 Task: Plan a trip to Karak City, Jordan from 1st December, 2023 to 9th December, 2023 for 2 adults.1  bedroom having 1 bed and 1 bathroom. Property type can be house. Amenities needed are: washing machine. Look for 5 properties as per requirement.
Action: Mouse moved to (549, 99)
Screenshot: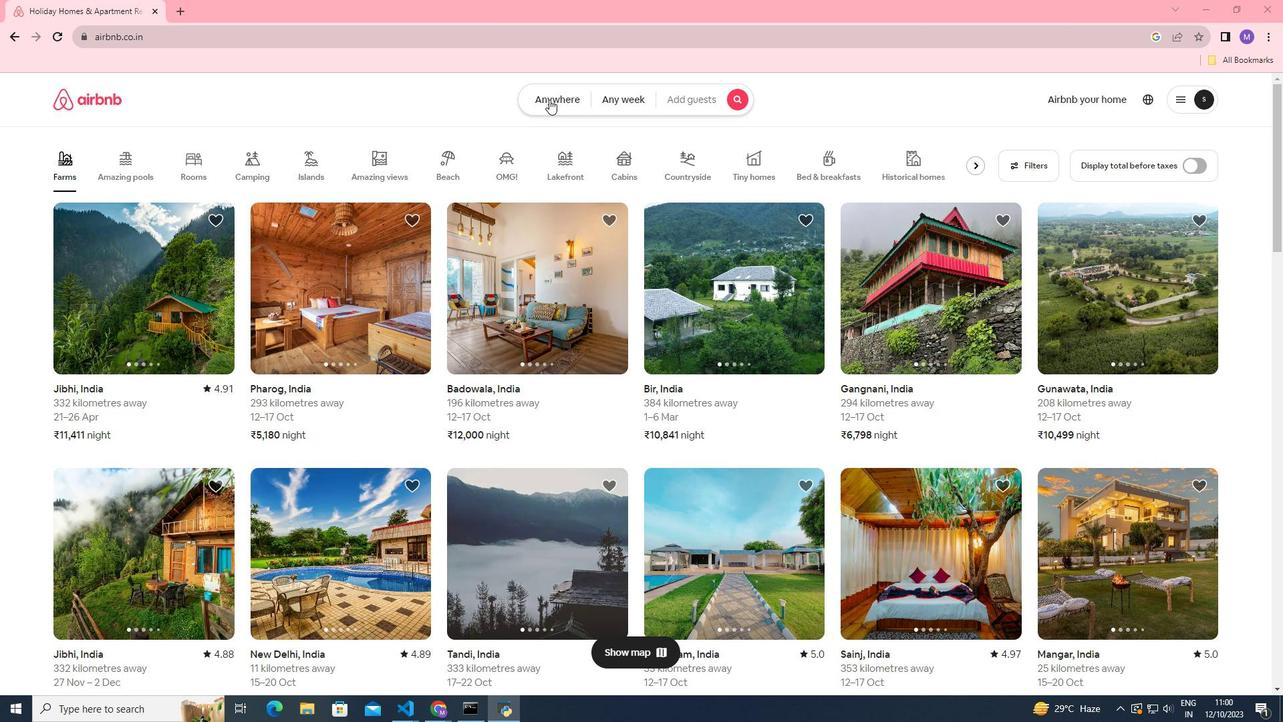 
Action: Mouse pressed left at (549, 99)
Screenshot: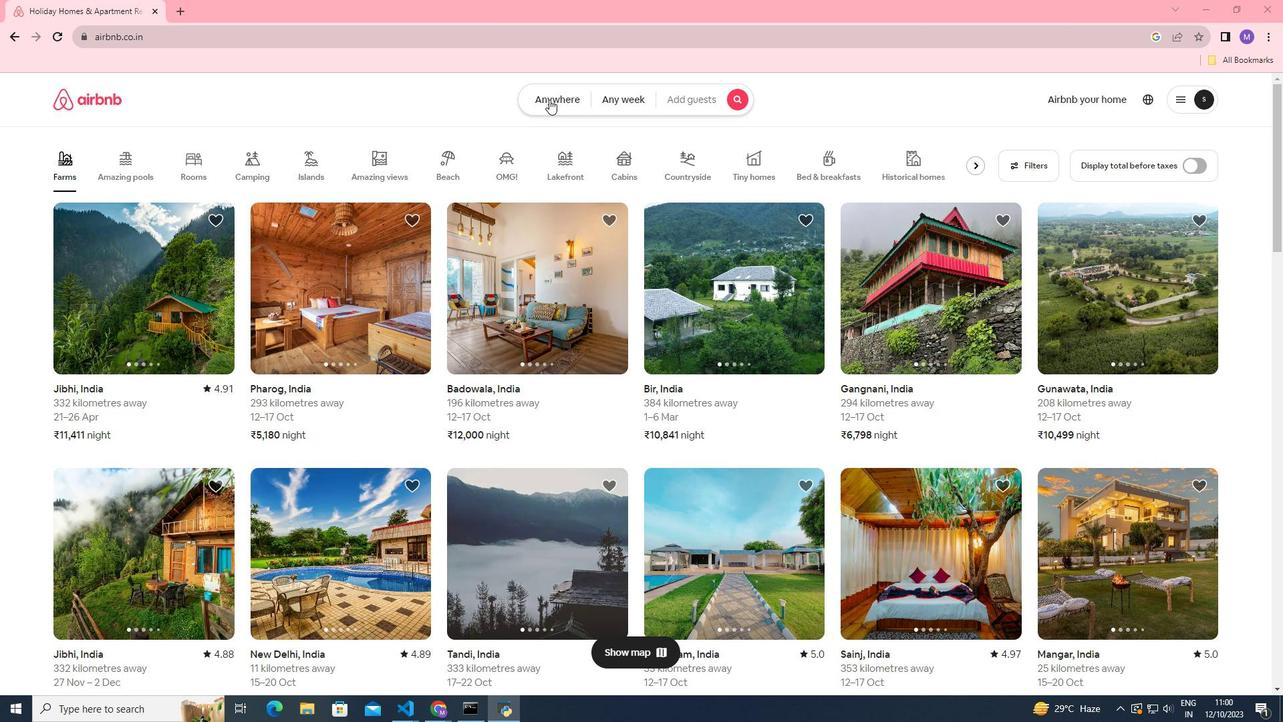 
Action: Mouse moved to (473, 148)
Screenshot: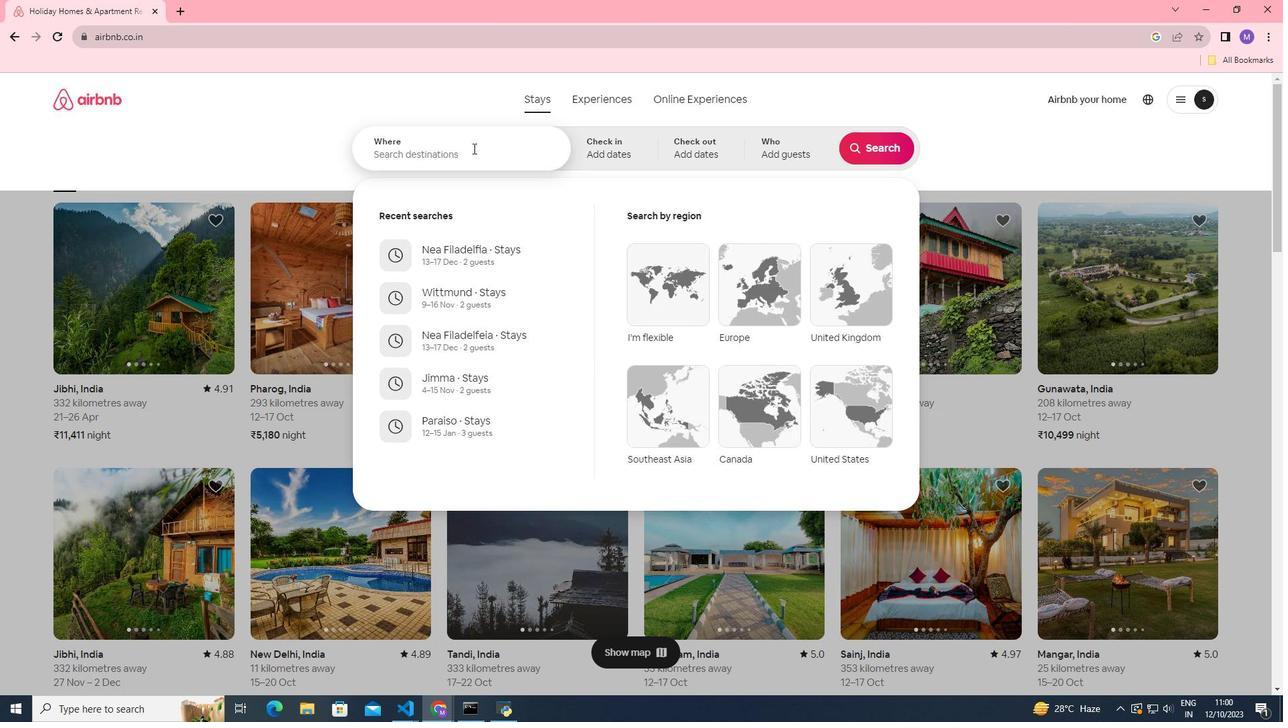 
Action: Mouse pressed left at (473, 148)
Screenshot: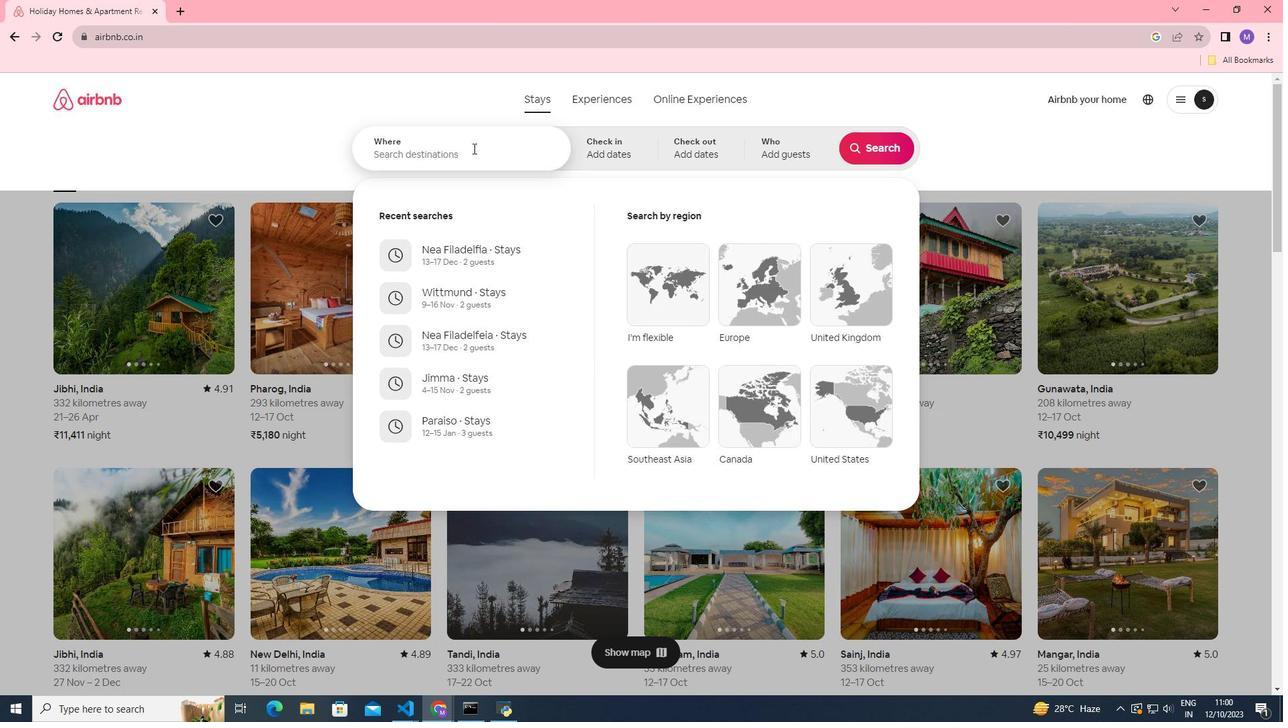 
Action: Key pressed <Key.shift>Karak<Key.space><Key.shift>City,<Key.space><Key.shift>Jordan
Screenshot: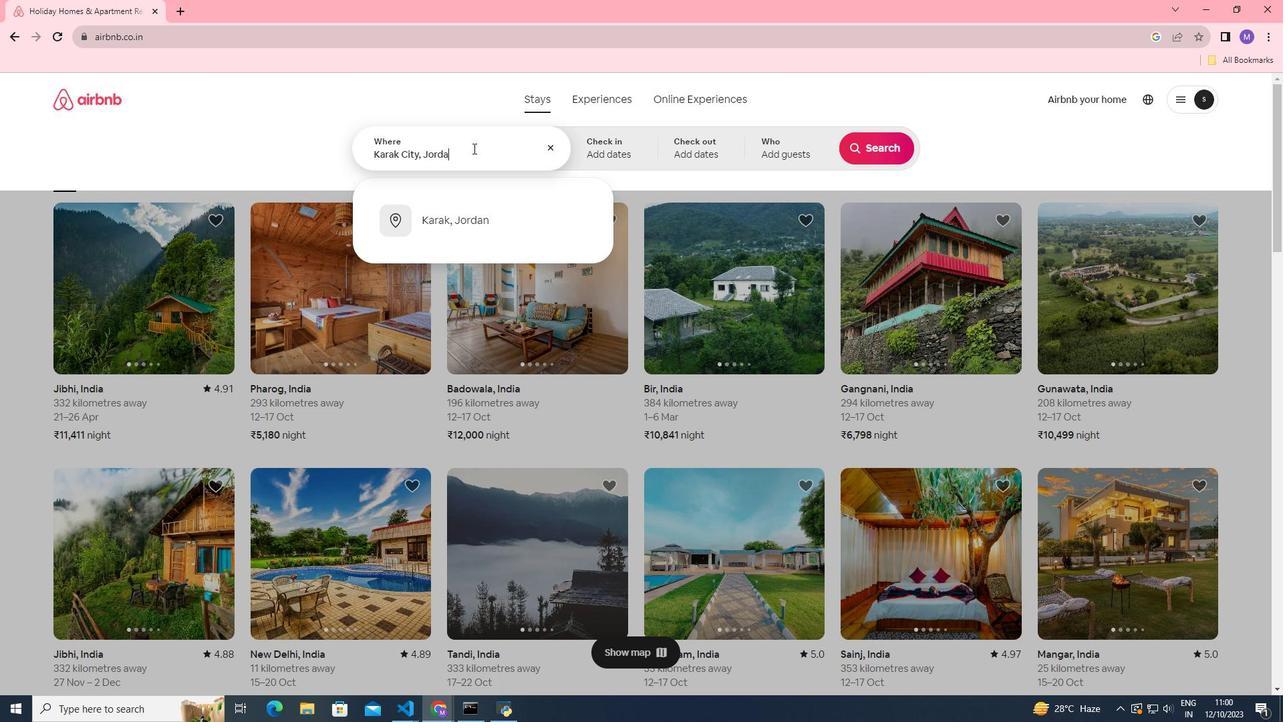 
Action: Mouse moved to (611, 149)
Screenshot: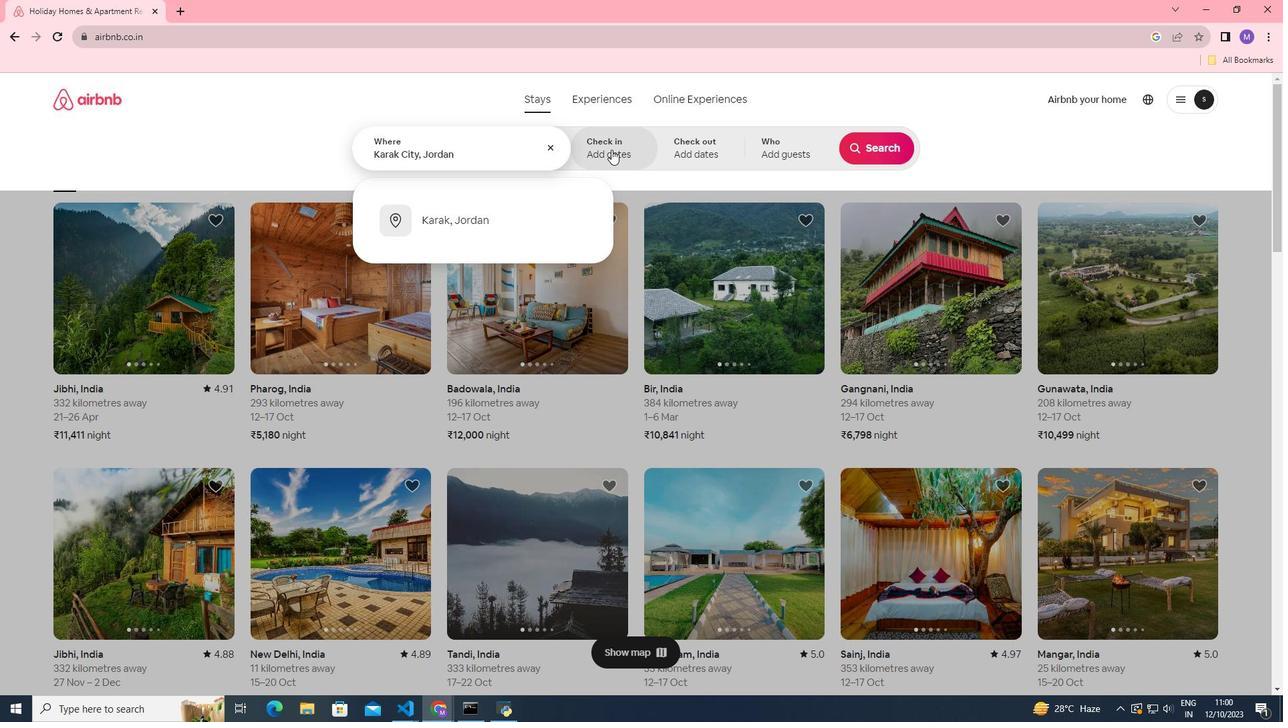
Action: Mouse pressed left at (611, 149)
Screenshot: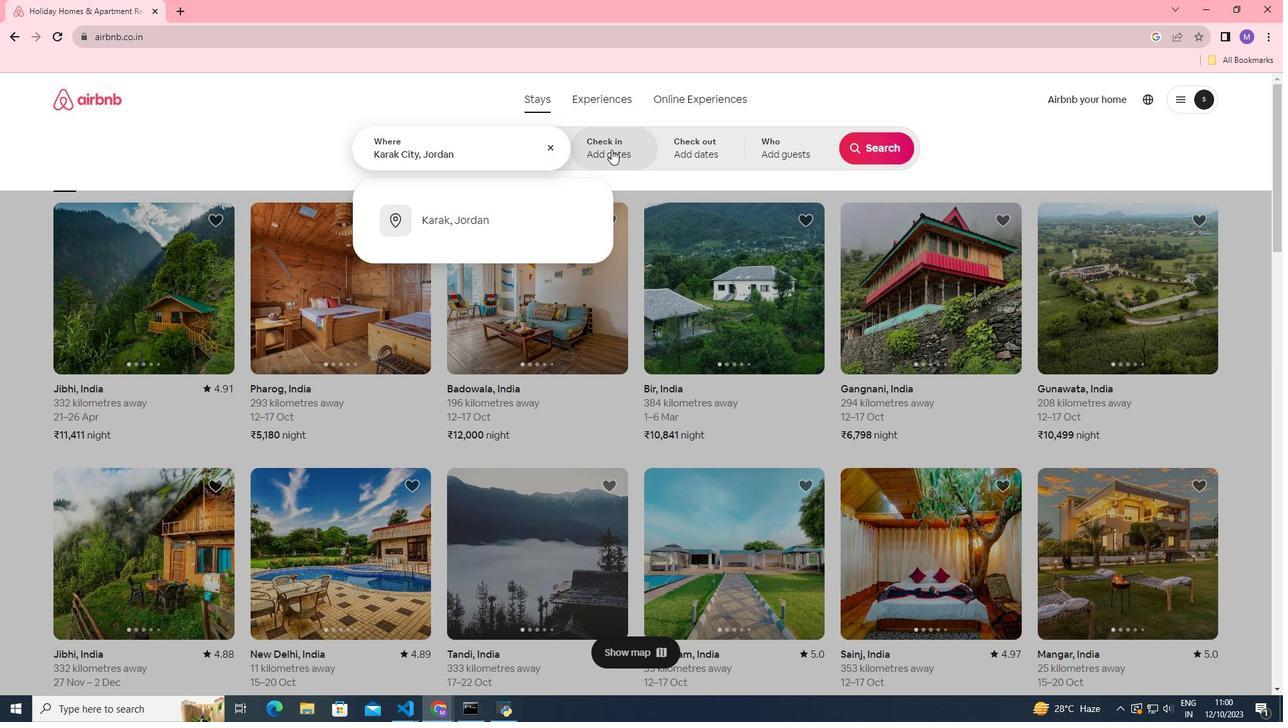 
Action: Mouse moved to (878, 252)
Screenshot: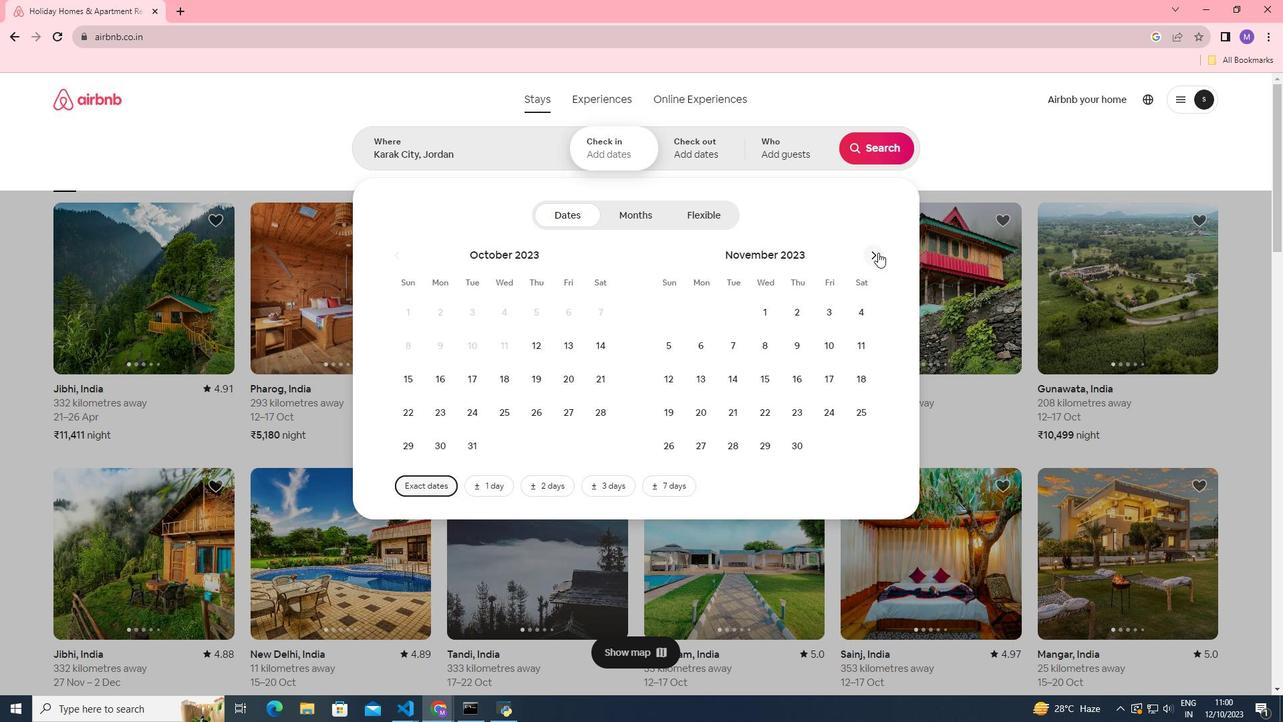 
Action: Mouse pressed left at (878, 252)
Screenshot: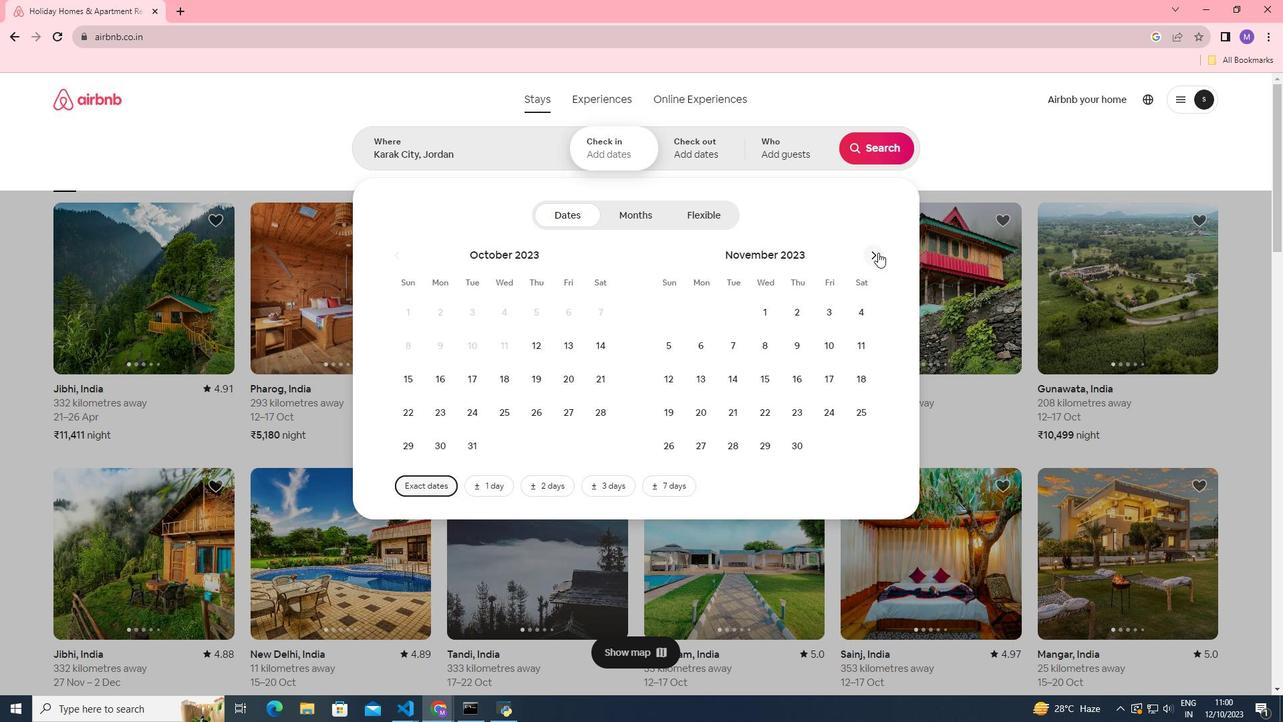 
Action: Mouse moved to (824, 316)
Screenshot: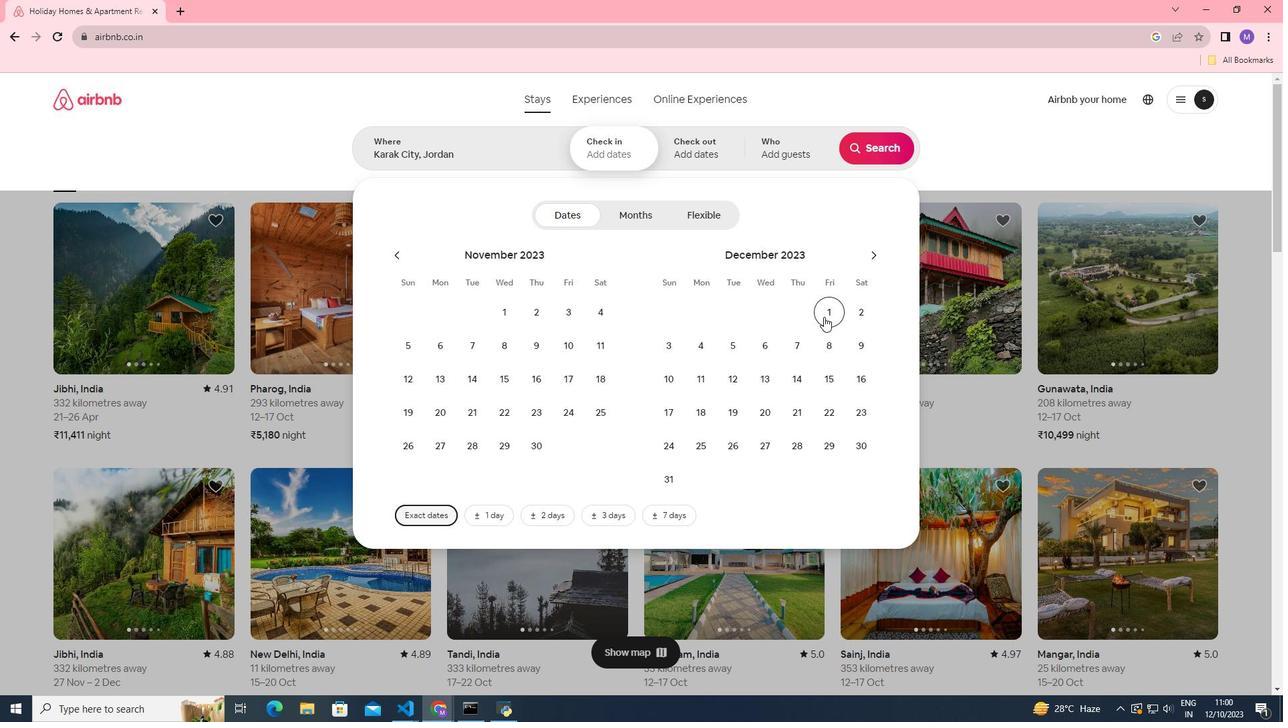 
Action: Mouse pressed left at (824, 316)
Screenshot: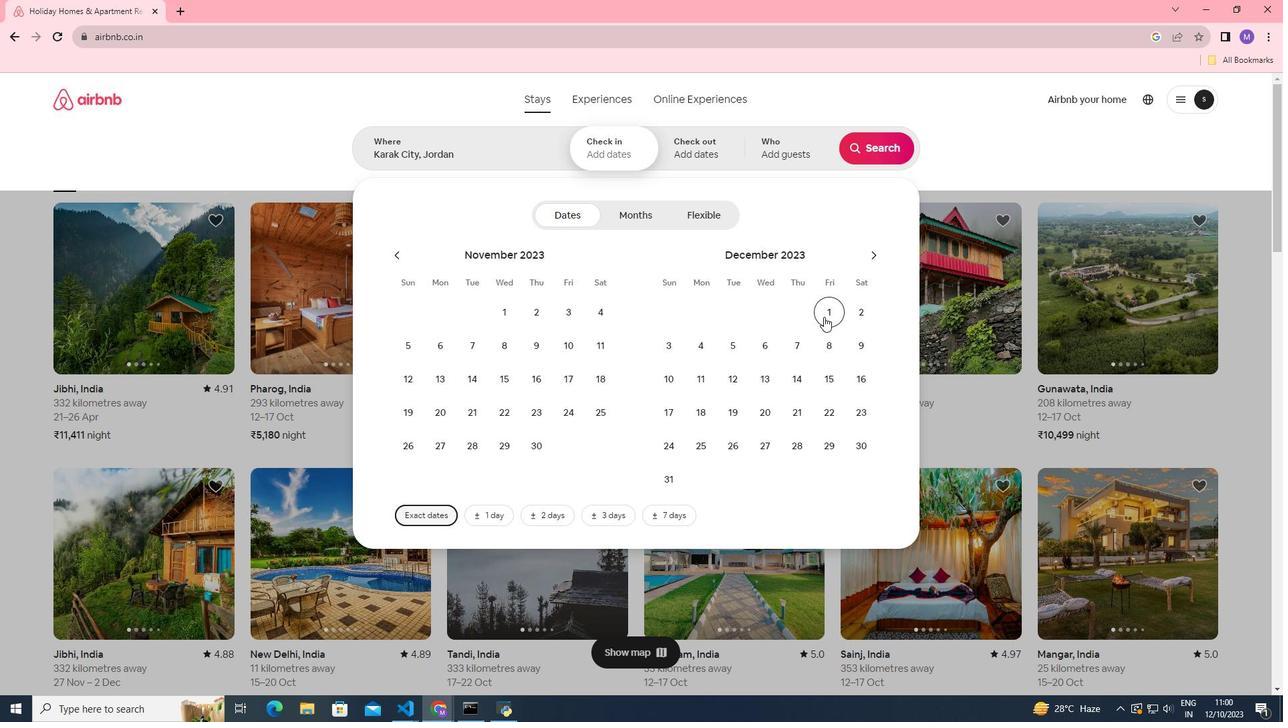
Action: Mouse pressed left at (824, 316)
Screenshot: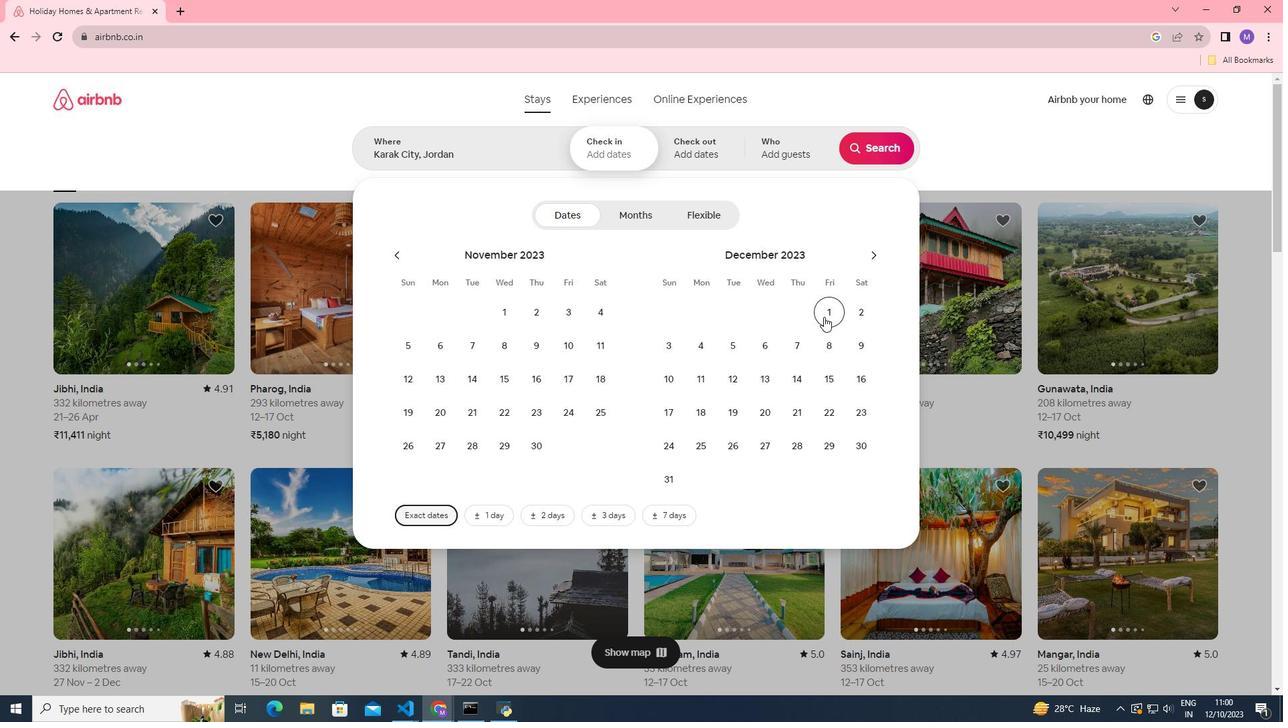 
Action: Mouse moved to (857, 351)
Screenshot: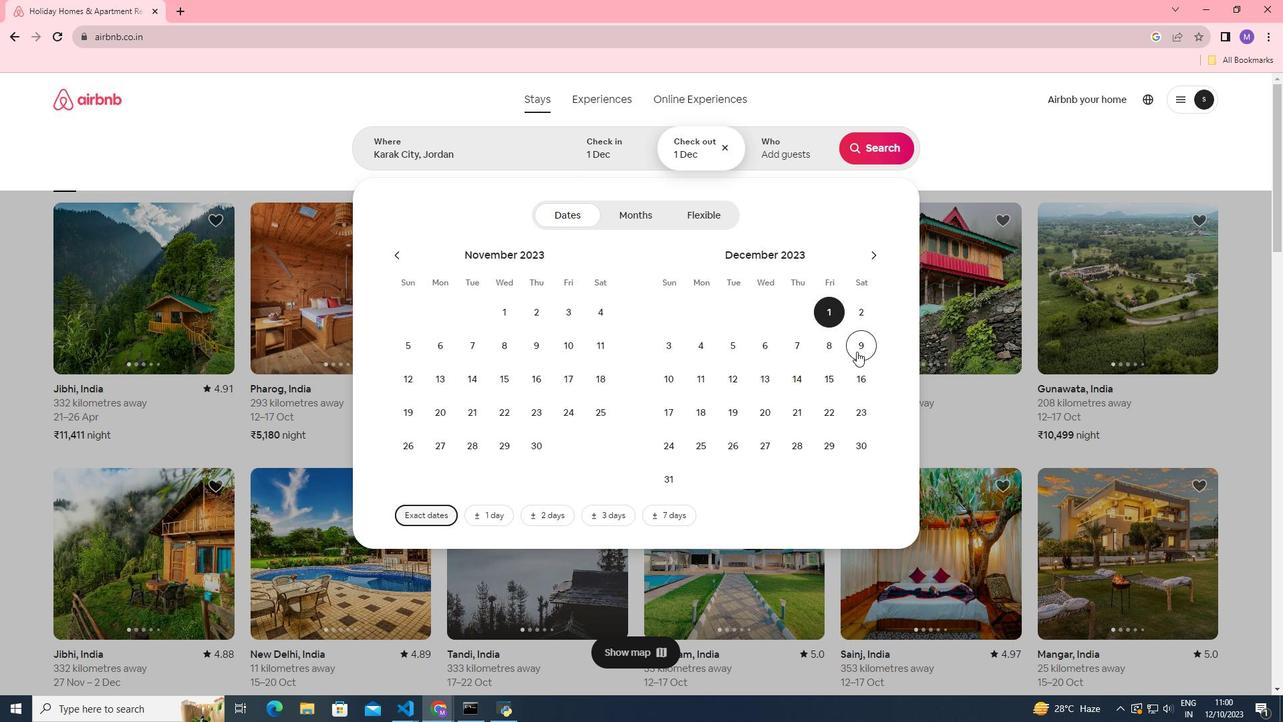 
Action: Mouse pressed left at (857, 351)
Screenshot: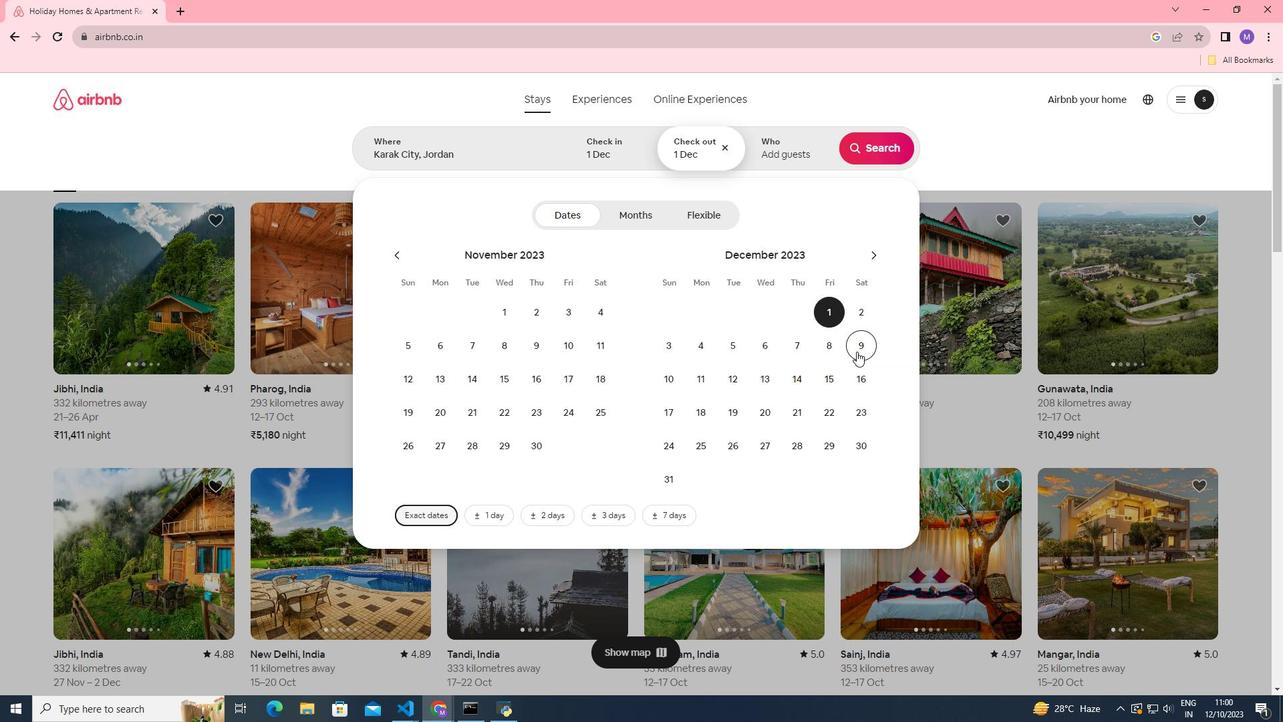
Action: Mouse pressed left at (857, 351)
Screenshot: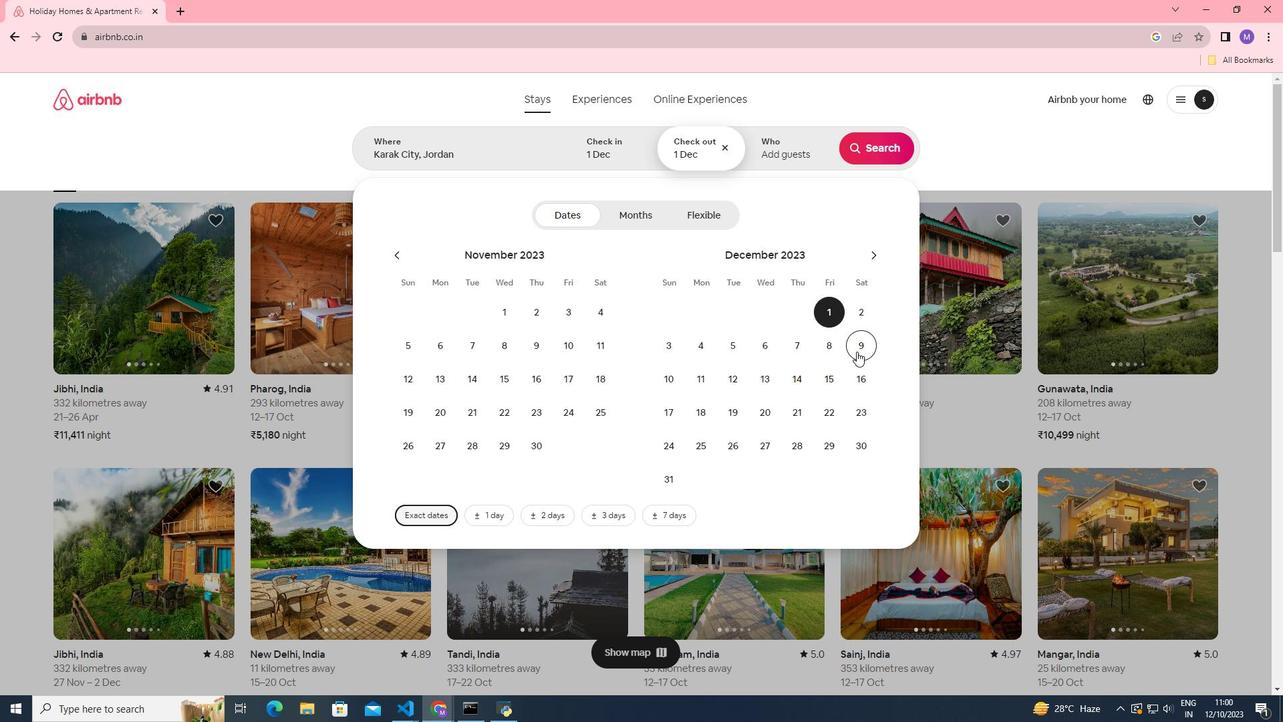 
Action: Mouse moved to (789, 145)
Screenshot: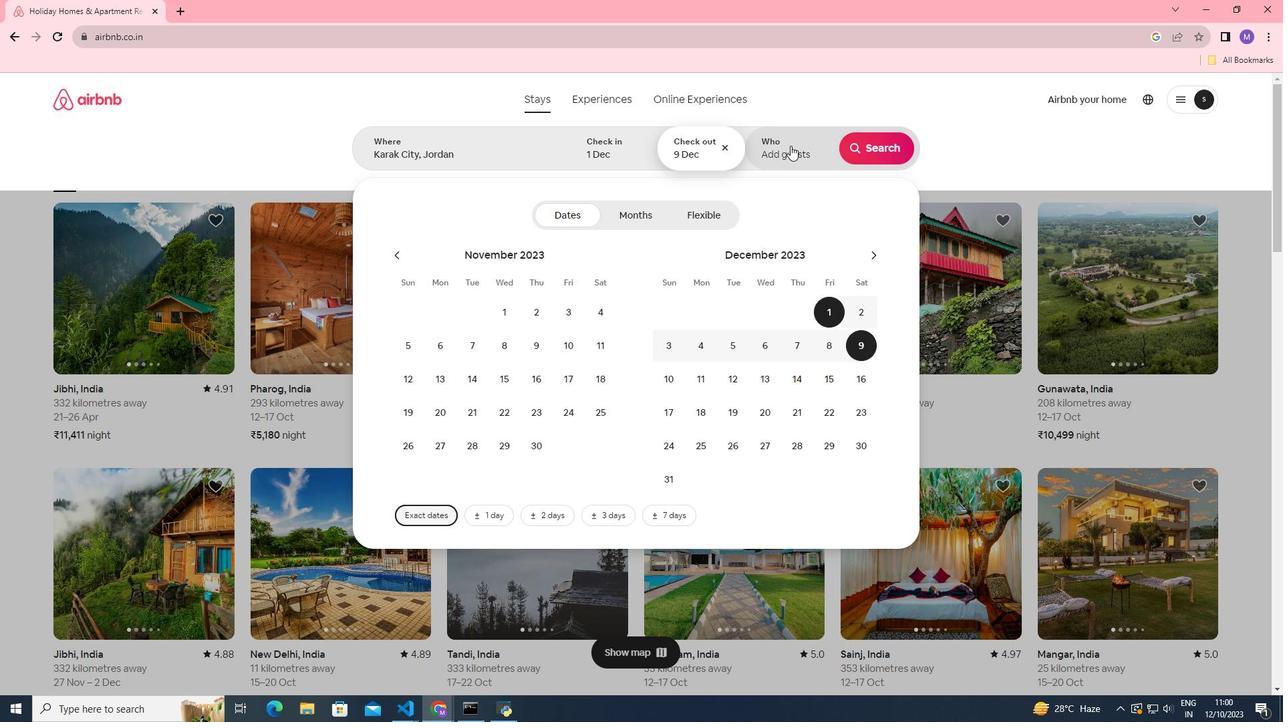 
Action: Mouse pressed left at (789, 145)
Screenshot: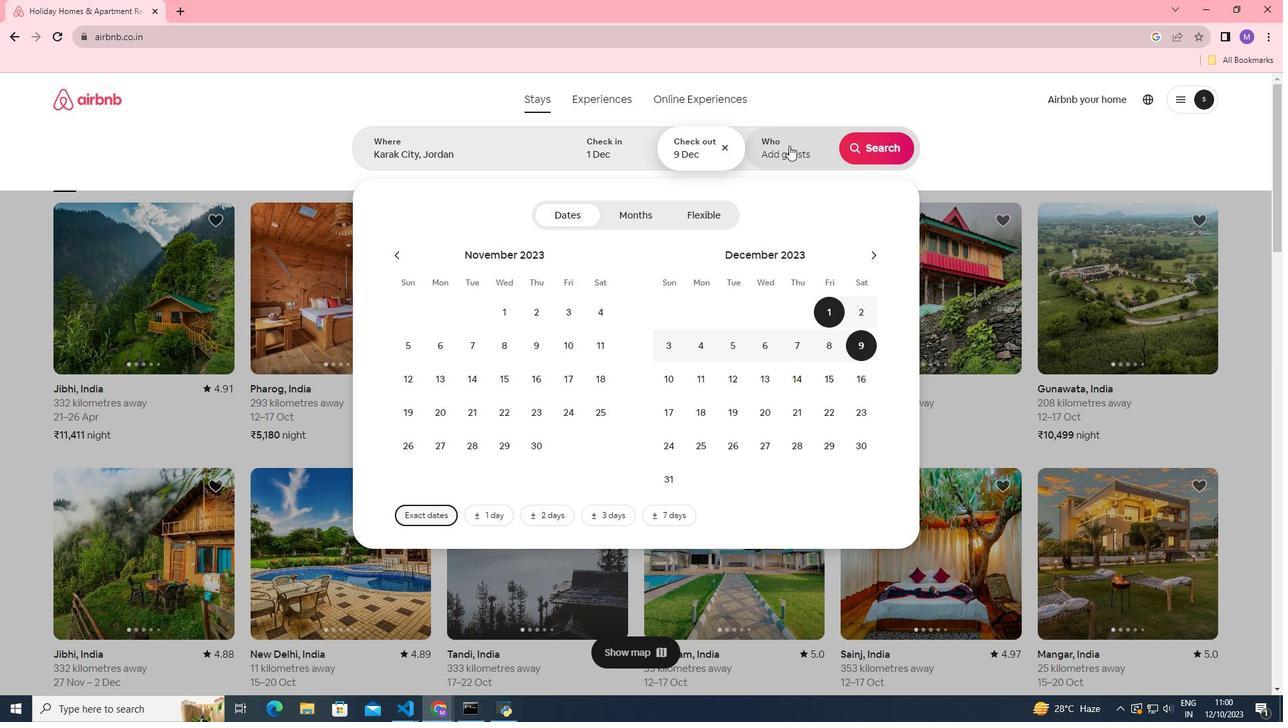 
Action: Mouse moved to (882, 221)
Screenshot: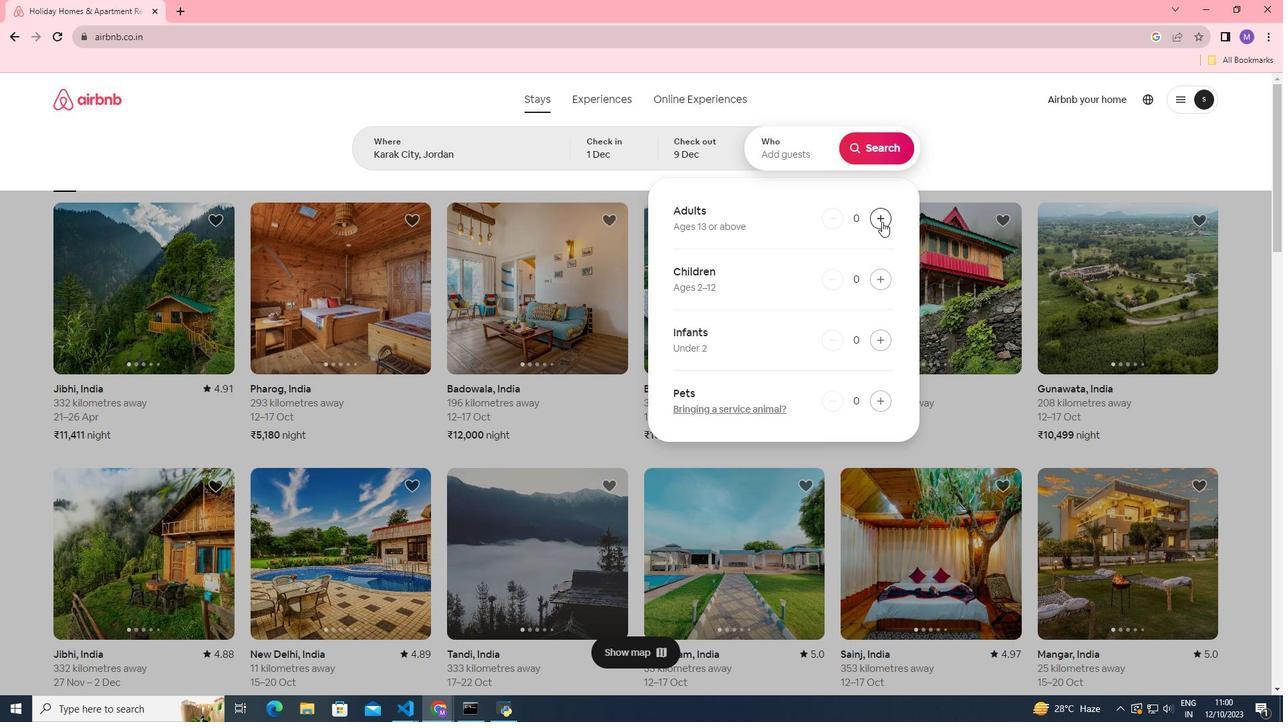 
Action: Mouse pressed left at (882, 221)
Screenshot: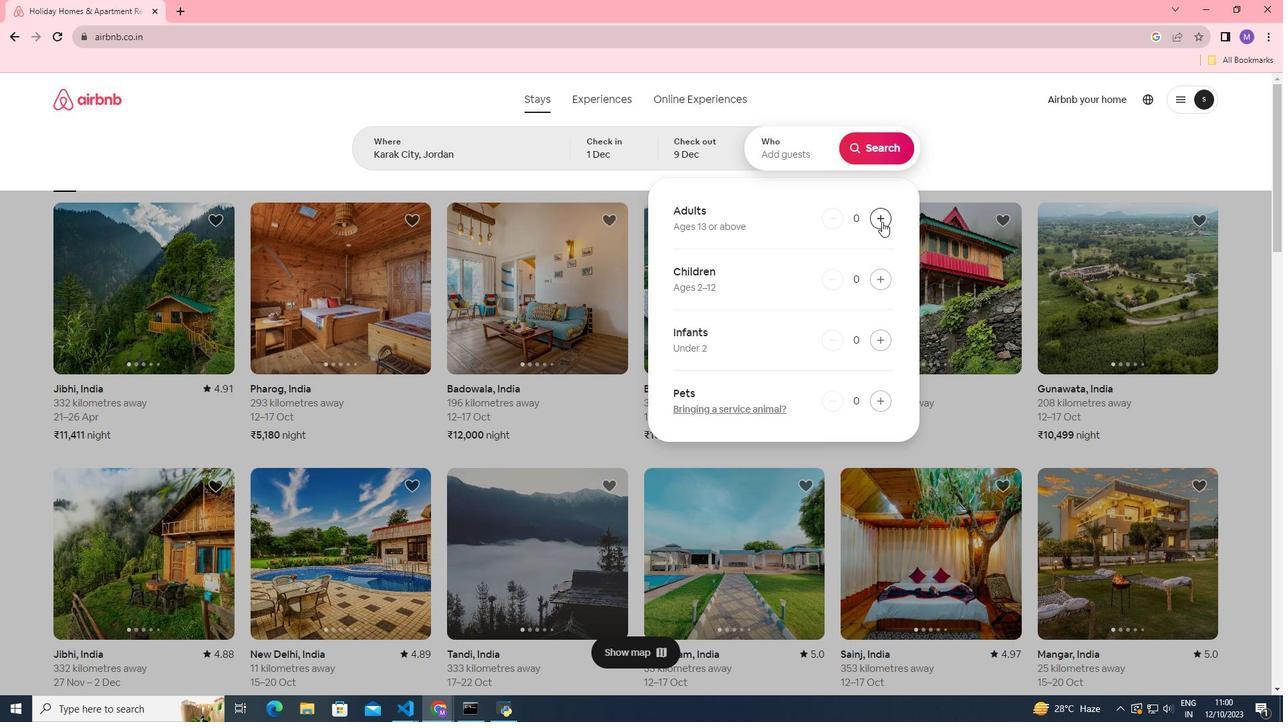 
Action: Mouse pressed left at (882, 221)
Screenshot: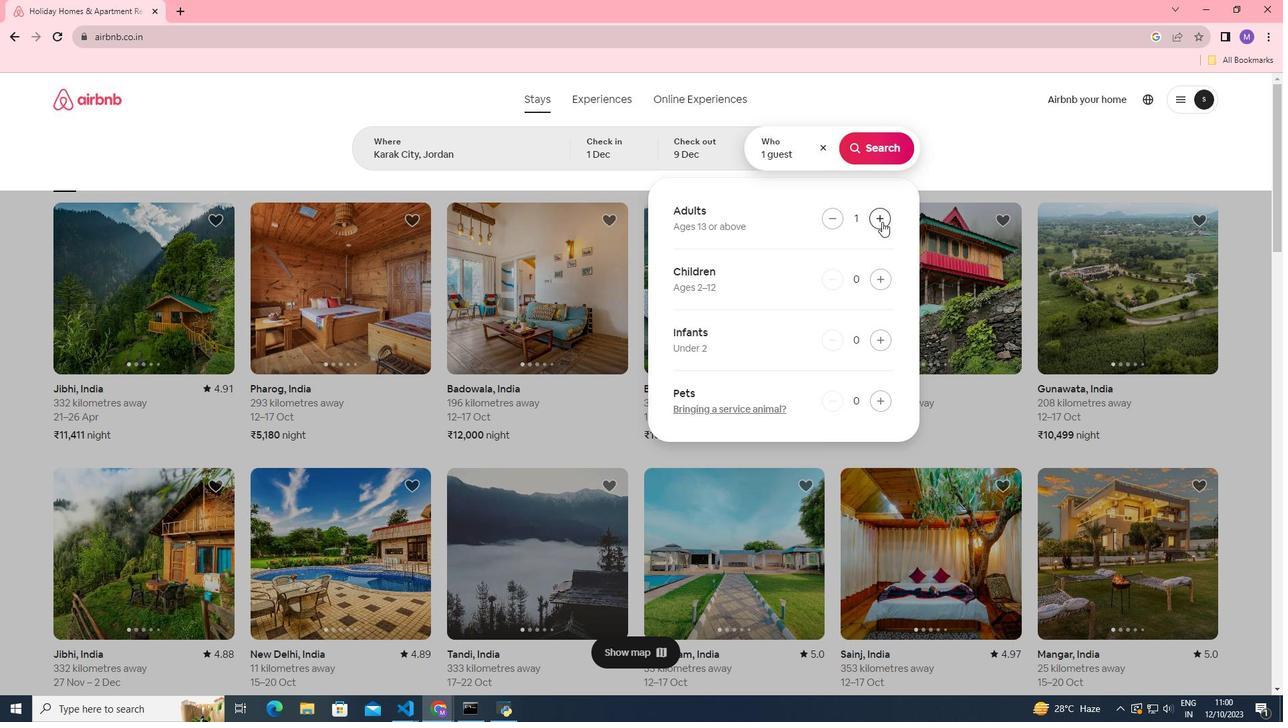 
Action: Mouse moved to (882, 147)
Screenshot: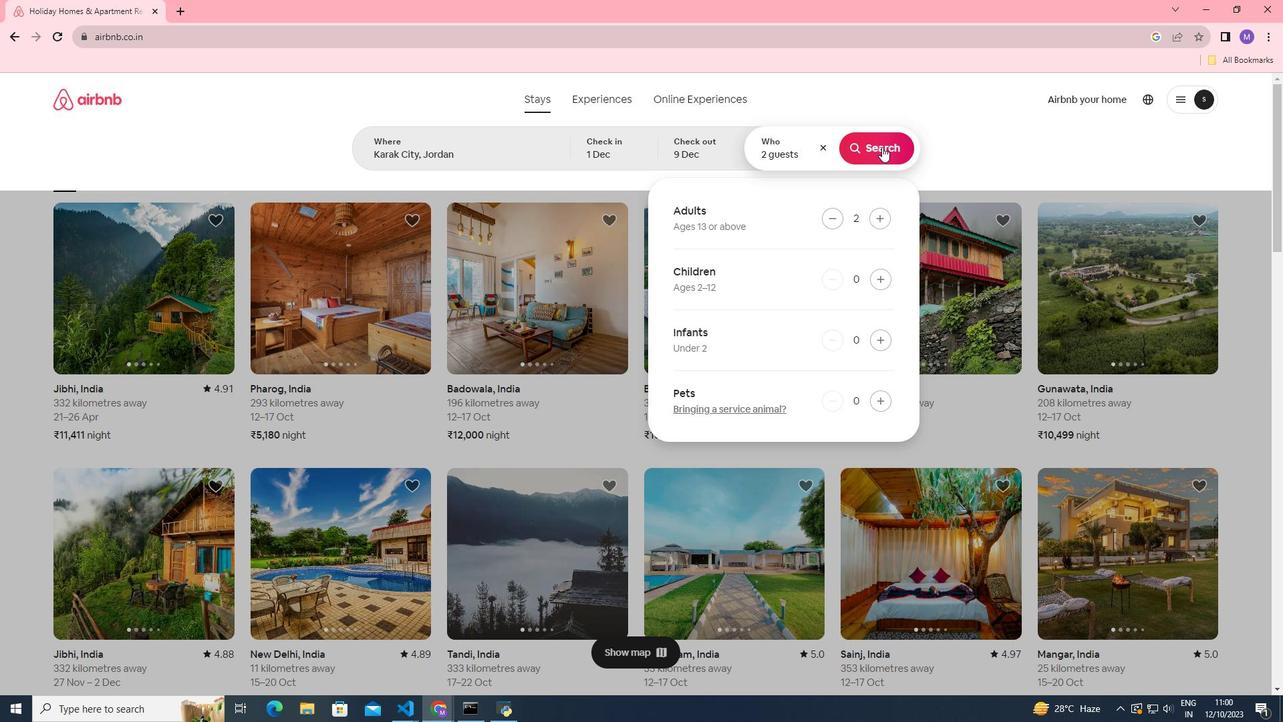 
Action: Mouse pressed left at (882, 147)
Screenshot: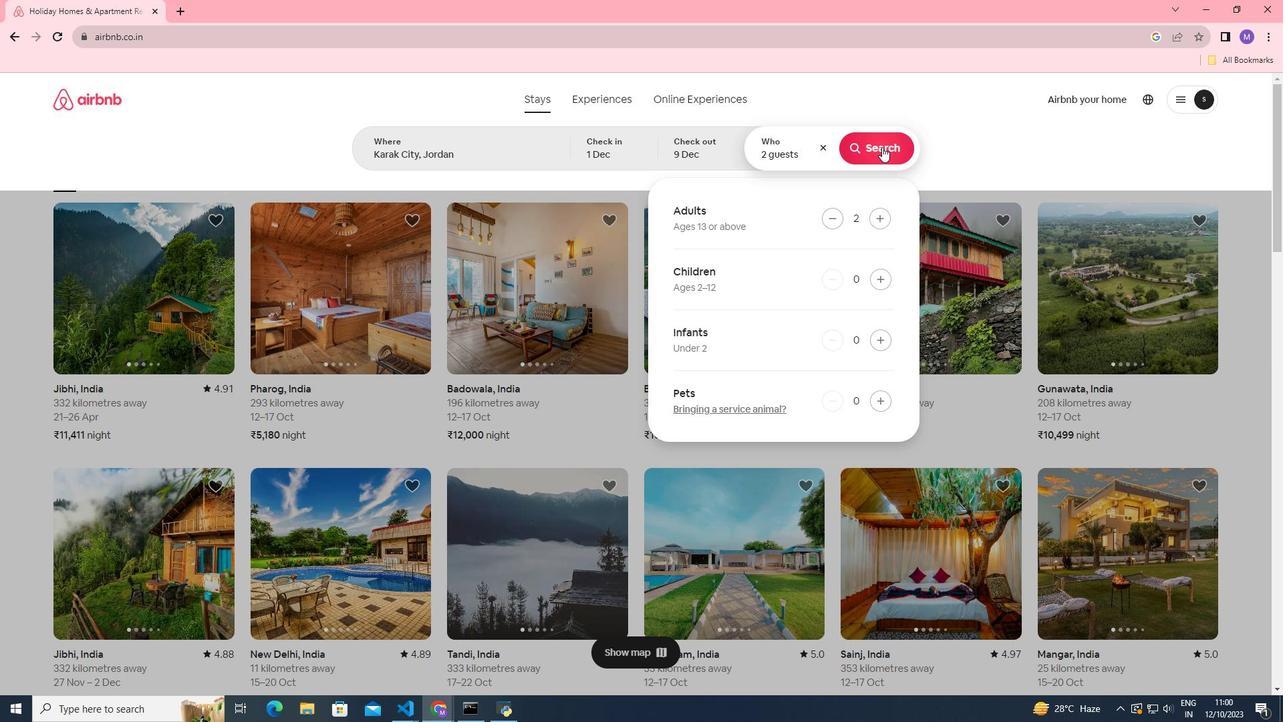 
Action: Mouse moved to (1073, 151)
Screenshot: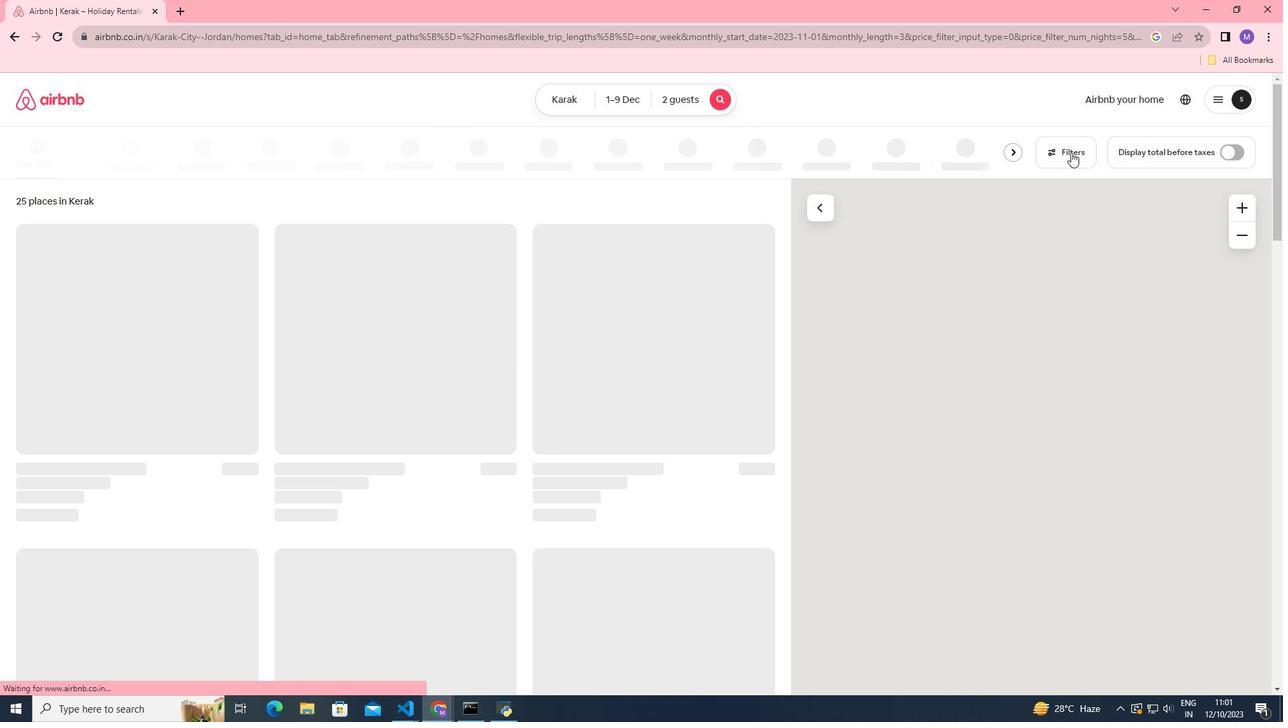 
Action: Mouse pressed left at (1073, 151)
Screenshot: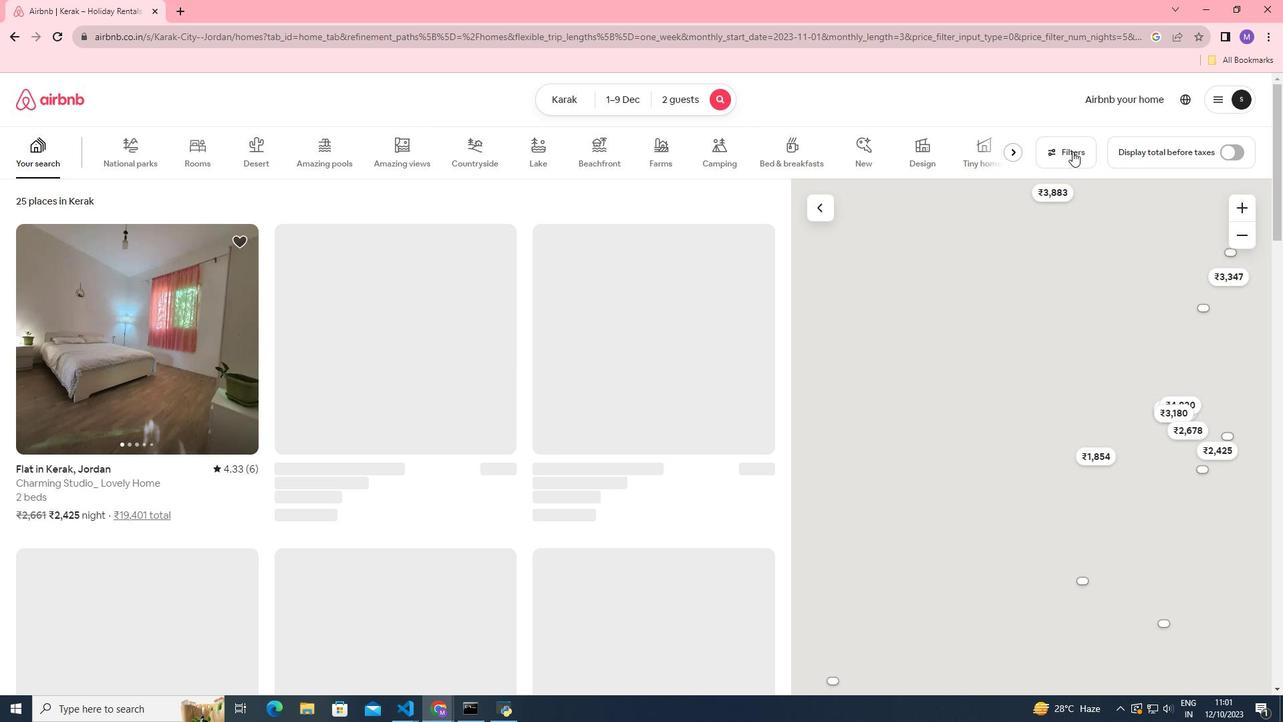 
Action: Mouse moved to (528, 496)
Screenshot: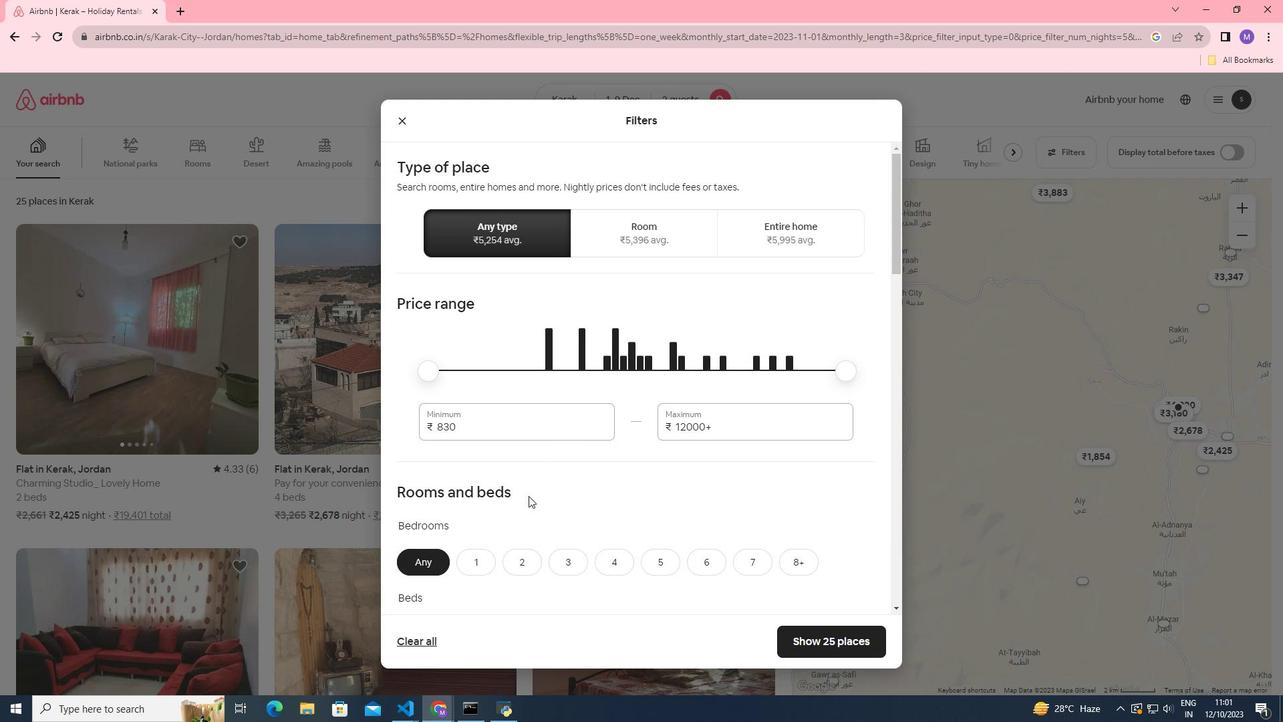 
Action: Mouse scrolled (528, 495) with delta (0, 0)
Screenshot: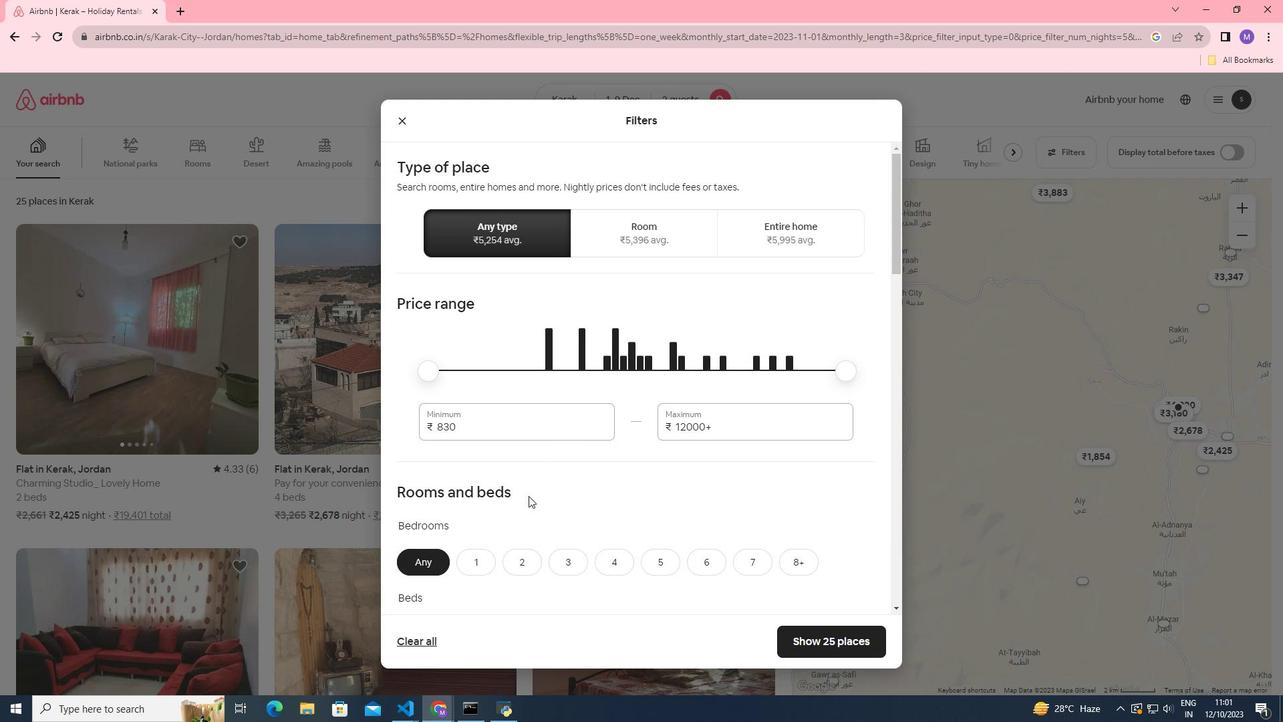 
Action: Mouse moved to (479, 498)
Screenshot: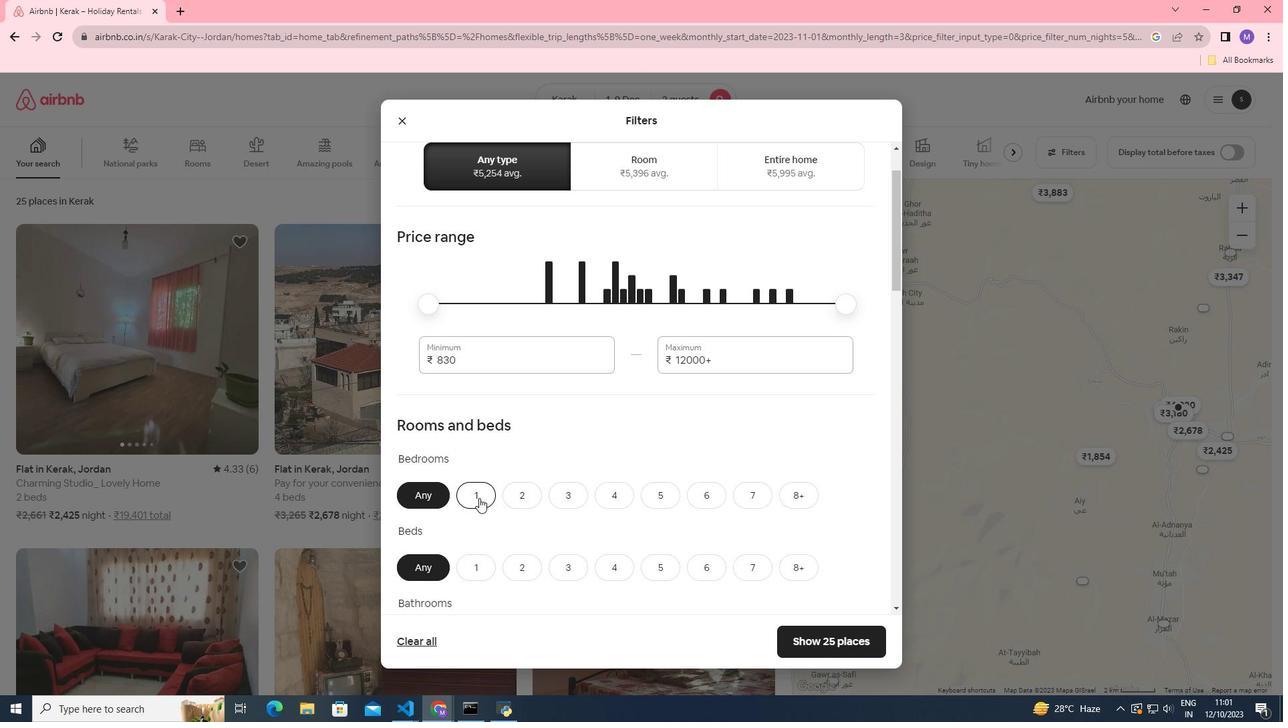 
Action: Mouse pressed left at (479, 498)
Screenshot: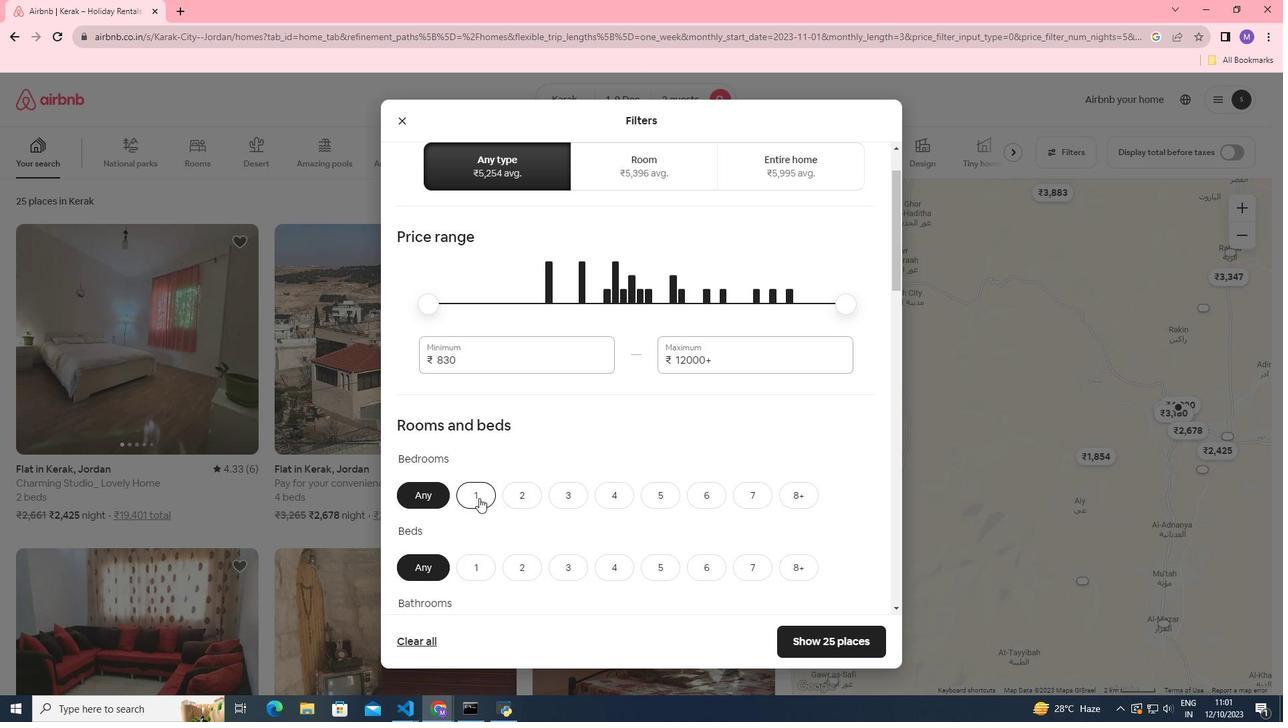 
Action: Mouse moved to (521, 450)
Screenshot: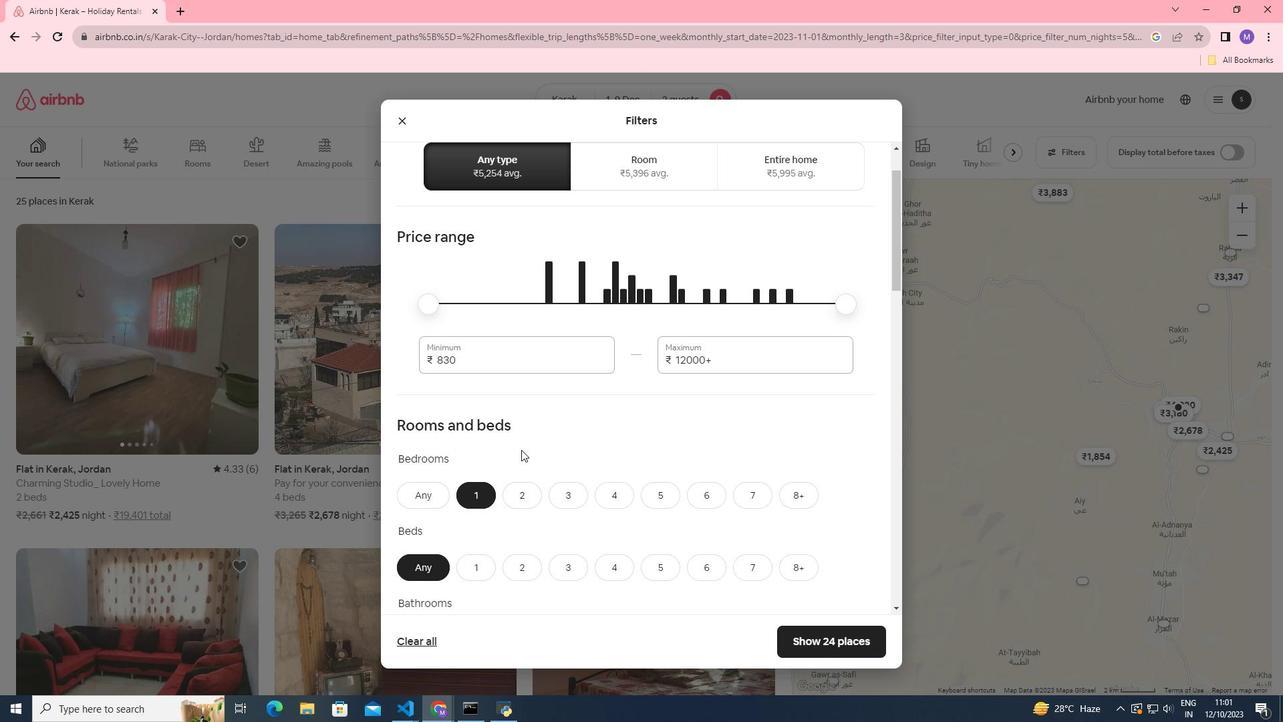 
Action: Mouse scrolled (521, 449) with delta (0, 0)
Screenshot: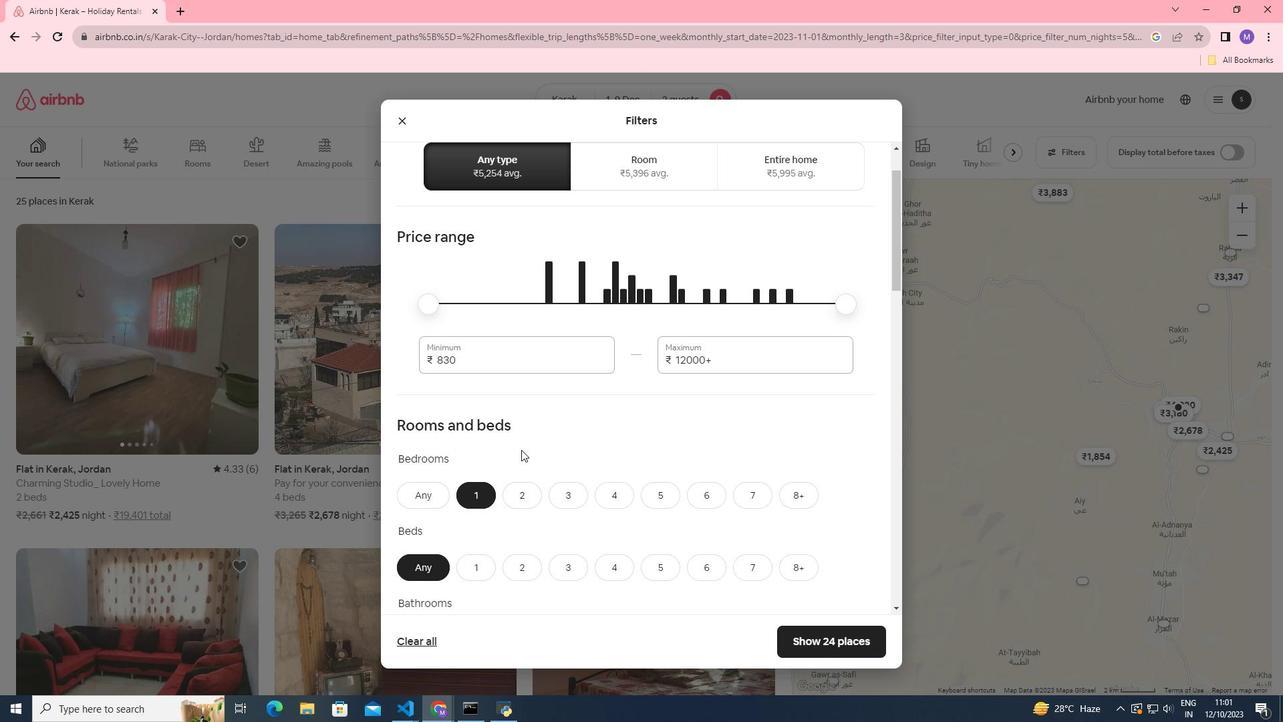 
Action: Mouse moved to (521, 447)
Screenshot: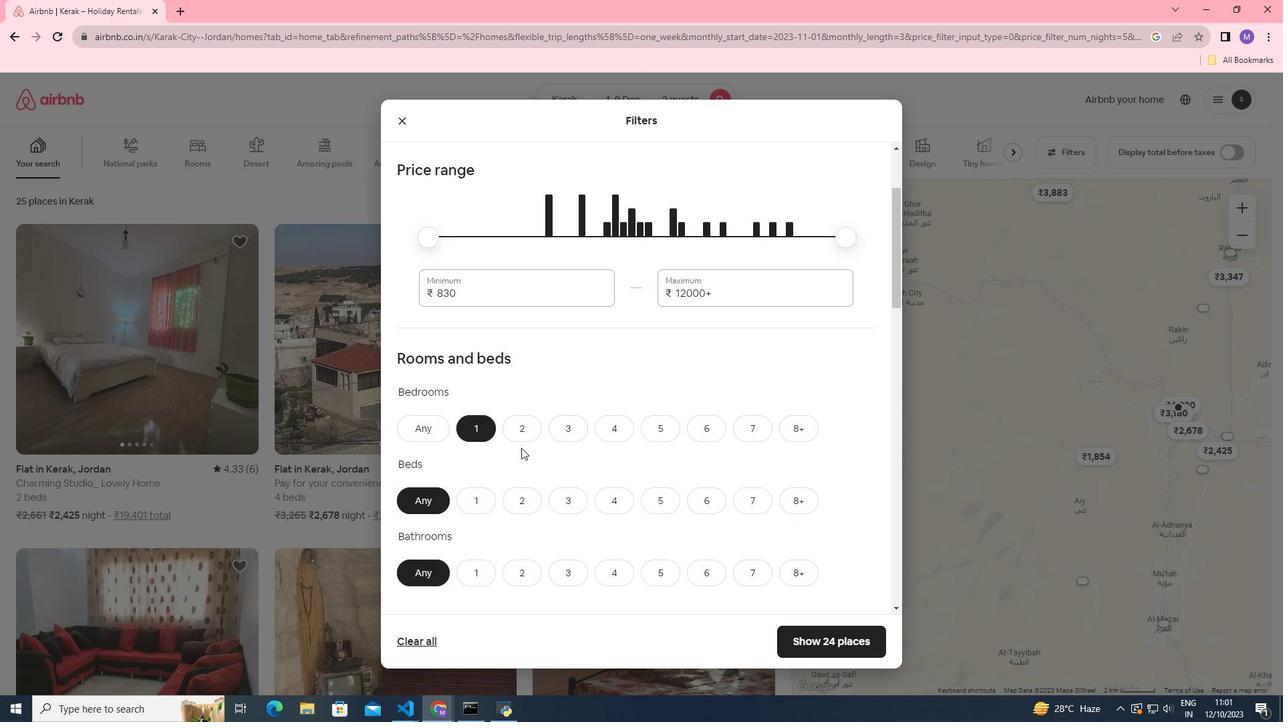 
Action: Mouse scrolled (521, 447) with delta (0, 0)
Screenshot: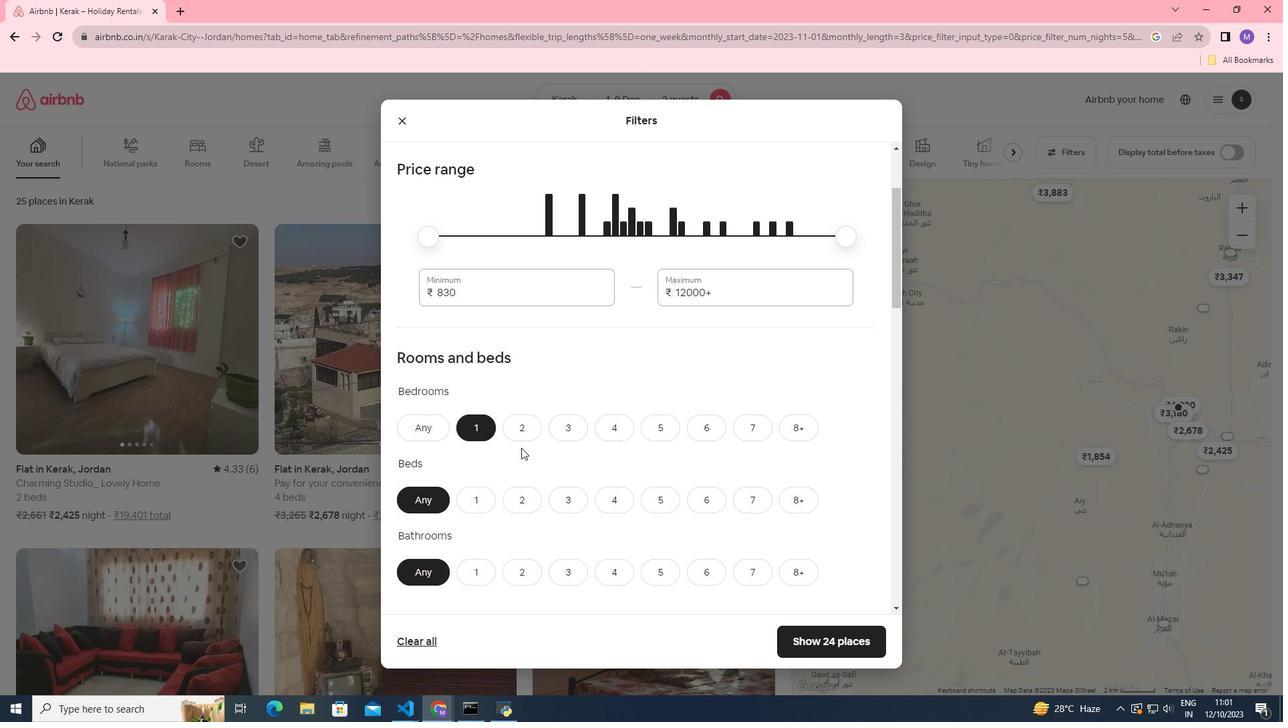 
Action: Mouse moved to (476, 436)
Screenshot: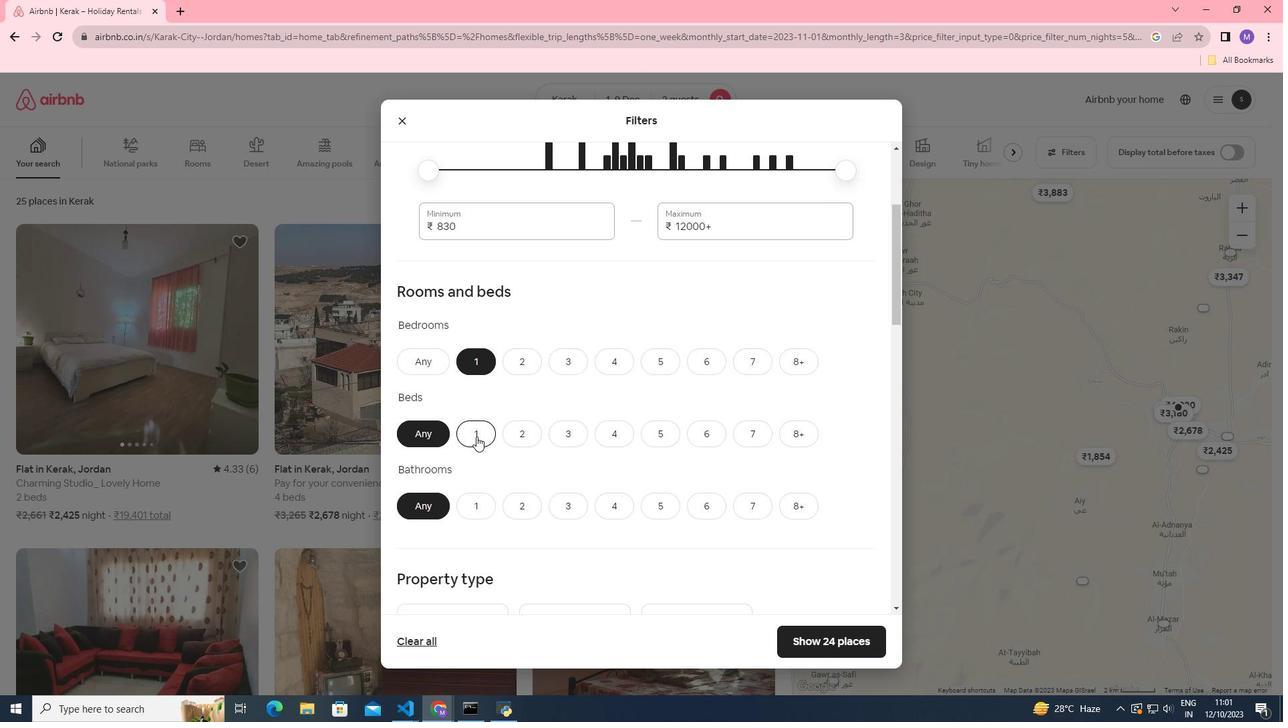 
Action: Mouse pressed left at (476, 436)
Screenshot: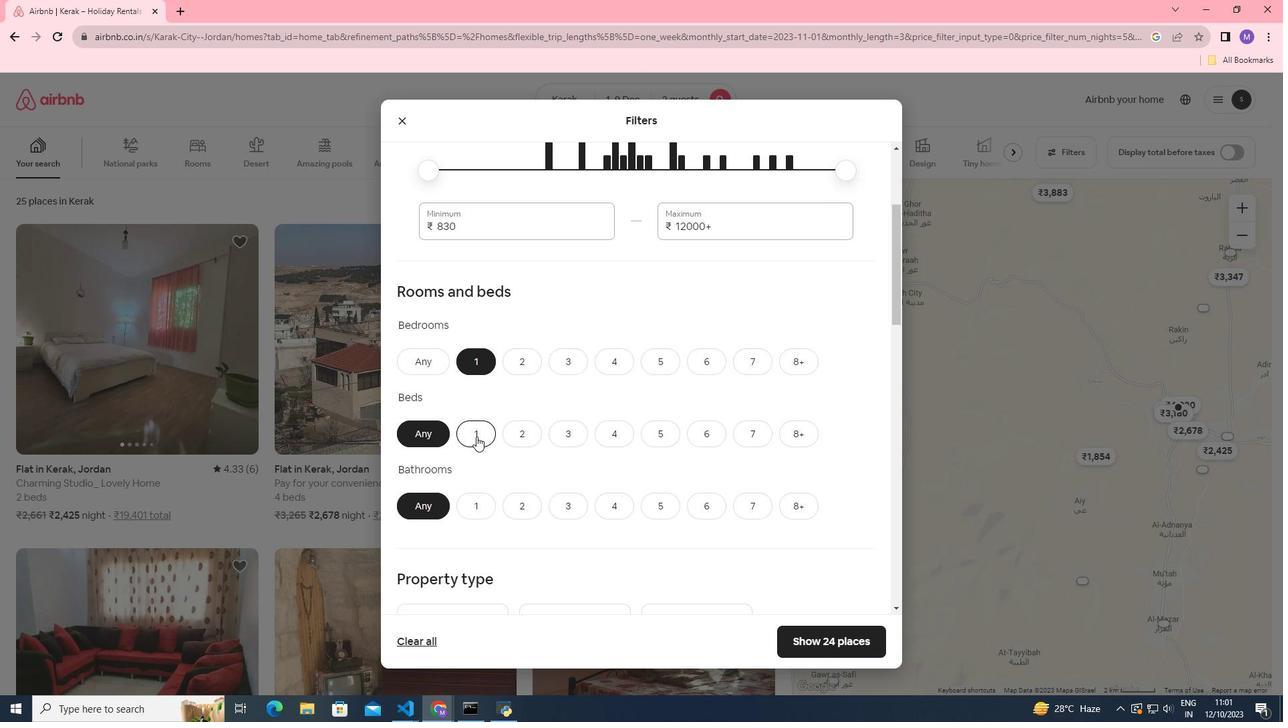 
Action: Mouse moved to (476, 498)
Screenshot: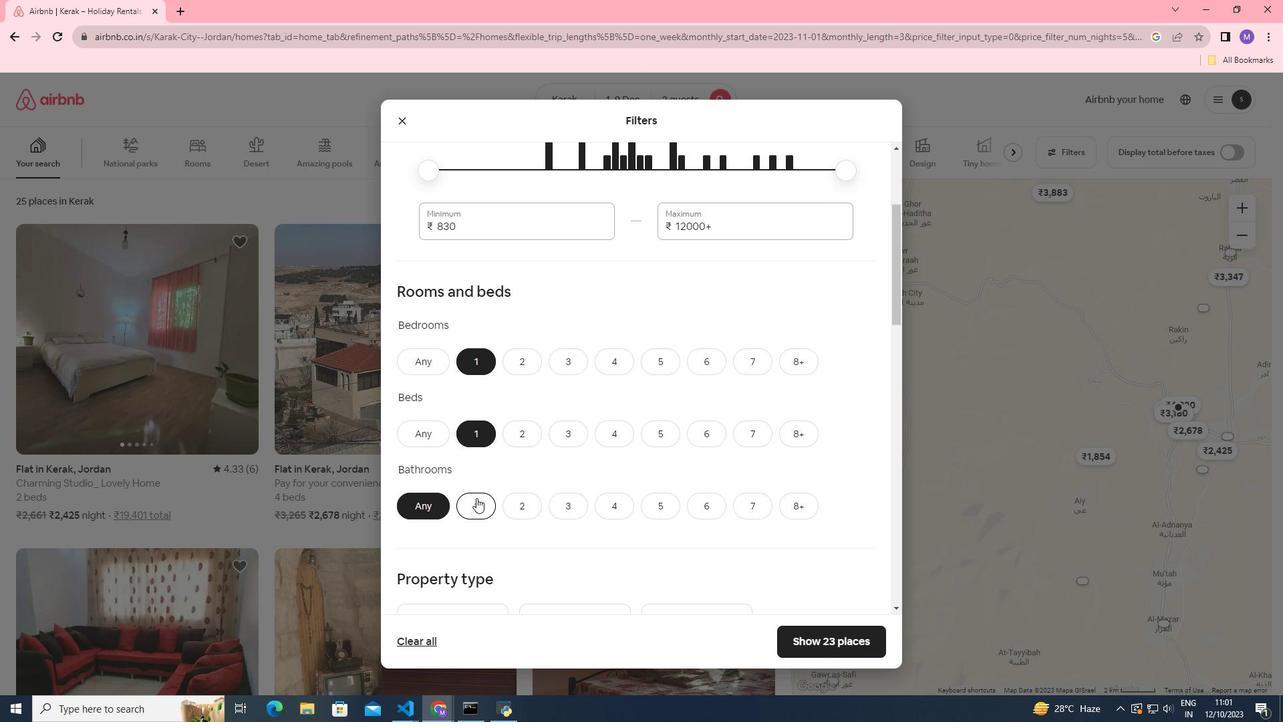 
Action: Mouse pressed left at (476, 498)
Screenshot: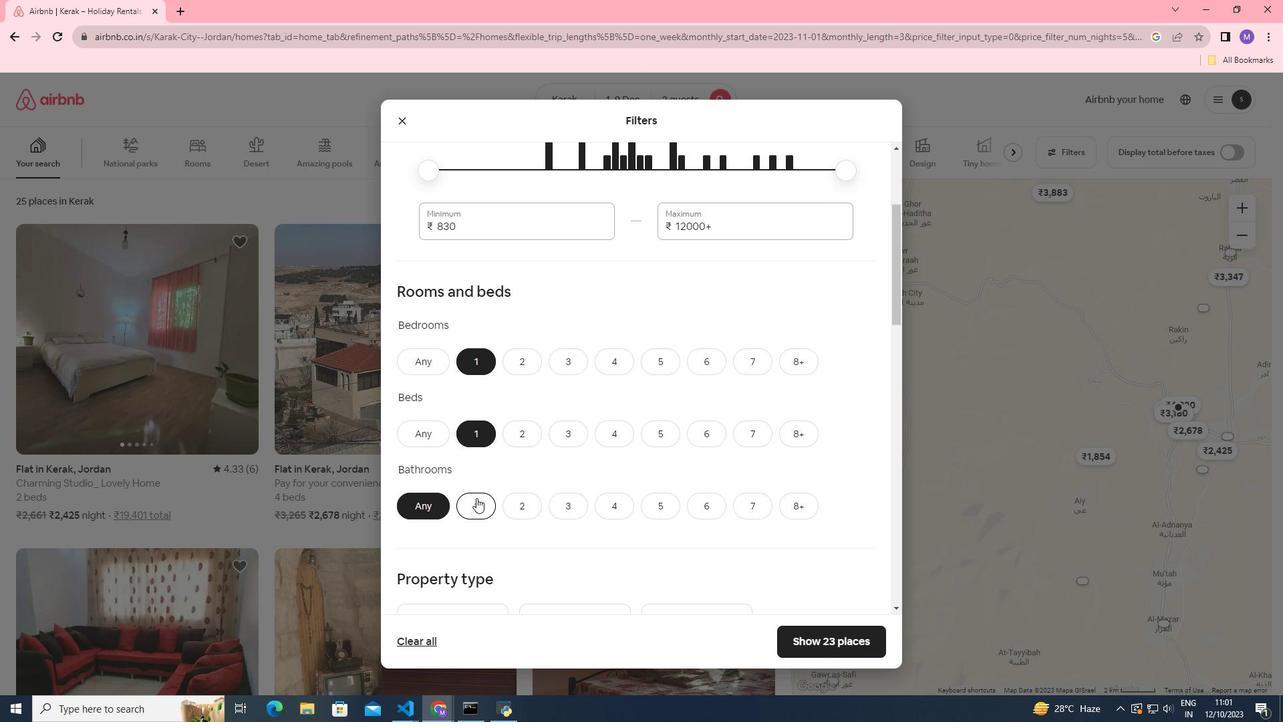 
Action: Mouse moved to (590, 447)
Screenshot: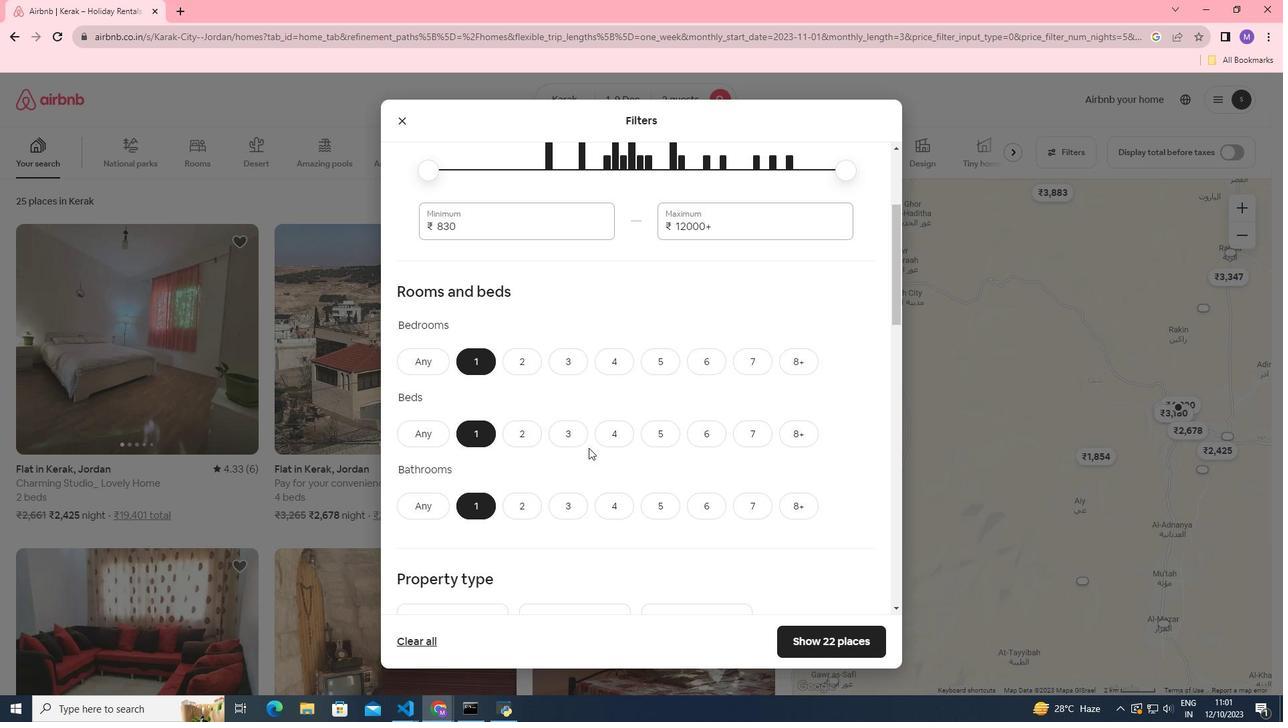 
Action: Mouse scrolled (590, 447) with delta (0, 0)
Screenshot: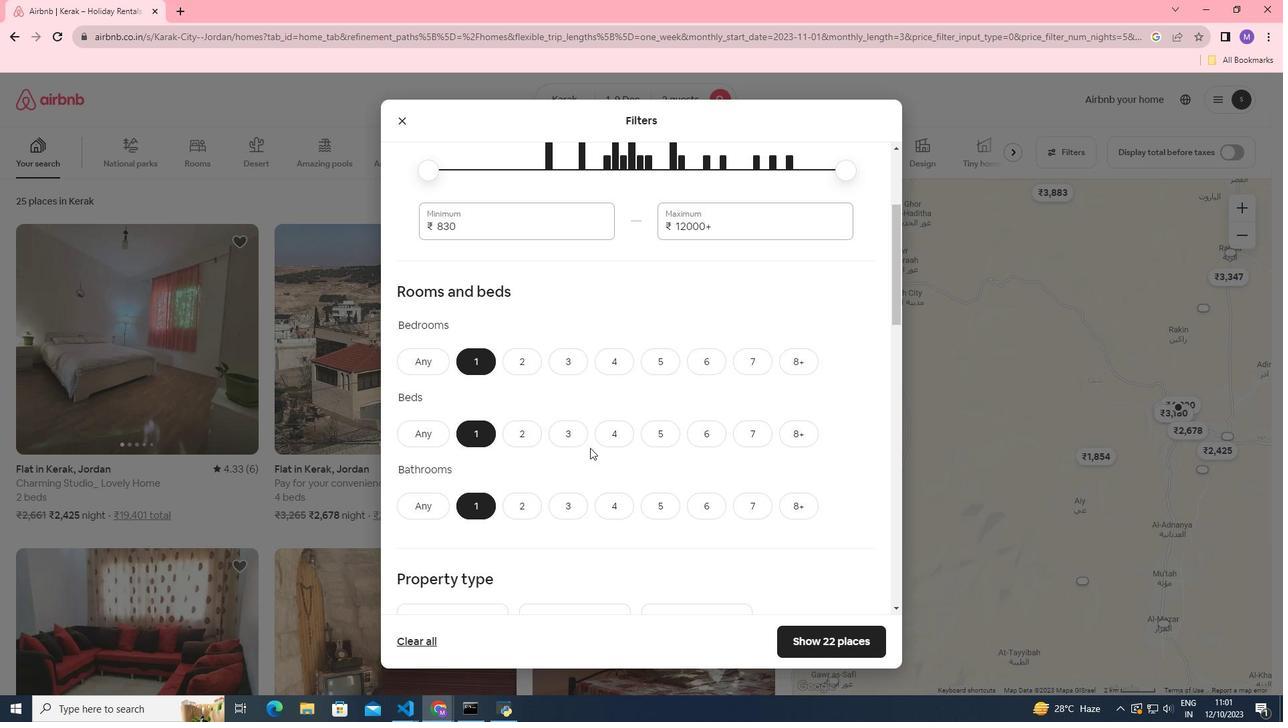 
Action: Mouse scrolled (590, 447) with delta (0, 0)
Screenshot: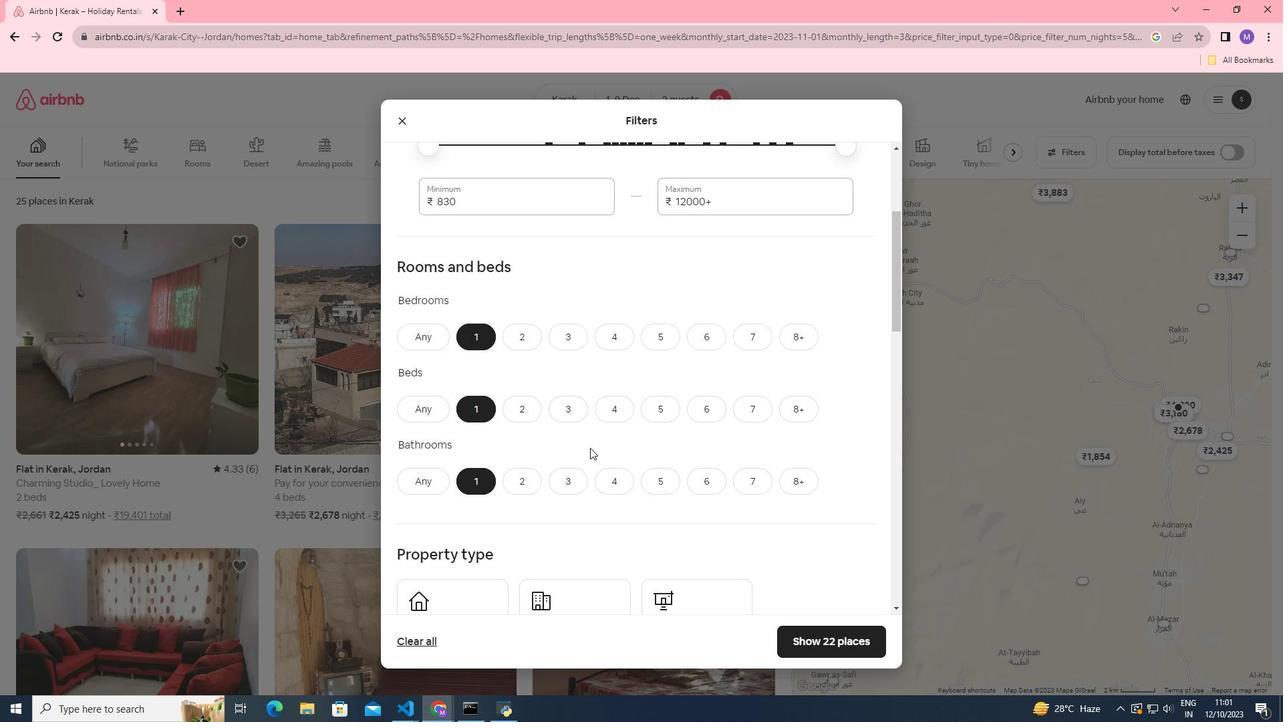 
Action: Mouse moved to (480, 510)
Screenshot: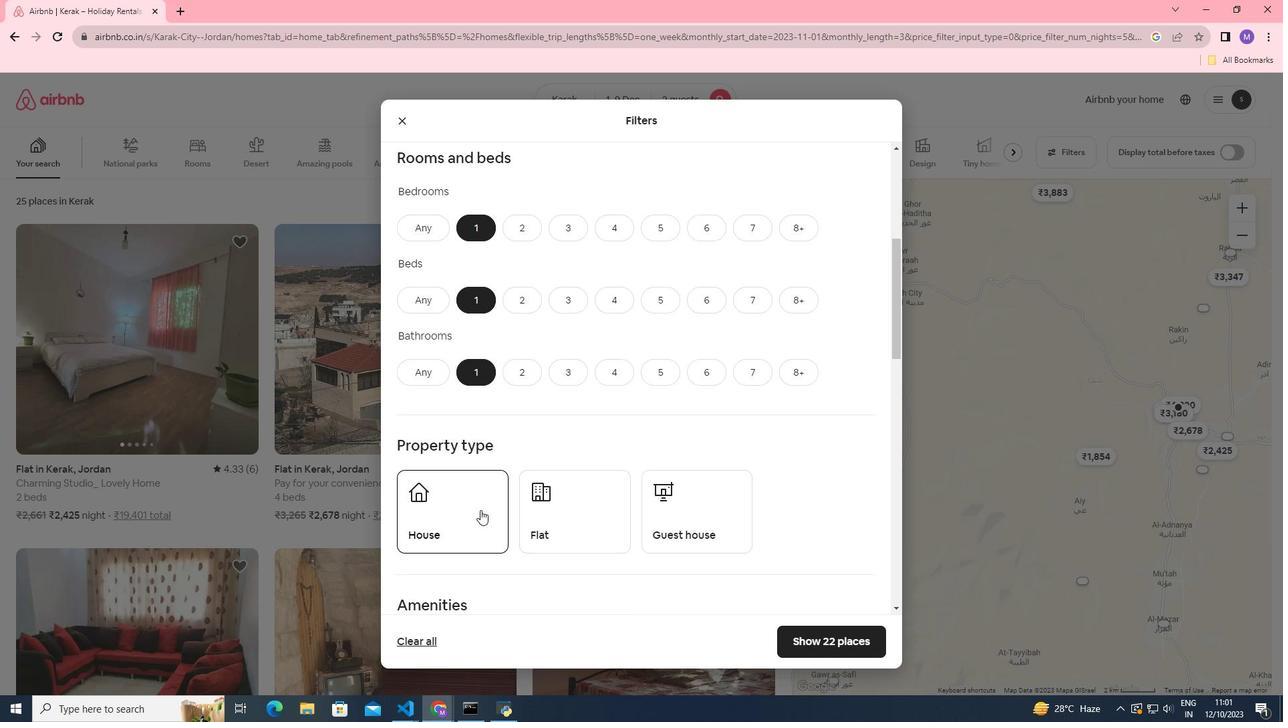 
Action: Mouse pressed left at (480, 510)
Screenshot: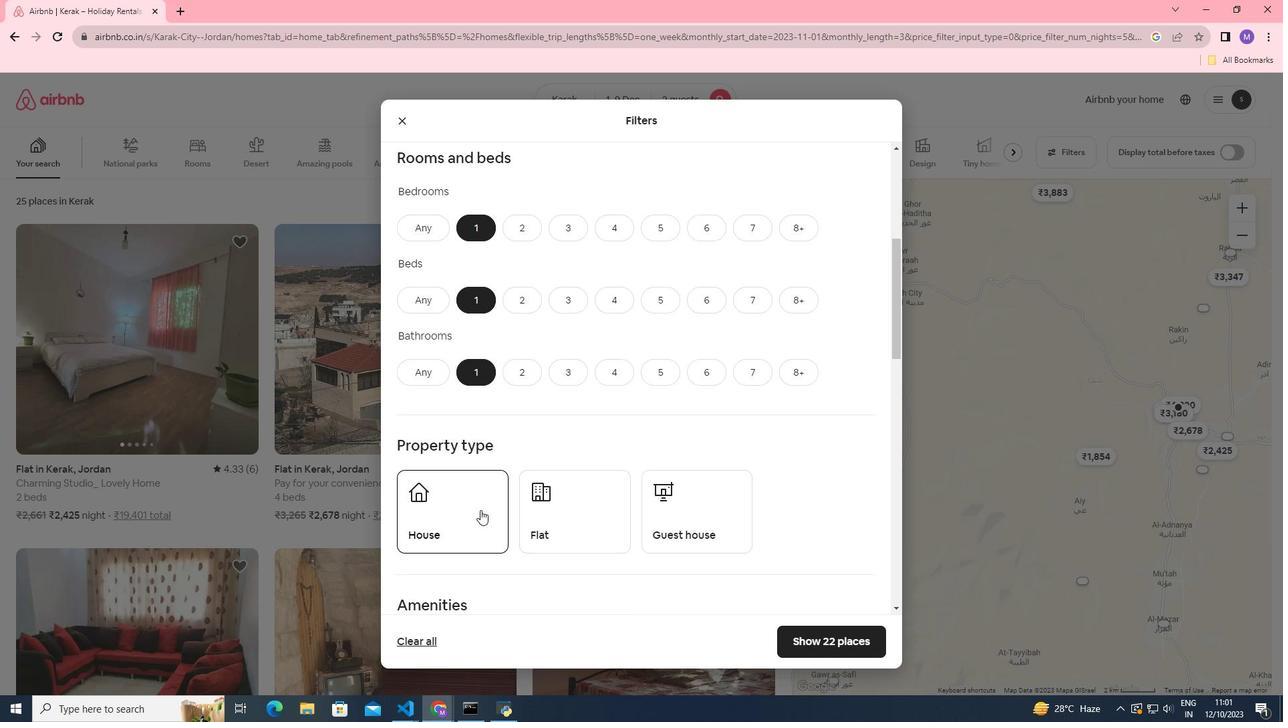 
Action: Mouse moved to (548, 449)
Screenshot: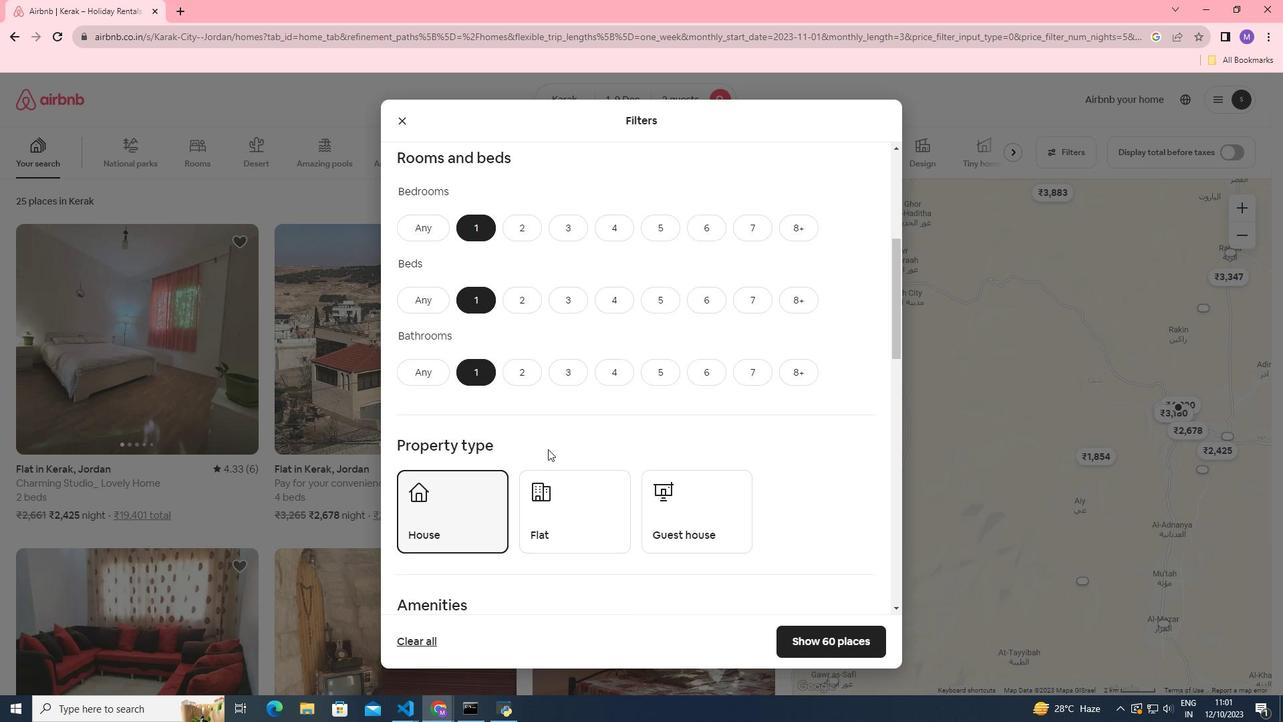 
Action: Mouse scrolled (548, 448) with delta (0, 0)
Screenshot: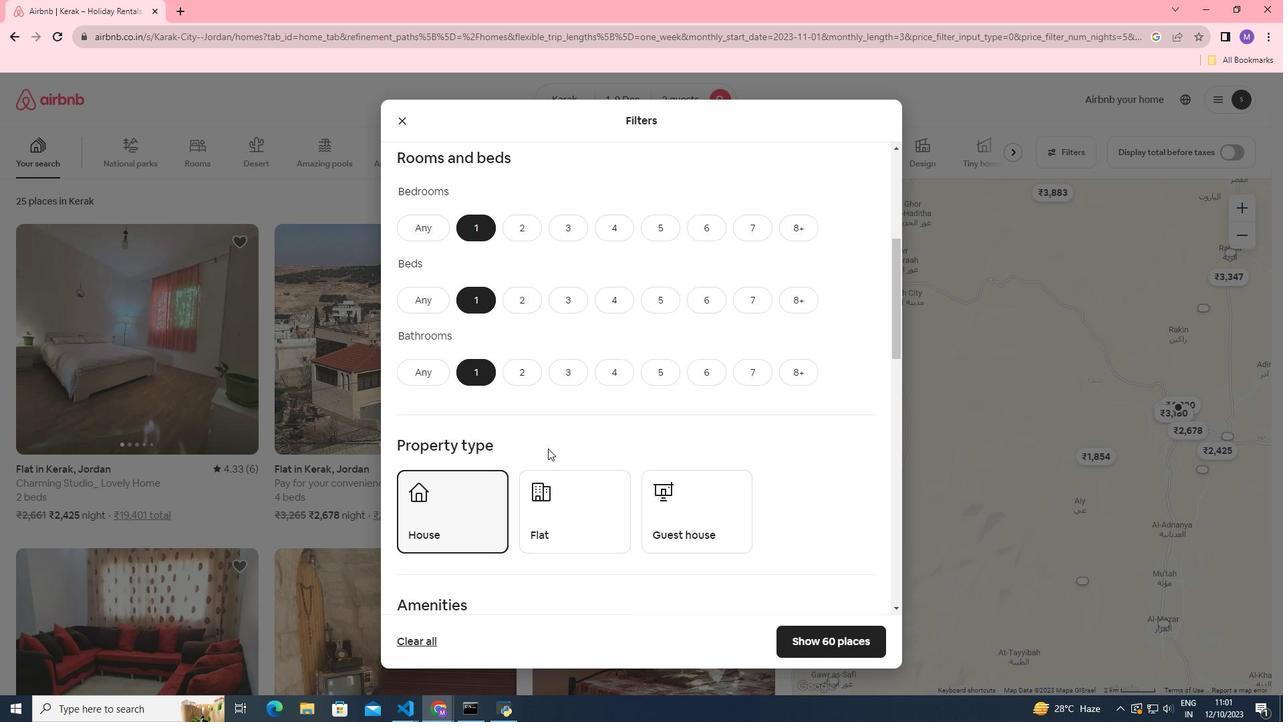 
Action: Mouse moved to (548, 448)
Screenshot: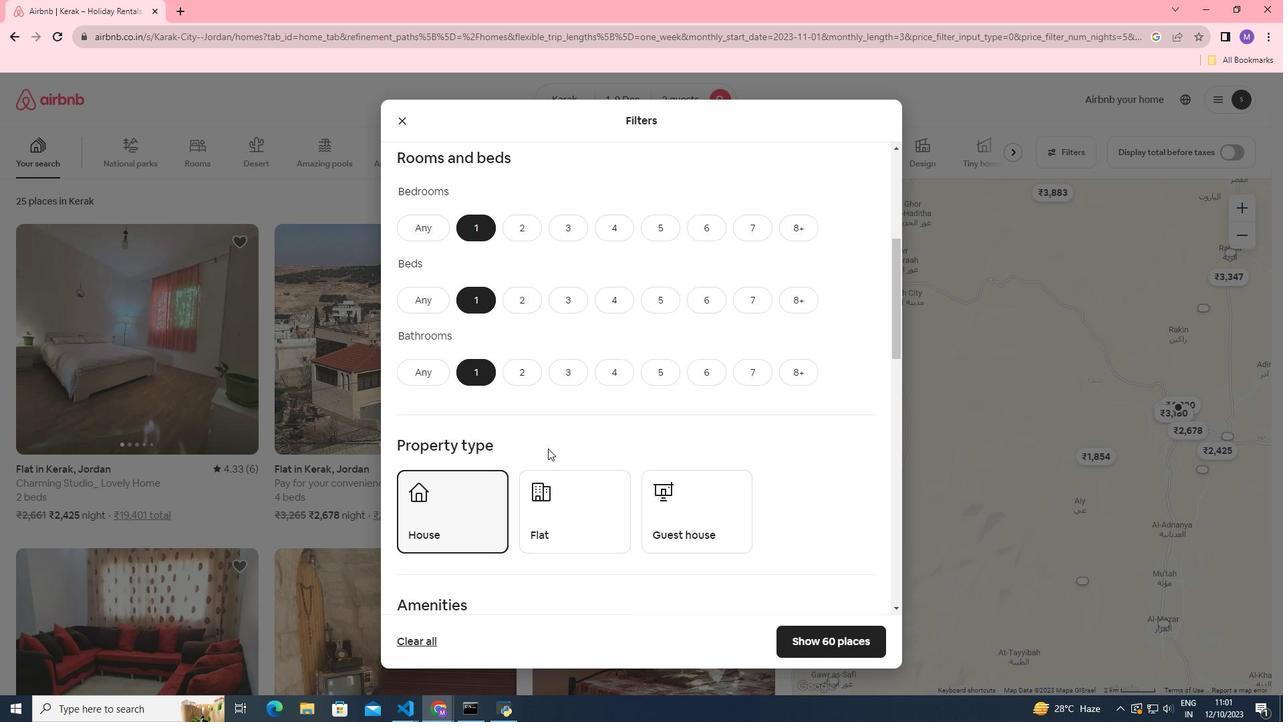 
Action: Mouse scrolled (548, 447) with delta (0, 0)
Screenshot: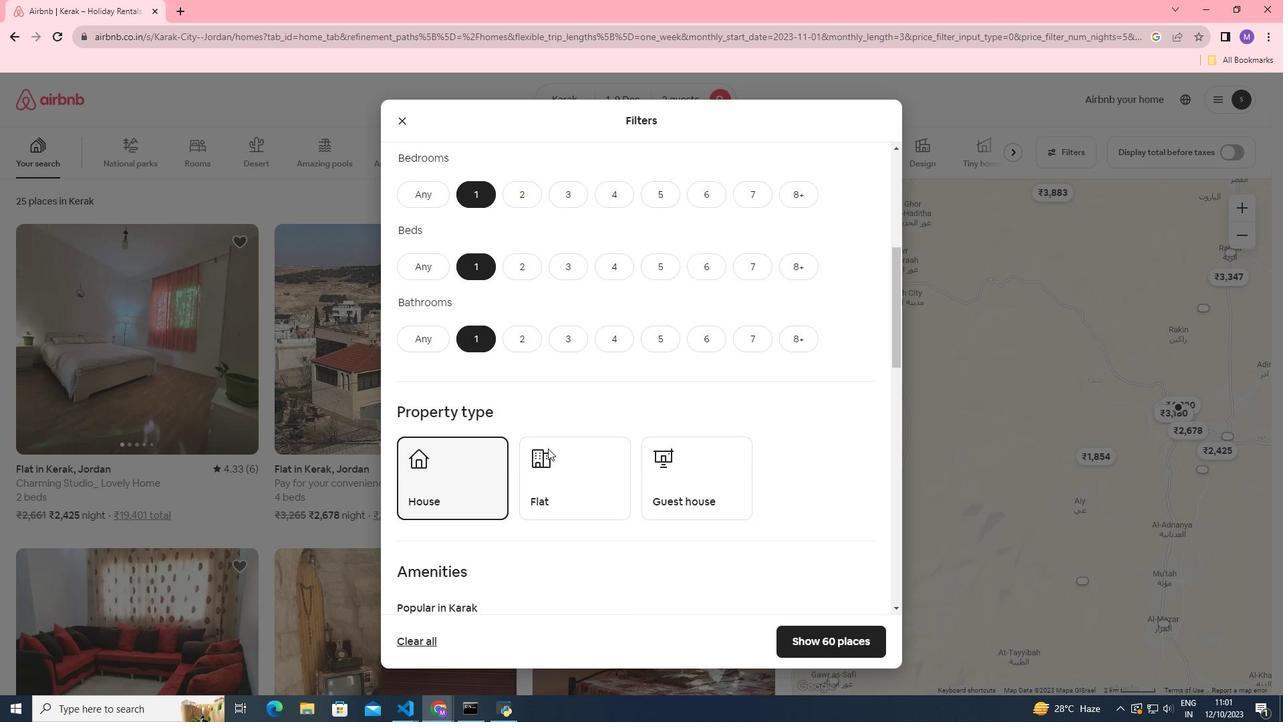 
Action: Mouse scrolled (548, 447) with delta (0, 0)
Screenshot: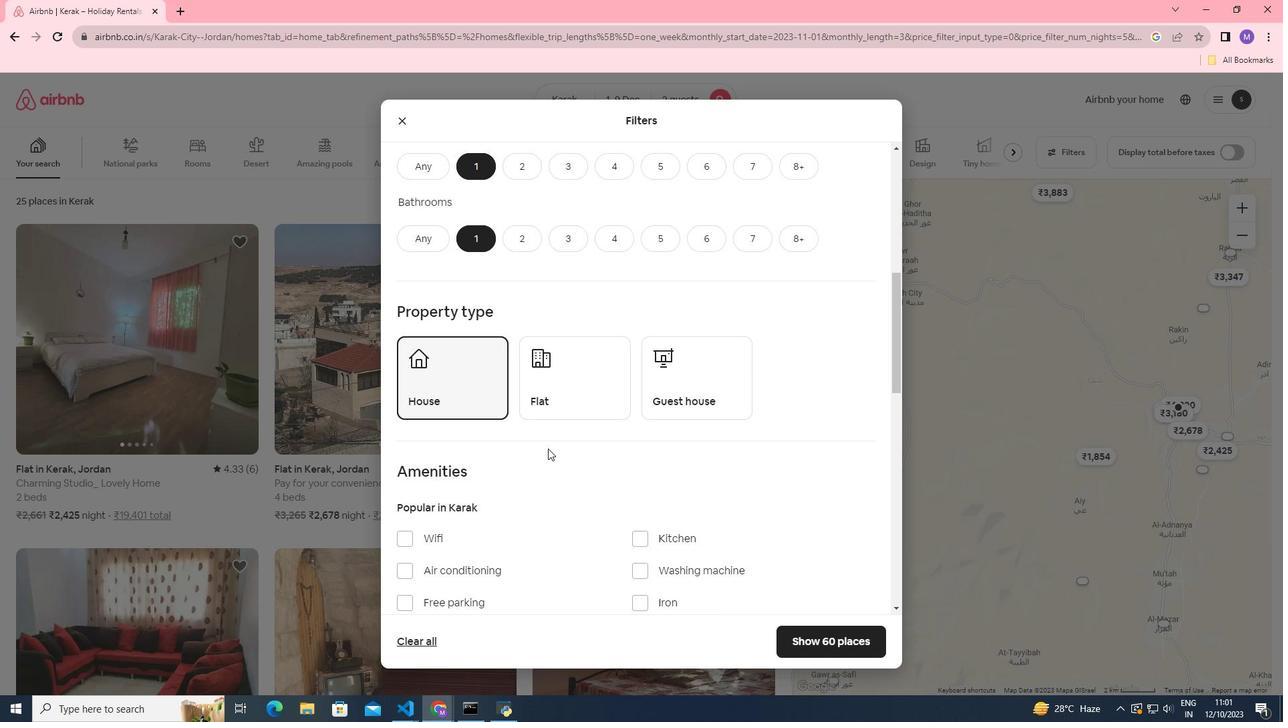 
Action: Mouse scrolled (548, 447) with delta (0, 0)
Screenshot: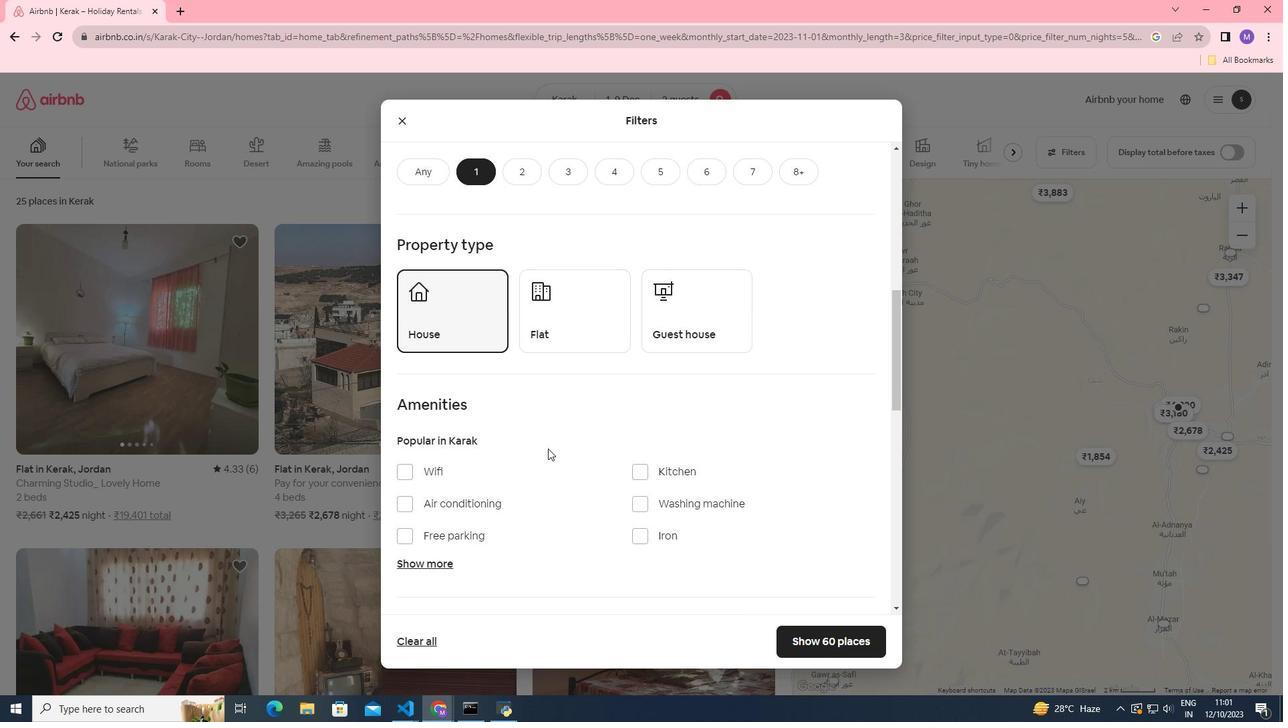 
Action: Mouse moved to (640, 435)
Screenshot: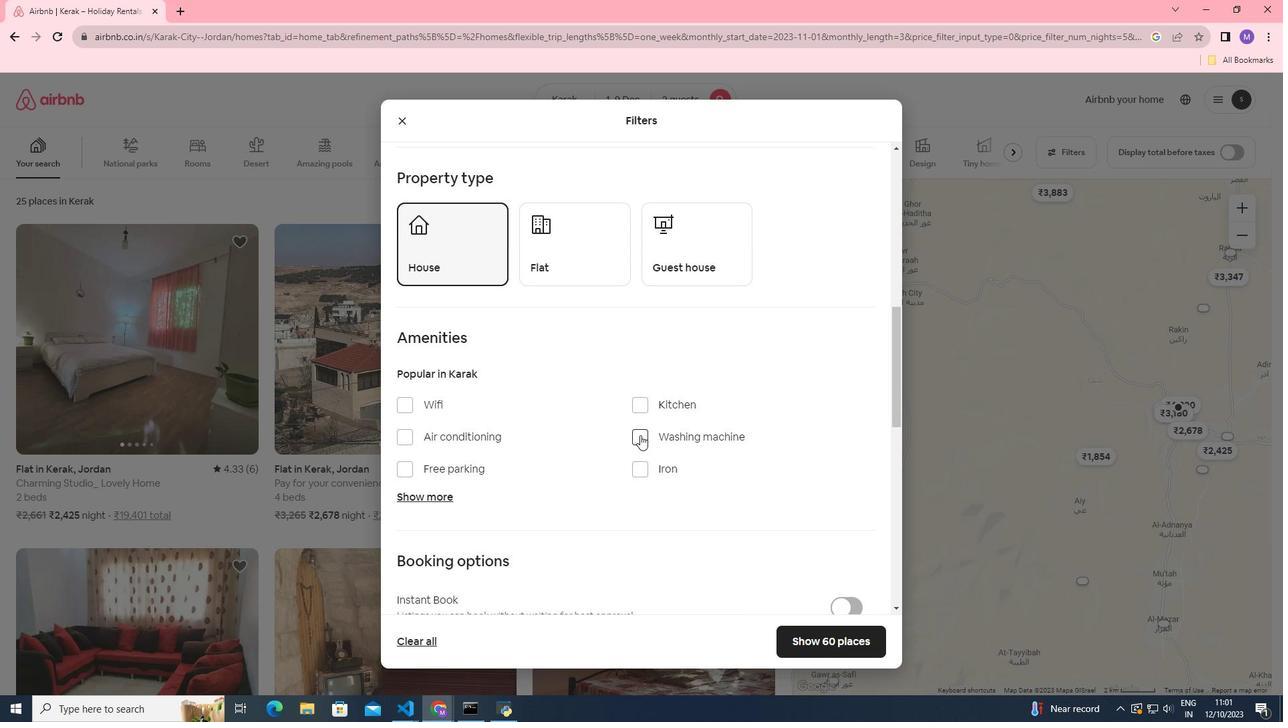 
Action: Mouse pressed left at (640, 435)
Screenshot: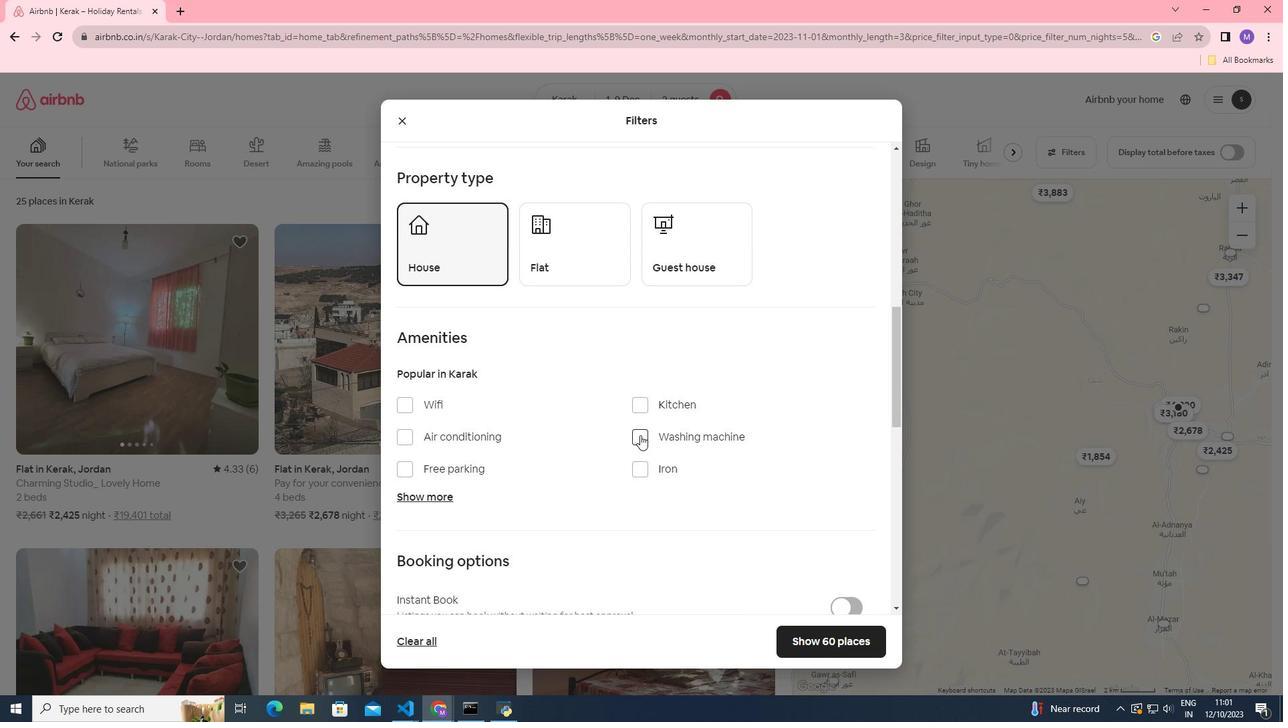 
Action: Mouse moved to (808, 636)
Screenshot: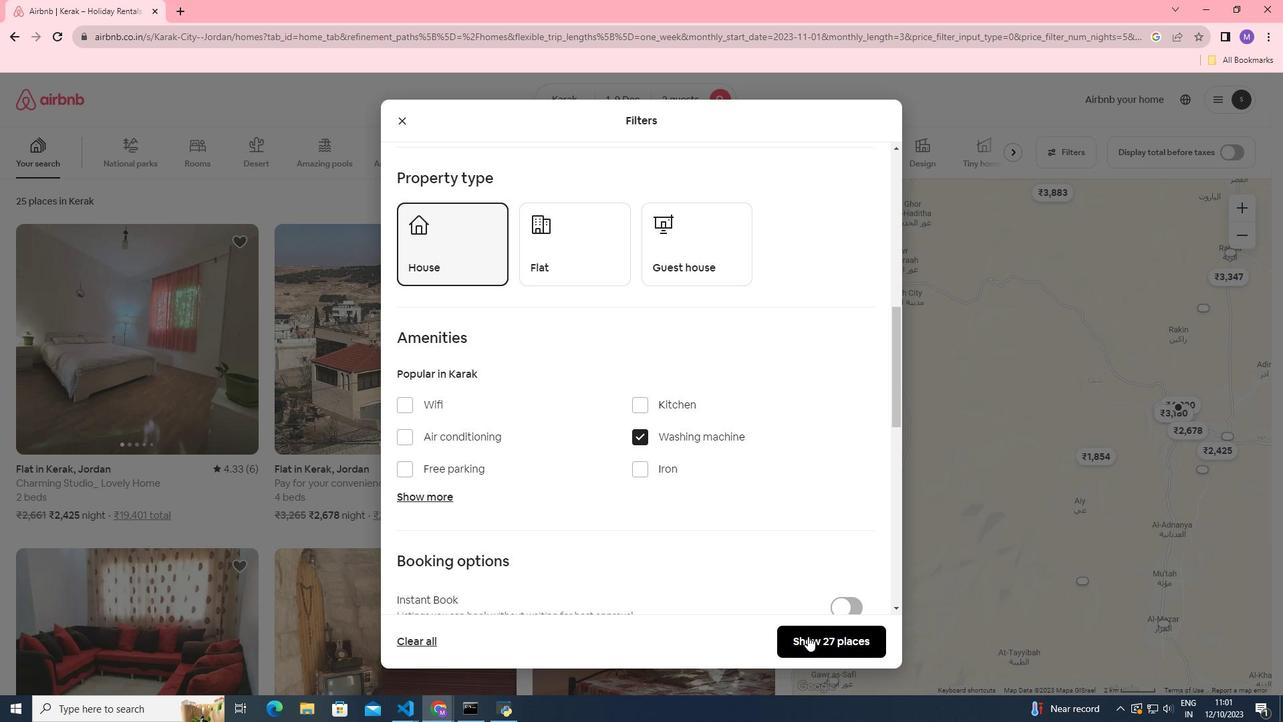 
Action: Mouse pressed left at (808, 636)
Screenshot: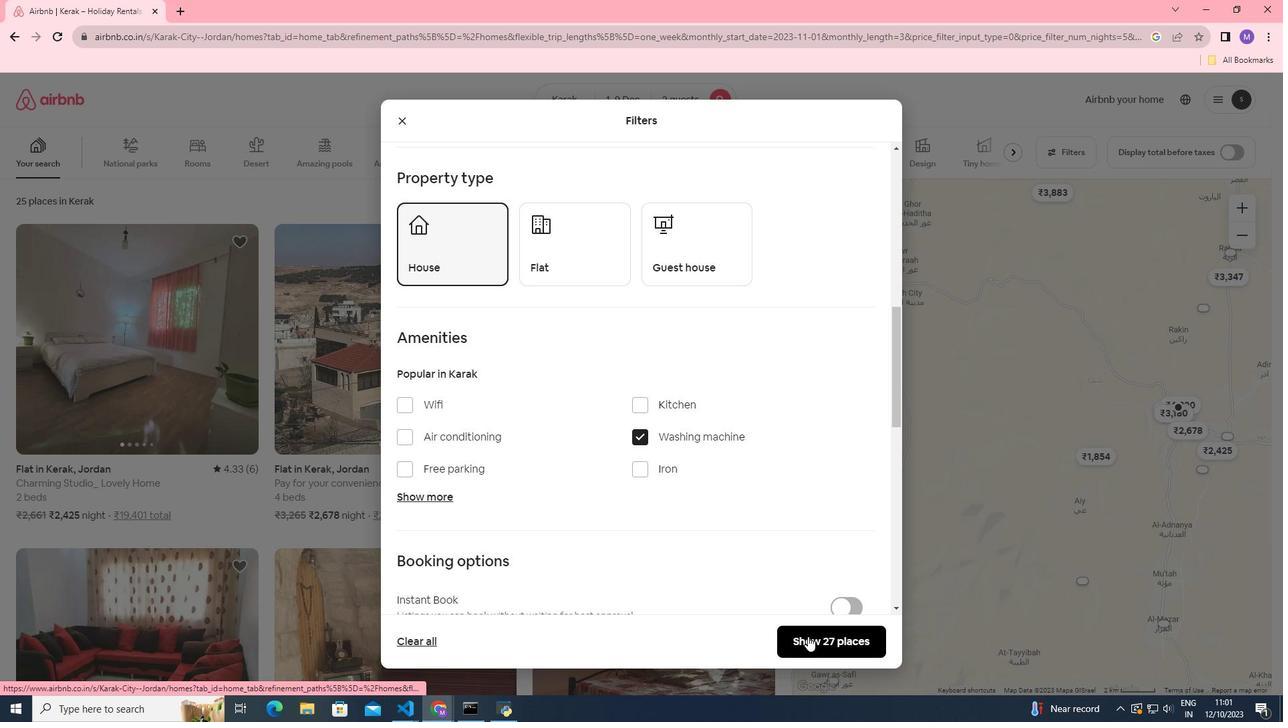 
Action: Mouse moved to (177, 369)
Screenshot: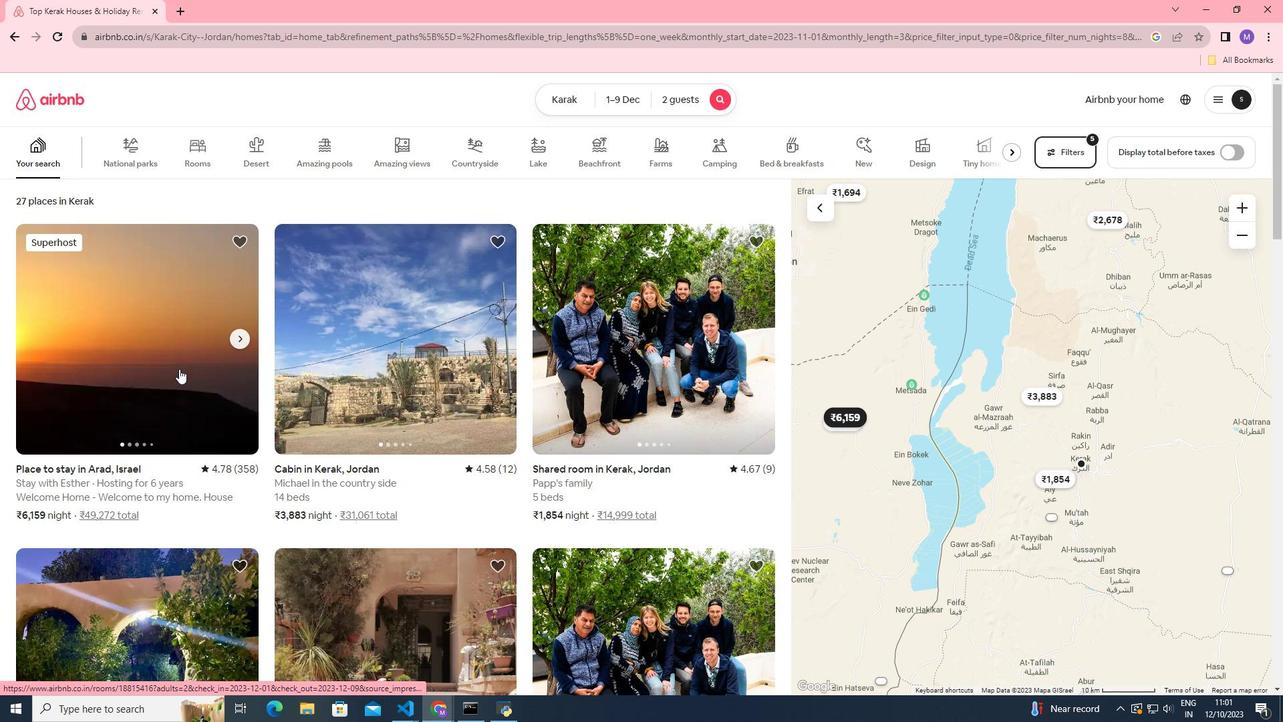 
Action: Mouse pressed left at (177, 369)
Screenshot: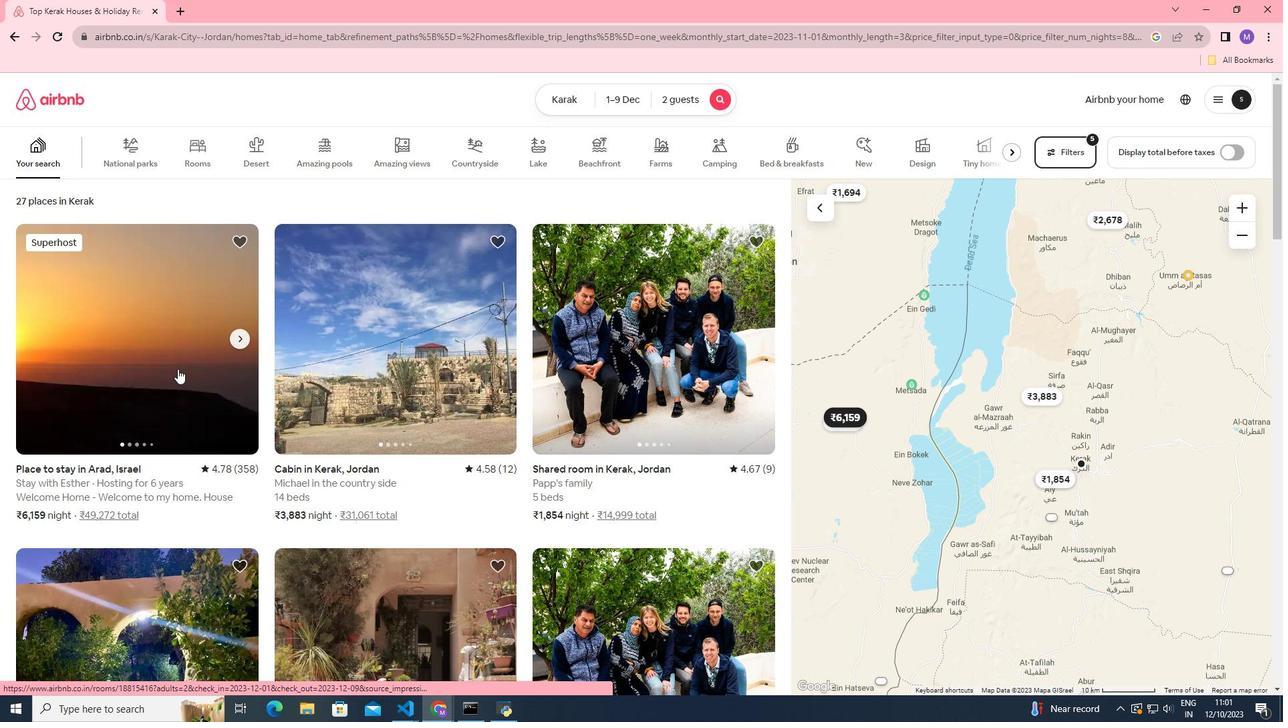 
Action: Mouse pressed left at (177, 369)
Screenshot: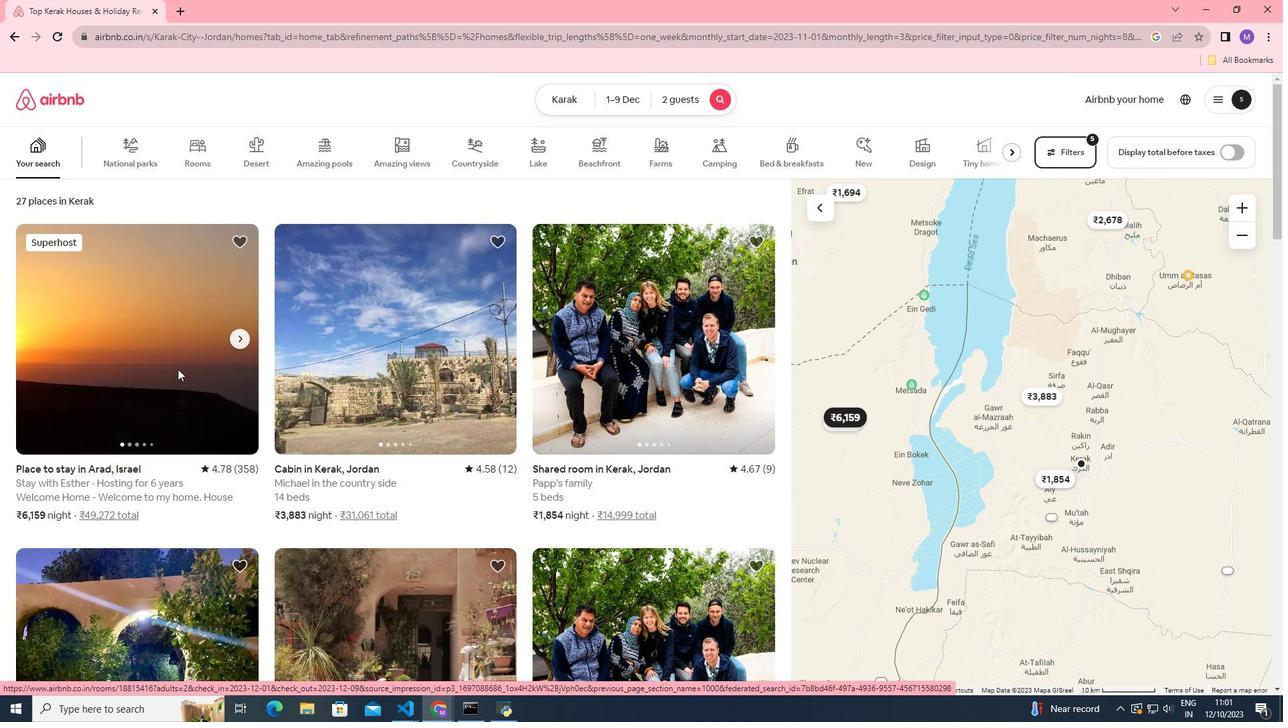 
Action: Mouse moved to (913, 475)
Screenshot: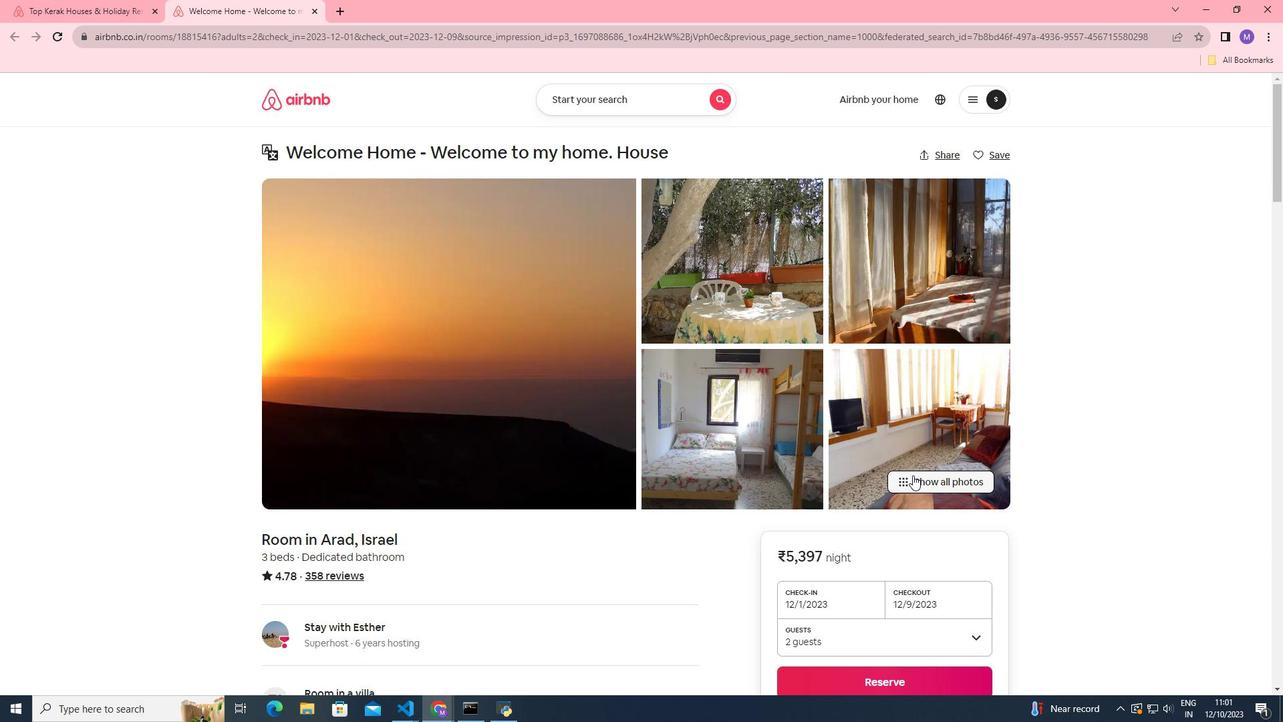
Action: Mouse pressed left at (913, 475)
Screenshot: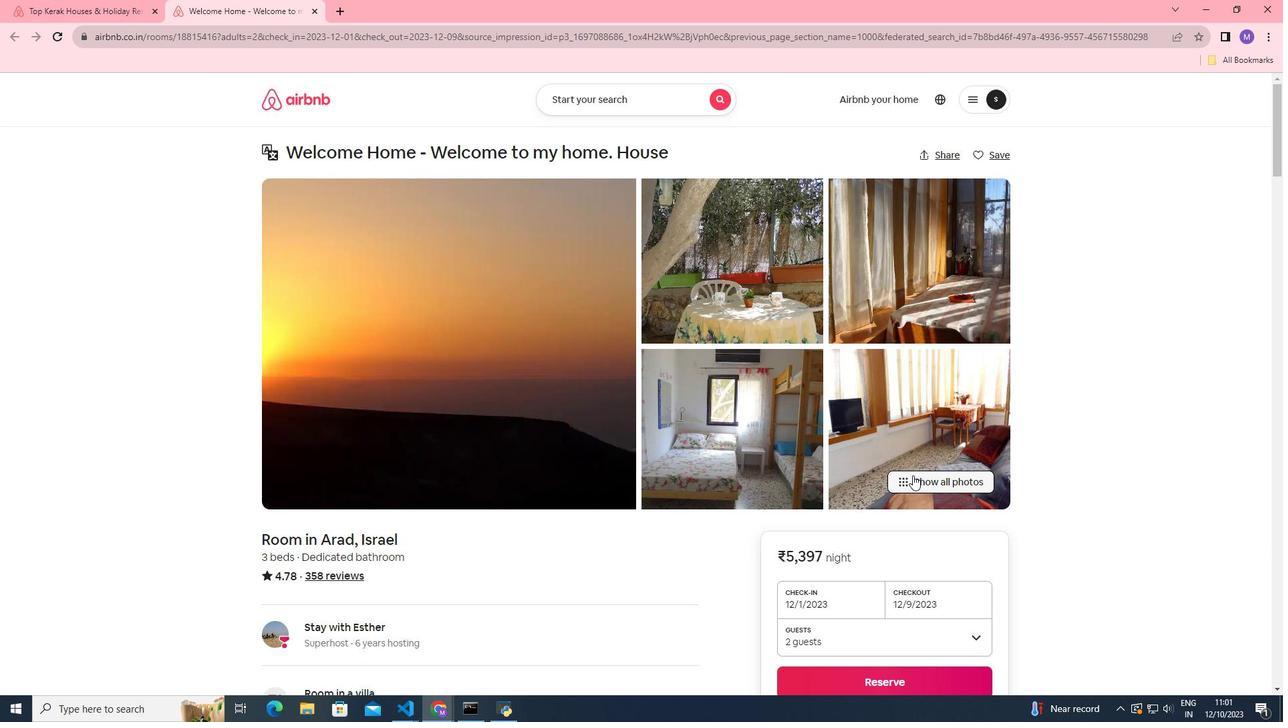 
Action: Mouse moved to (693, 367)
Screenshot: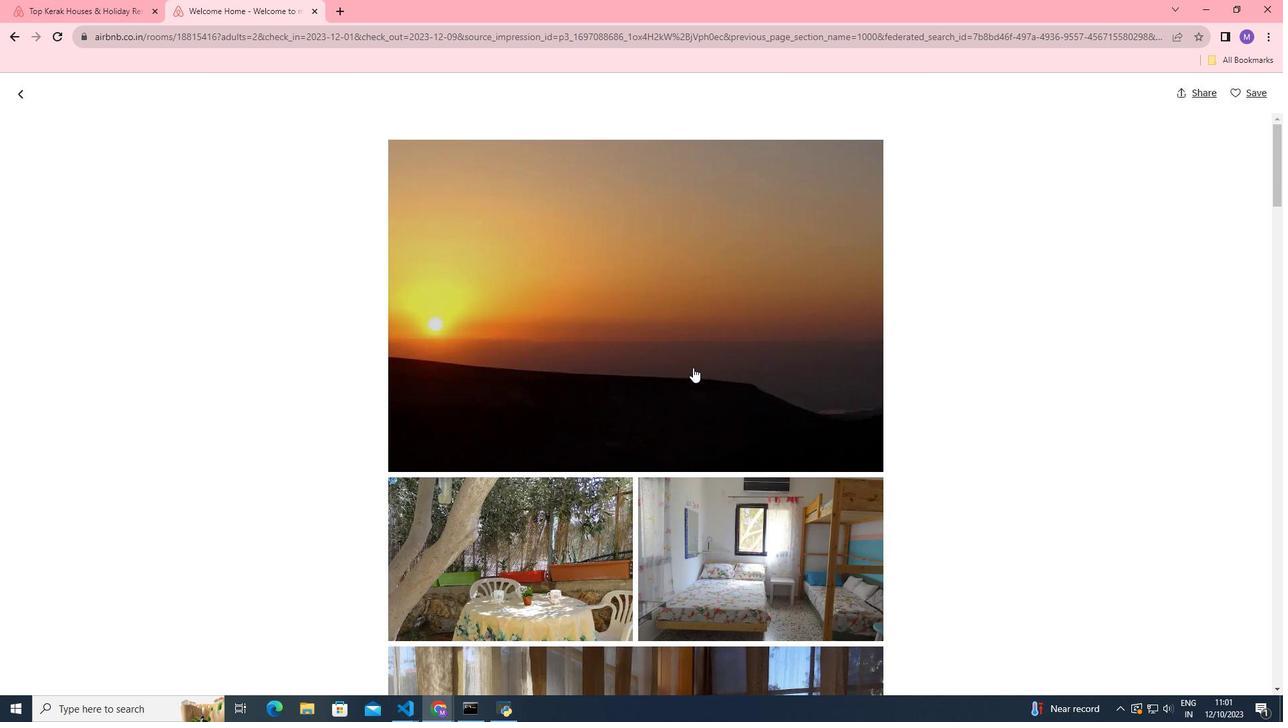 
Action: Mouse scrolled (693, 367) with delta (0, 0)
Screenshot: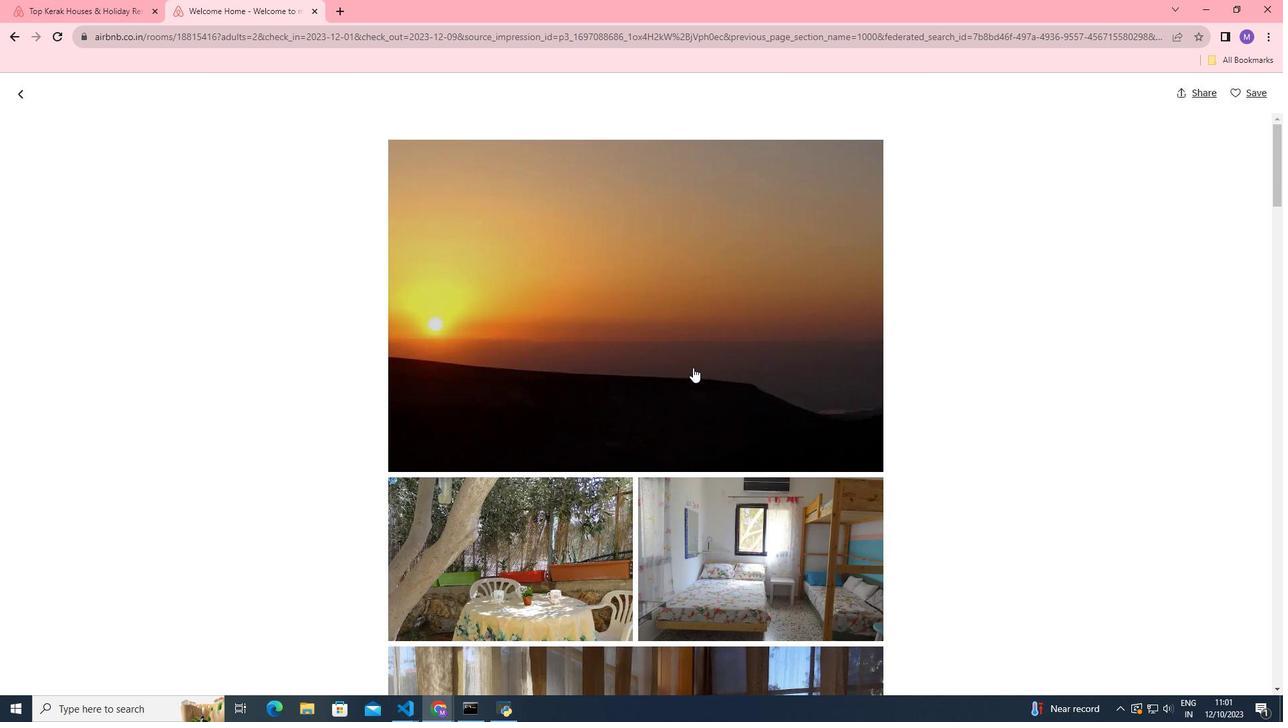 
Action: Mouse scrolled (693, 367) with delta (0, 0)
Screenshot: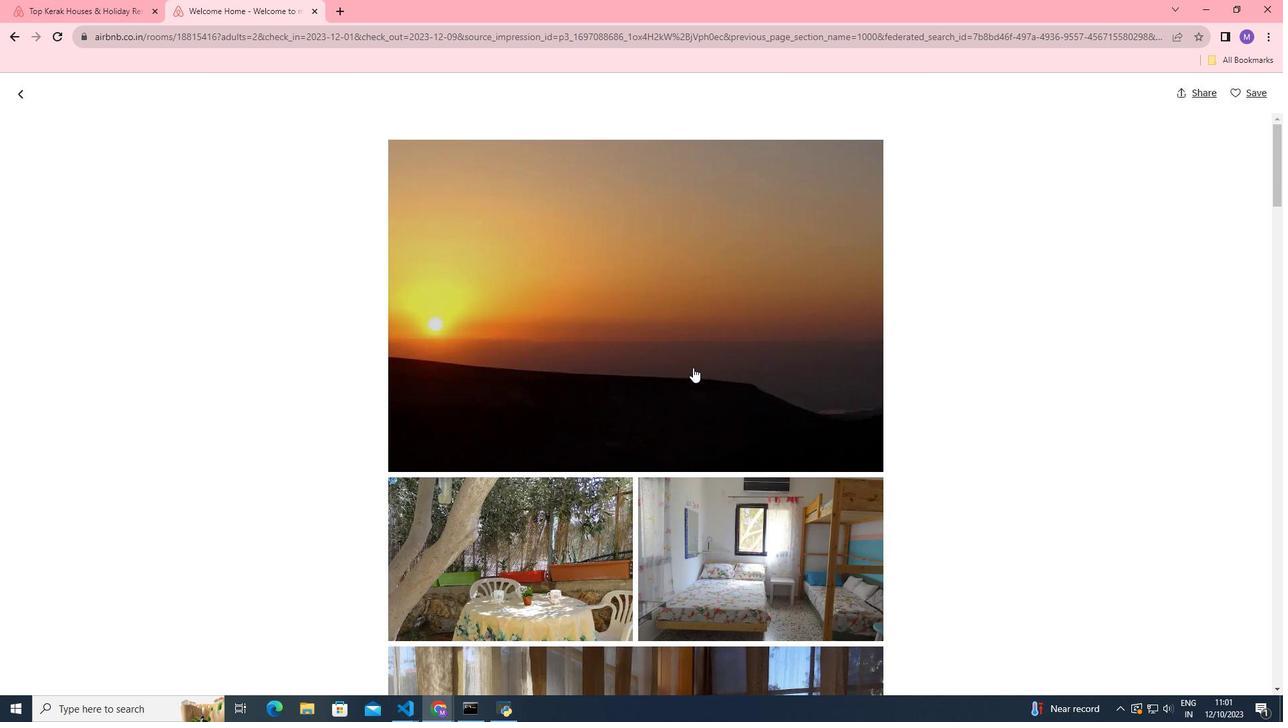 
Action: Mouse scrolled (693, 367) with delta (0, 0)
Screenshot: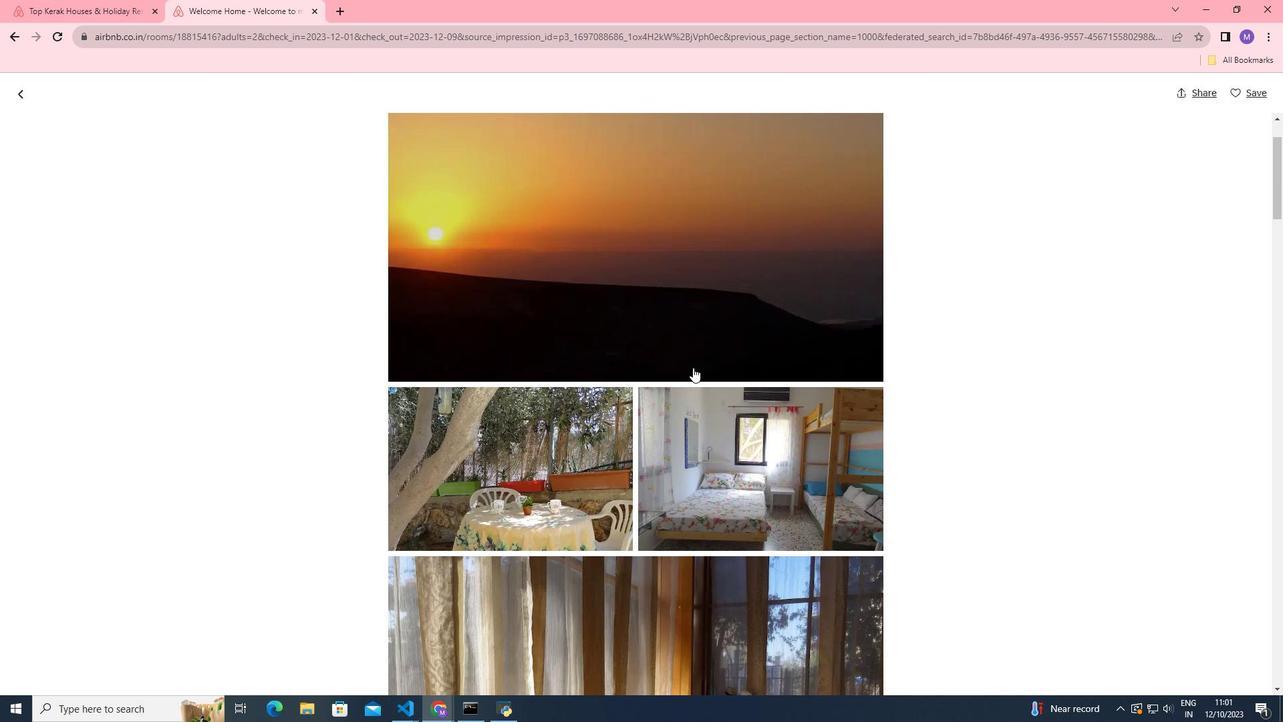 
Action: Mouse scrolled (693, 367) with delta (0, 0)
Screenshot: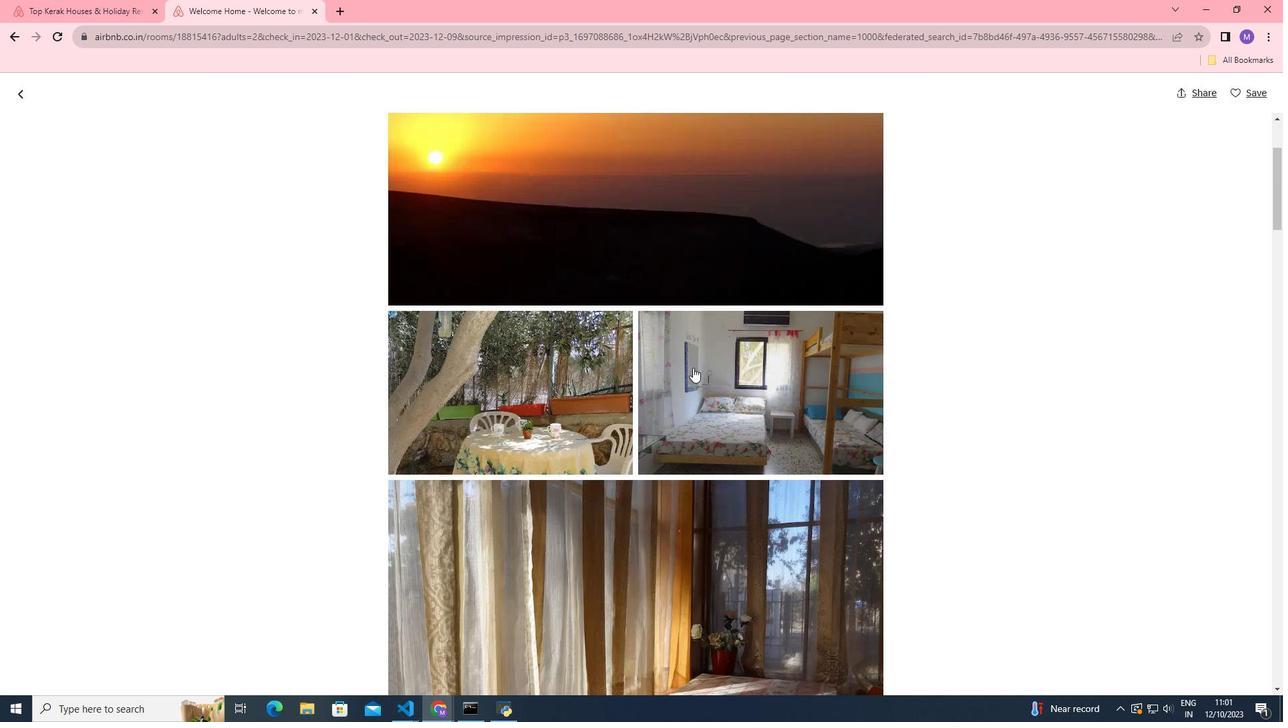 
Action: Mouse scrolled (693, 367) with delta (0, 0)
Screenshot: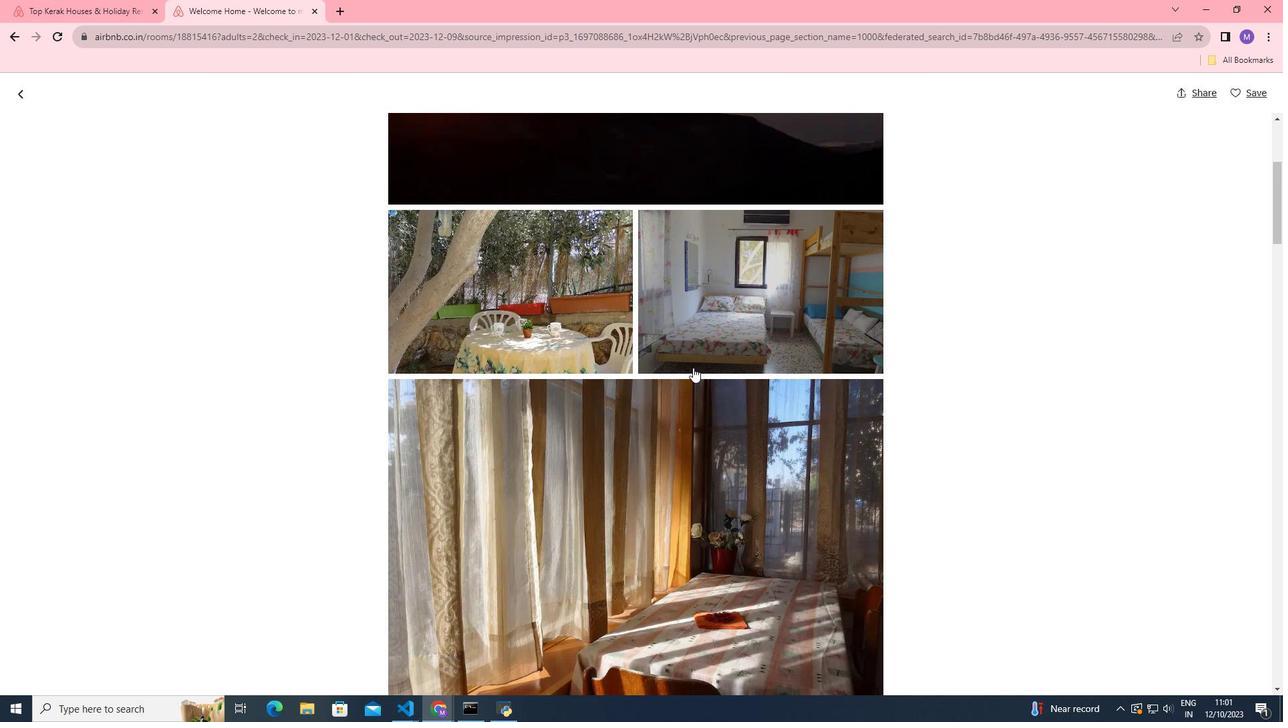 
Action: Mouse scrolled (693, 367) with delta (0, 0)
Screenshot: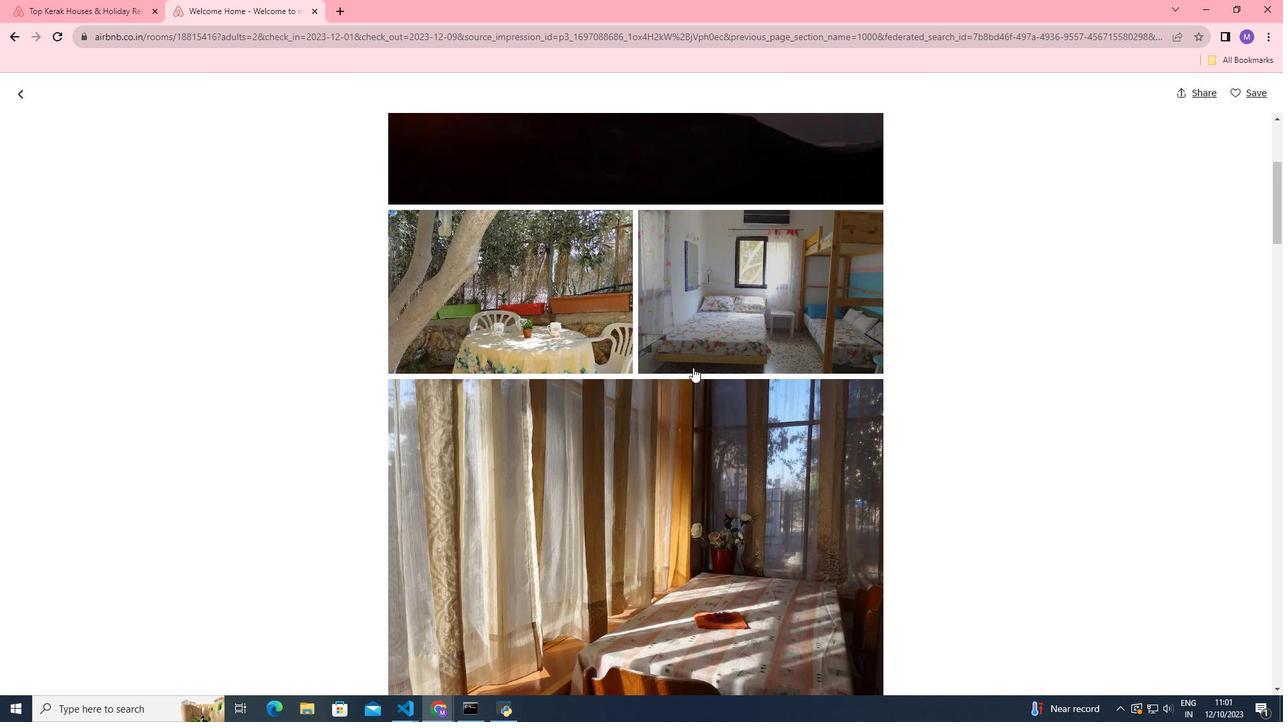 
Action: Mouse scrolled (693, 367) with delta (0, 0)
Screenshot: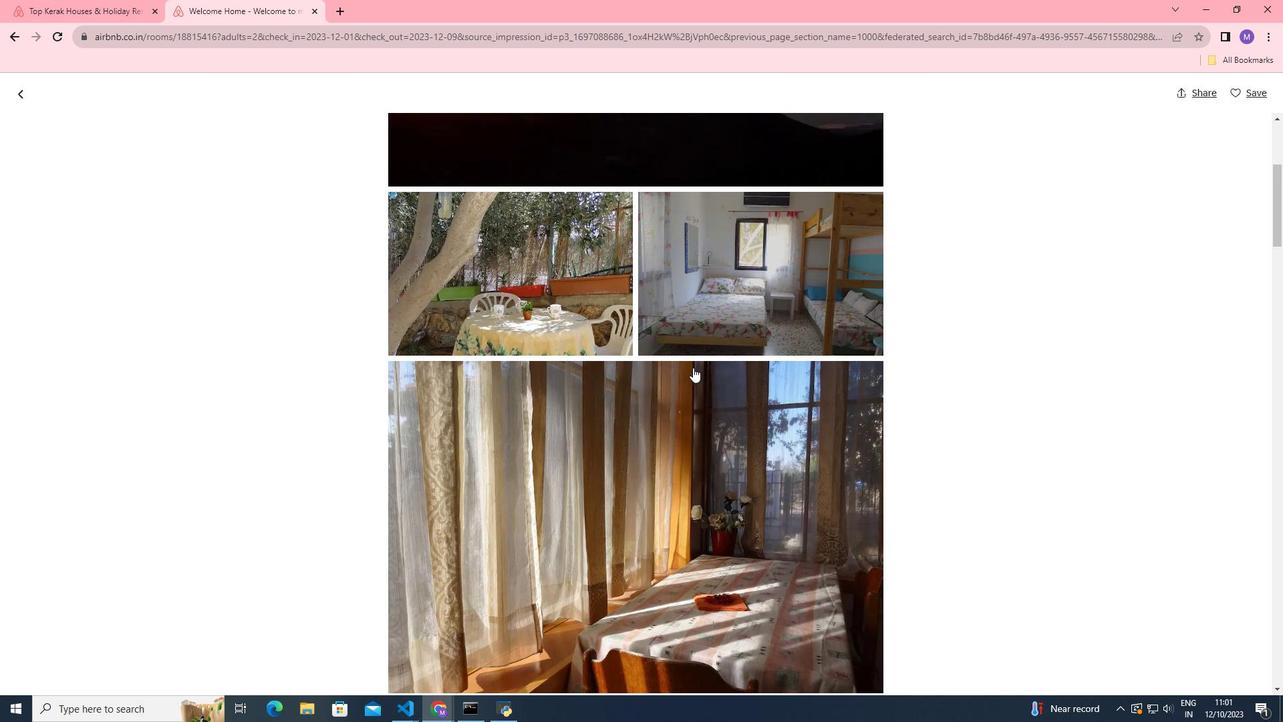 
Action: Mouse scrolled (693, 367) with delta (0, 0)
Screenshot: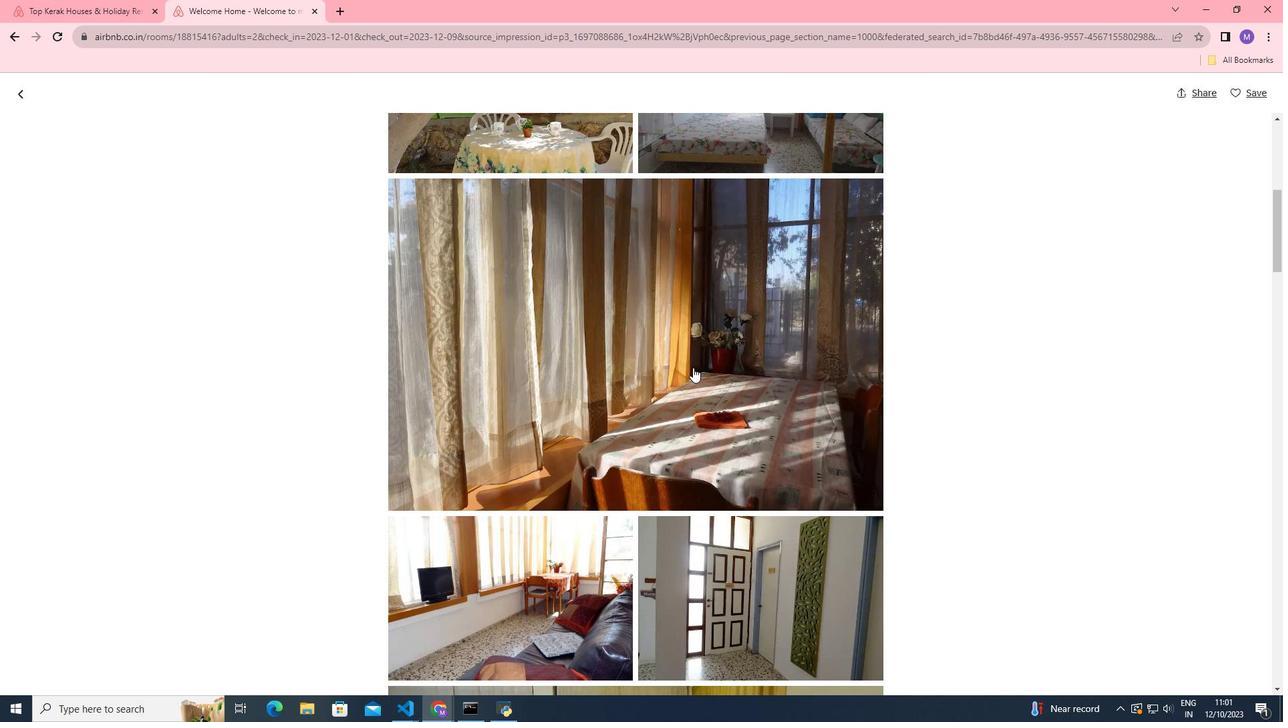 
Action: Mouse scrolled (693, 367) with delta (0, 0)
Screenshot: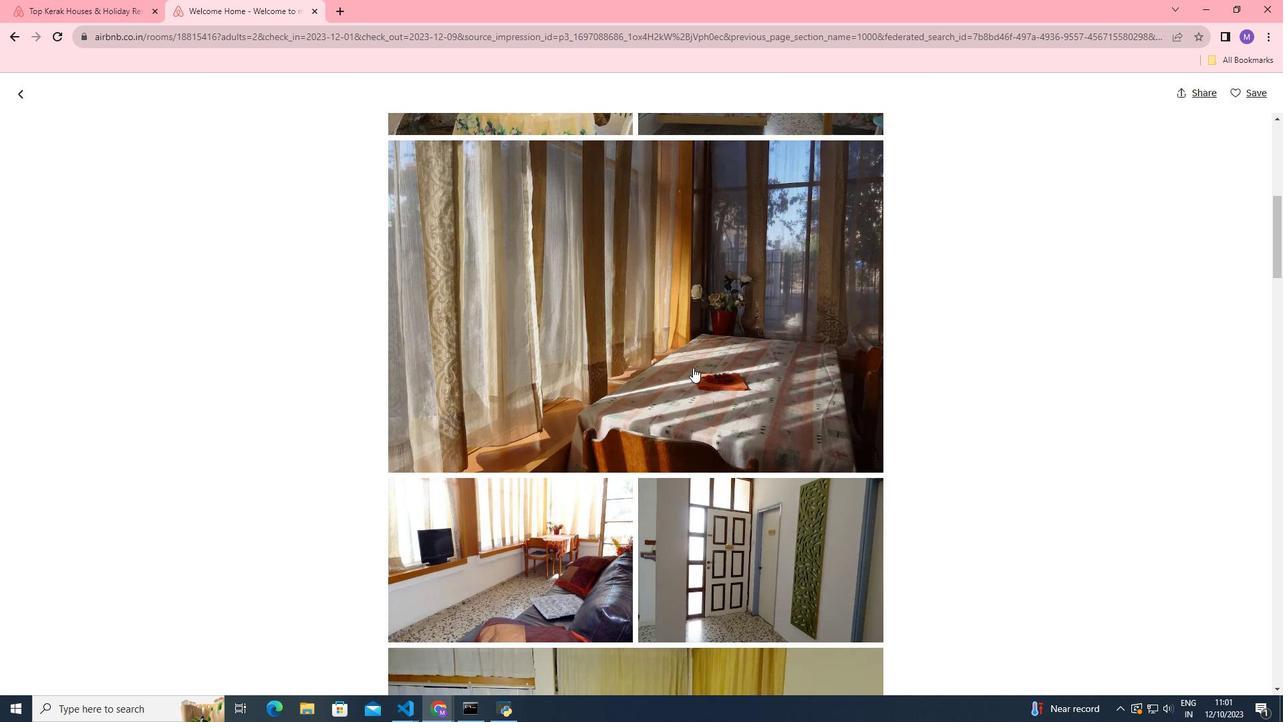 
Action: Mouse scrolled (693, 367) with delta (0, 0)
Screenshot: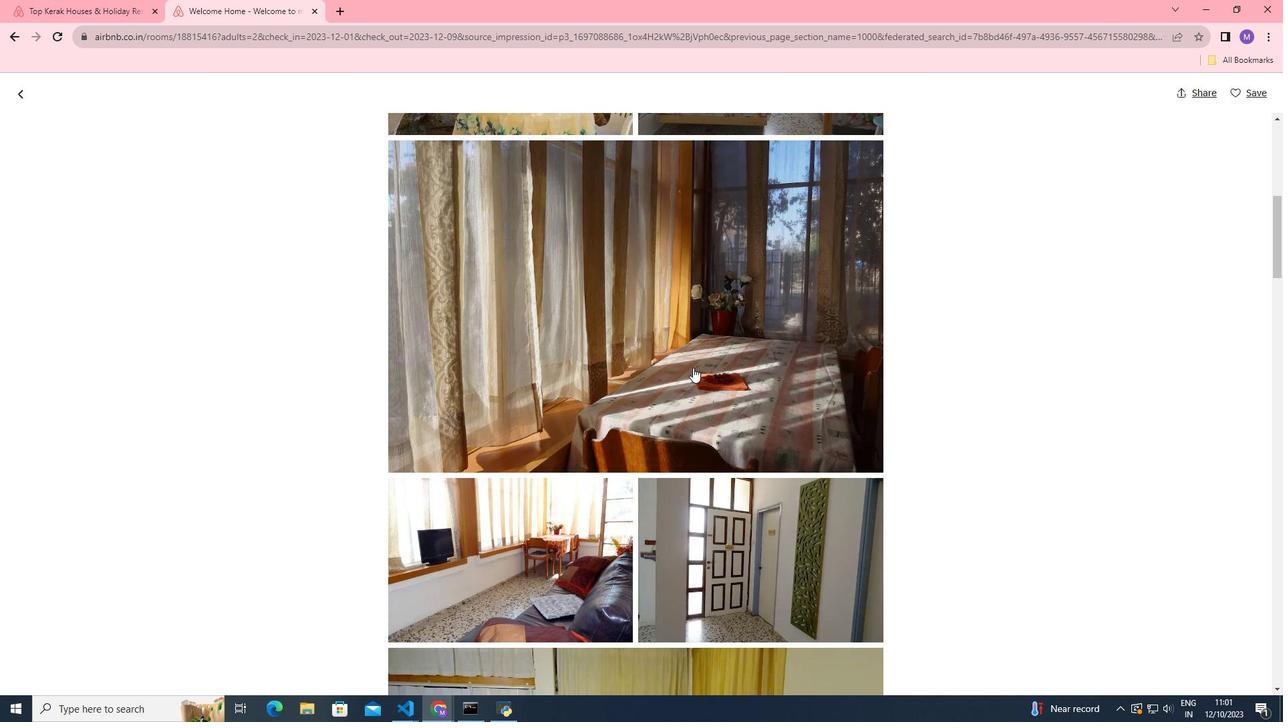 
Action: Mouse scrolled (693, 367) with delta (0, 0)
Screenshot: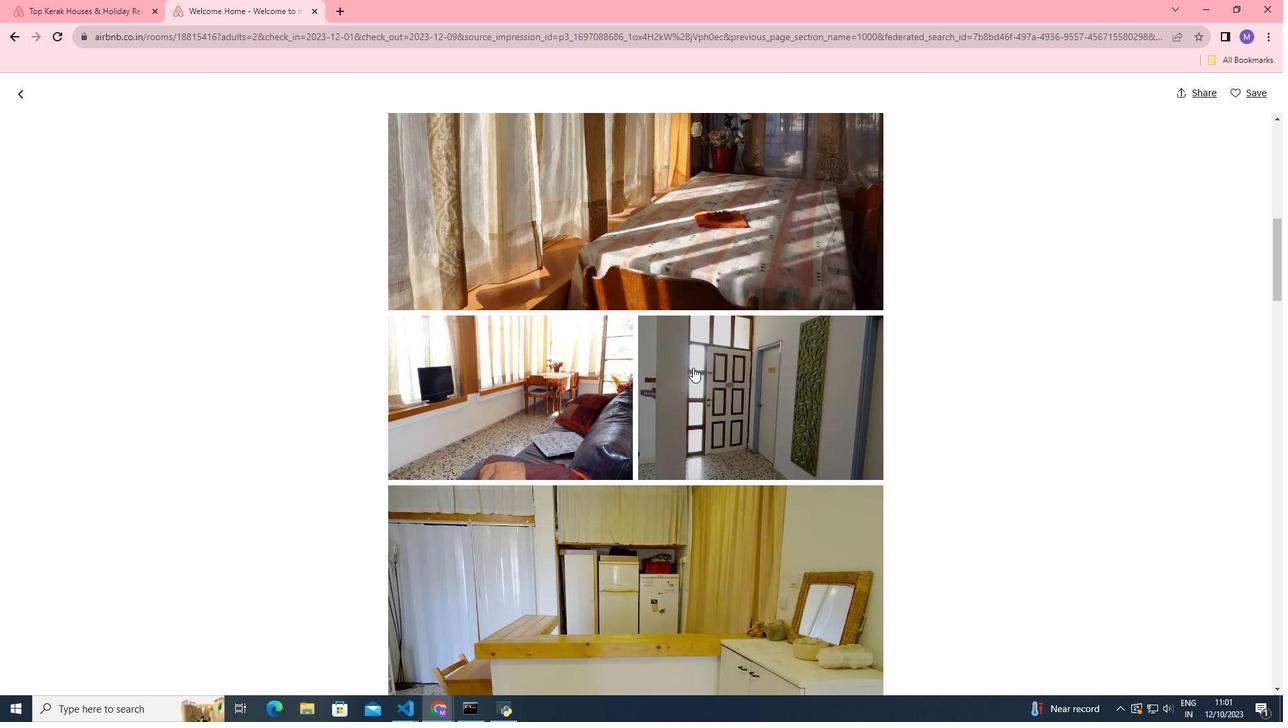 
Action: Mouse scrolled (693, 367) with delta (0, 0)
Screenshot: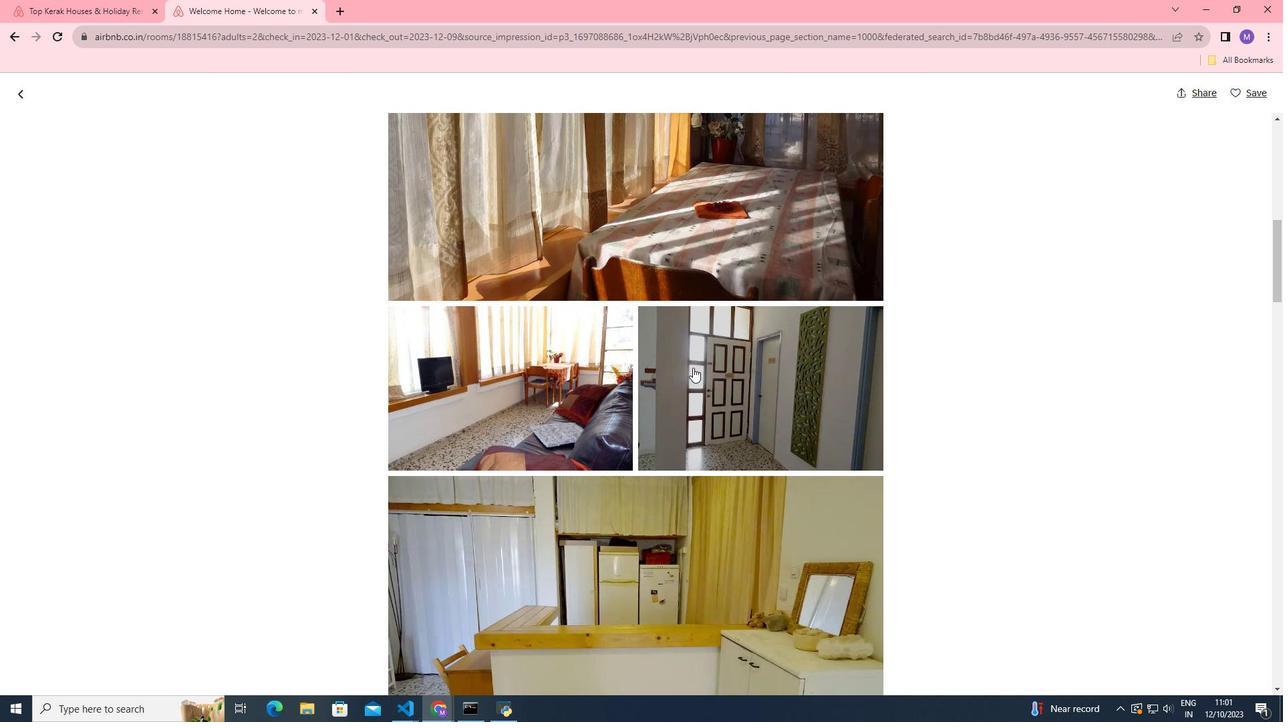 
Action: Mouse scrolled (693, 367) with delta (0, 0)
Screenshot: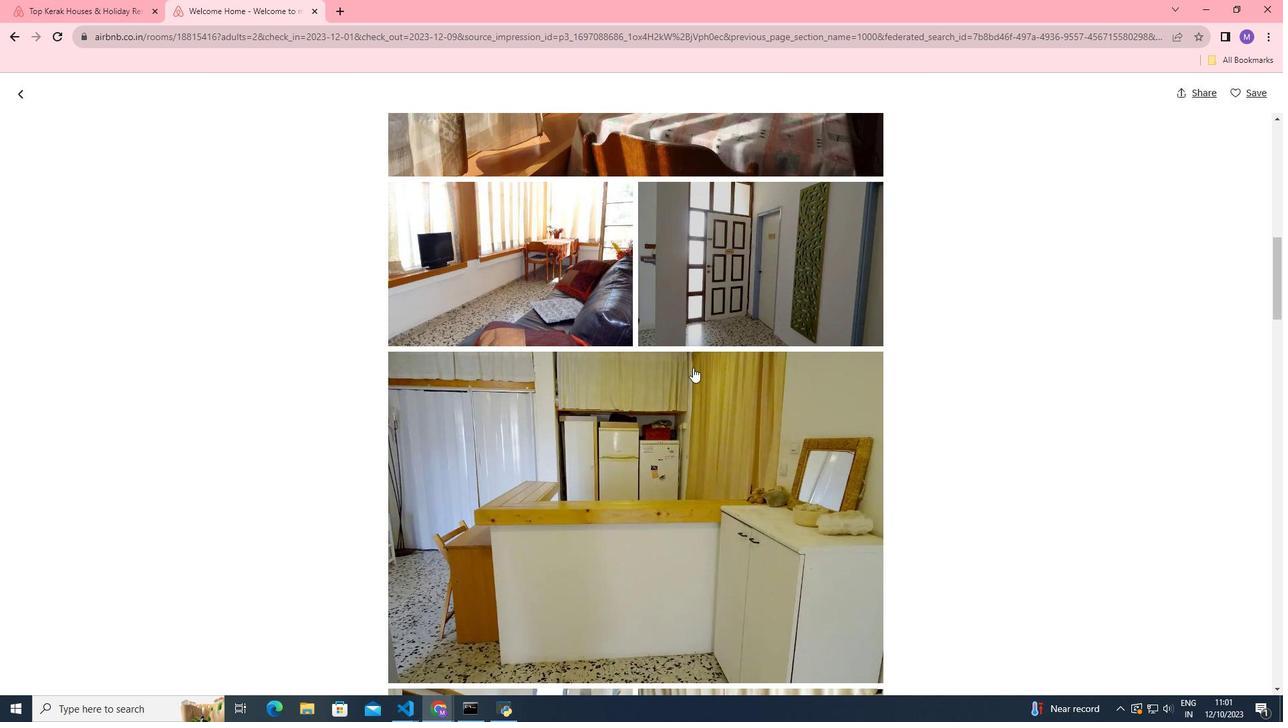 
Action: Mouse scrolled (693, 367) with delta (0, 0)
Screenshot: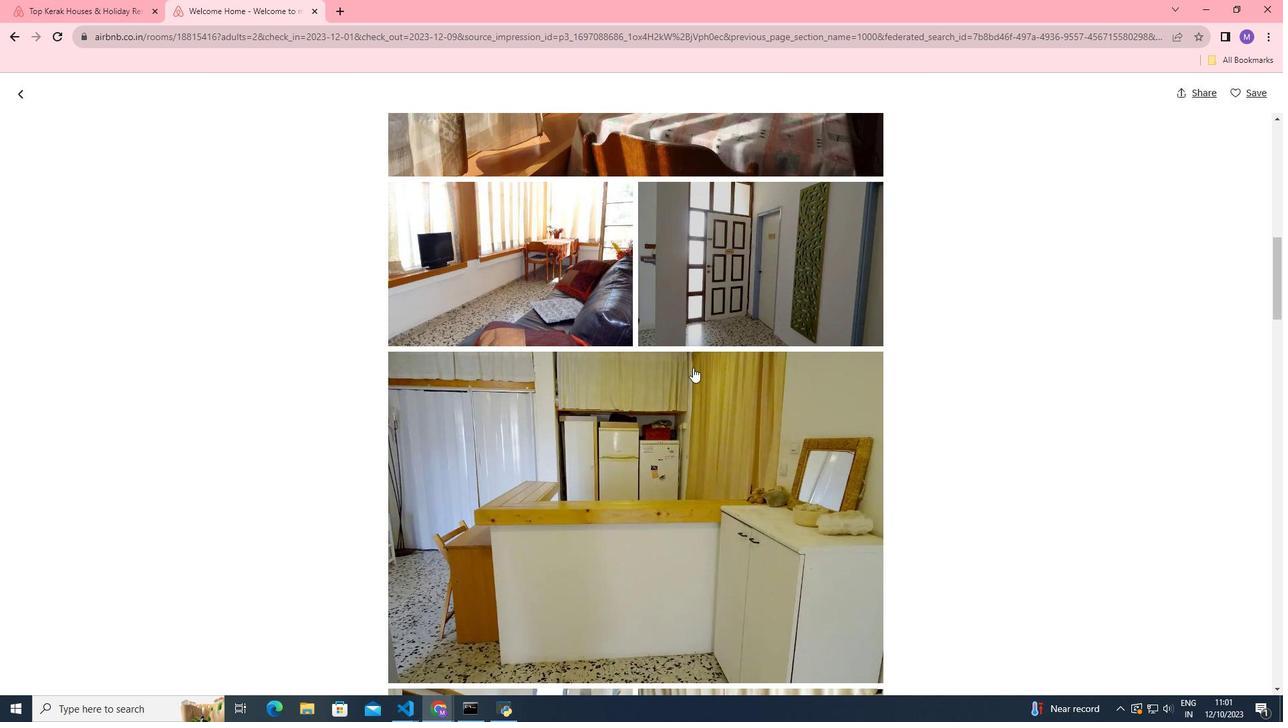 
Action: Mouse scrolled (693, 367) with delta (0, 0)
Screenshot: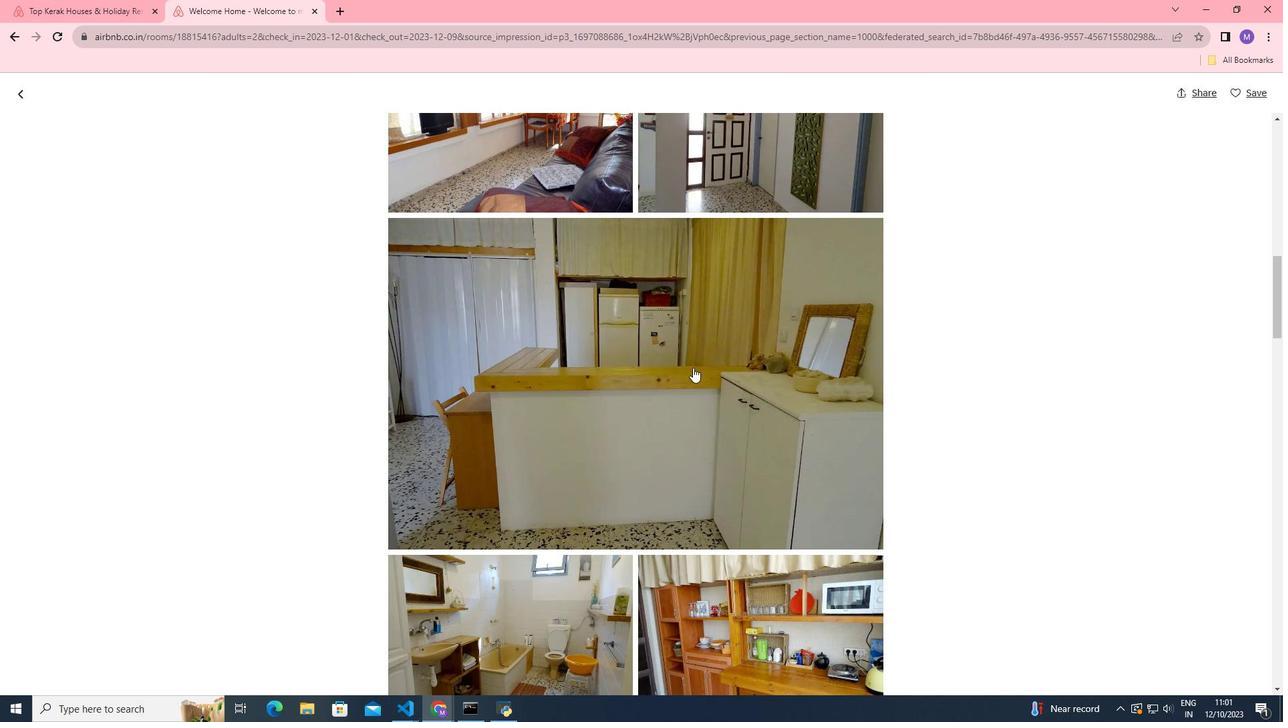 
Action: Mouse scrolled (693, 367) with delta (0, 0)
Screenshot: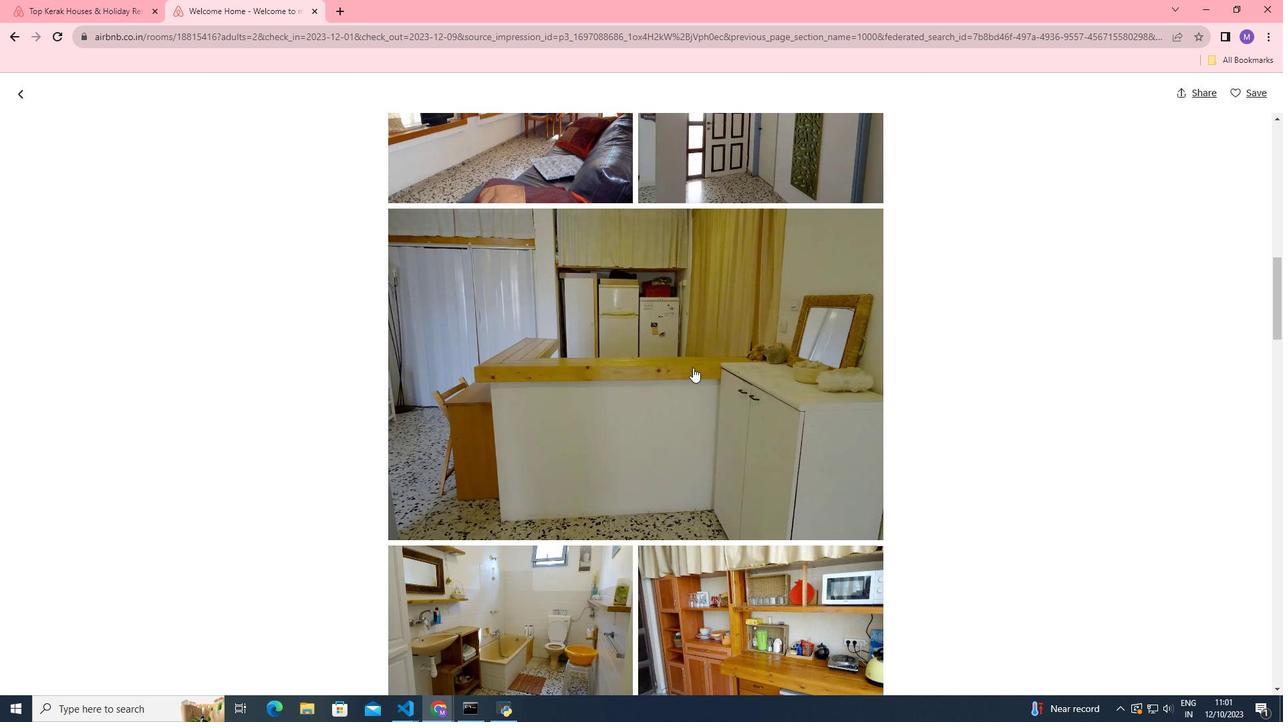 
Action: Mouse scrolled (693, 367) with delta (0, 0)
Screenshot: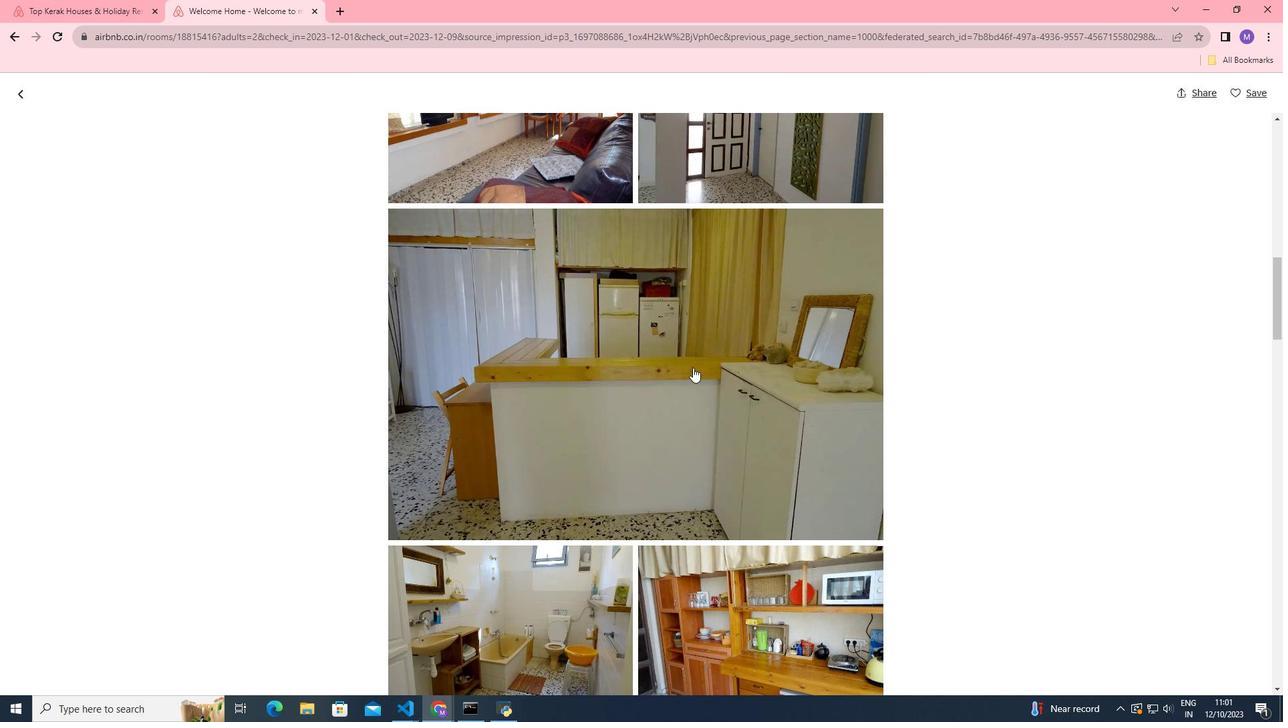 
Action: Mouse scrolled (693, 367) with delta (0, 0)
Screenshot: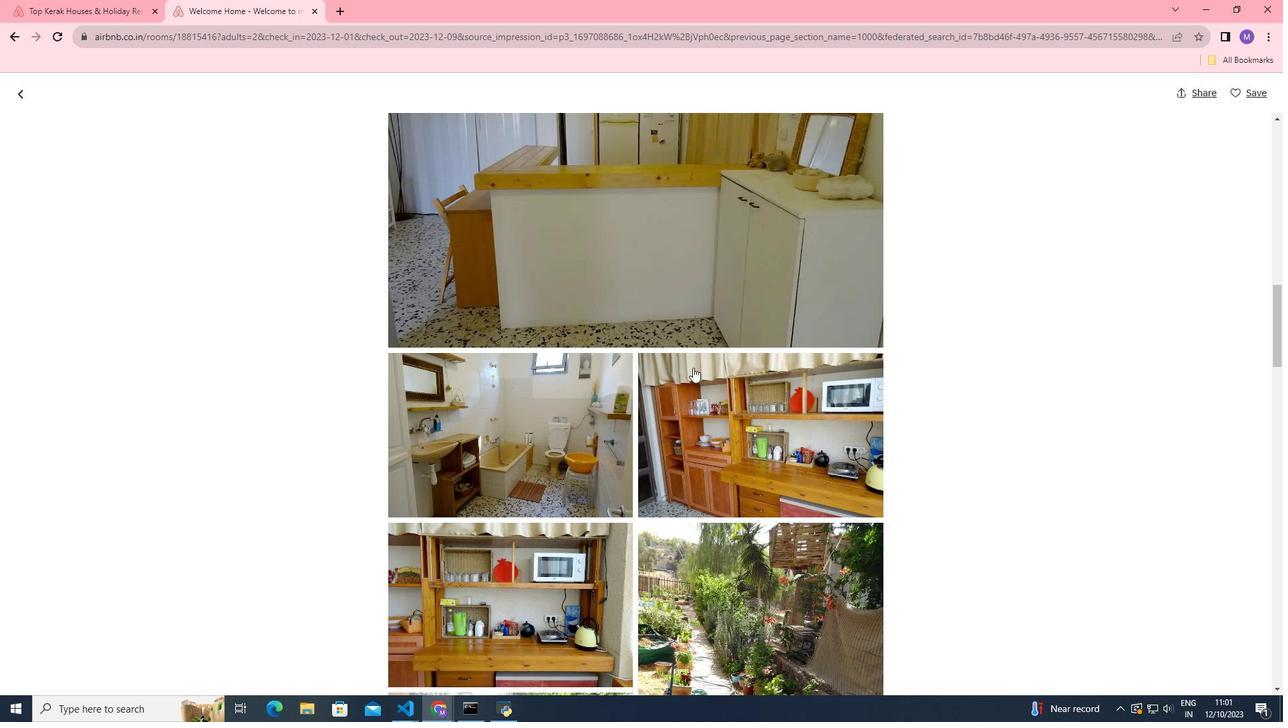 
Action: Mouse scrolled (693, 367) with delta (0, 0)
Screenshot: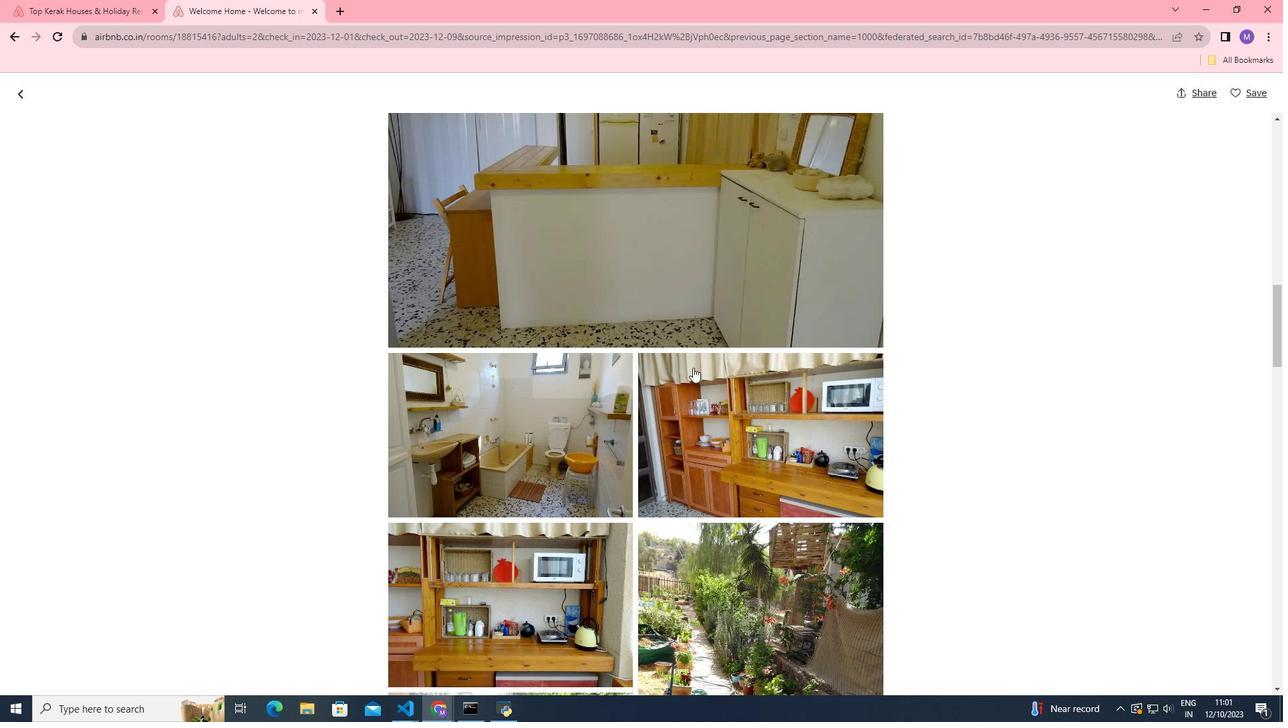 
Action: Mouse scrolled (693, 367) with delta (0, 0)
Screenshot: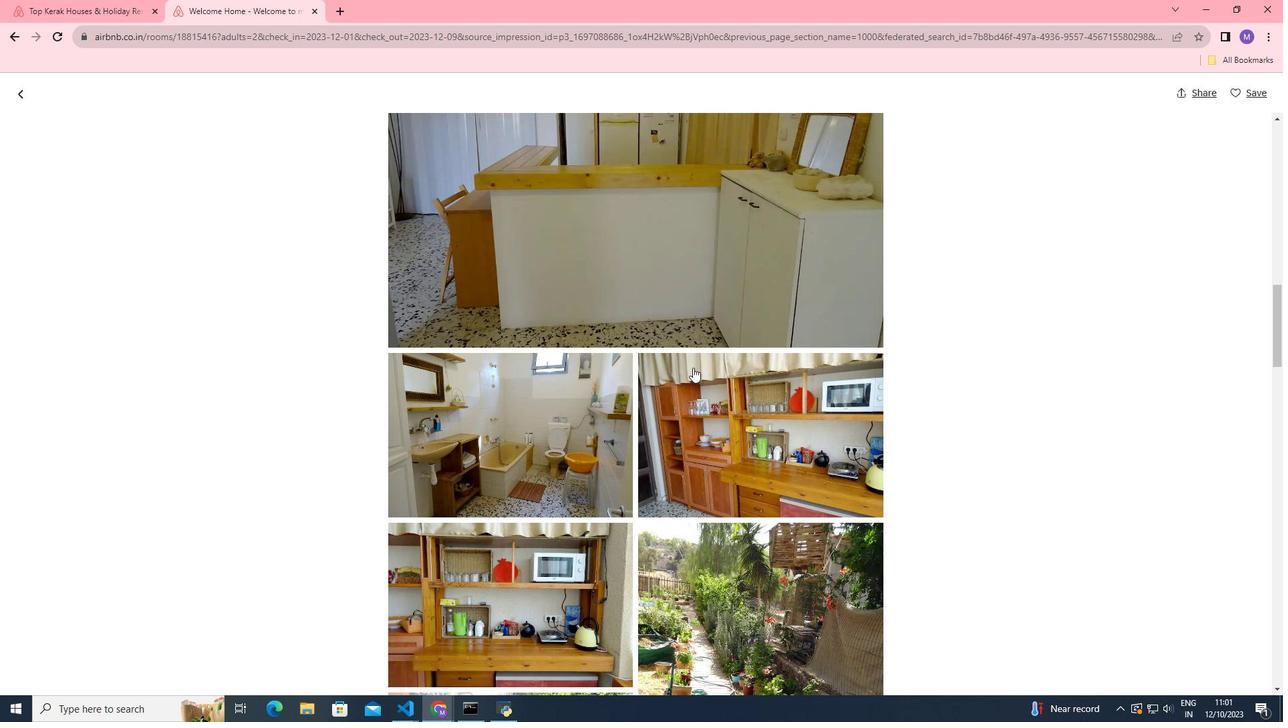 
Action: Mouse scrolled (693, 367) with delta (0, 0)
Screenshot: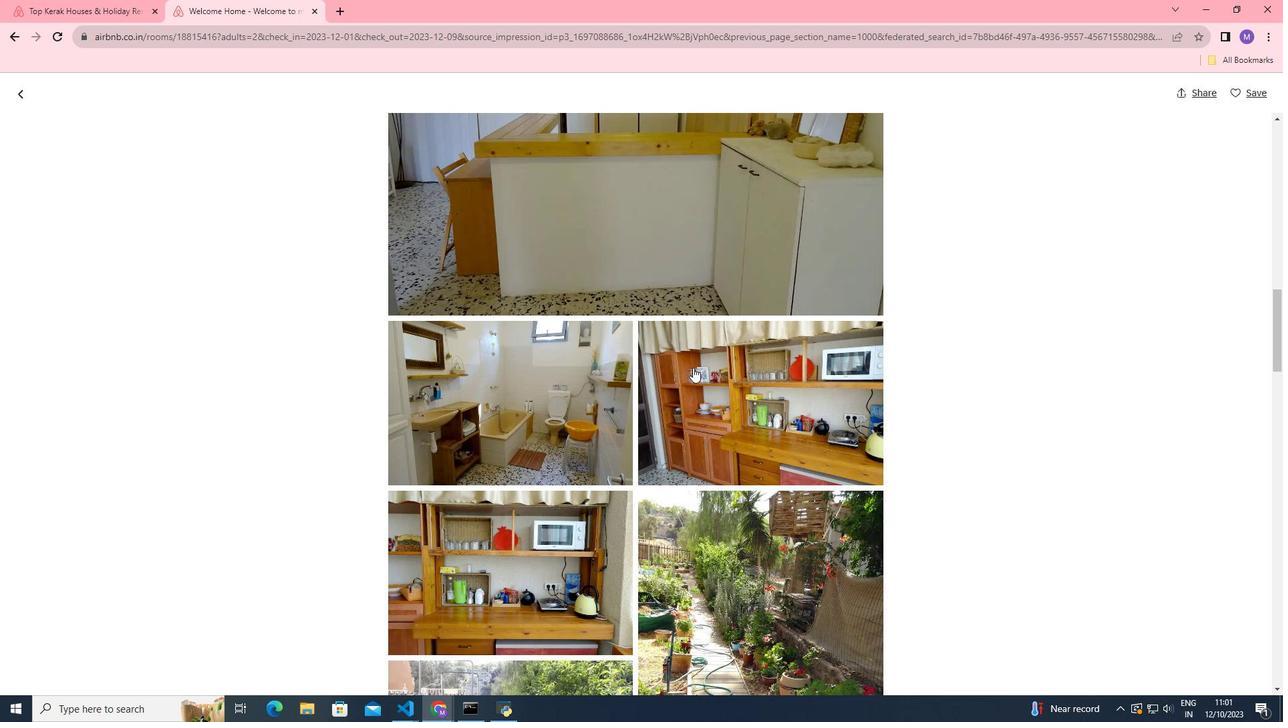 
Action: Mouse scrolled (693, 367) with delta (0, 0)
Screenshot: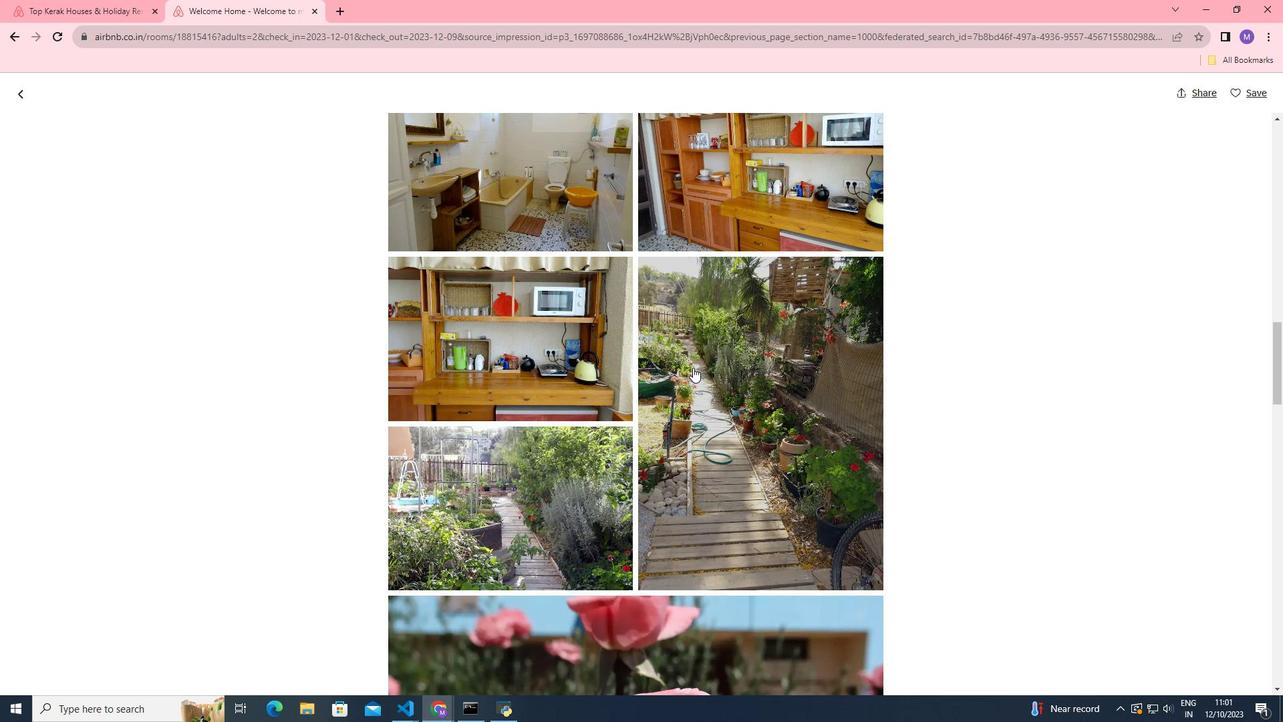 
Action: Mouse scrolled (693, 367) with delta (0, 0)
Screenshot: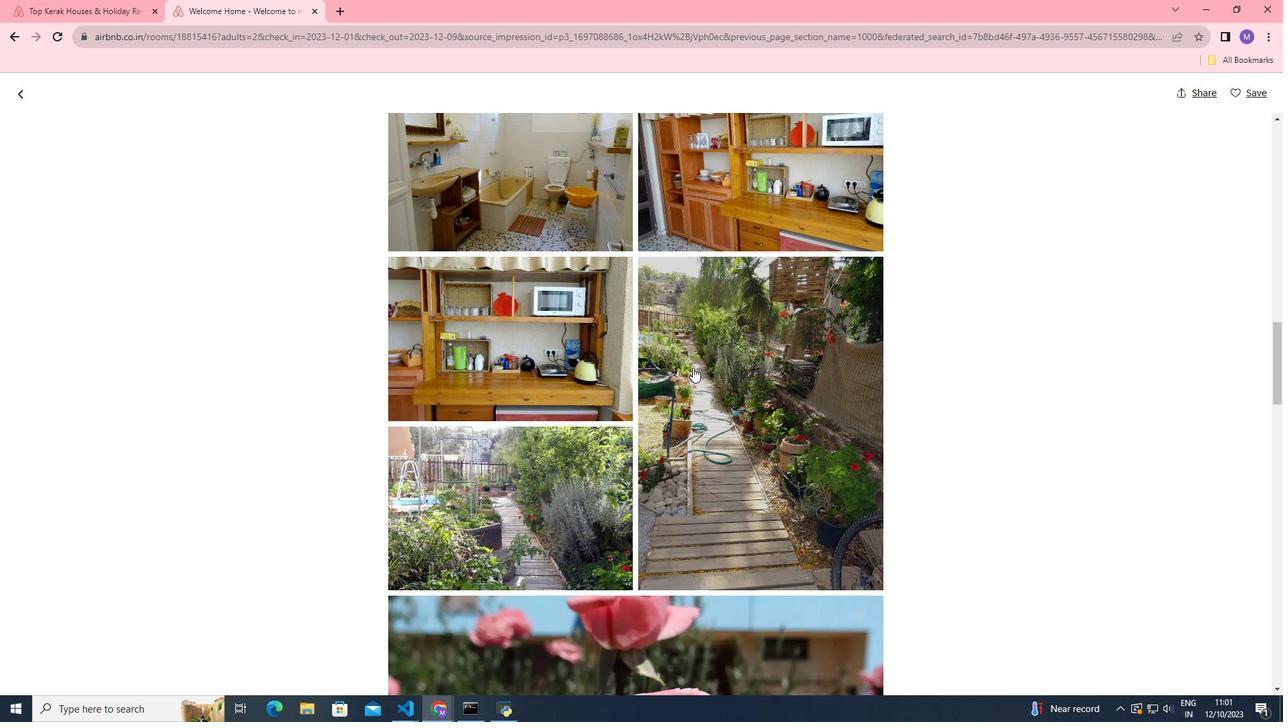 
Action: Mouse scrolled (693, 367) with delta (0, 0)
Screenshot: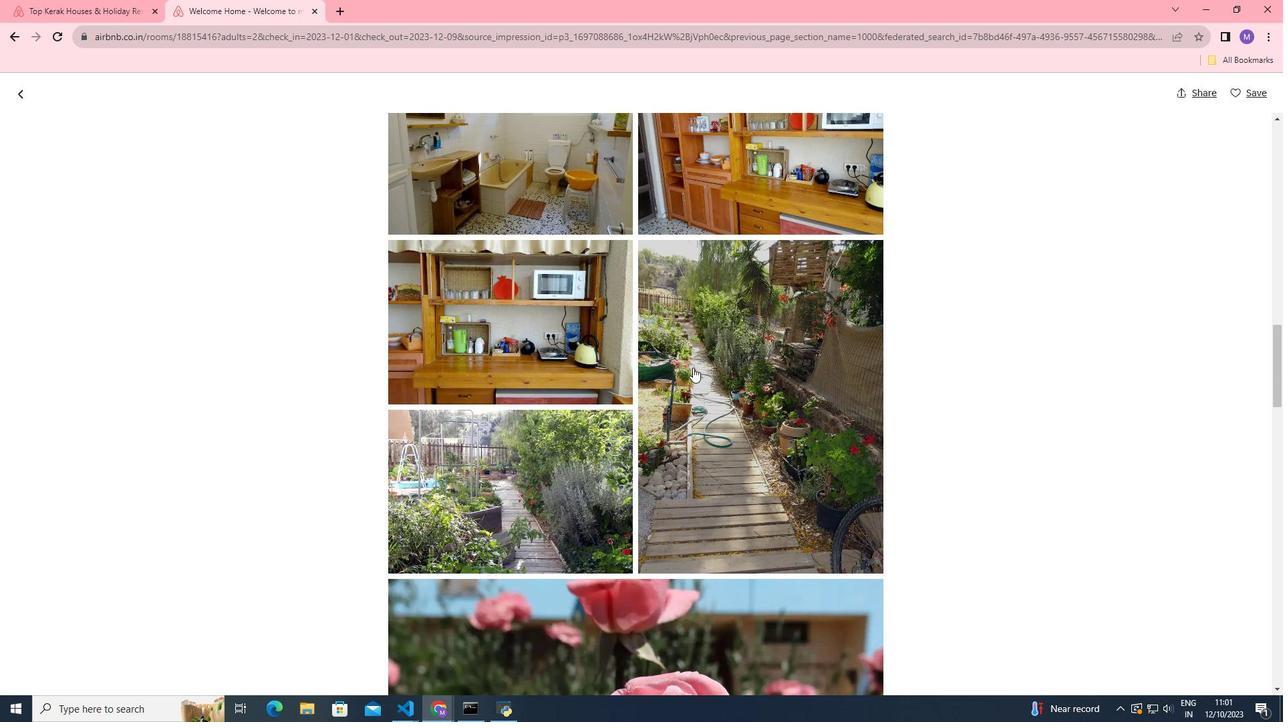 
Action: Mouse scrolled (693, 367) with delta (0, 0)
Screenshot: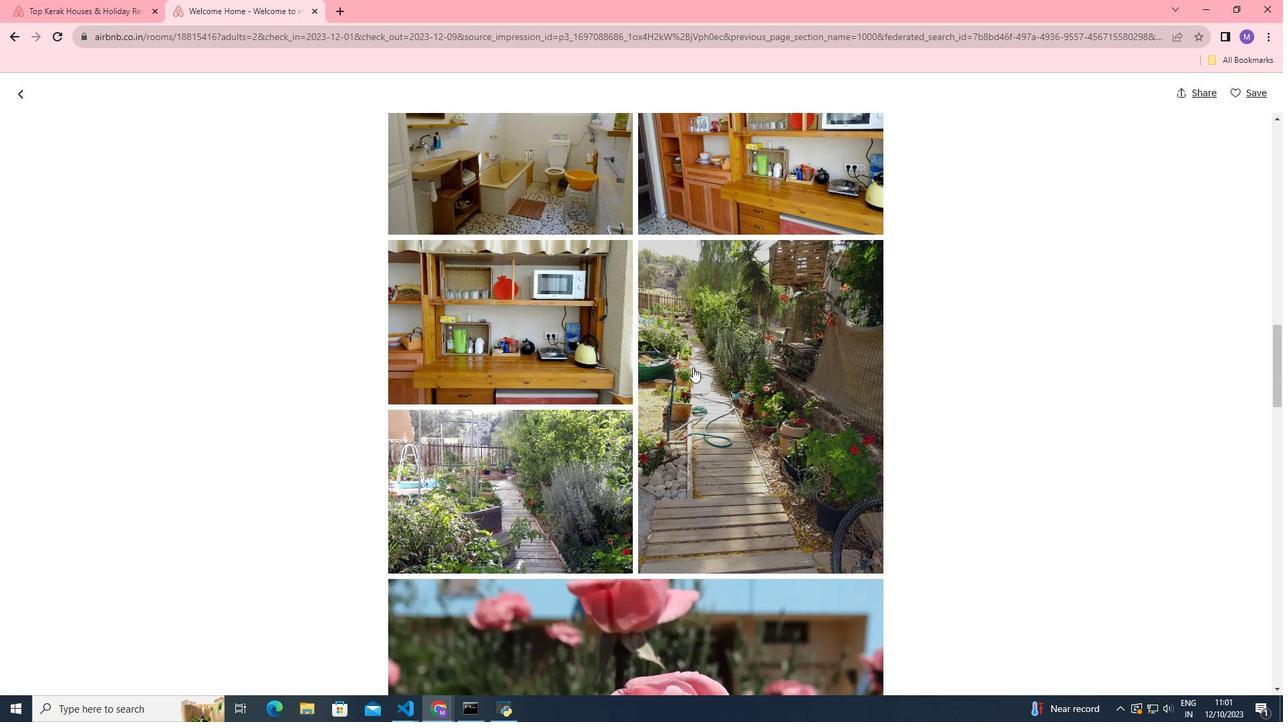 
Action: Mouse scrolled (693, 367) with delta (0, 0)
Screenshot: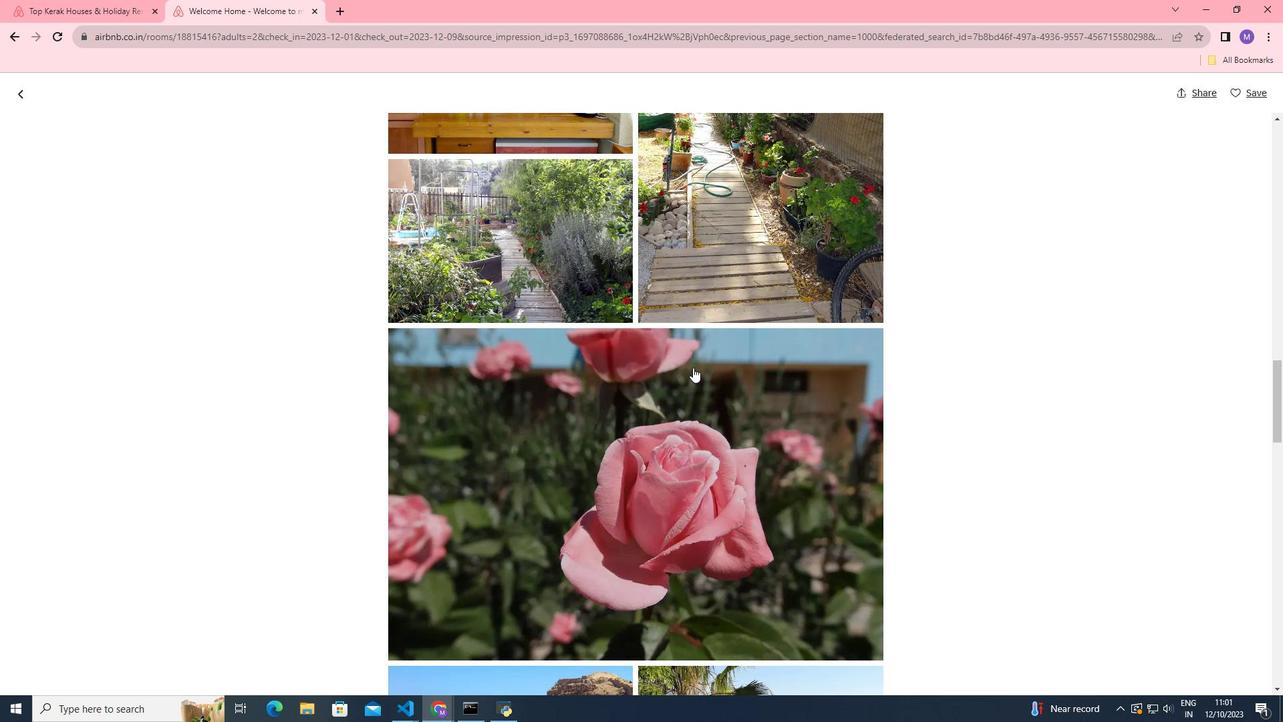 
Action: Mouse scrolled (693, 367) with delta (0, 0)
Screenshot: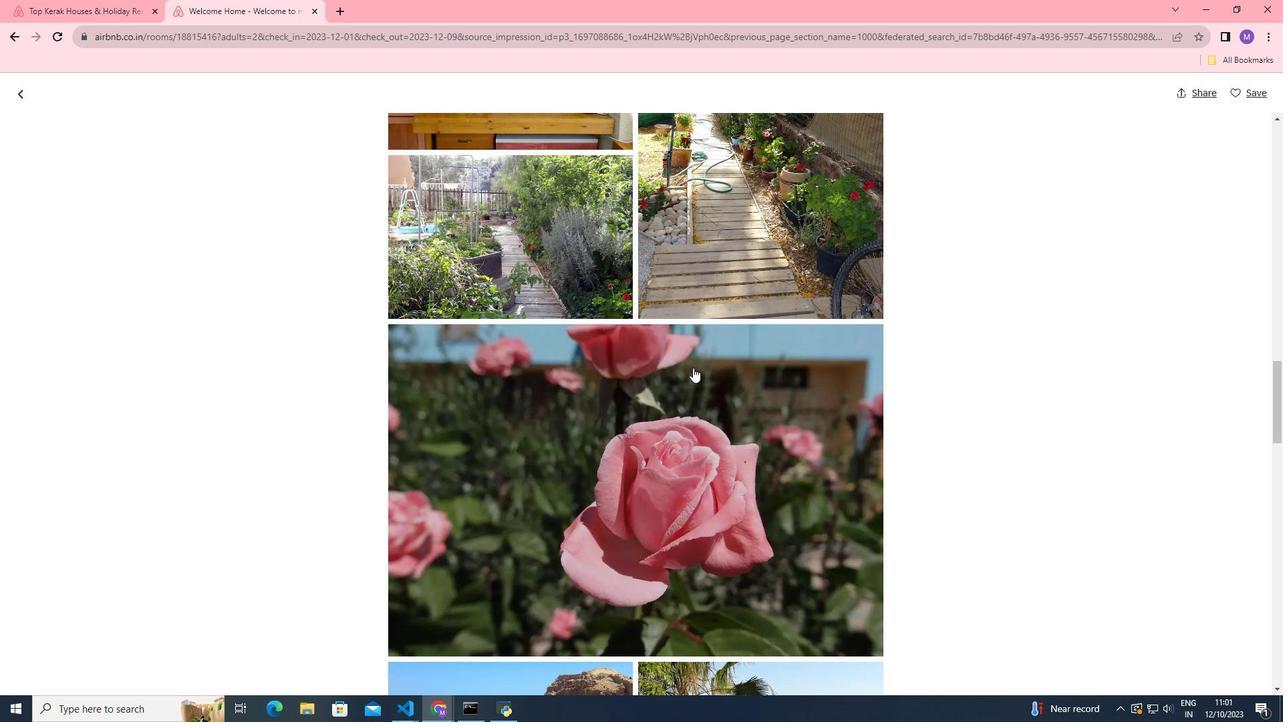 
Action: Mouse scrolled (693, 367) with delta (0, 0)
Screenshot: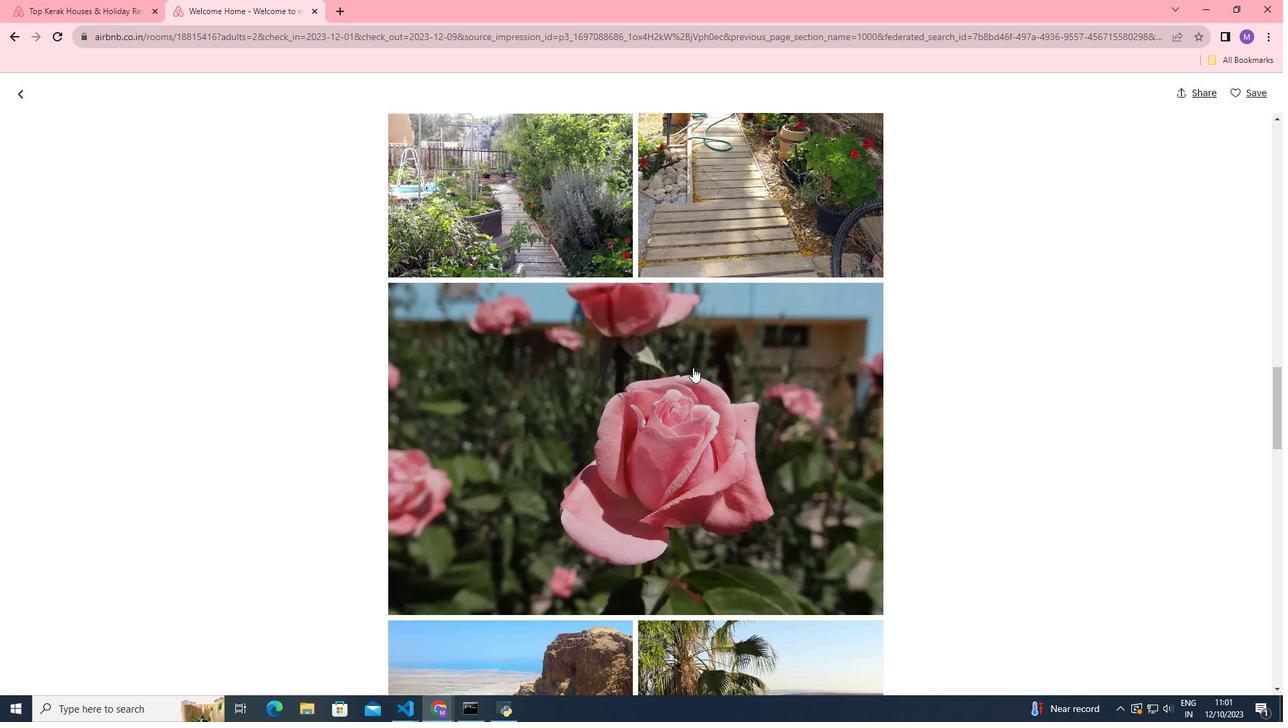
Action: Mouse scrolled (693, 367) with delta (0, 0)
Screenshot: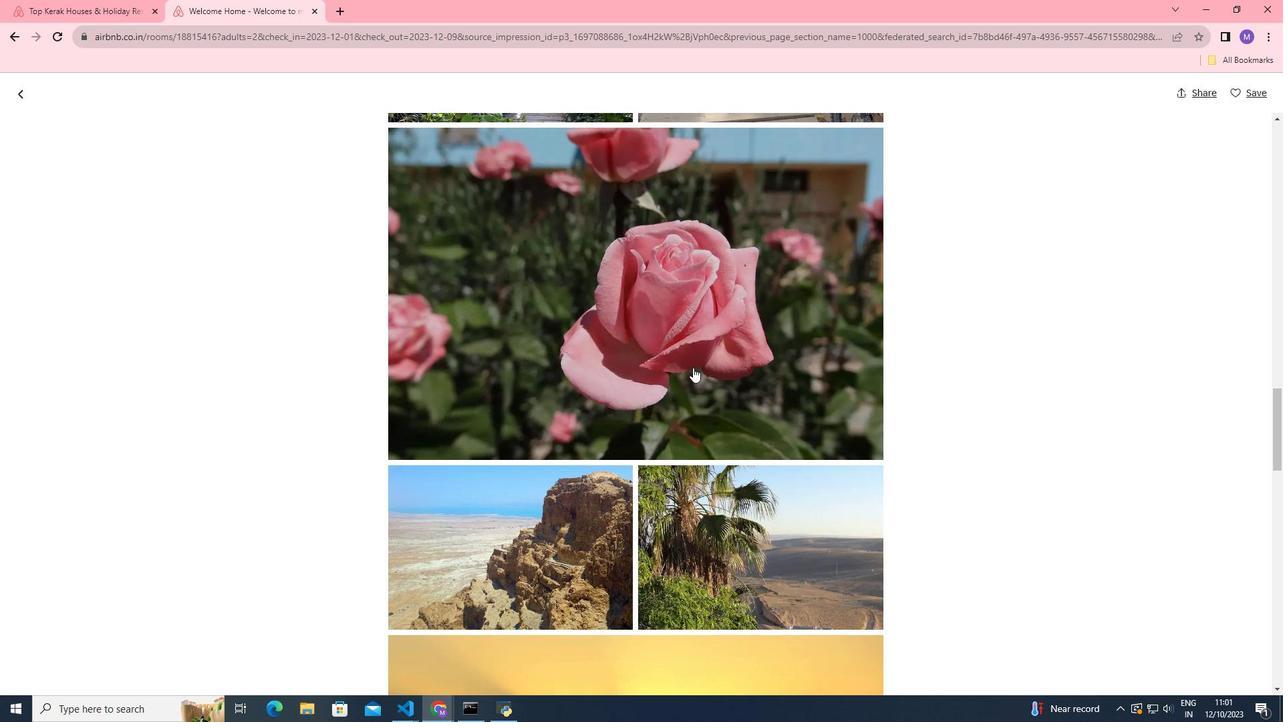
Action: Mouse scrolled (693, 367) with delta (0, 0)
Screenshot: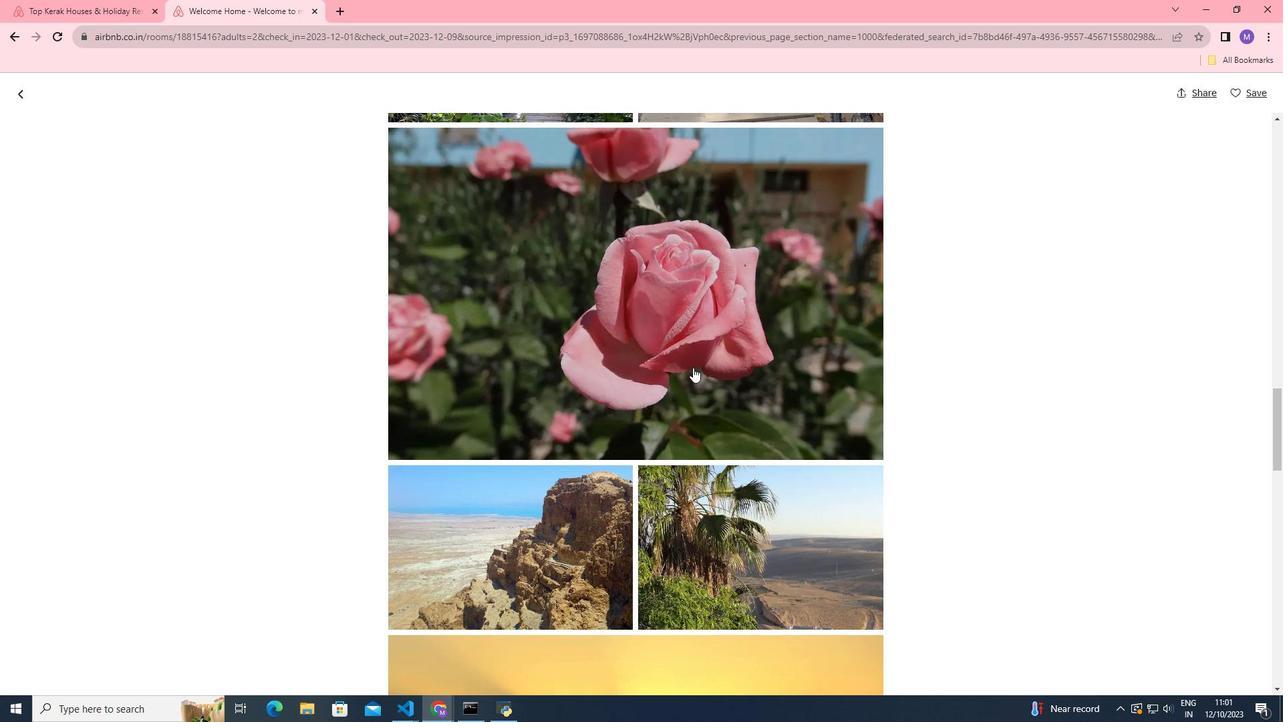 
Action: Mouse scrolled (693, 367) with delta (0, 0)
Screenshot: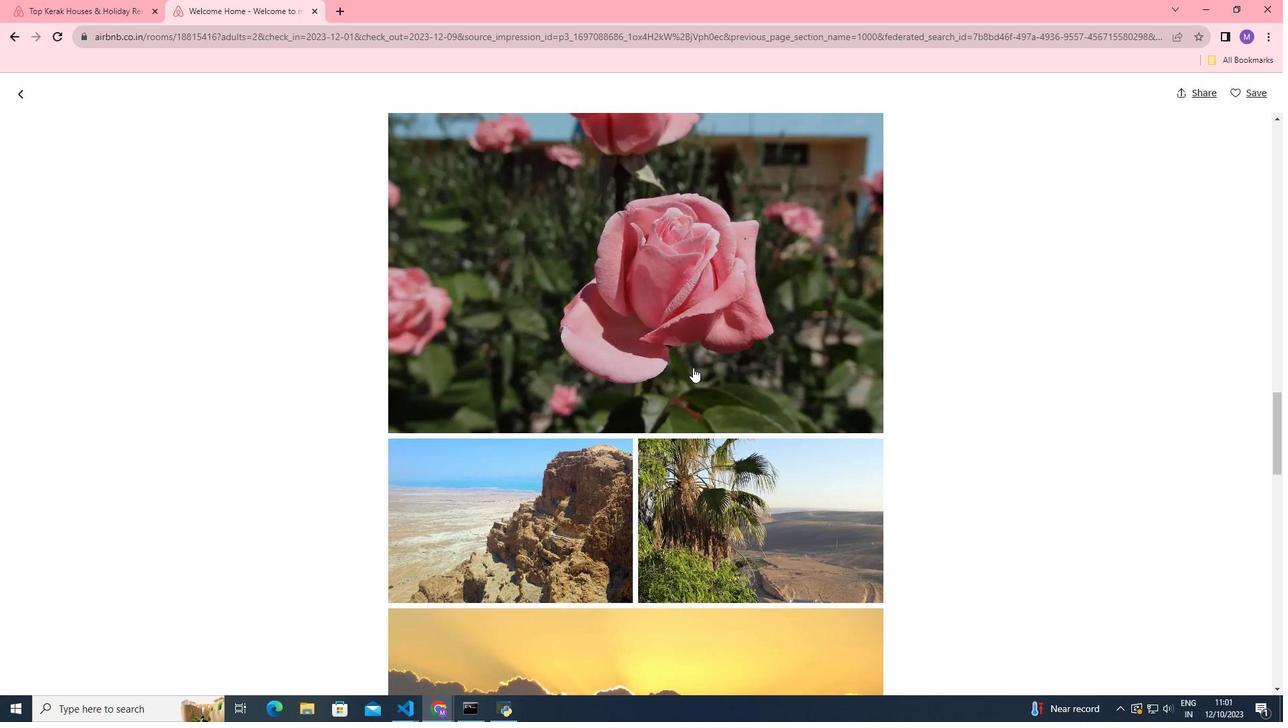 
Action: Mouse scrolled (693, 367) with delta (0, 0)
Screenshot: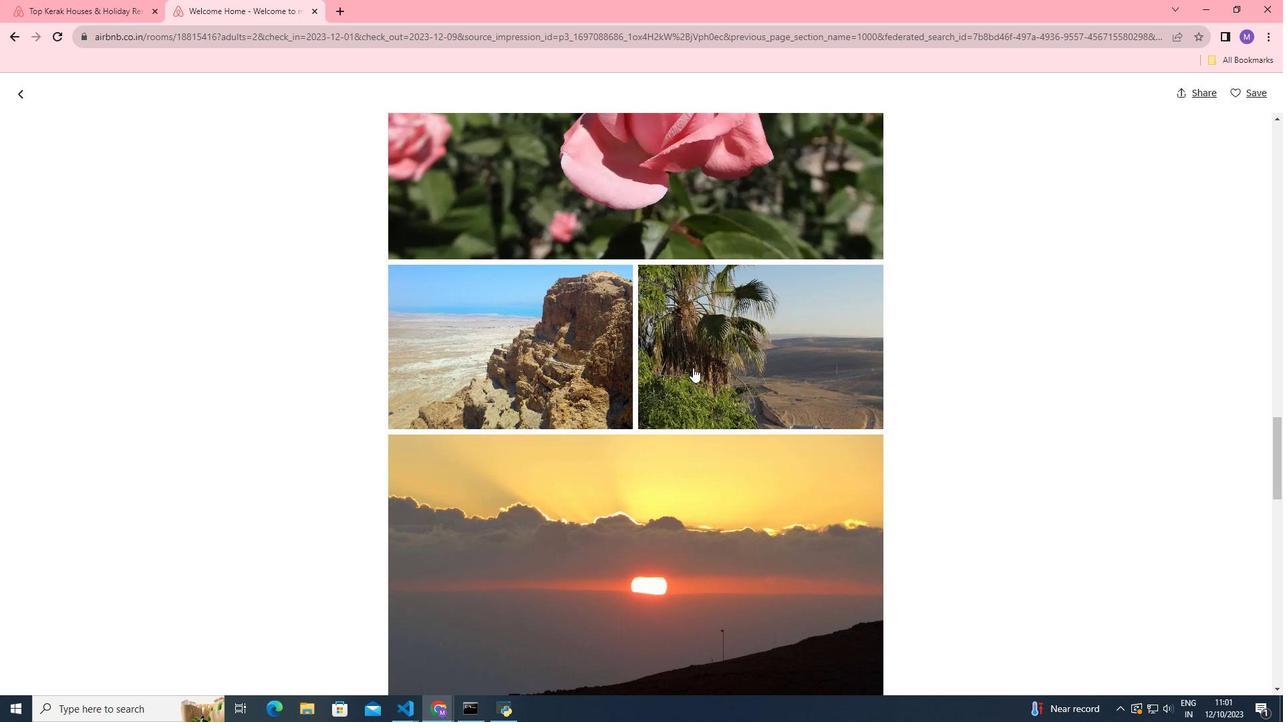 
Action: Mouse scrolled (693, 367) with delta (0, 0)
Screenshot: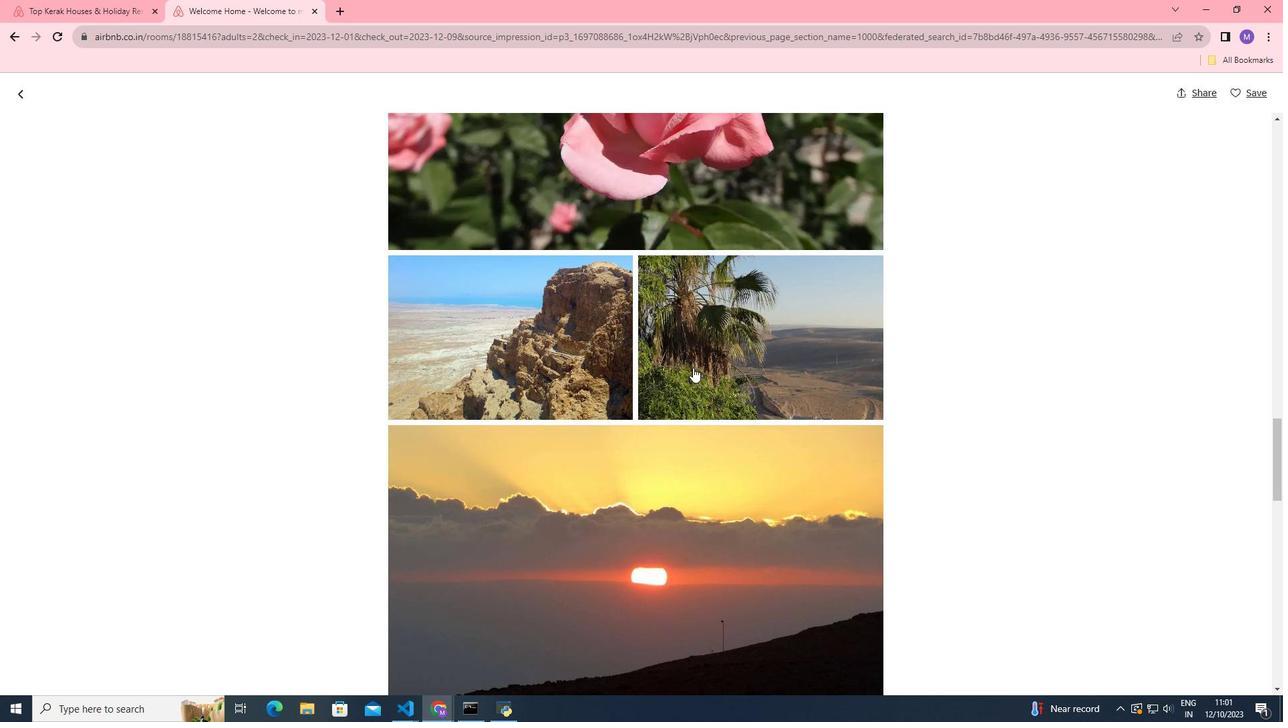 
Action: Mouse scrolled (693, 367) with delta (0, 0)
Screenshot: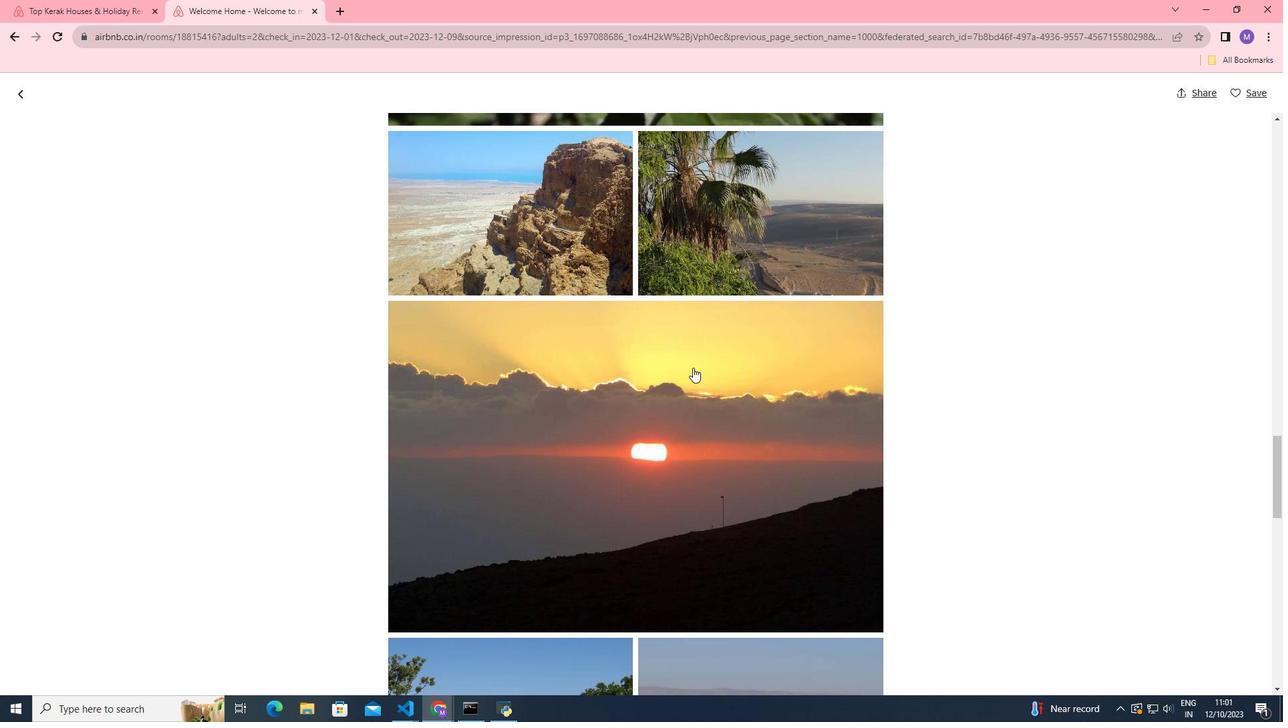 
Action: Mouse scrolled (693, 367) with delta (0, 0)
Screenshot: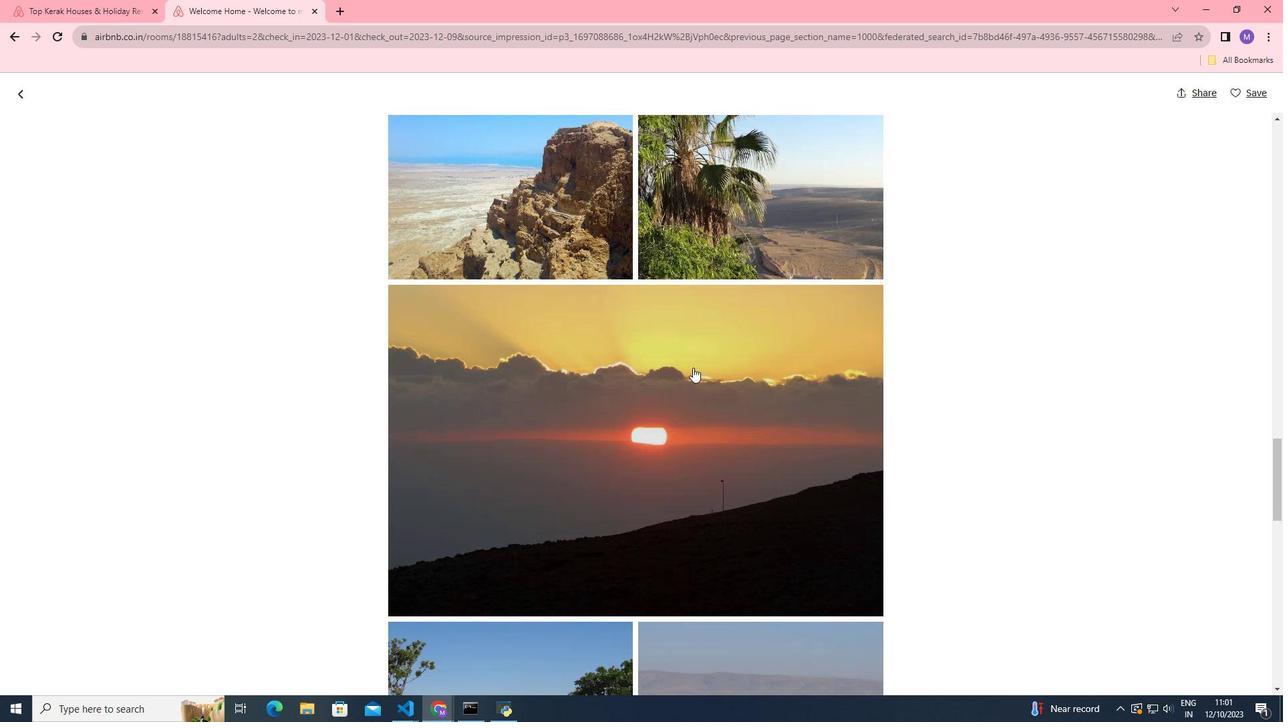 
Action: Mouse scrolled (693, 367) with delta (0, 0)
Screenshot: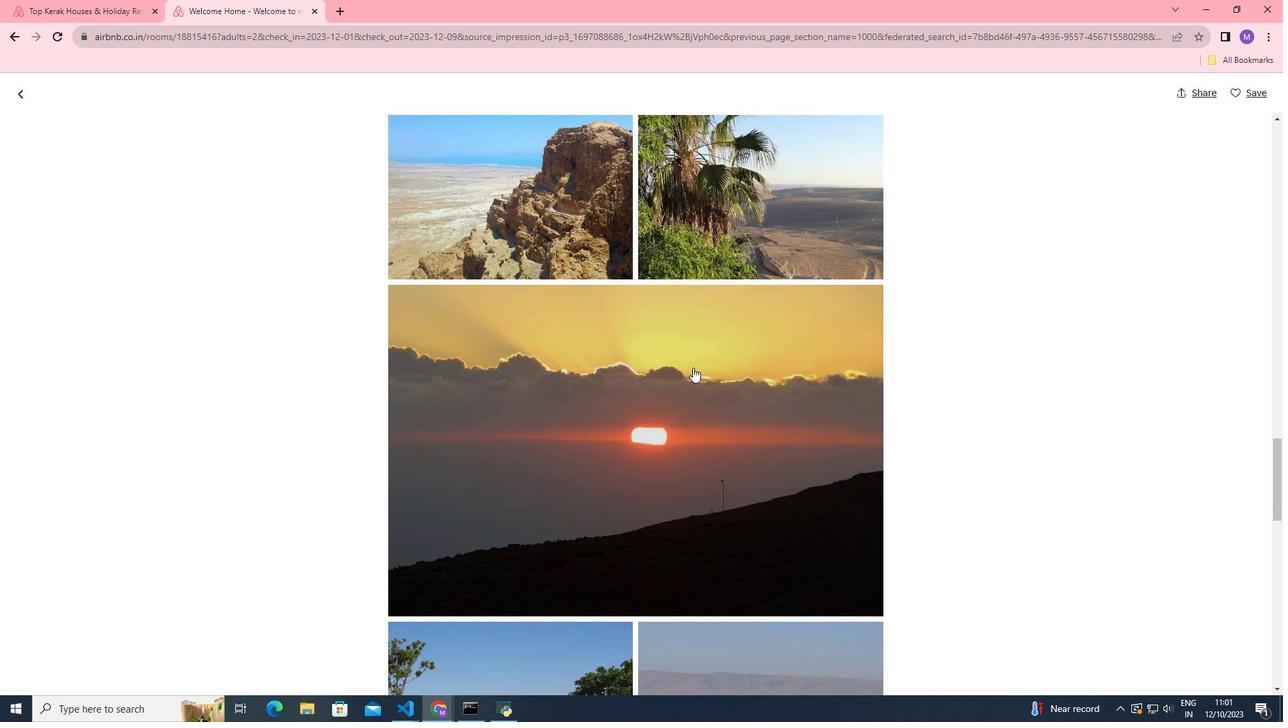 
Action: Mouse scrolled (693, 367) with delta (0, 0)
Screenshot: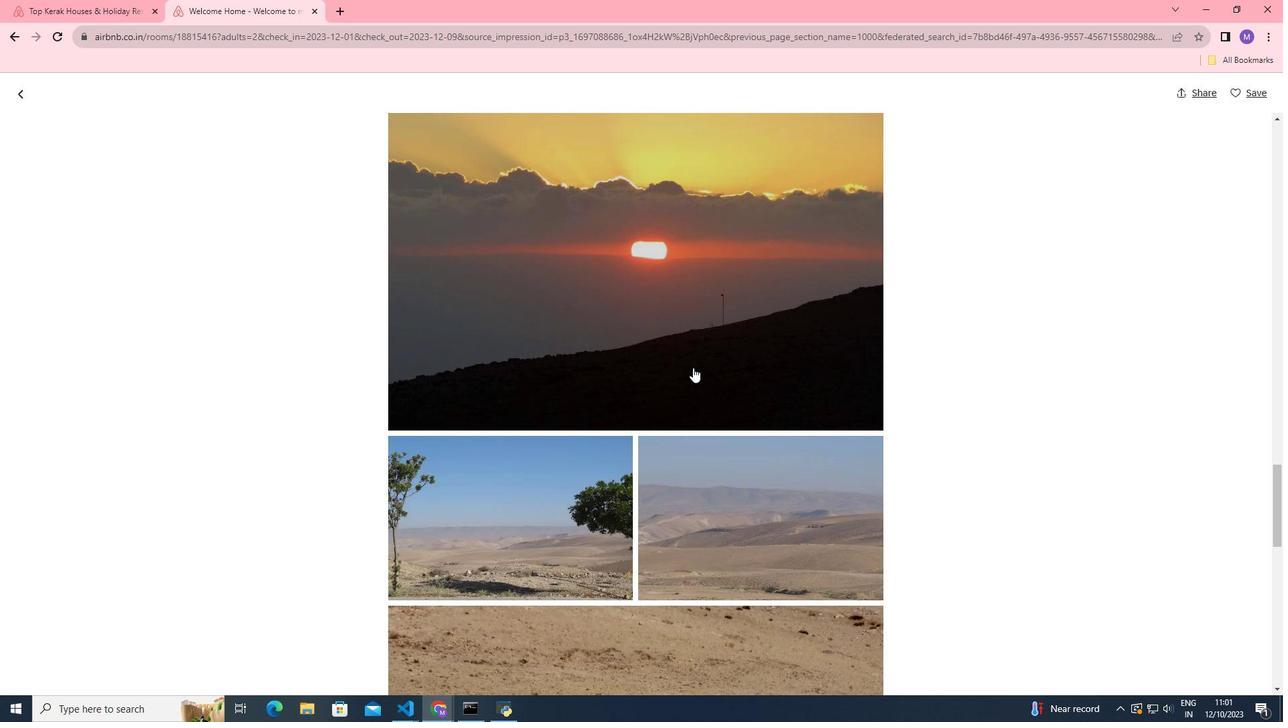 
Action: Mouse scrolled (693, 367) with delta (0, 0)
Screenshot: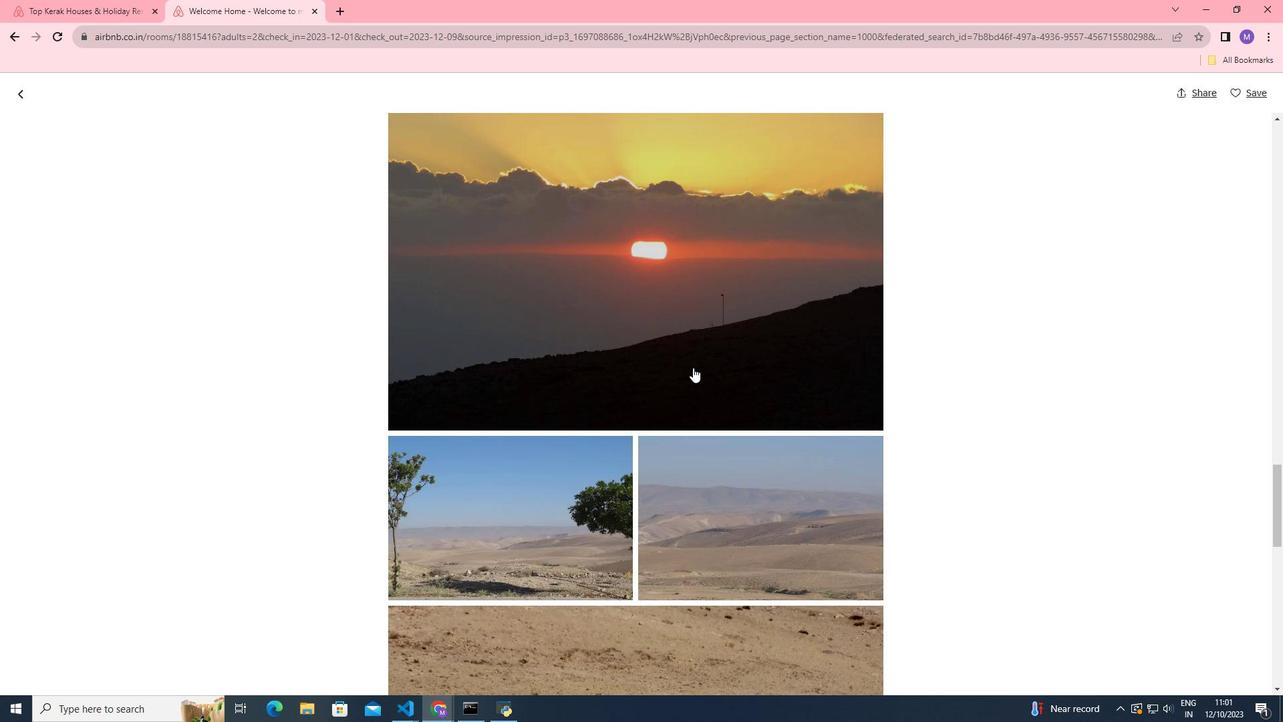 
Action: Mouse scrolled (693, 367) with delta (0, 0)
Screenshot: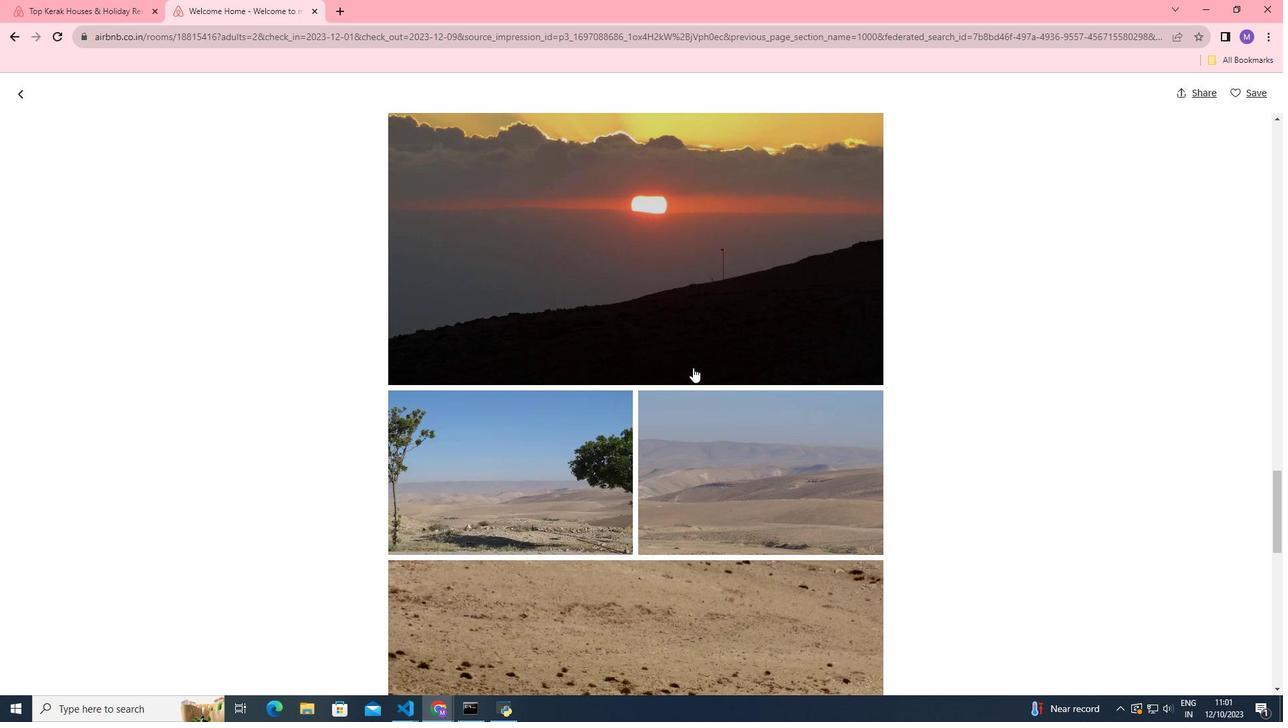 
Action: Mouse scrolled (693, 367) with delta (0, 0)
Screenshot: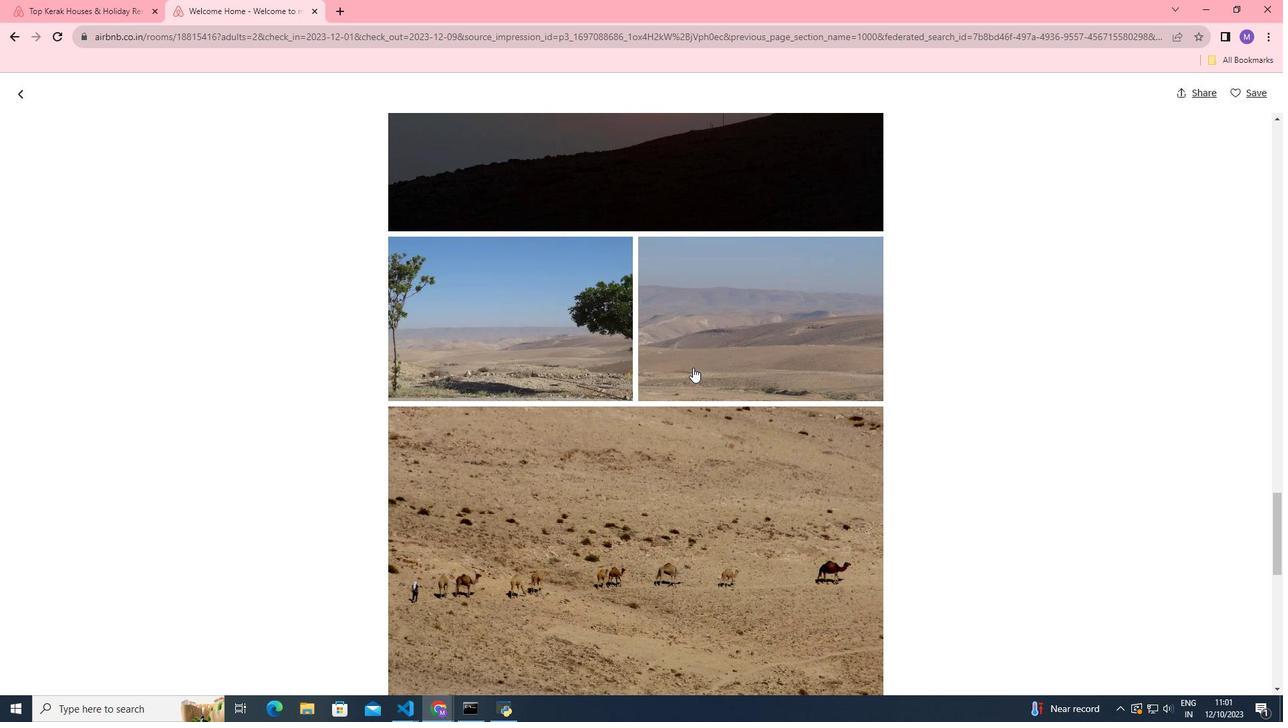 
Action: Mouse scrolled (693, 367) with delta (0, 0)
Screenshot: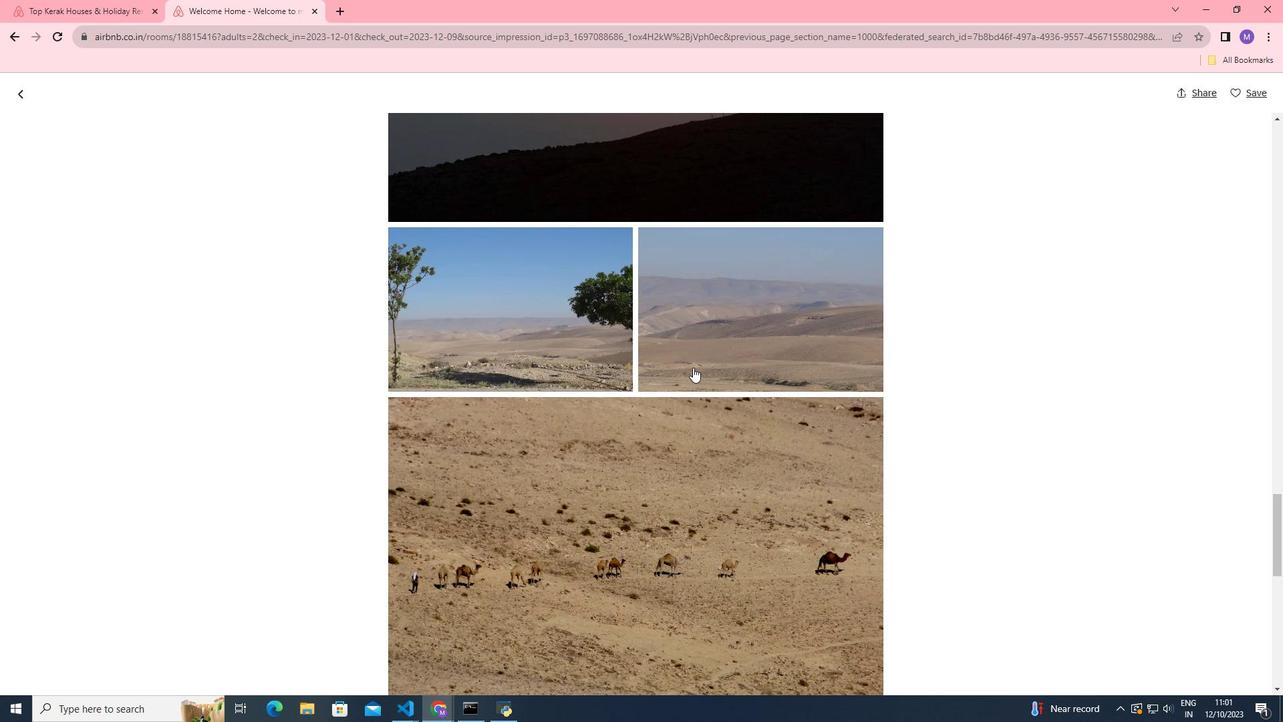 
Action: Mouse scrolled (693, 367) with delta (0, 0)
Screenshot: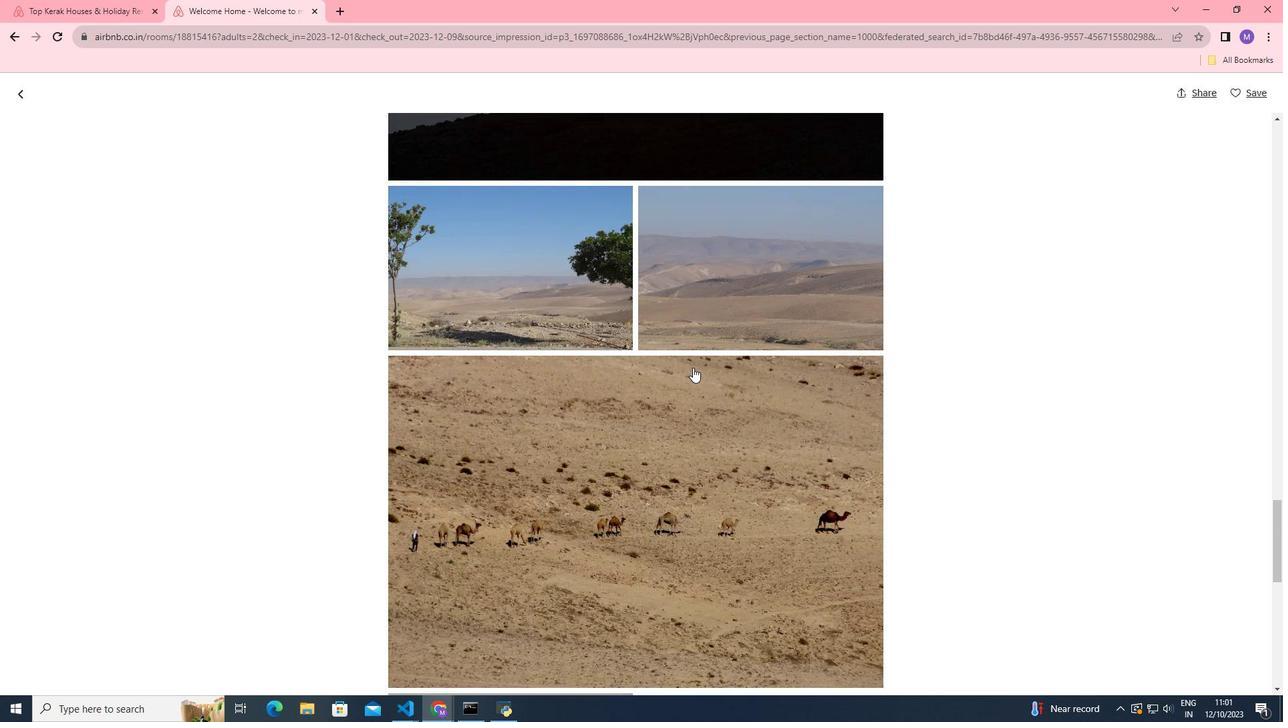 
Action: Mouse scrolled (693, 367) with delta (0, 0)
Screenshot: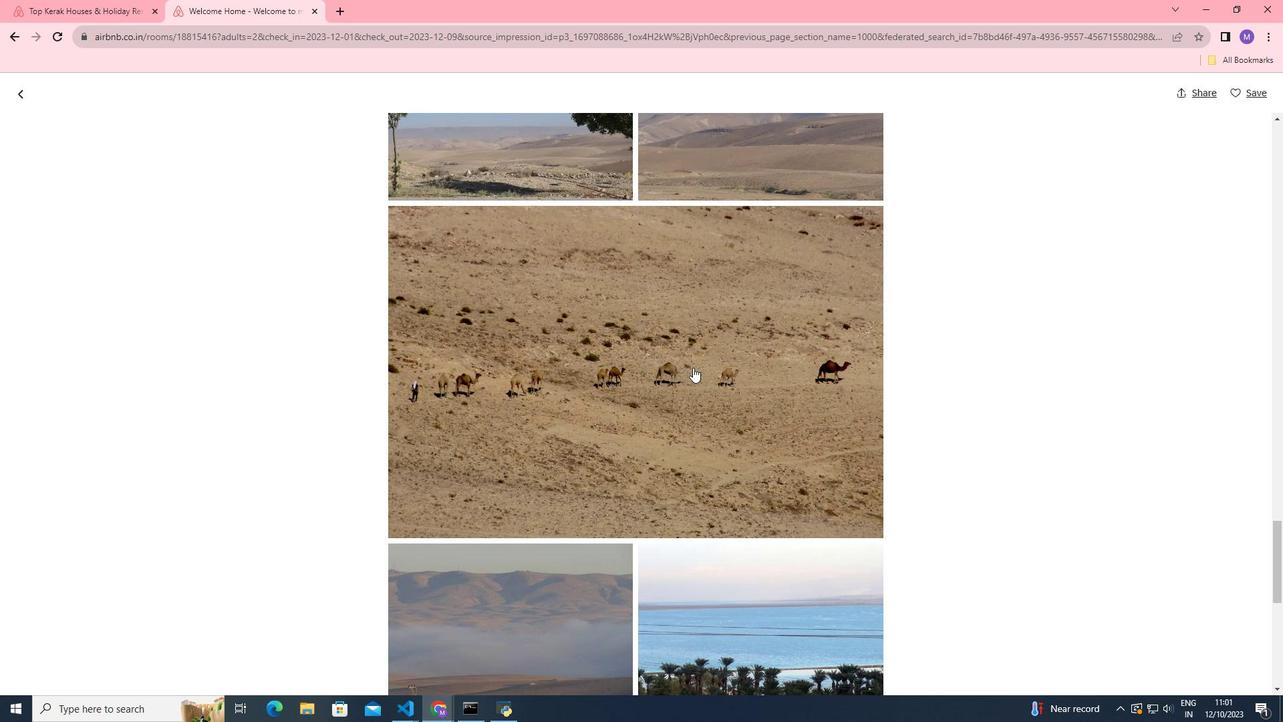 
Action: Mouse scrolled (693, 367) with delta (0, 0)
Screenshot: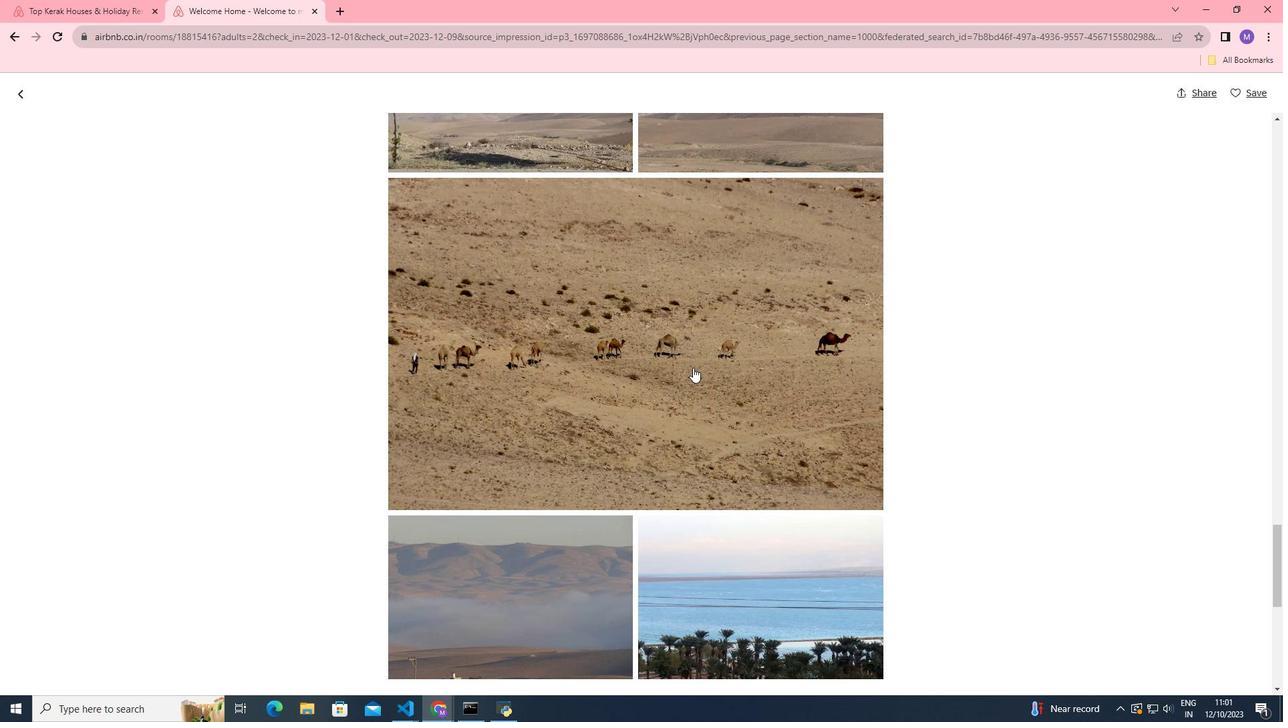 
Action: Mouse scrolled (693, 367) with delta (0, 0)
Screenshot: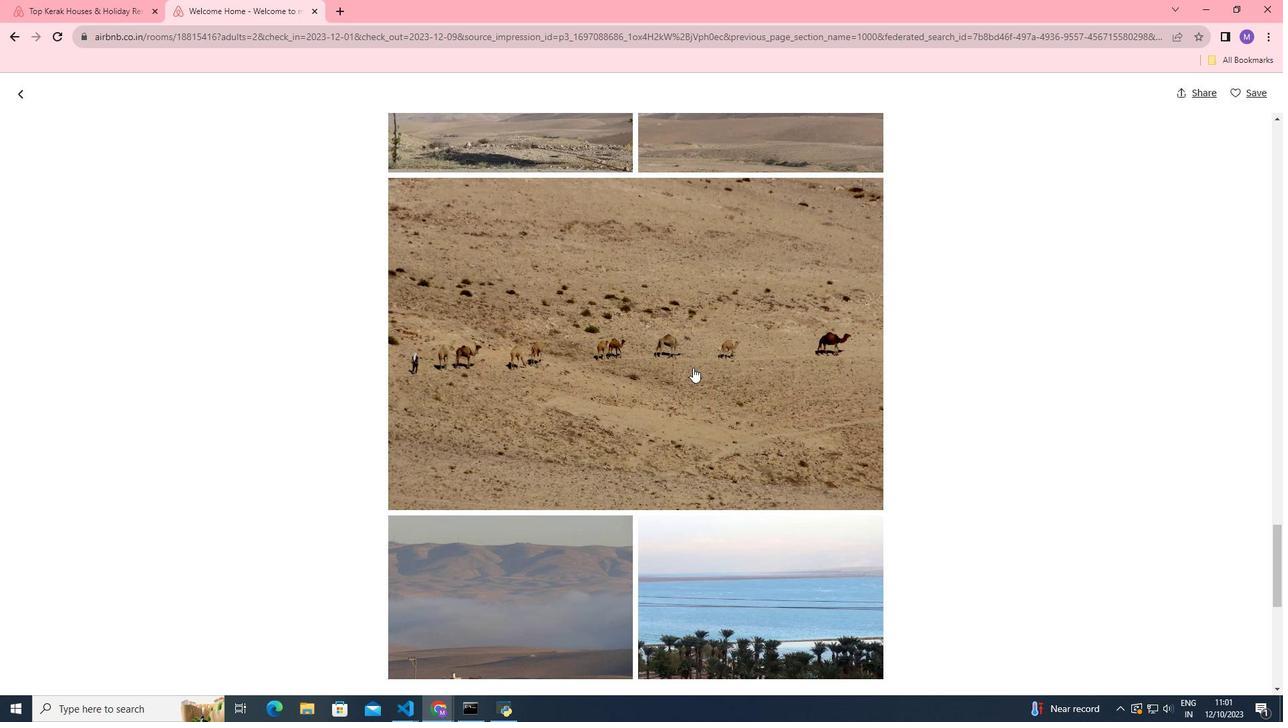 
Action: Mouse scrolled (693, 367) with delta (0, 0)
Screenshot: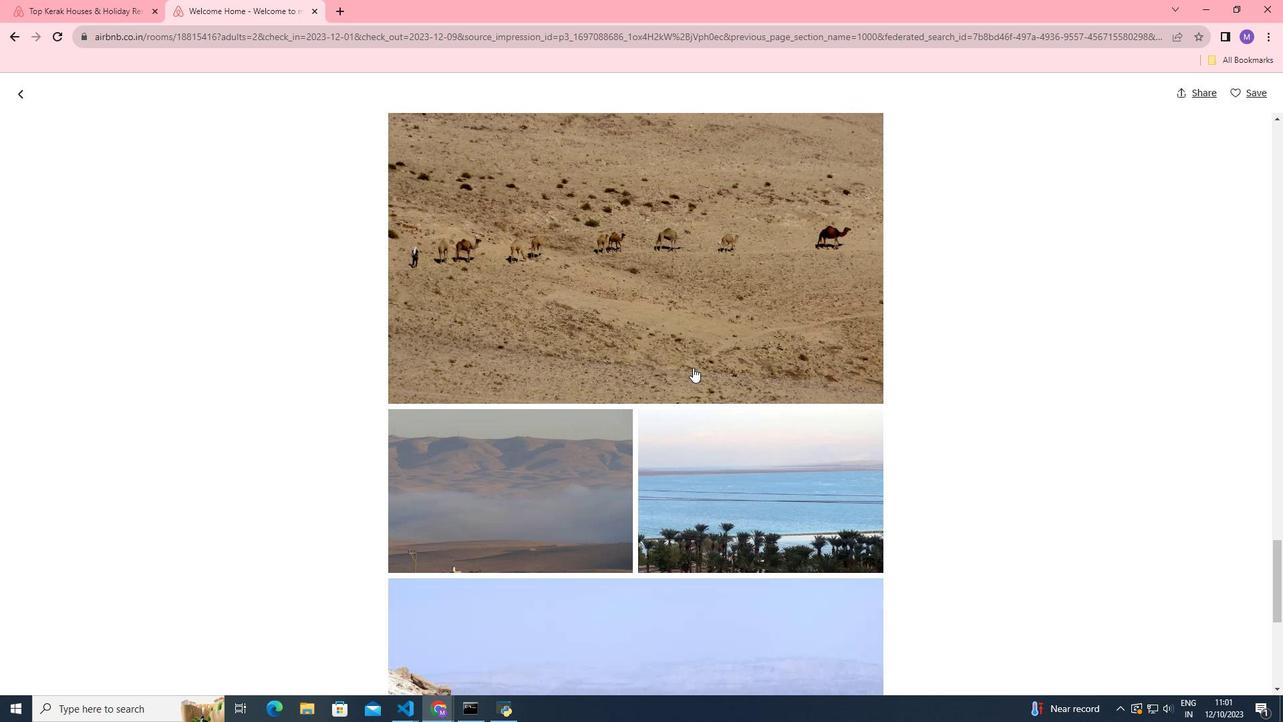 
Action: Mouse moved to (692, 367)
Screenshot: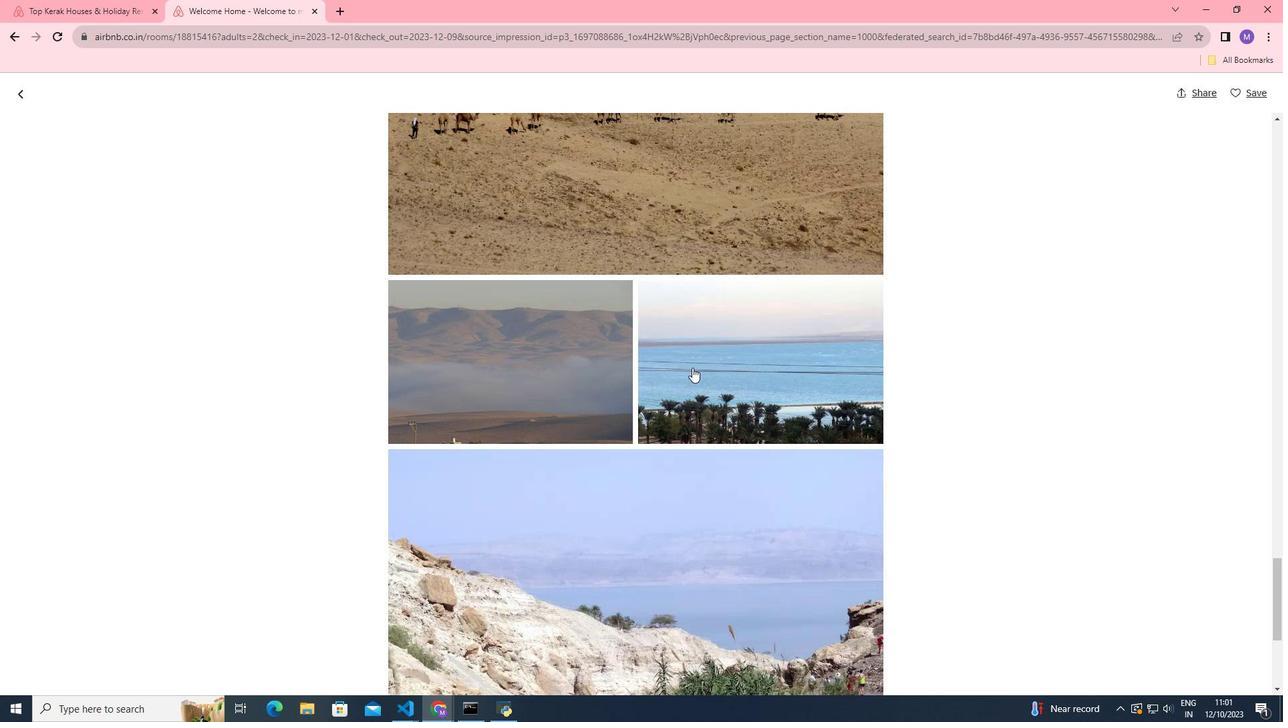 
Action: Mouse scrolled (692, 367) with delta (0, 0)
Screenshot: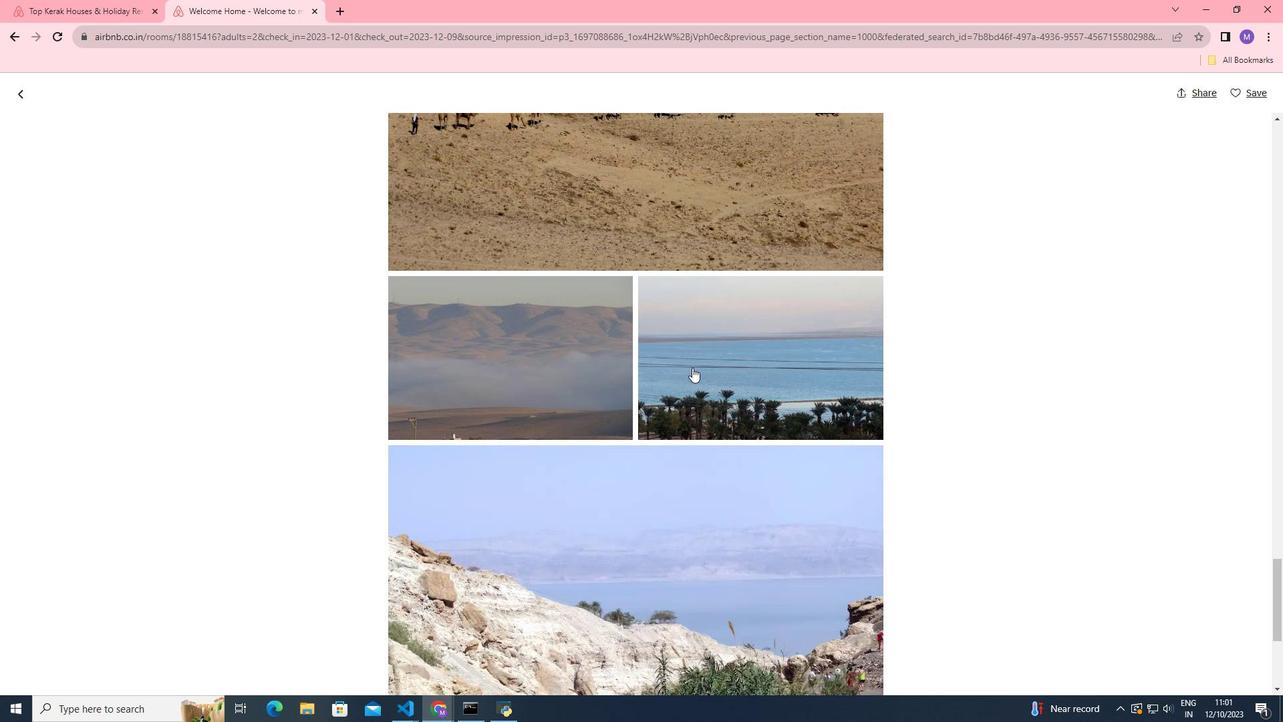 
Action: Mouse scrolled (692, 367) with delta (0, 0)
Screenshot: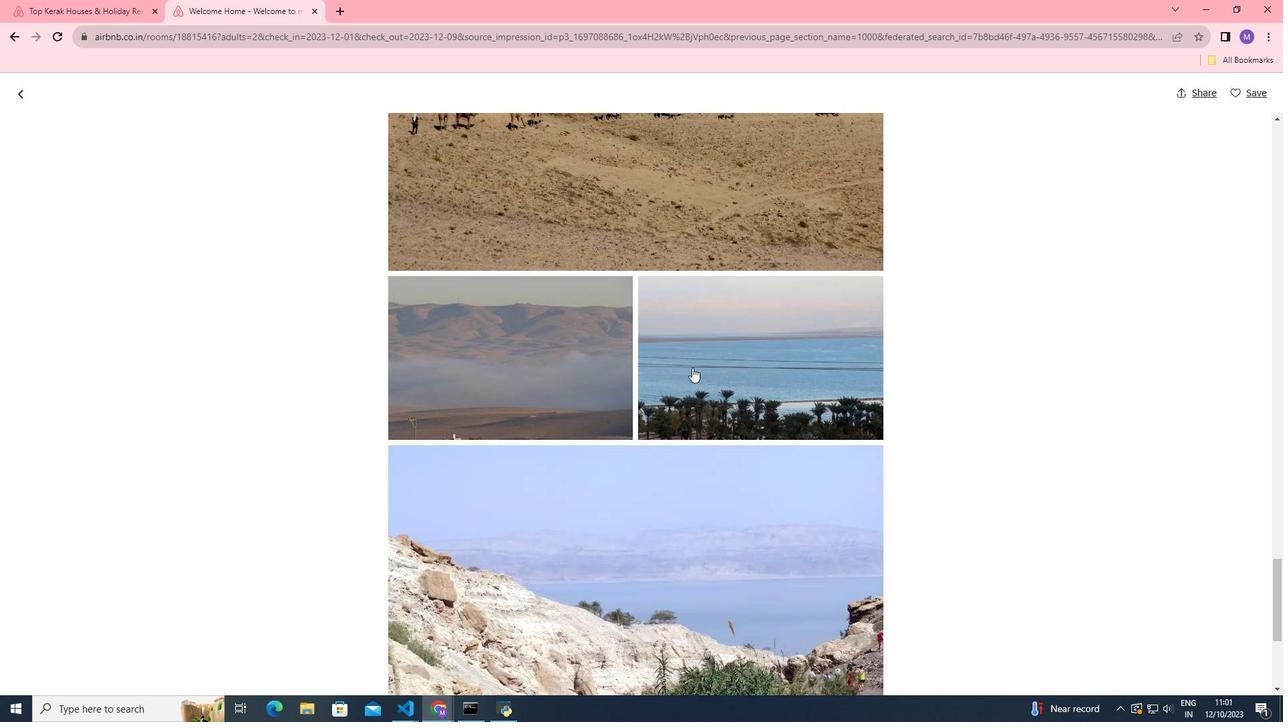 
Action: Mouse scrolled (692, 367) with delta (0, 0)
Screenshot: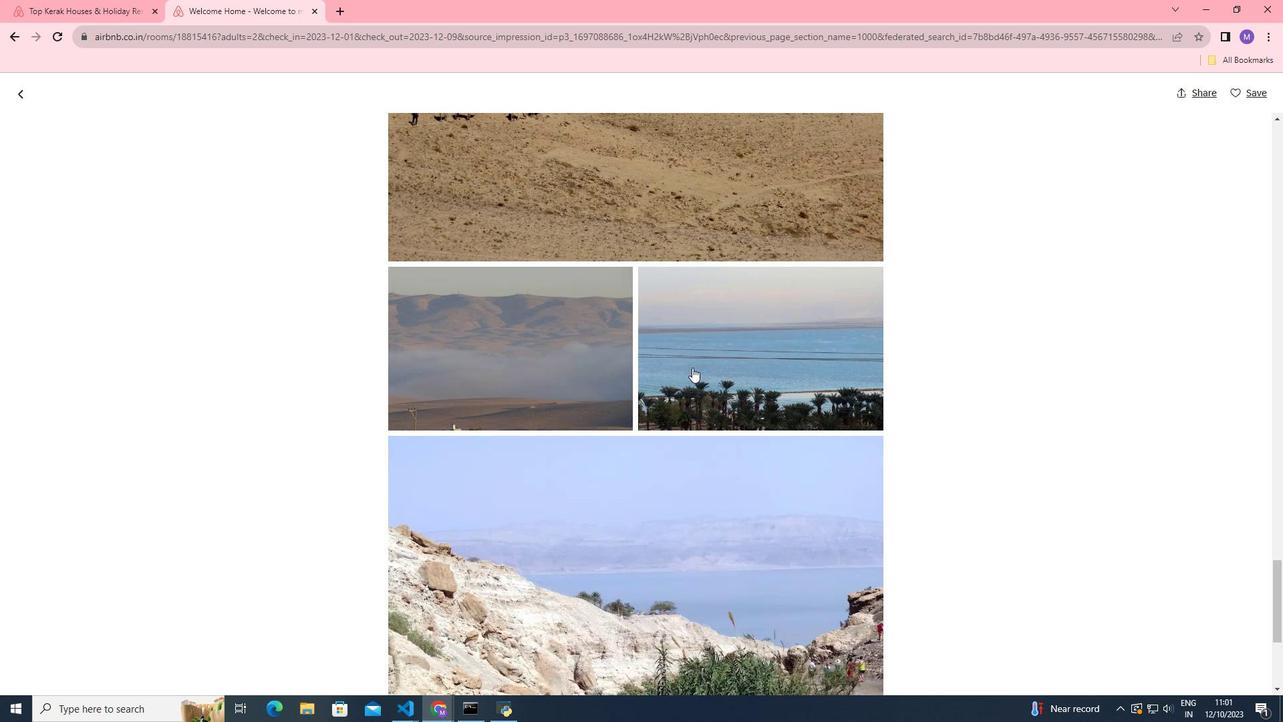 
Action: Mouse scrolled (692, 367) with delta (0, 0)
Screenshot: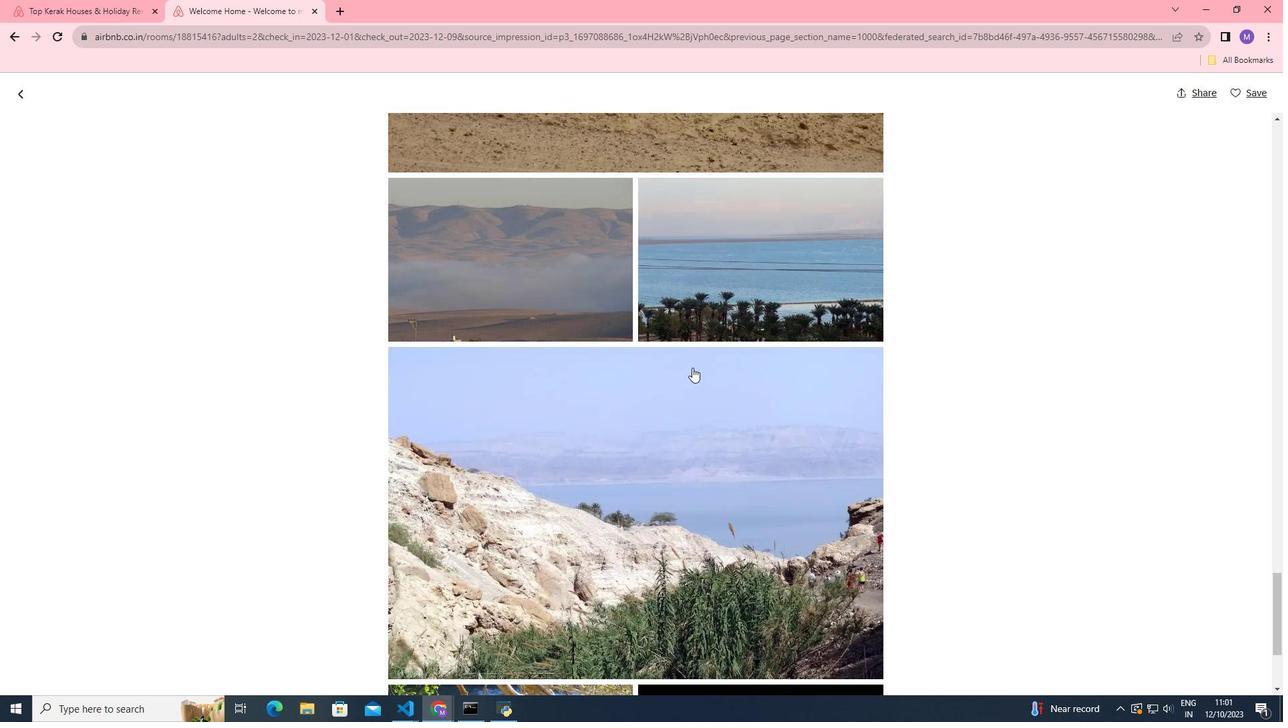 
Action: Mouse scrolled (692, 367) with delta (0, 0)
Screenshot: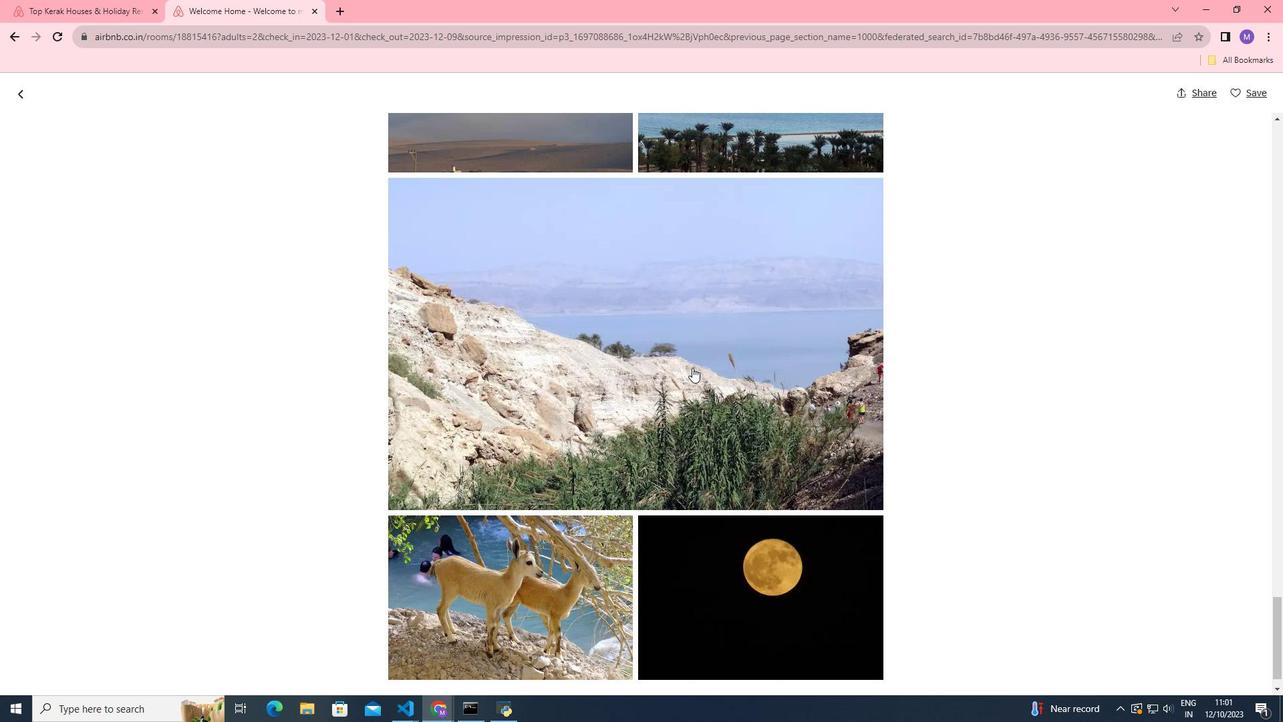 
Action: Mouse scrolled (692, 367) with delta (0, 0)
Screenshot: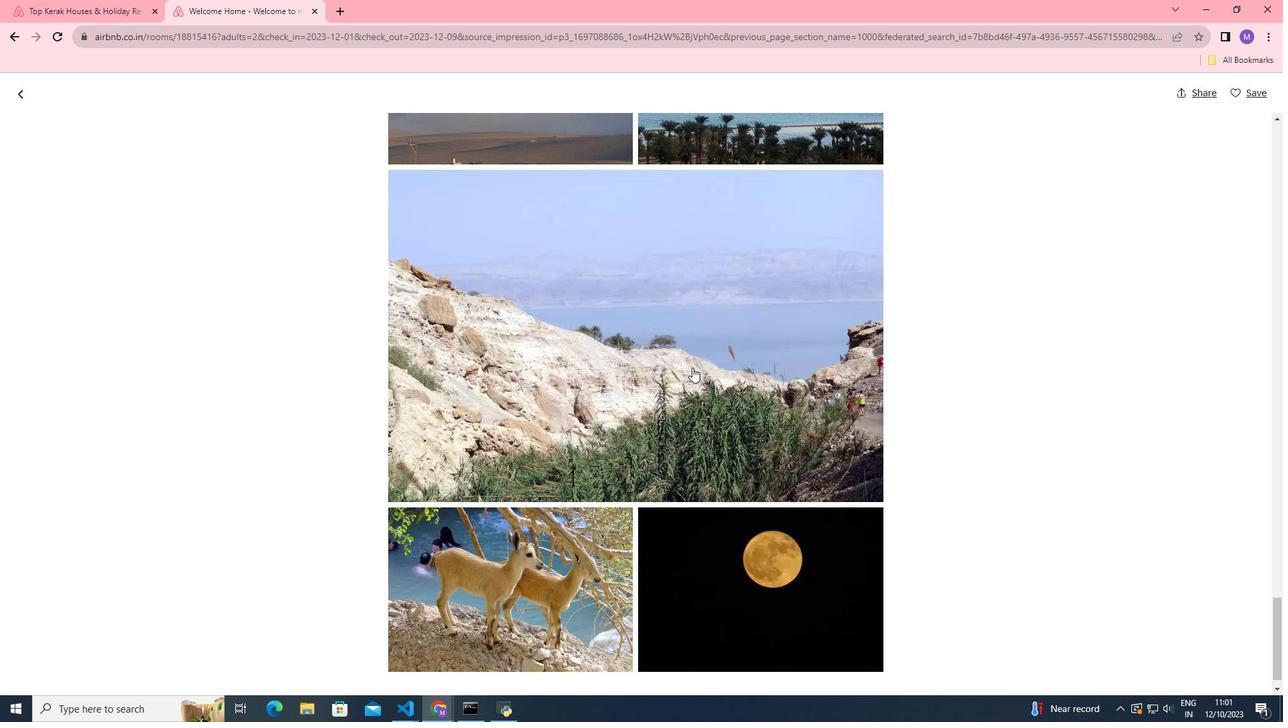 
Action: Mouse scrolled (692, 367) with delta (0, 0)
Screenshot: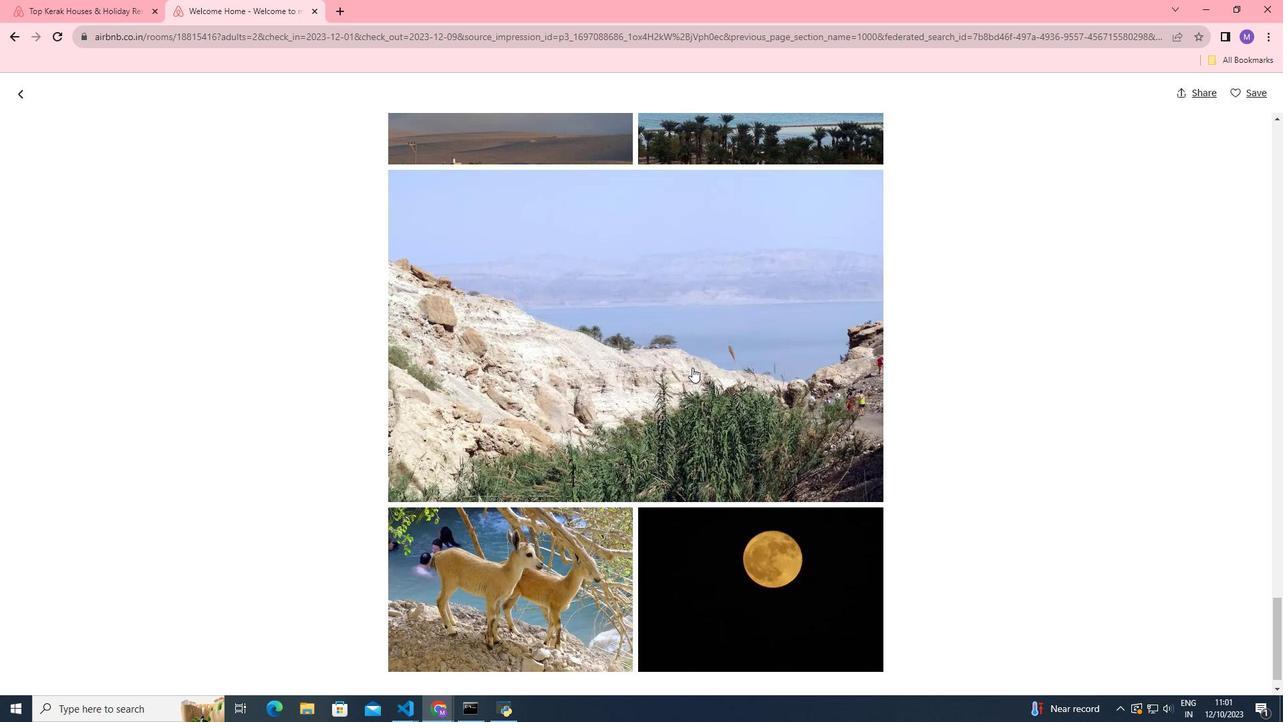 
Action: Mouse scrolled (692, 367) with delta (0, 0)
Screenshot: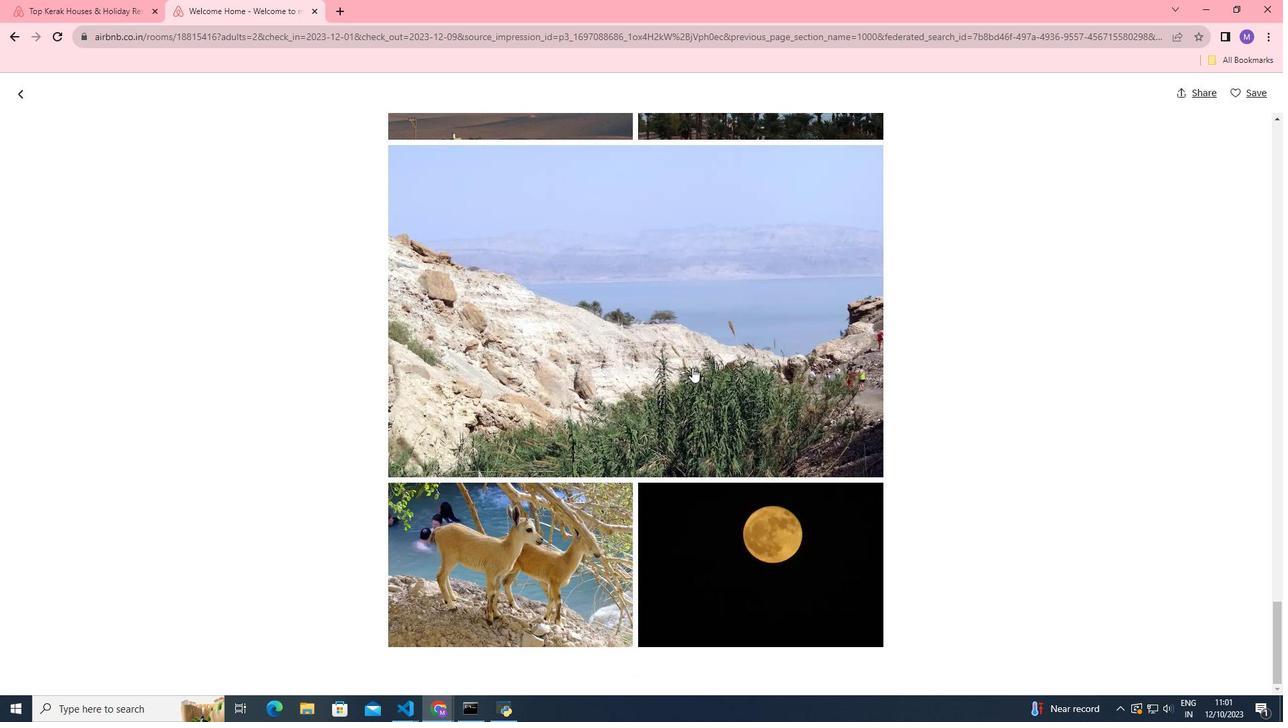 
Action: Mouse scrolled (692, 367) with delta (0, 0)
Screenshot: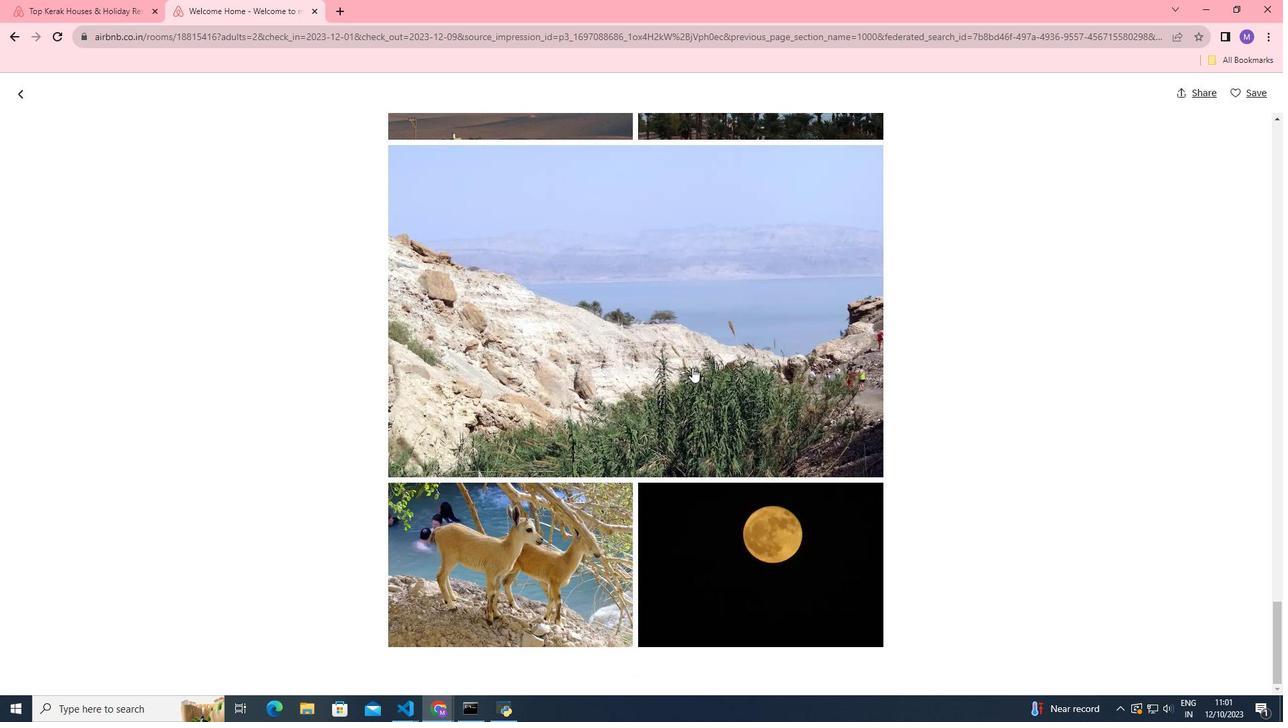 
Action: Mouse scrolled (692, 367) with delta (0, 0)
Screenshot: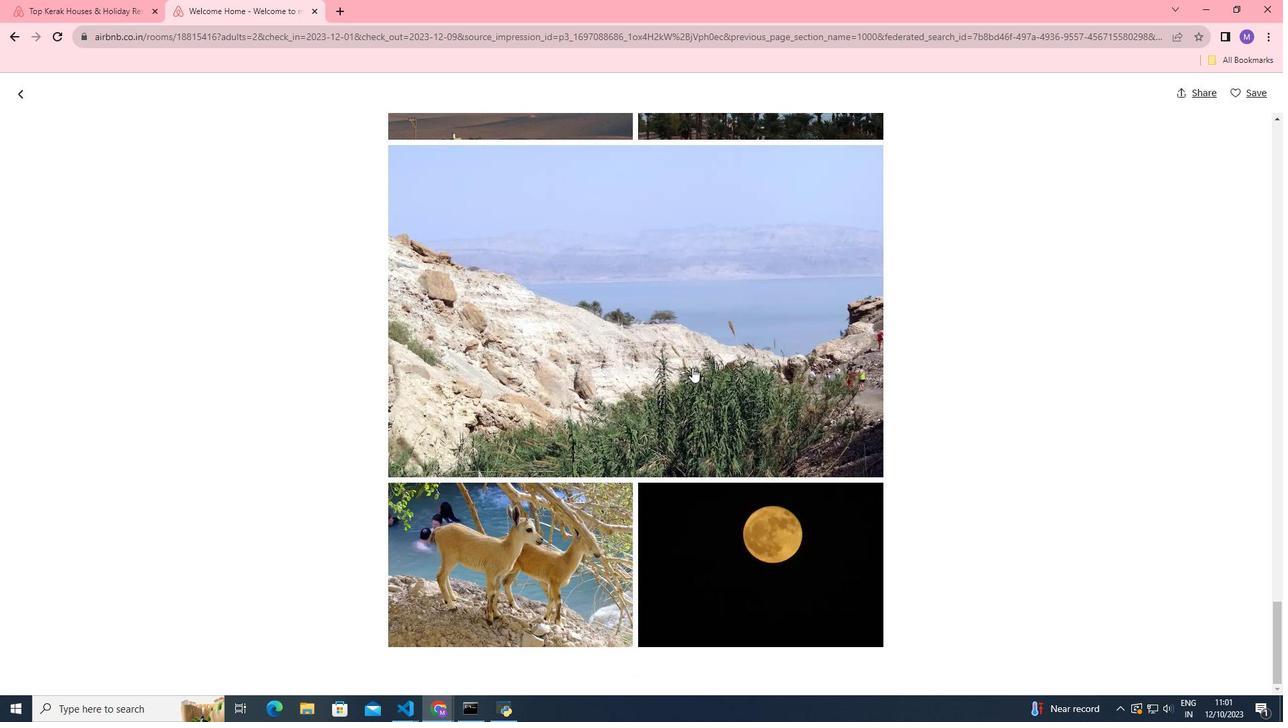 
Action: Mouse moved to (693, 363)
Screenshot: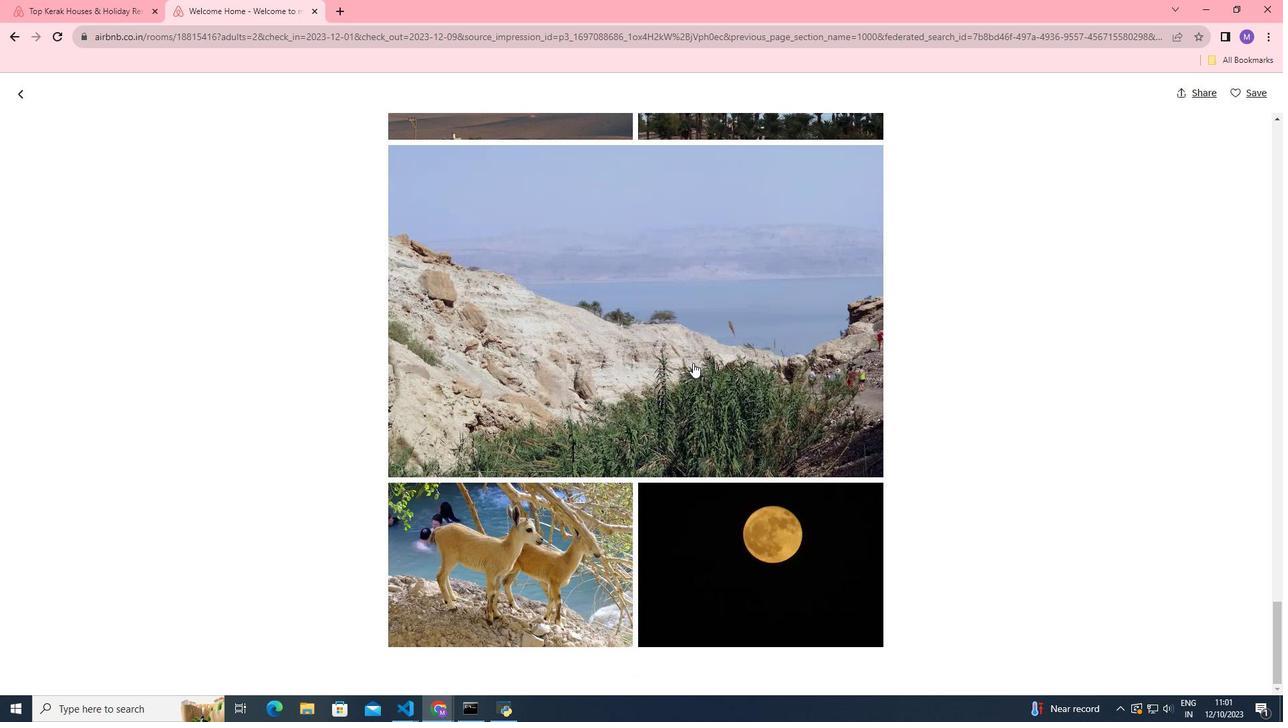 
Action: Mouse scrolled (693, 363) with delta (0, 0)
Screenshot: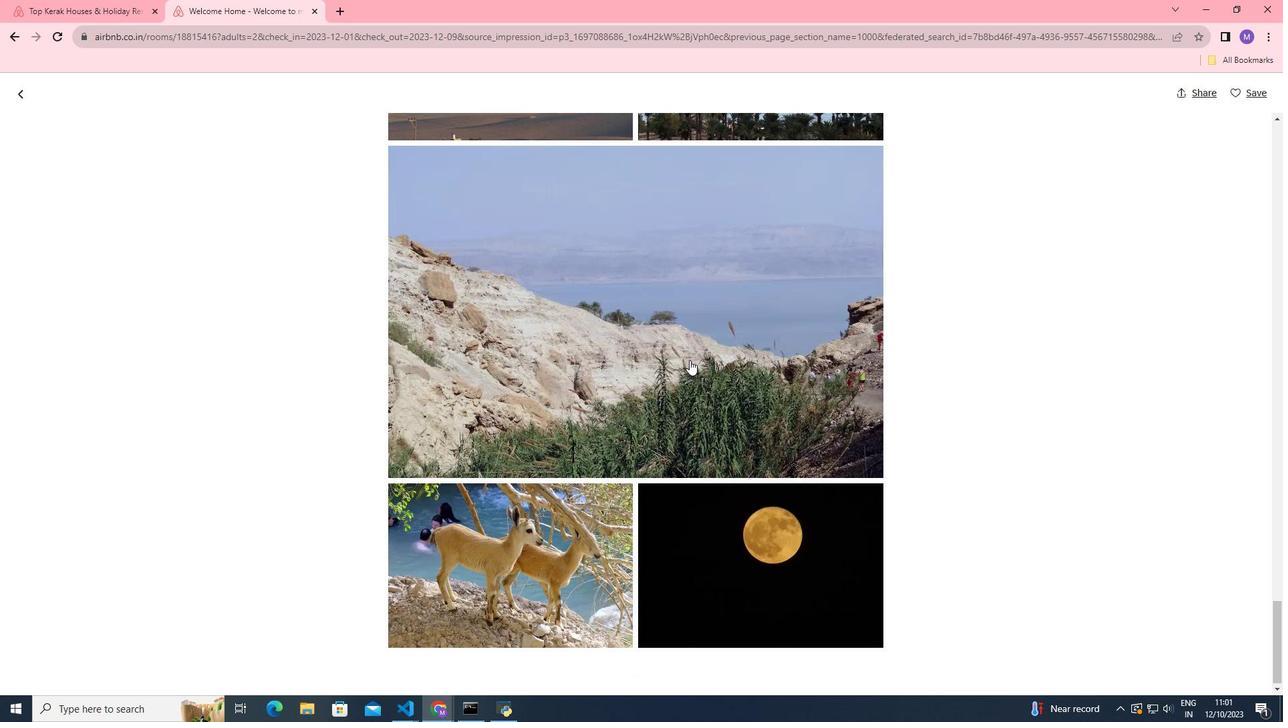 
Action: Mouse moved to (692, 362)
Screenshot: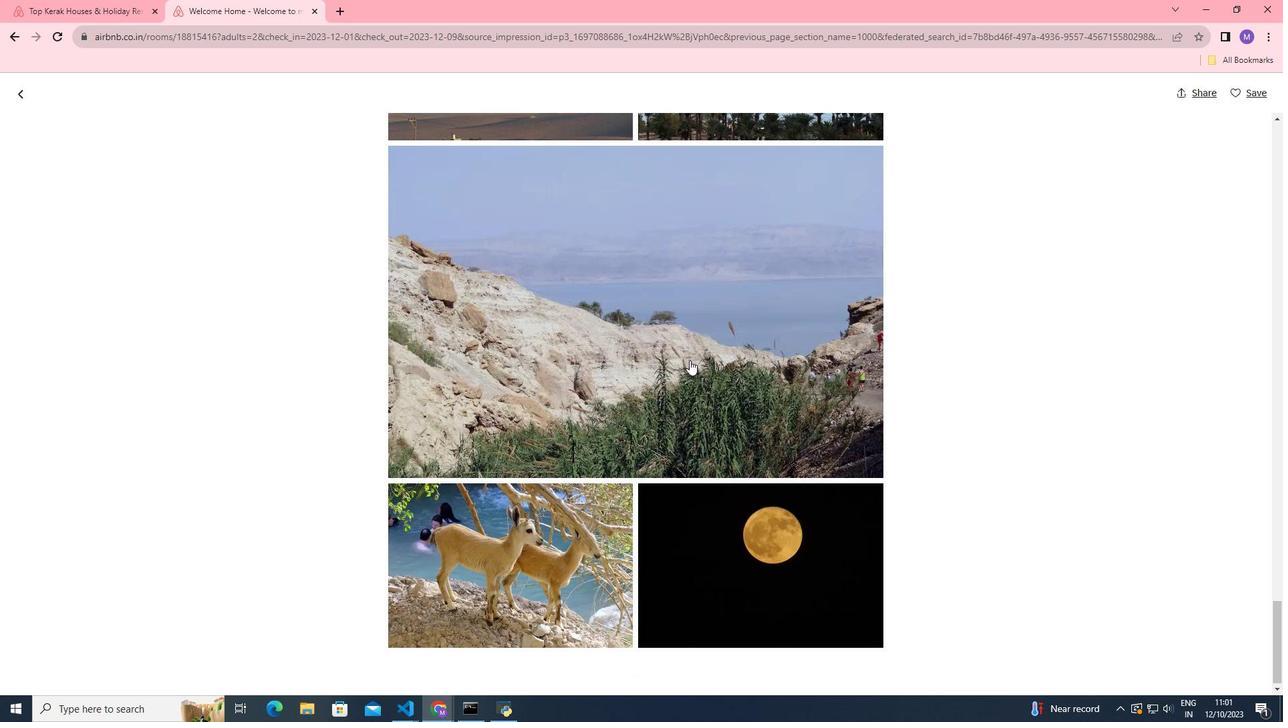 
Action: Mouse scrolled (692, 363) with delta (0, 0)
Screenshot: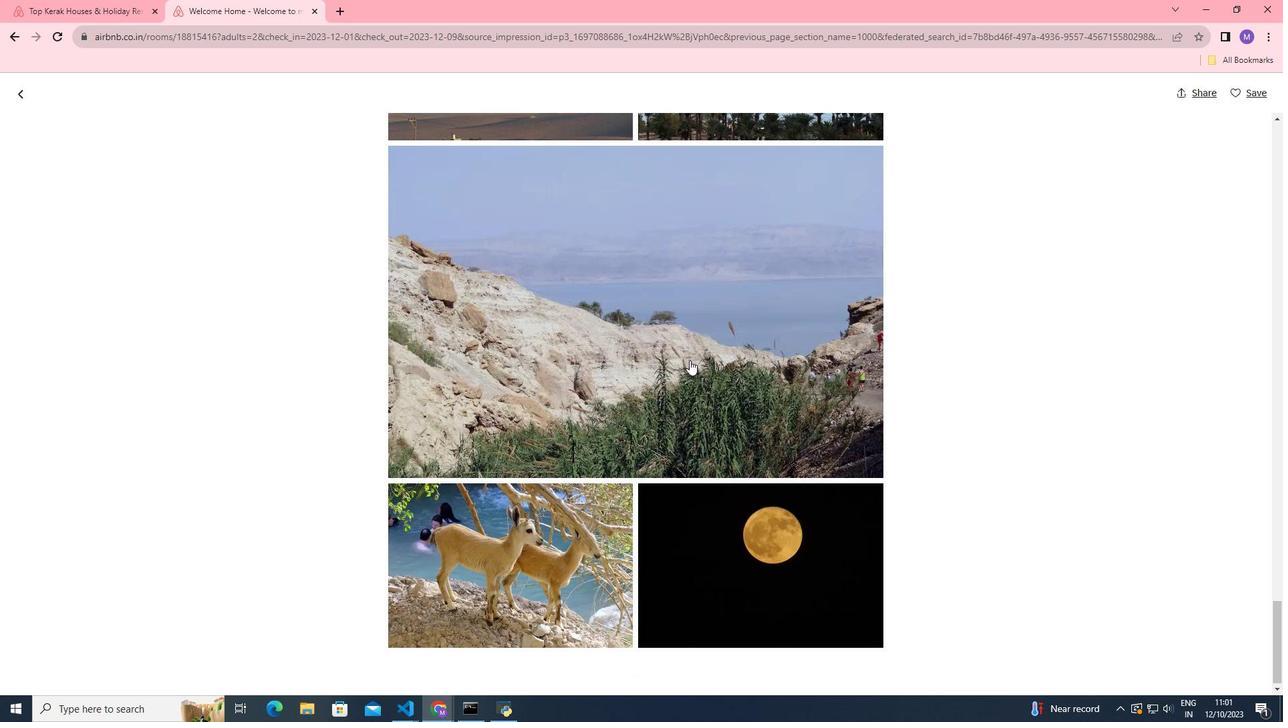 
Action: Mouse moved to (690, 360)
Screenshot: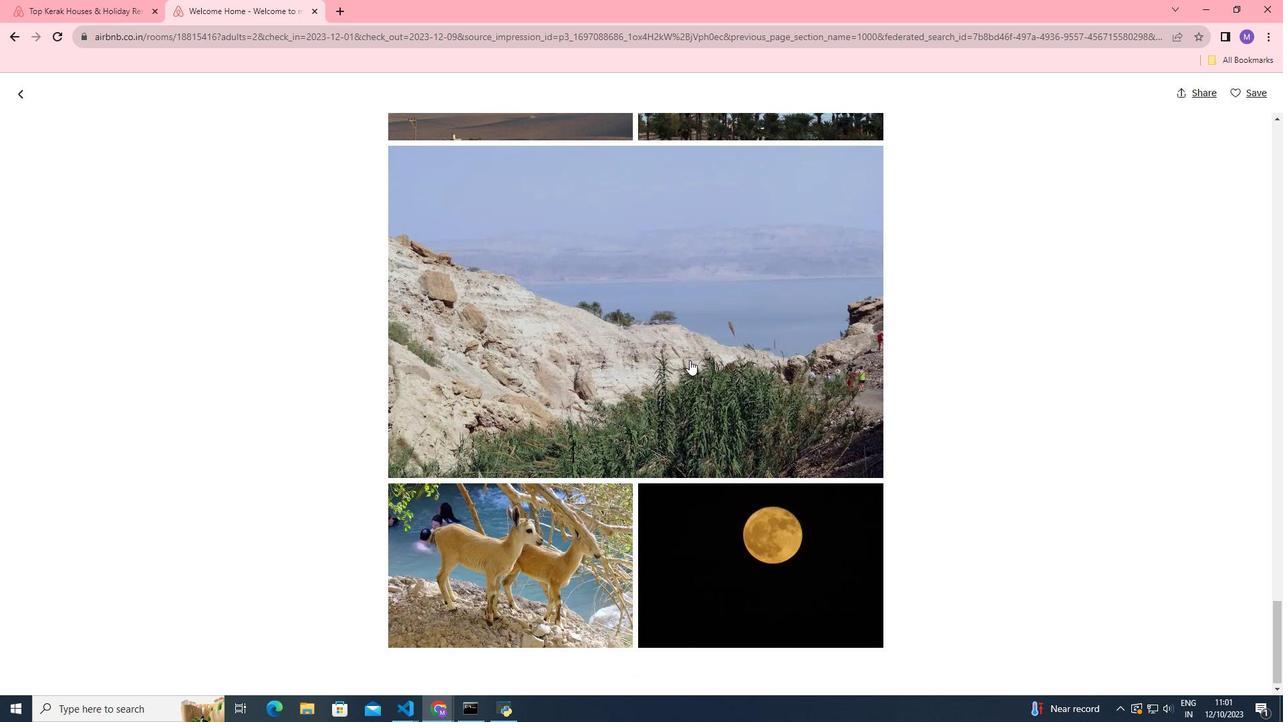 
Action: Mouse scrolled (690, 361) with delta (0, 0)
Screenshot: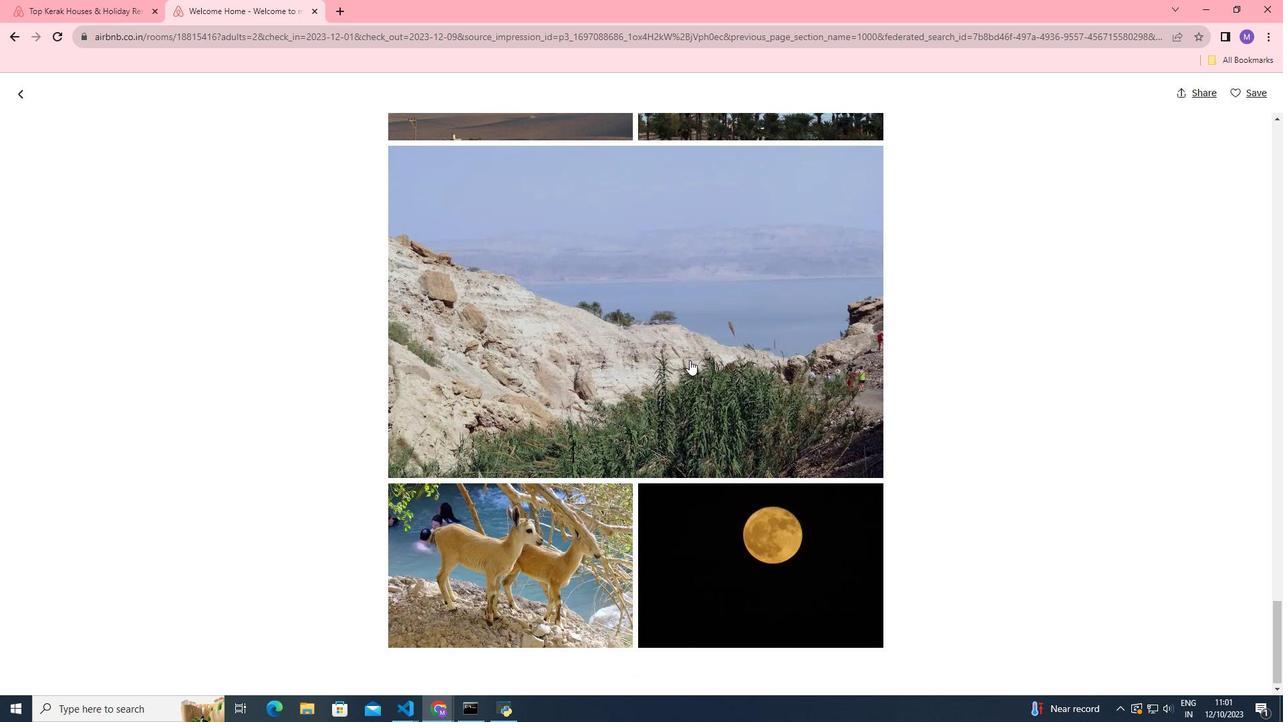 
Action: Mouse moved to (687, 357)
Screenshot: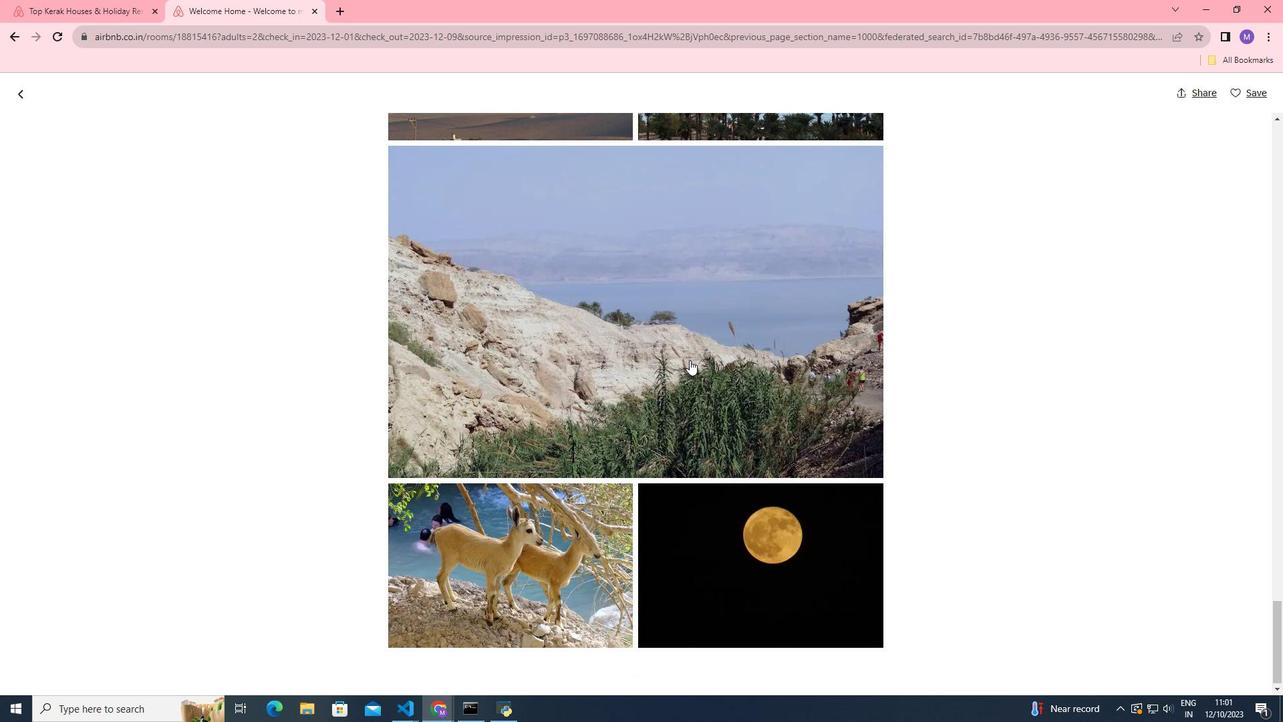 
Action: Mouse scrolled (687, 358) with delta (0, 0)
Screenshot: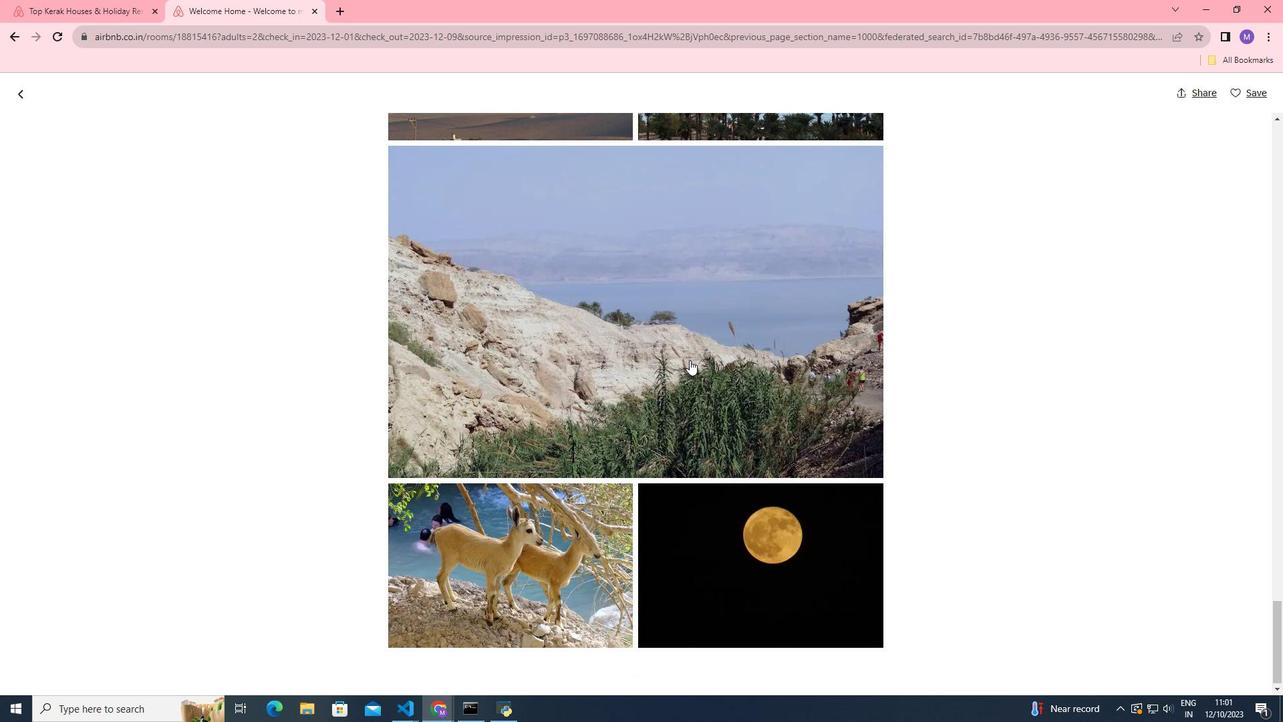 
Action: Mouse moved to (25, 90)
Screenshot: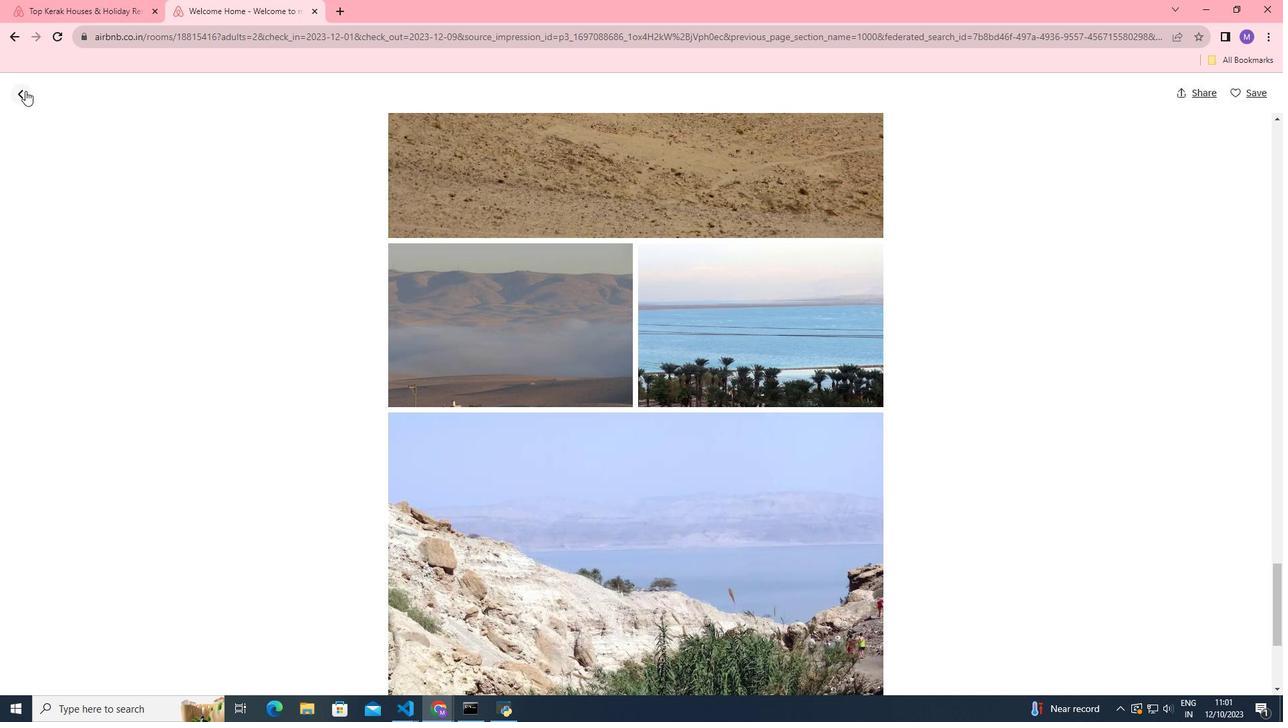 
Action: Mouse pressed left at (25, 90)
Screenshot: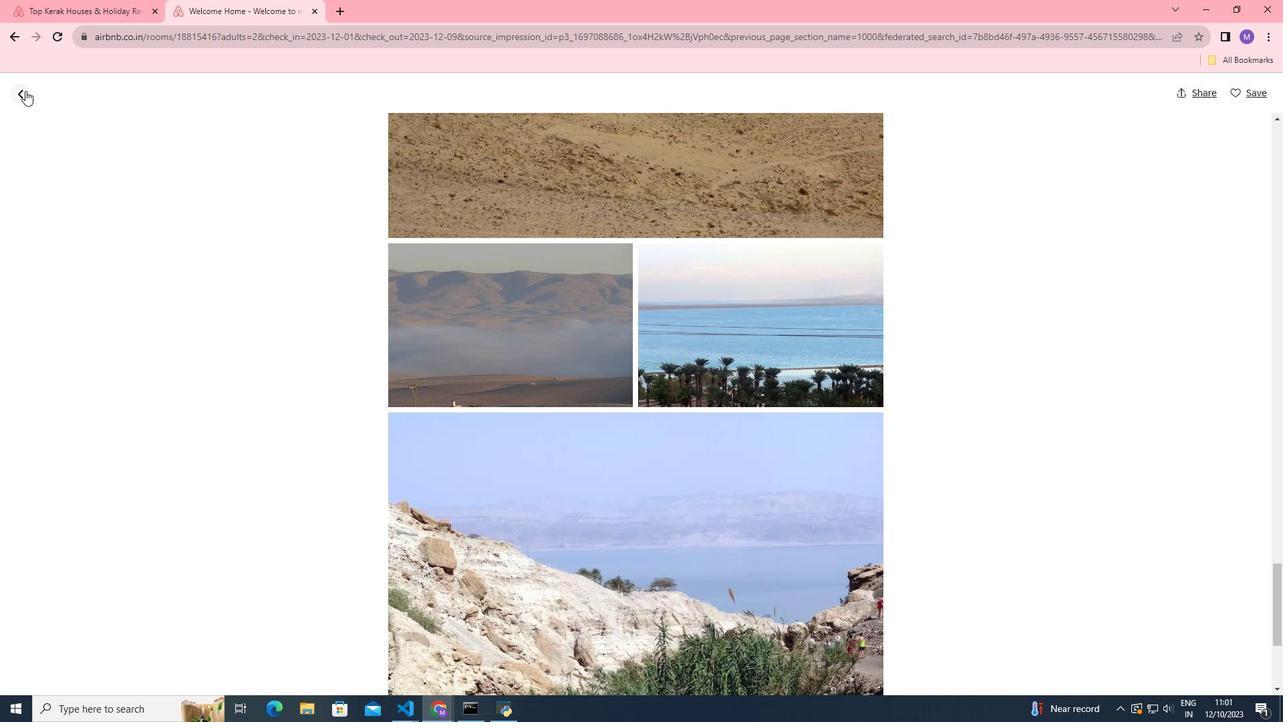 
Action: Mouse moved to (563, 346)
Screenshot: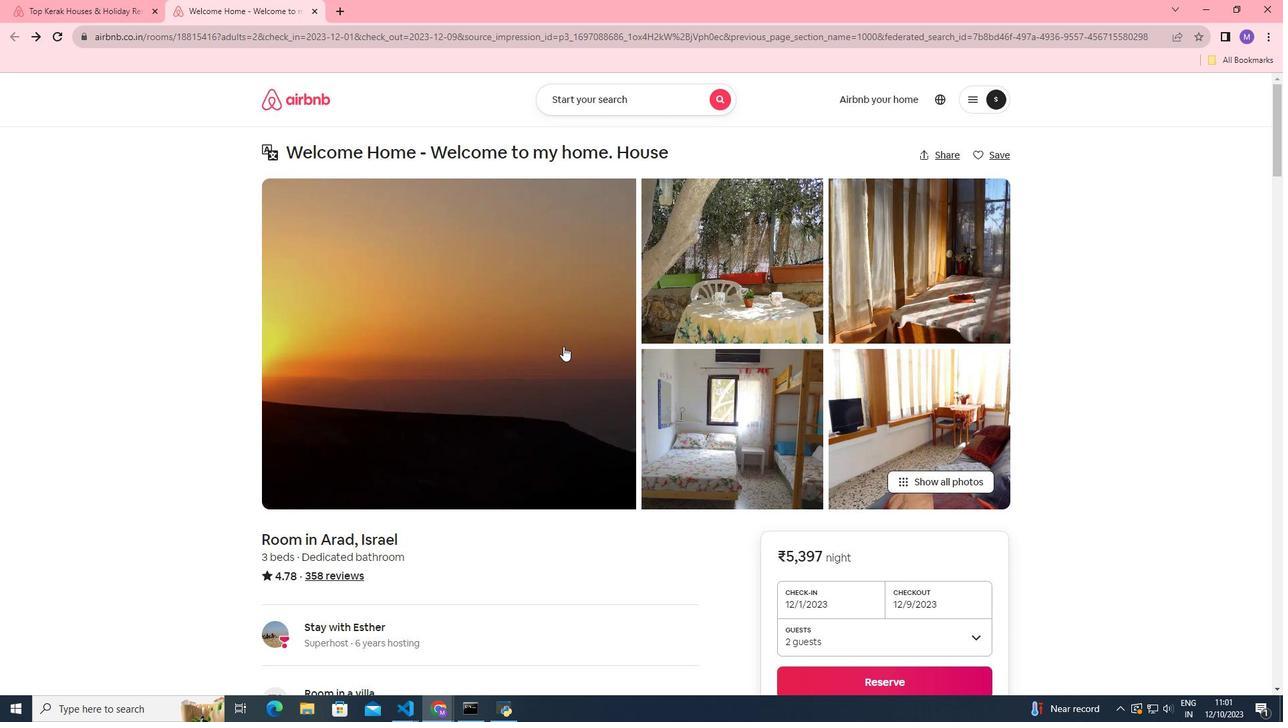 
Action: Mouse scrolled (563, 345) with delta (0, 0)
Screenshot: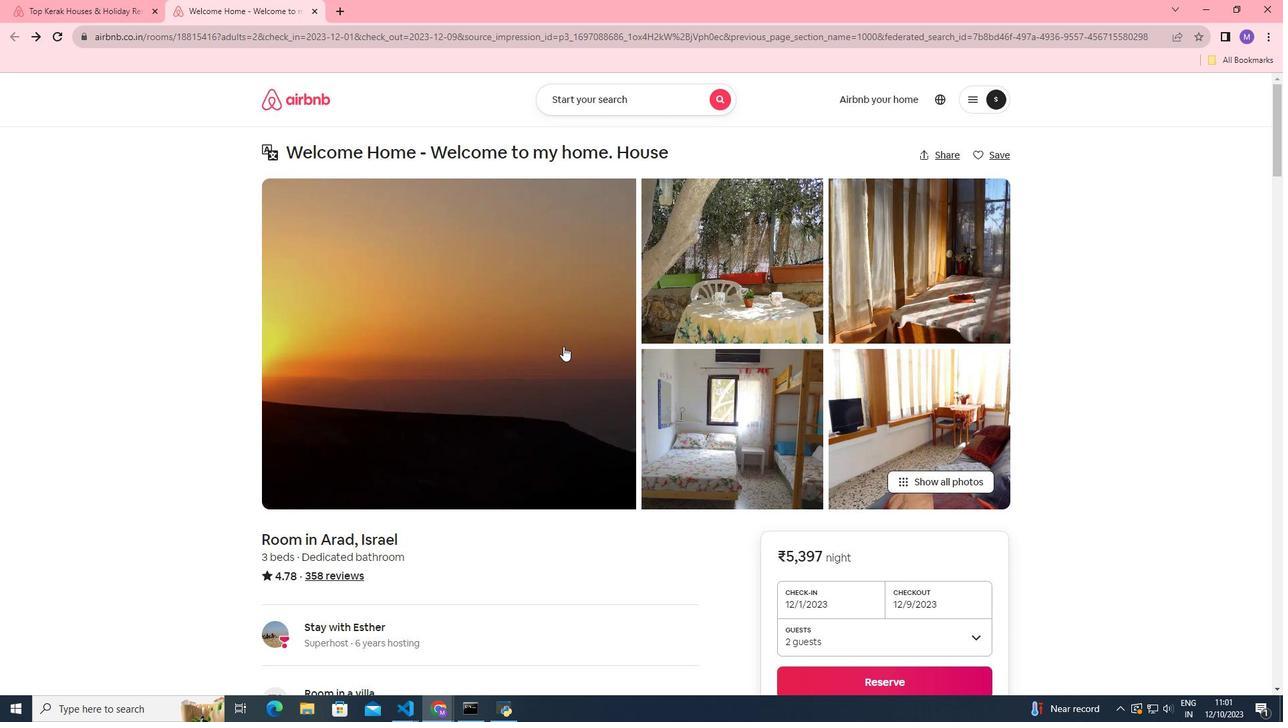 
Action: Mouse moved to (563, 346)
Screenshot: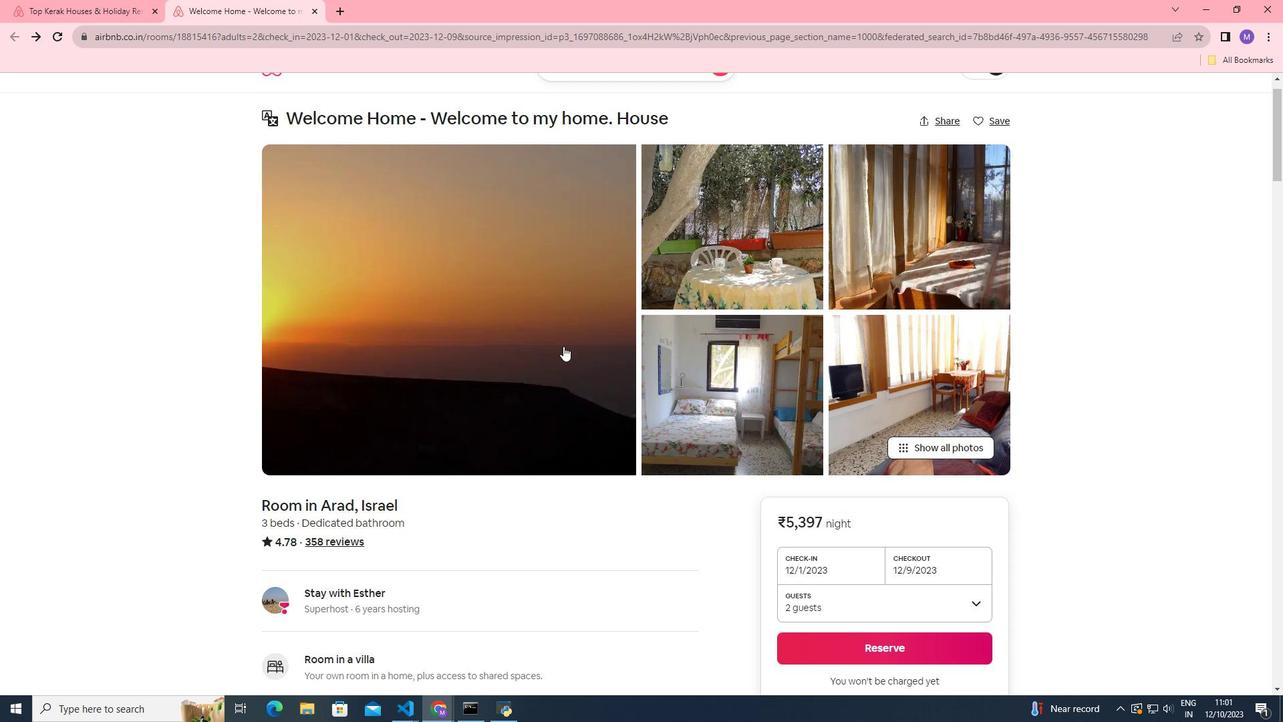 
Action: Mouse scrolled (563, 345) with delta (0, 0)
Screenshot: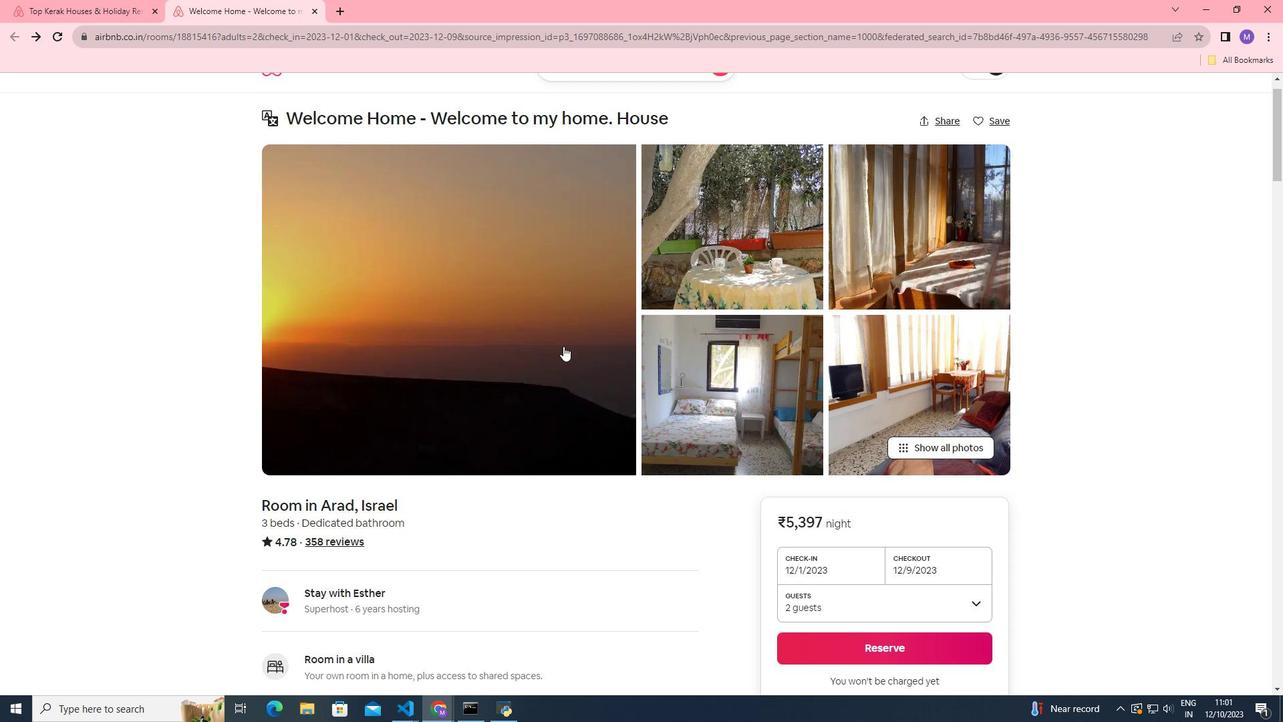
Action: Mouse moved to (563, 347)
Screenshot: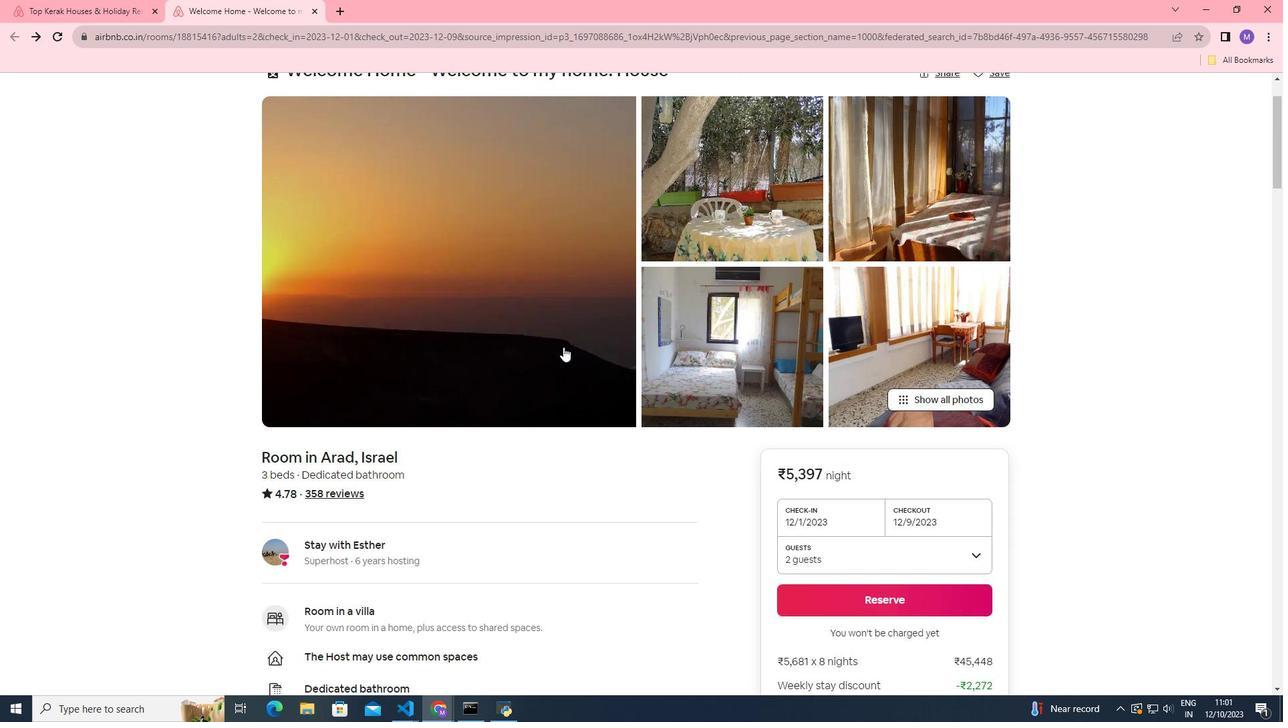 
Action: Mouse scrolled (563, 346) with delta (0, 0)
Screenshot: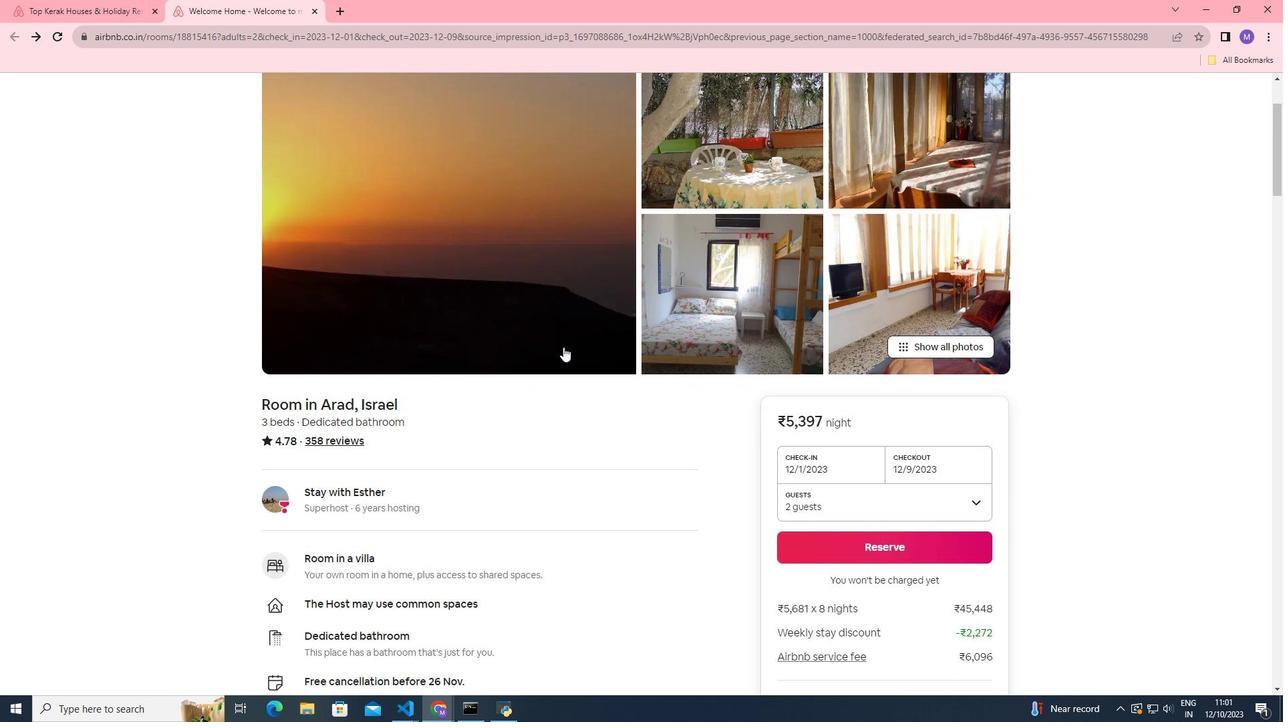 
Action: Mouse scrolled (563, 346) with delta (0, 0)
Screenshot: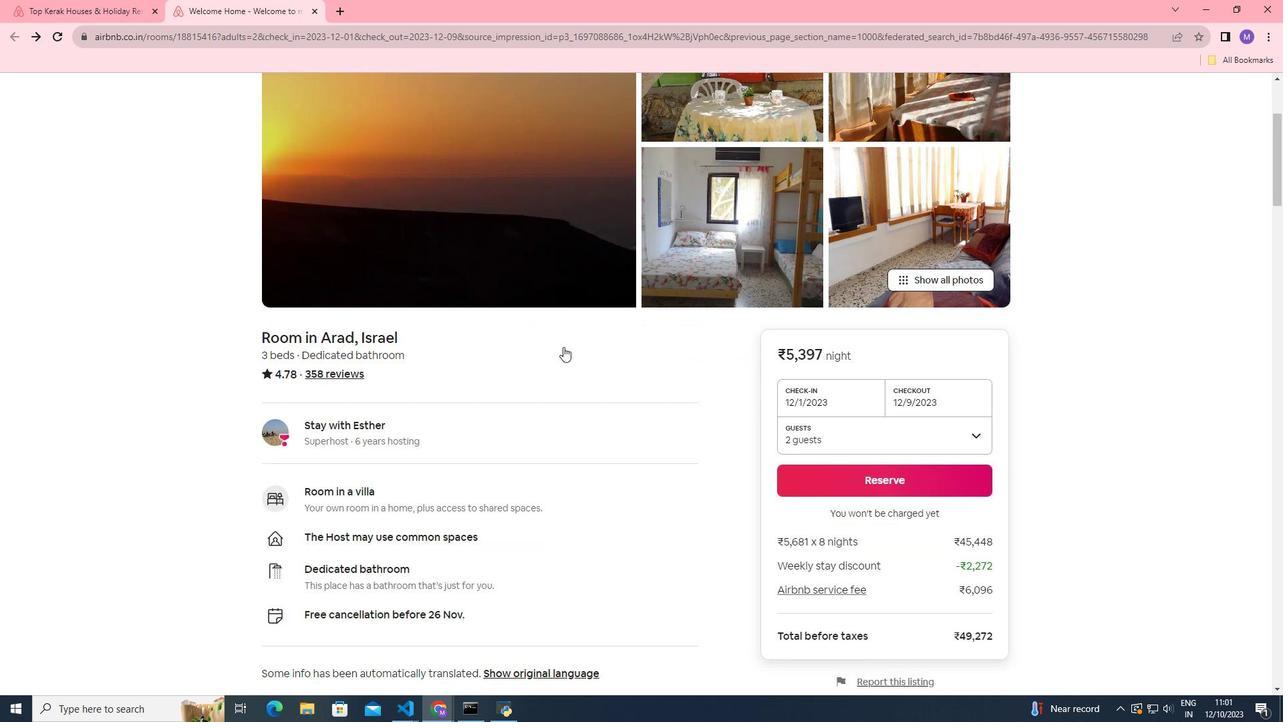 
Action: Mouse scrolled (563, 346) with delta (0, 0)
Screenshot: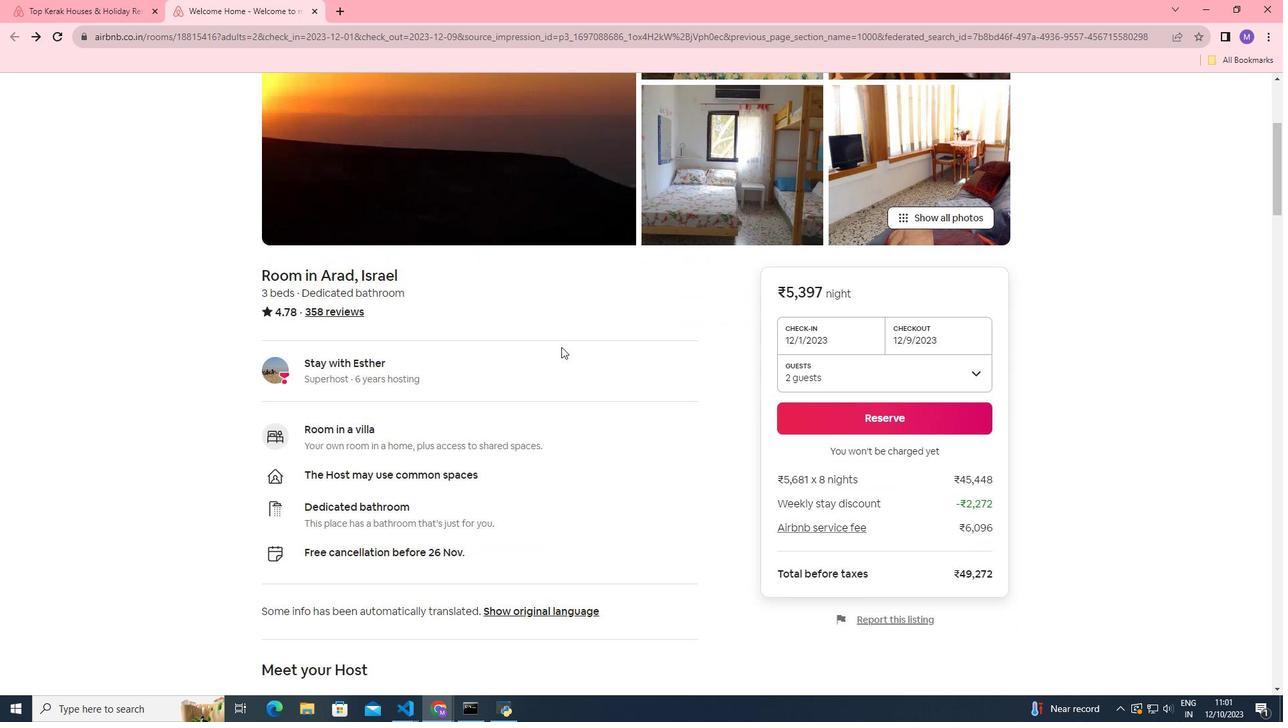 
Action: Mouse moved to (416, 300)
Screenshot: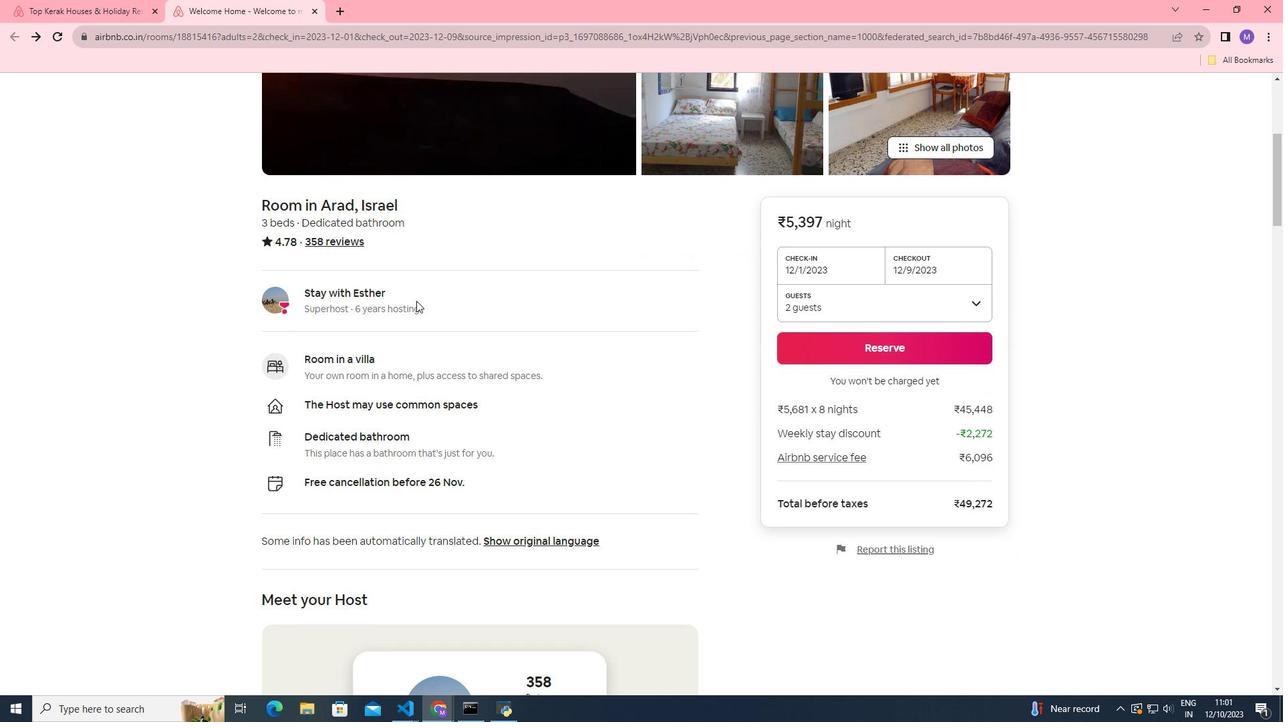 
Action: Mouse scrolled (416, 300) with delta (0, 0)
Screenshot: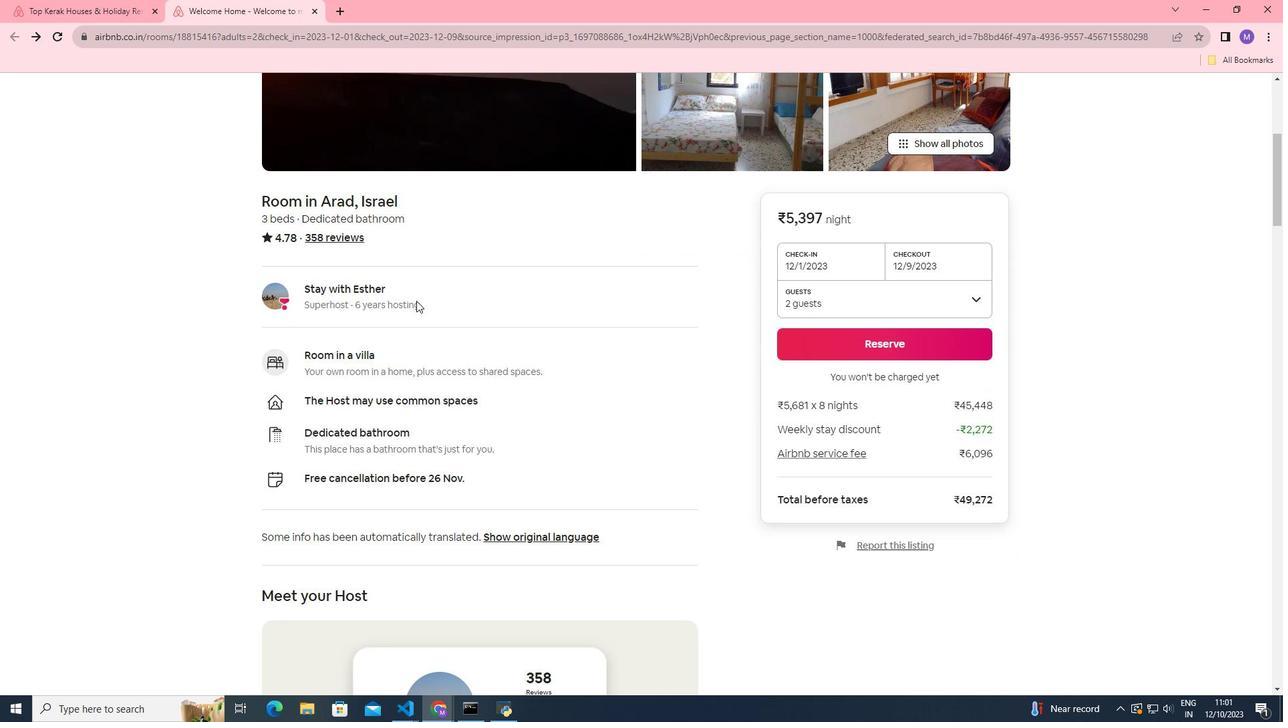 
Action: Mouse scrolled (416, 300) with delta (0, 0)
Screenshot: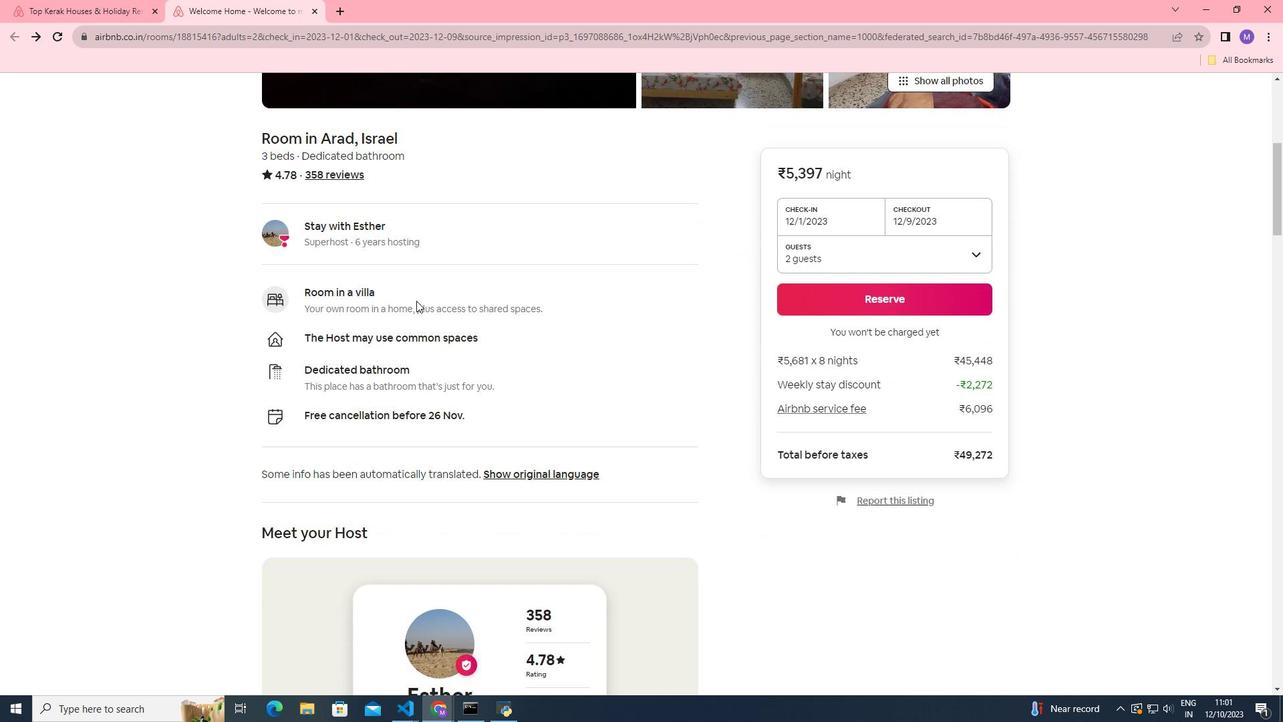 
Action: Mouse scrolled (416, 300) with delta (0, 0)
Screenshot: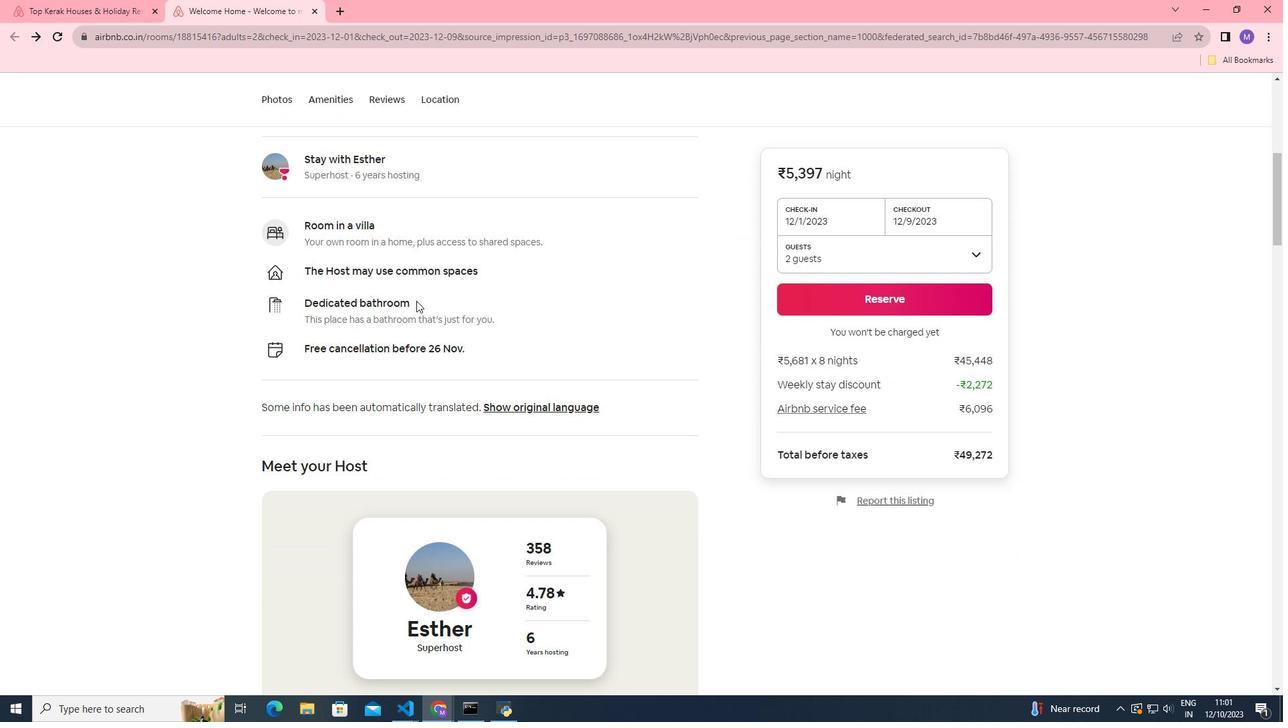 
Action: Mouse moved to (416, 300)
Screenshot: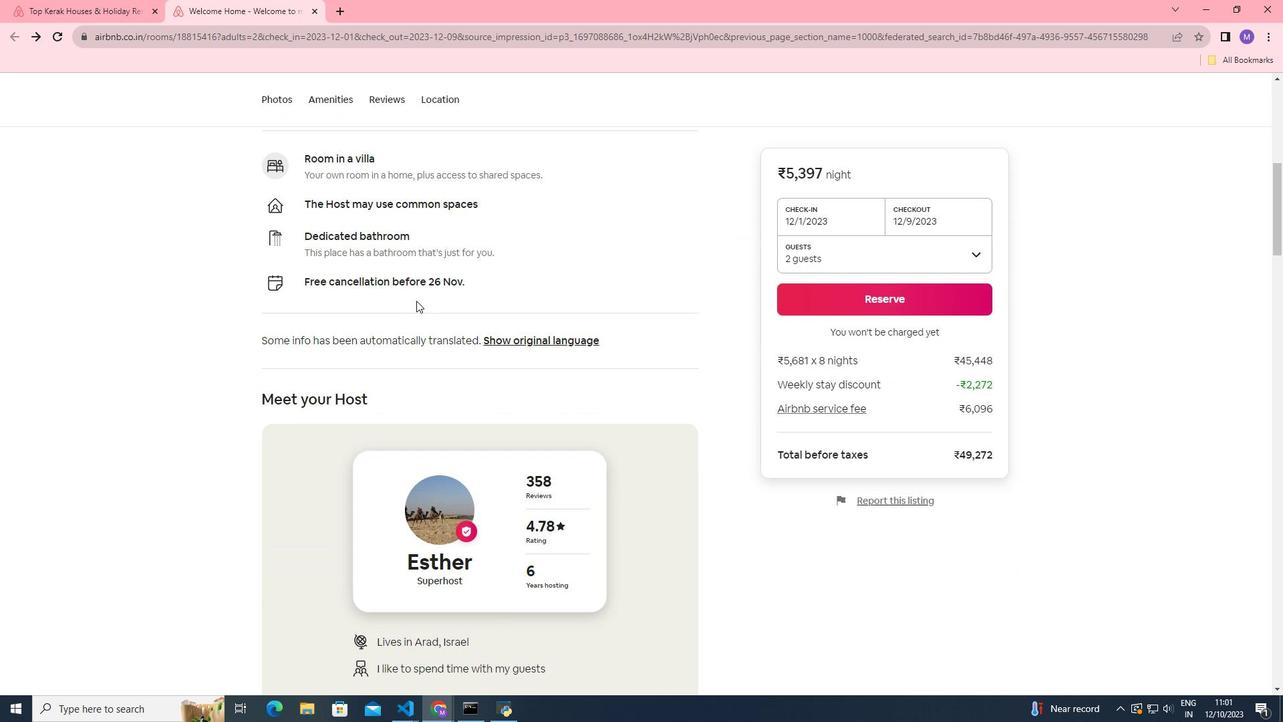 
Action: Mouse scrolled (416, 301) with delta (0, 0)
Screenshot: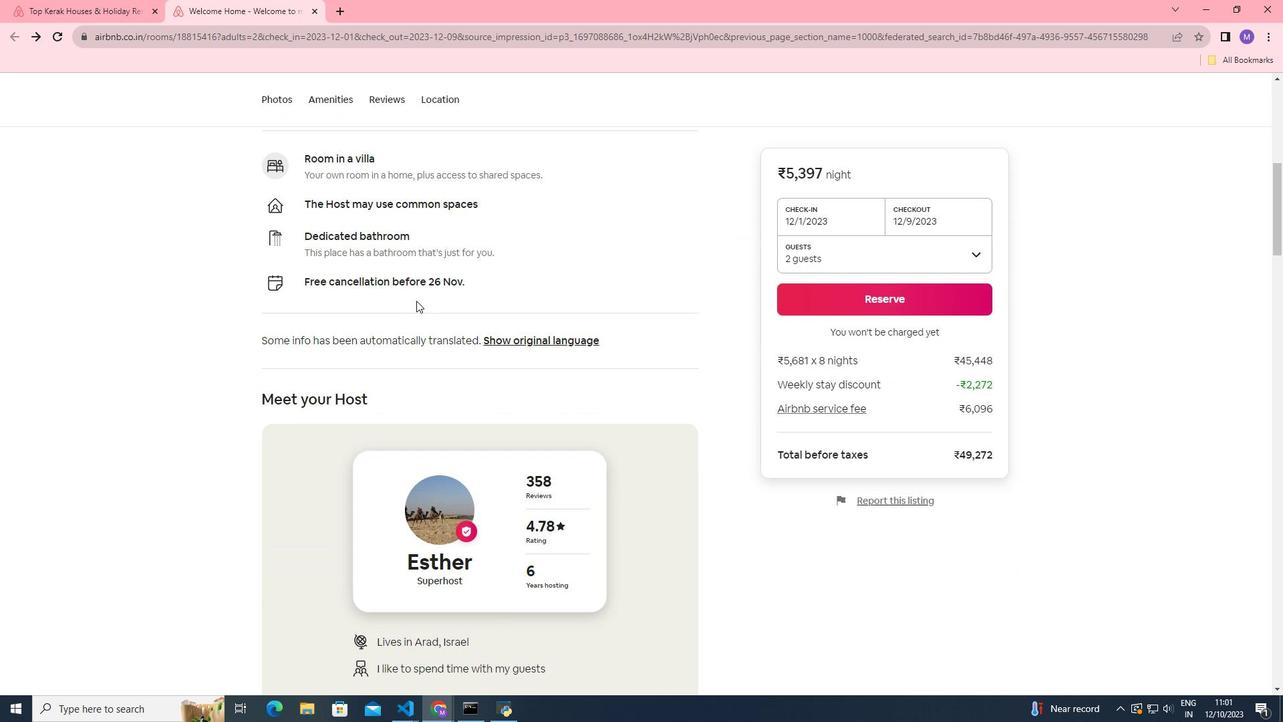 
Action: Mouse scrolled (416, 301) with delta (0, 0)
Screenshot: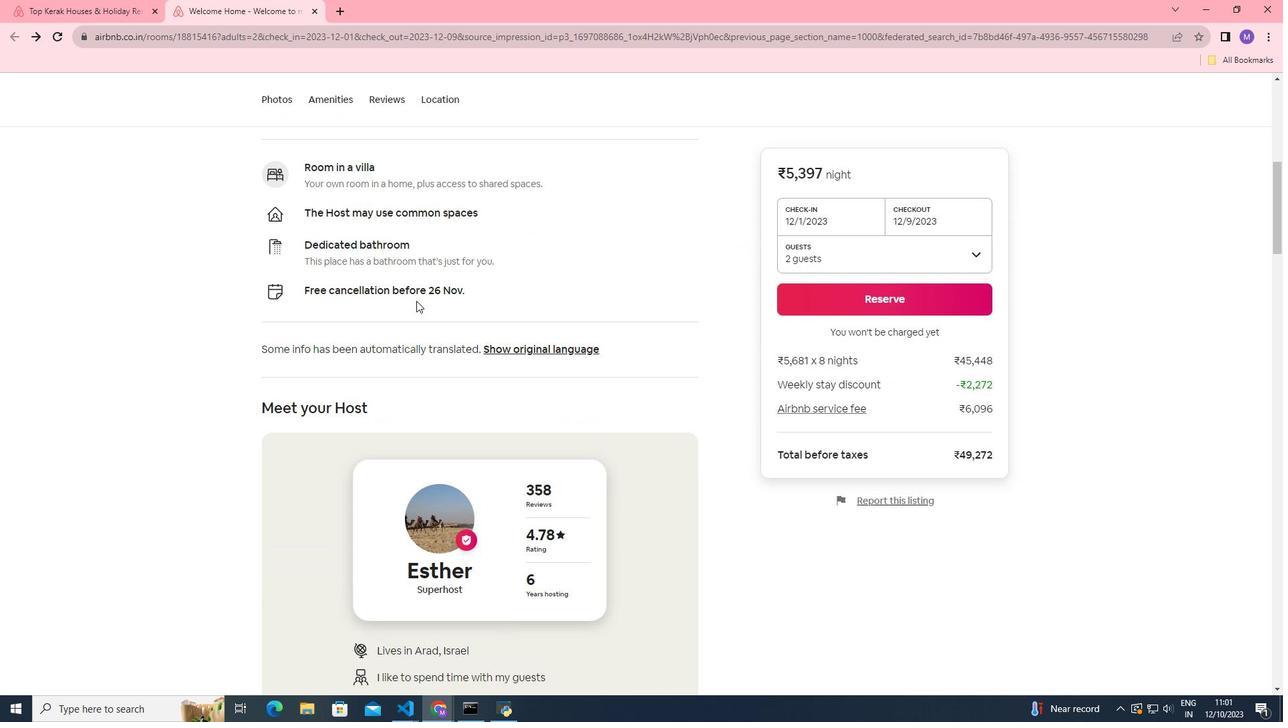 
Action: Mouse scrolled (416, 300) with delta (0, 0)
Screenshot: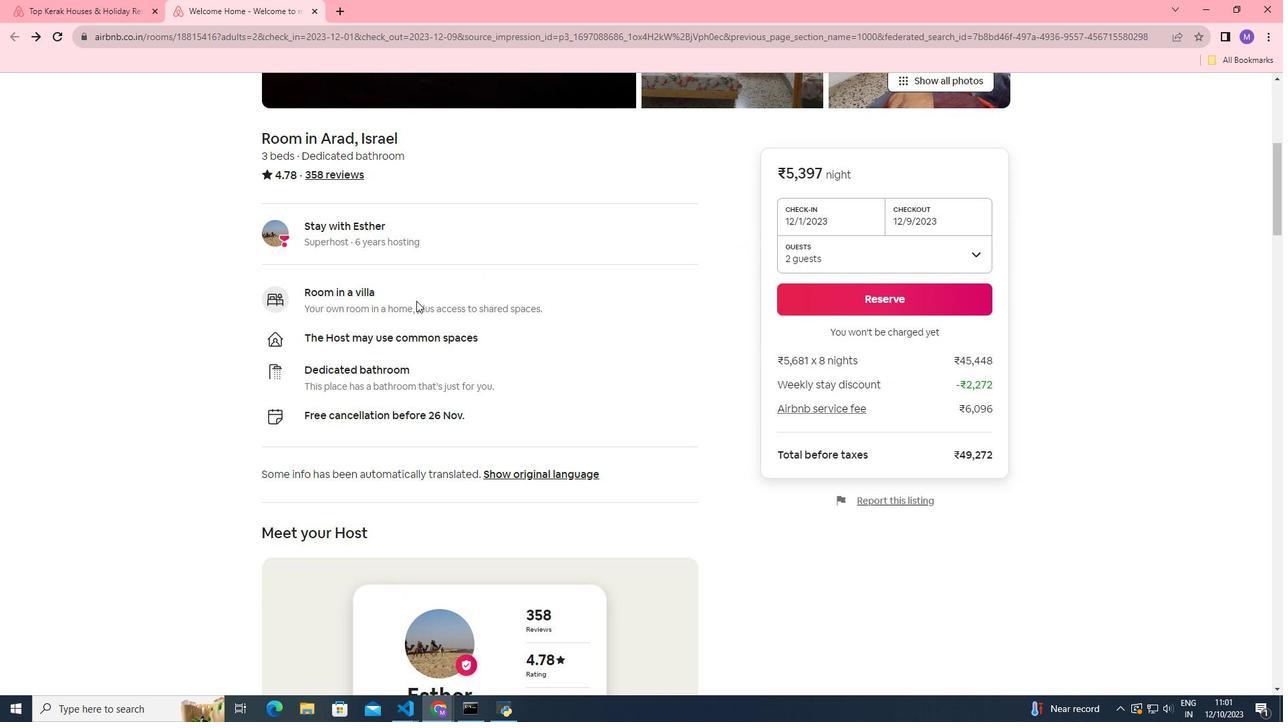 
Action: Mouse scrolled (416, 300) with delta (0, 0)
Screenshot: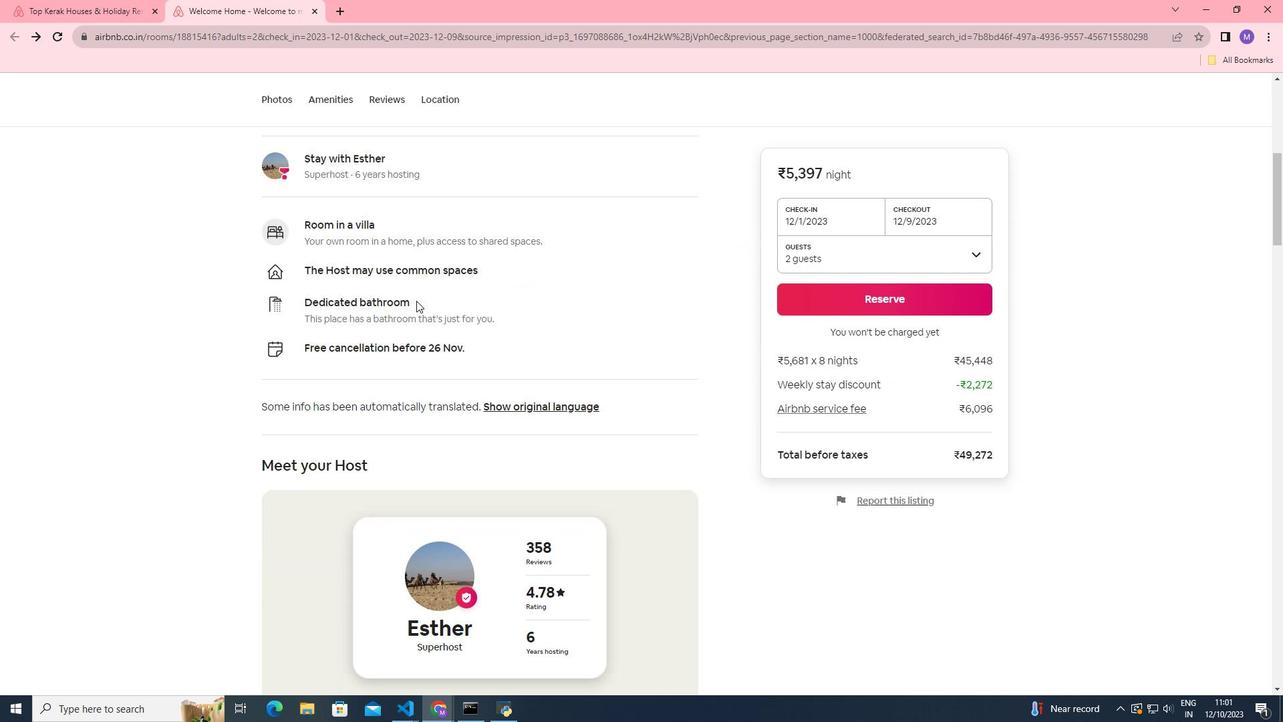 
Action: Mouse scrolled (416, 300) with delta (0, 0)
Screenshot: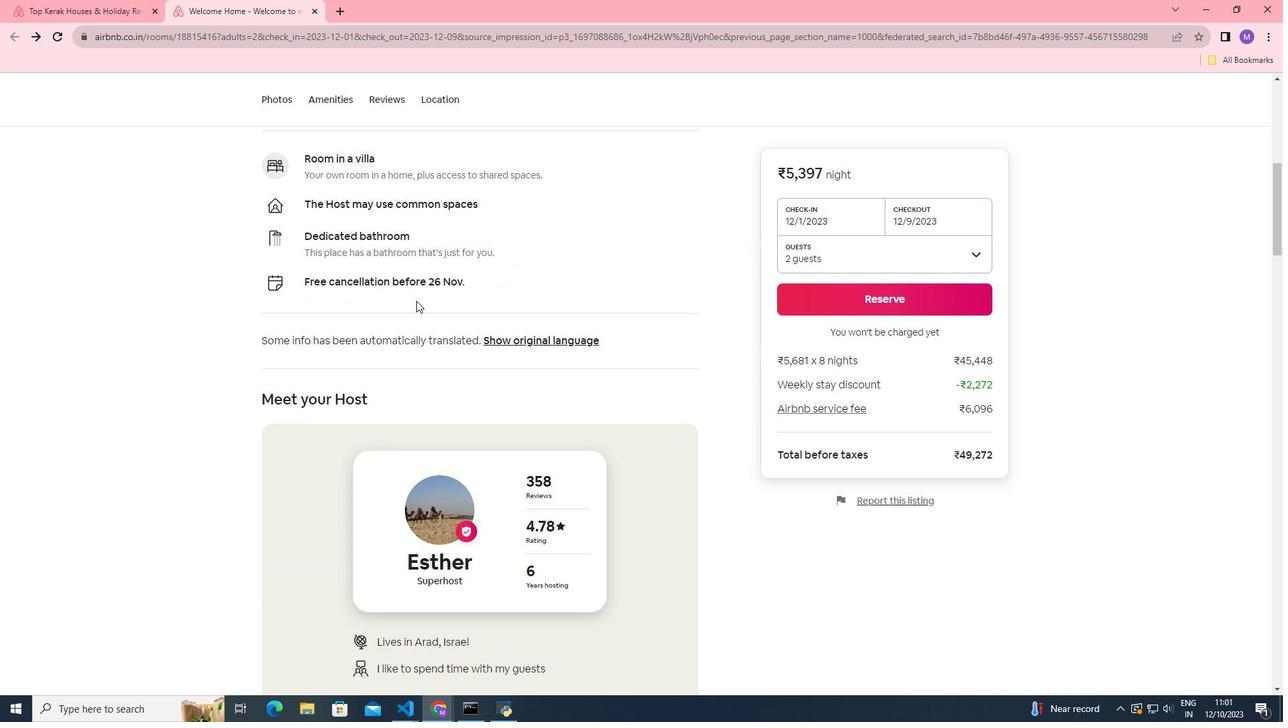 
Action: Mouse scrolled (416, 300) with delta (0, 0)
Screenshot: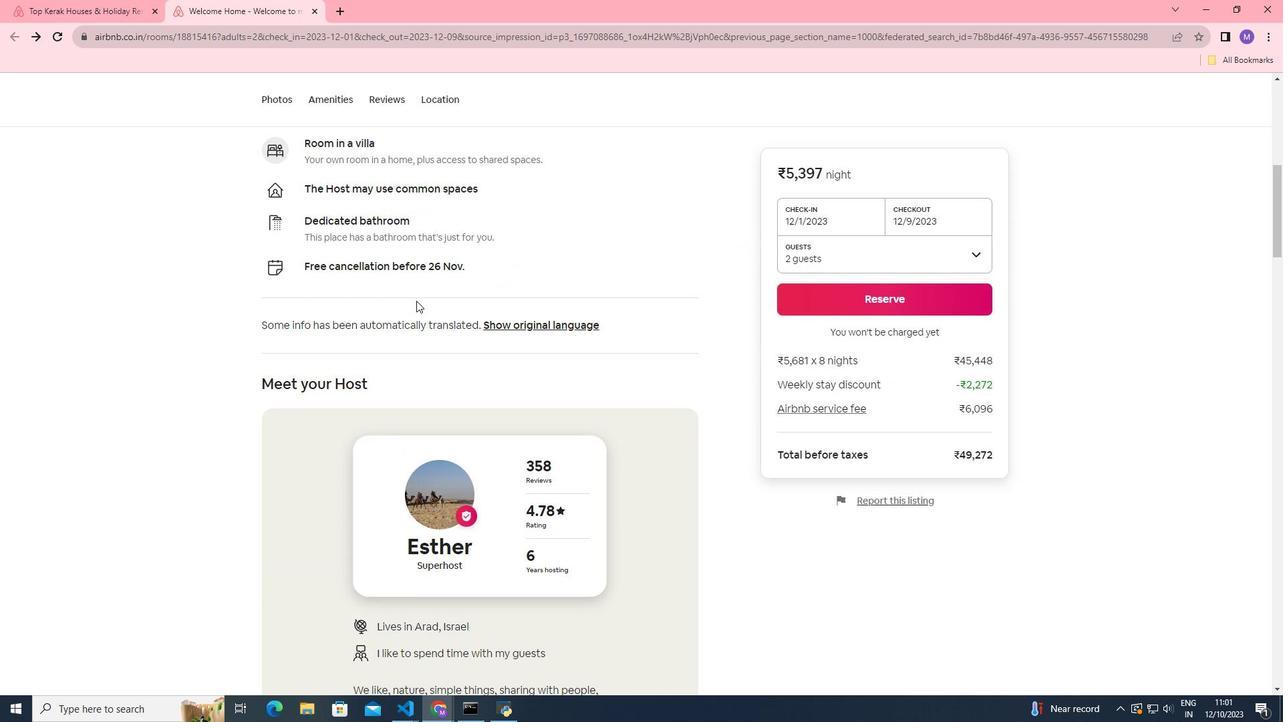 
Action: Mouse scrolled (416, 300) with delta (0, 0)
Screenshot: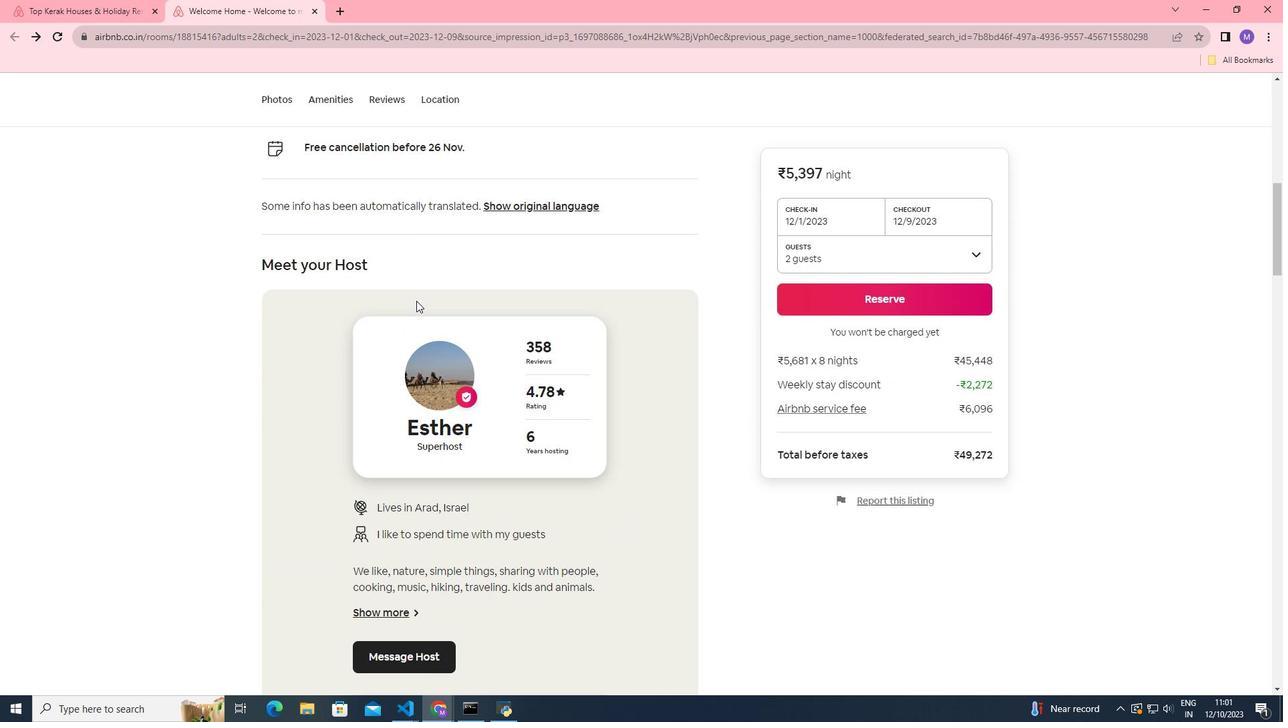 
Action: Mouse scrolled (416, 300) with delta (0, 0)
Screenshot: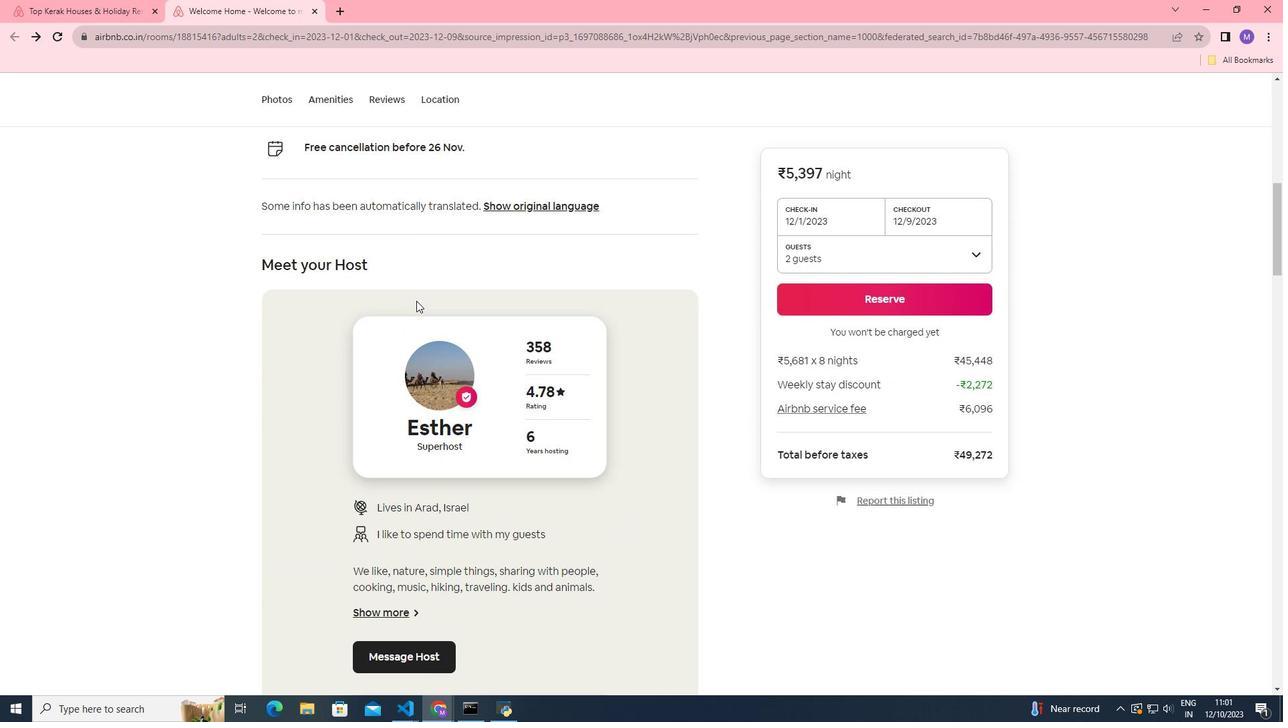 
Action: Mouse scrolled (416, 300) with delta (0, 0)
Screenshot: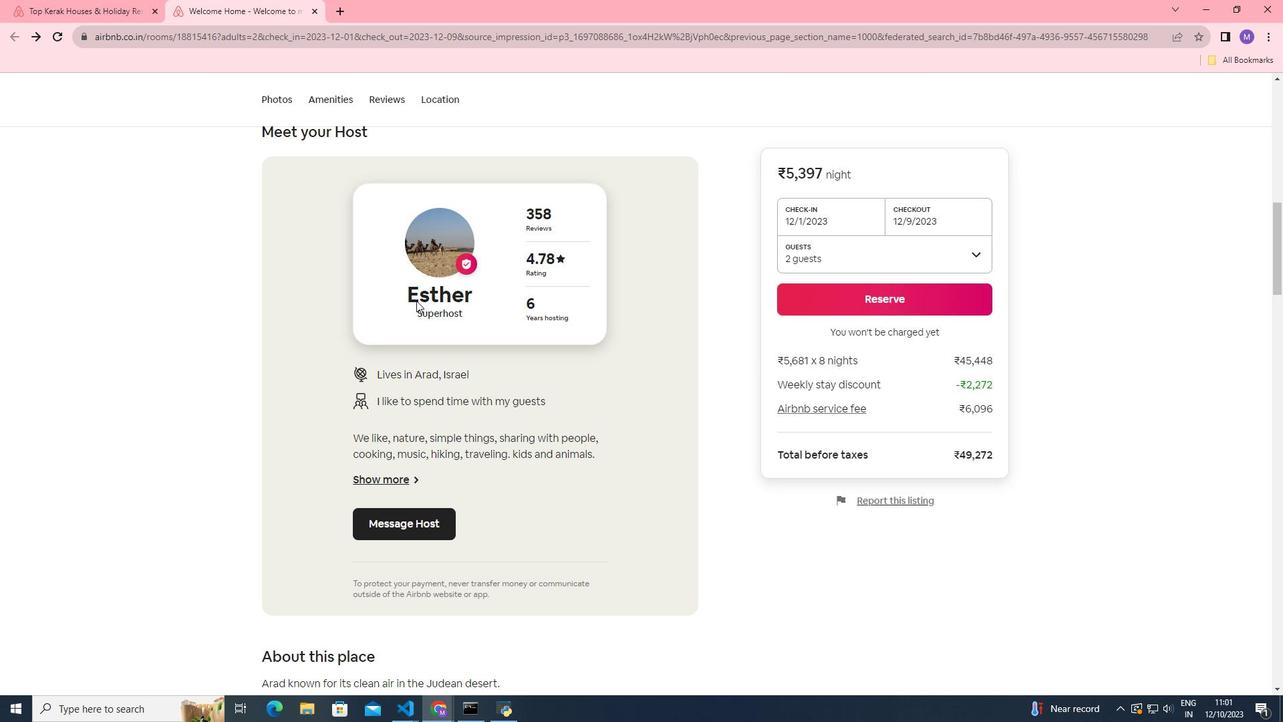 
Action: Mouse scrolled (416, 300) with delta (0, 0)
Screenshot: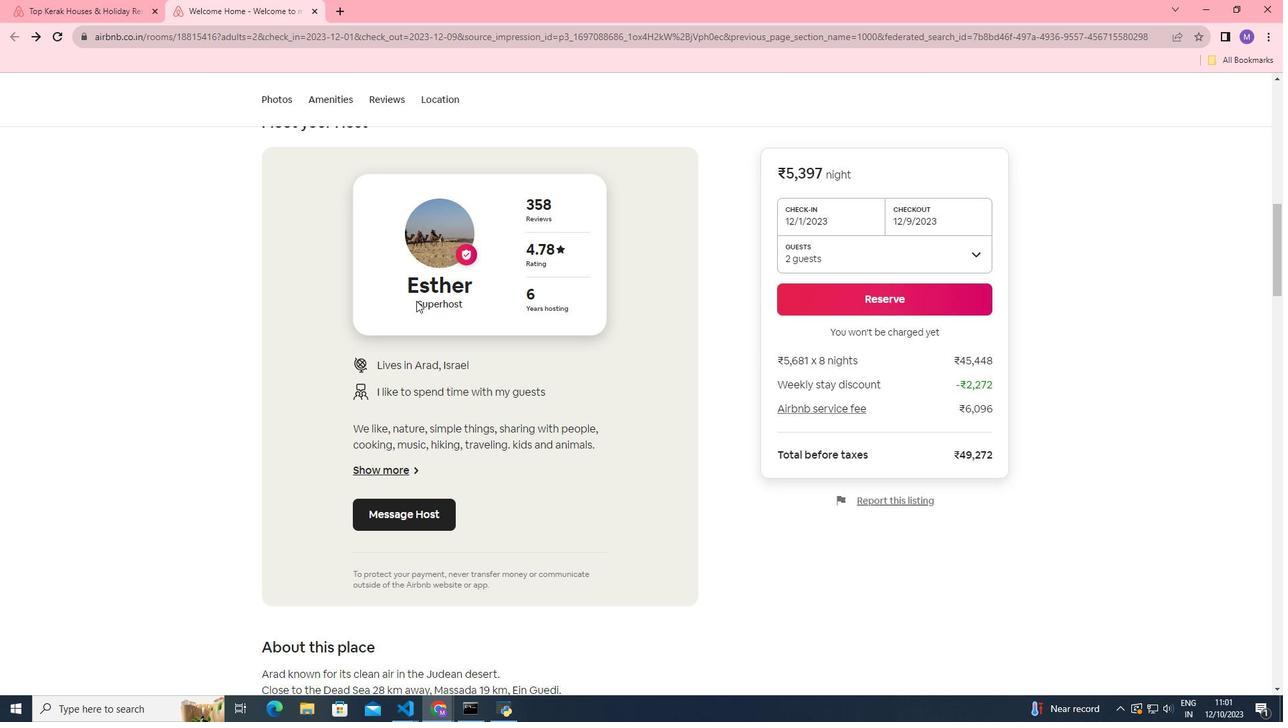 
Action: Mouse moved to (413, 304)
Screenshot: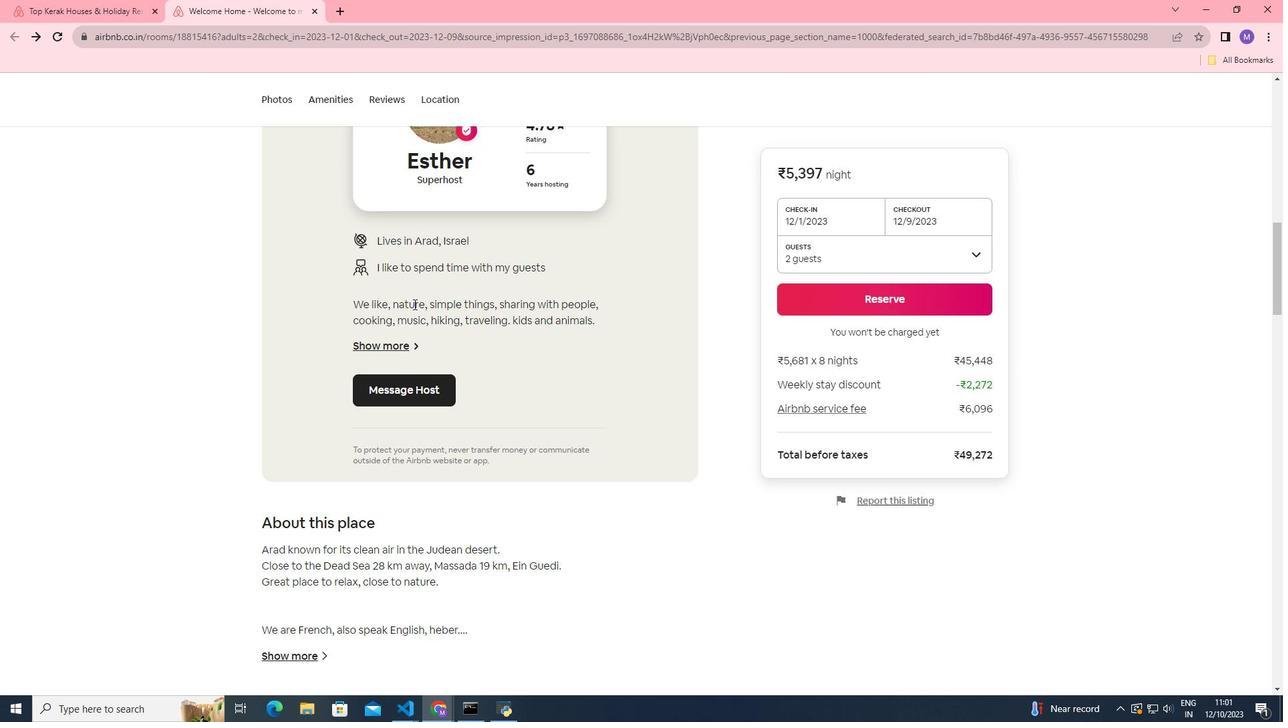 
Action: Mouse scrolled (413, 303) with delta (0, 0)
Screenshot: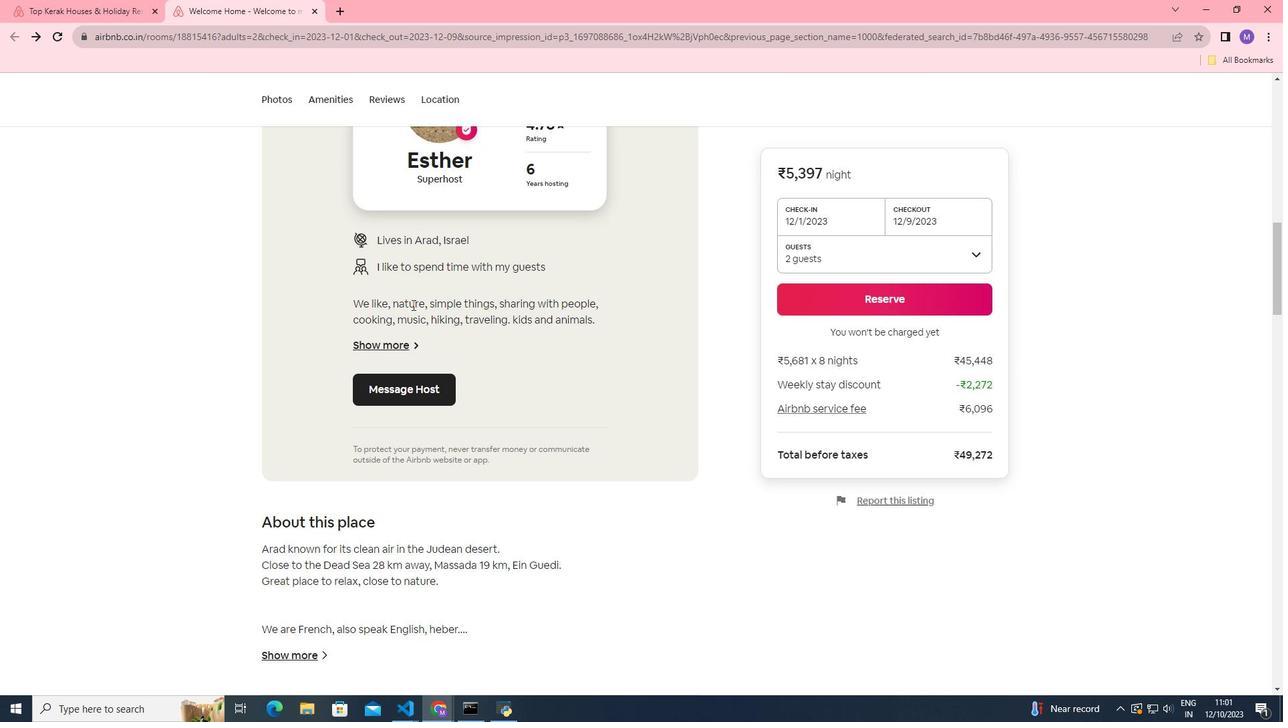 
Action: Mouse moved to (412, 305)
Screenshot: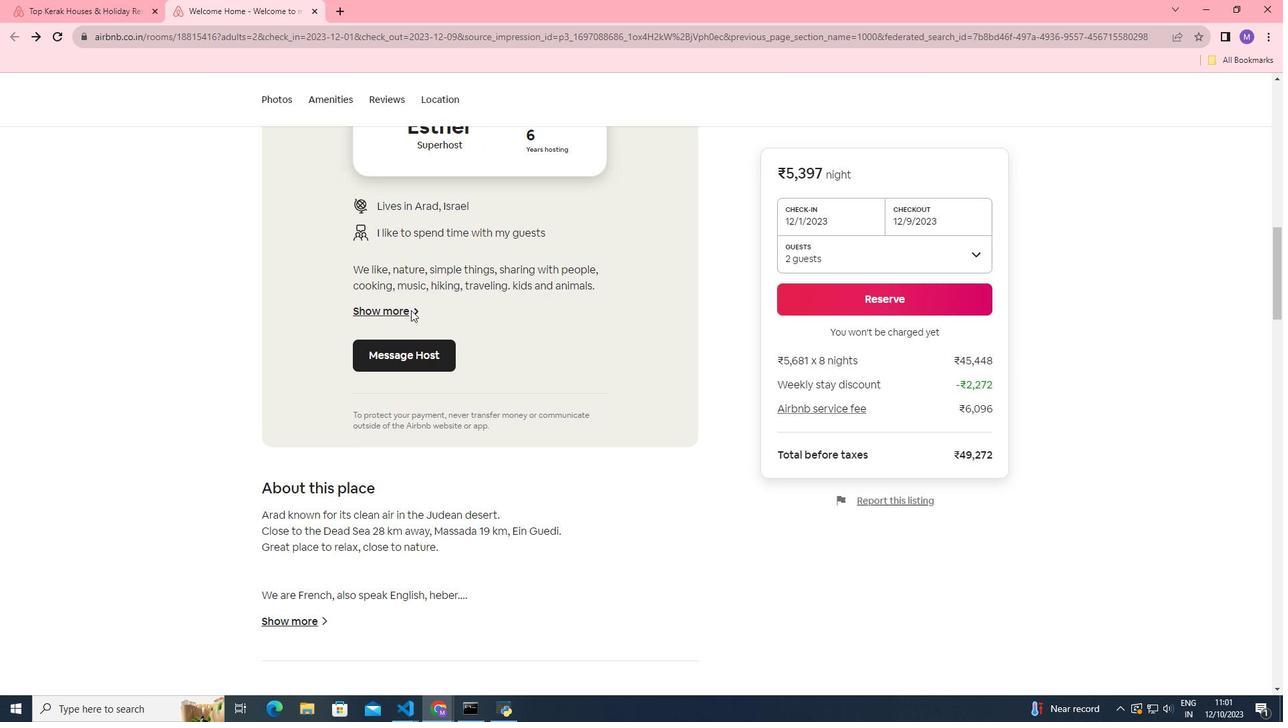 
Action: Mouse scrolled (412, 304) with delta (0, 0)
Screenshot: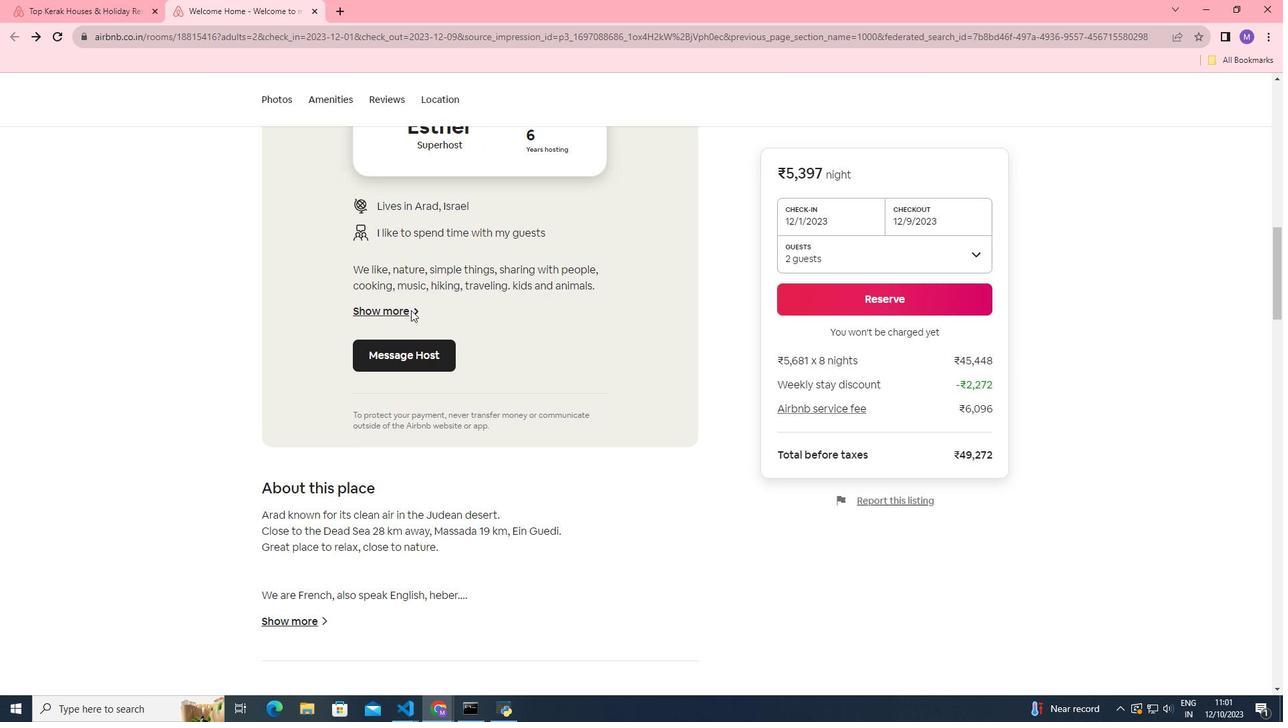 
Action: Mouse moved to (408, 332)
Screenshot: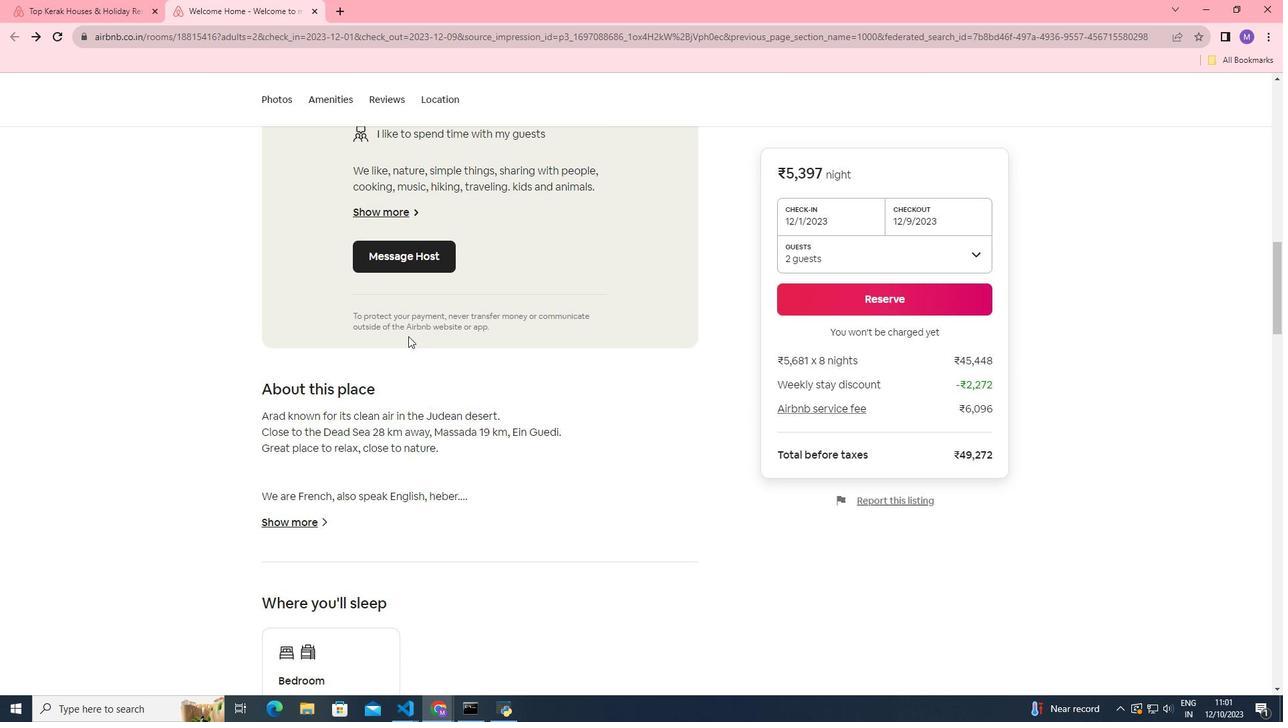 
Action: Mouse scrolled (408, 331) with delta (0, 0)
Screenshot: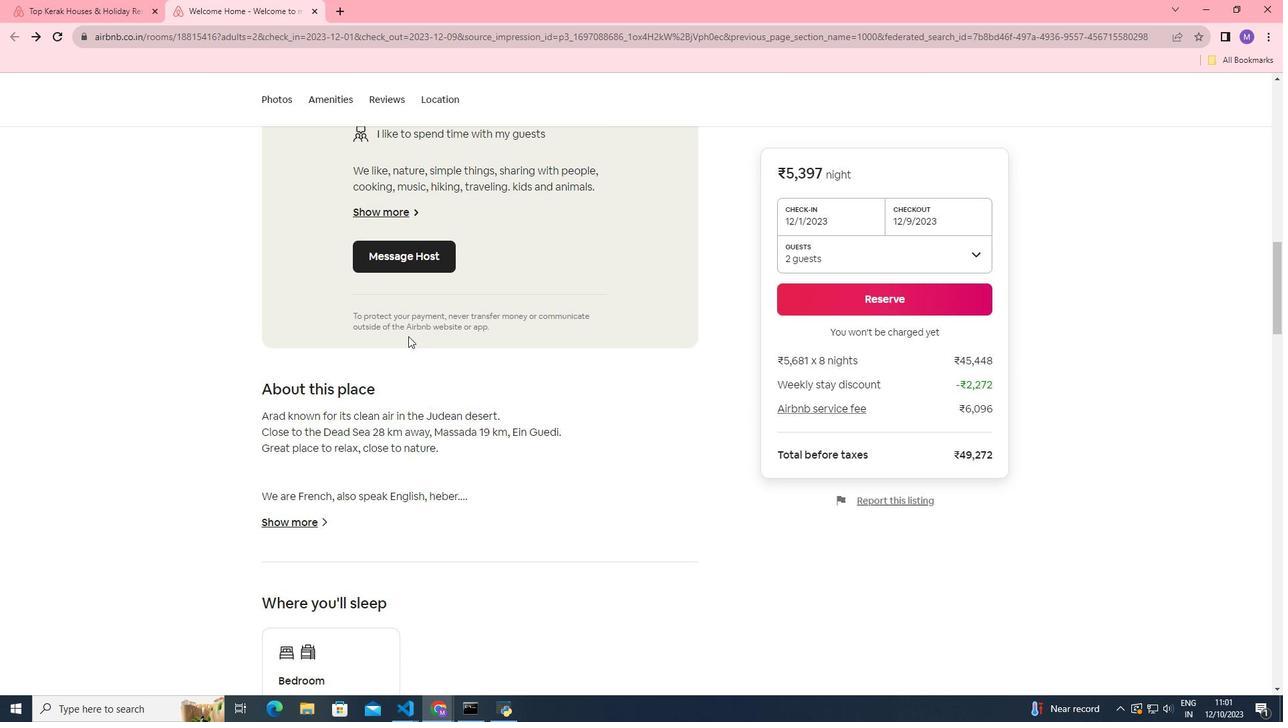 
Action: Mouse moved to (407, 338)
Screenshot: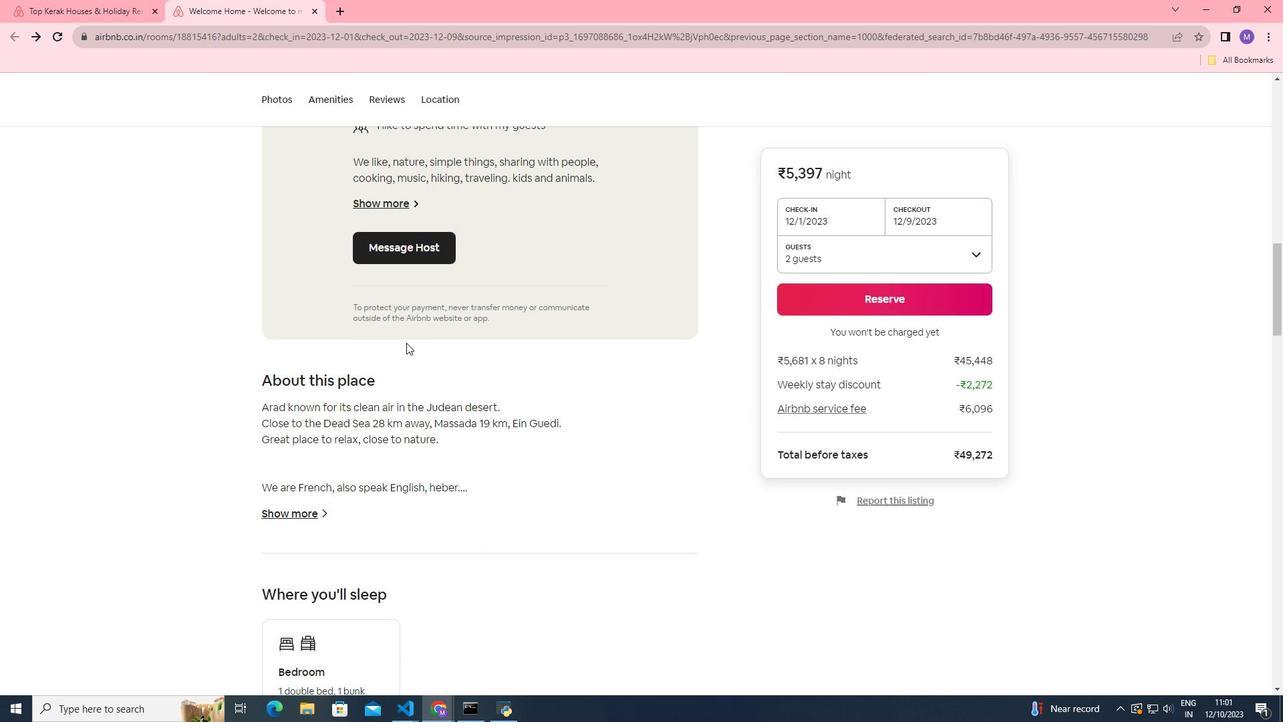 
Action: Mouse scrolled (407, 337) with delta (0, 0)
Screenshot: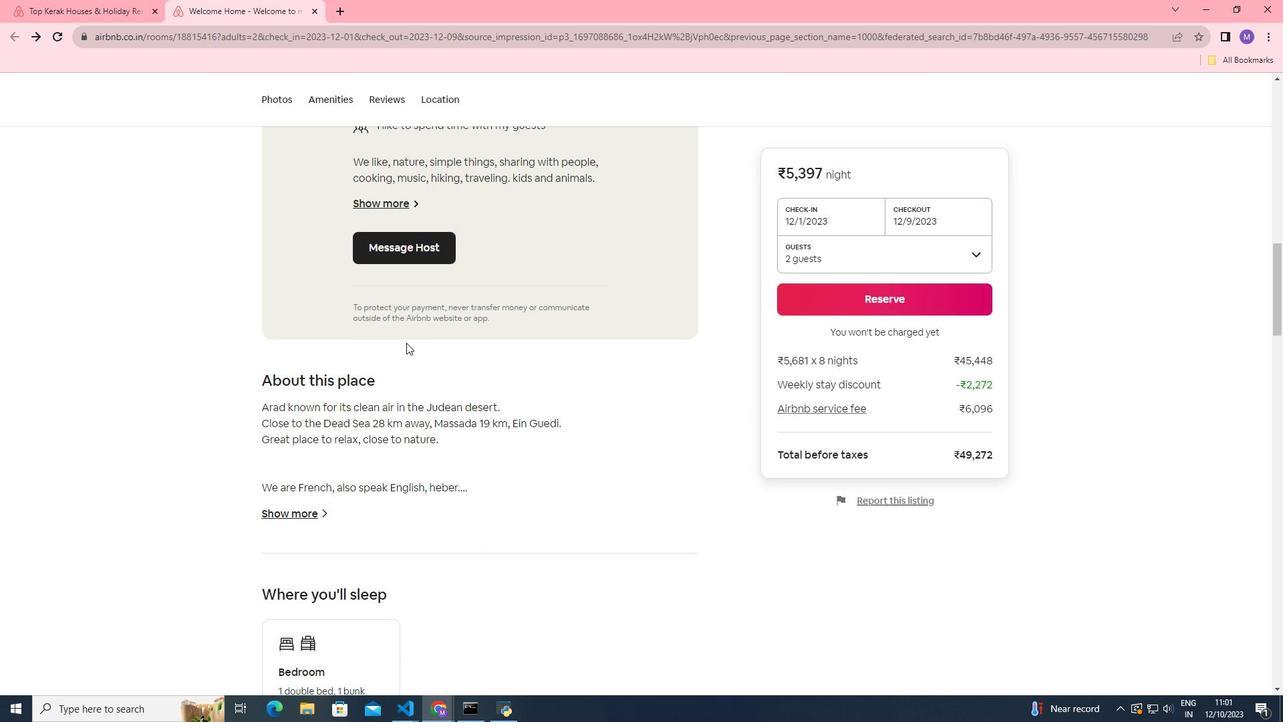 
Action: Mouse moved to (298, 389)
Screenshot: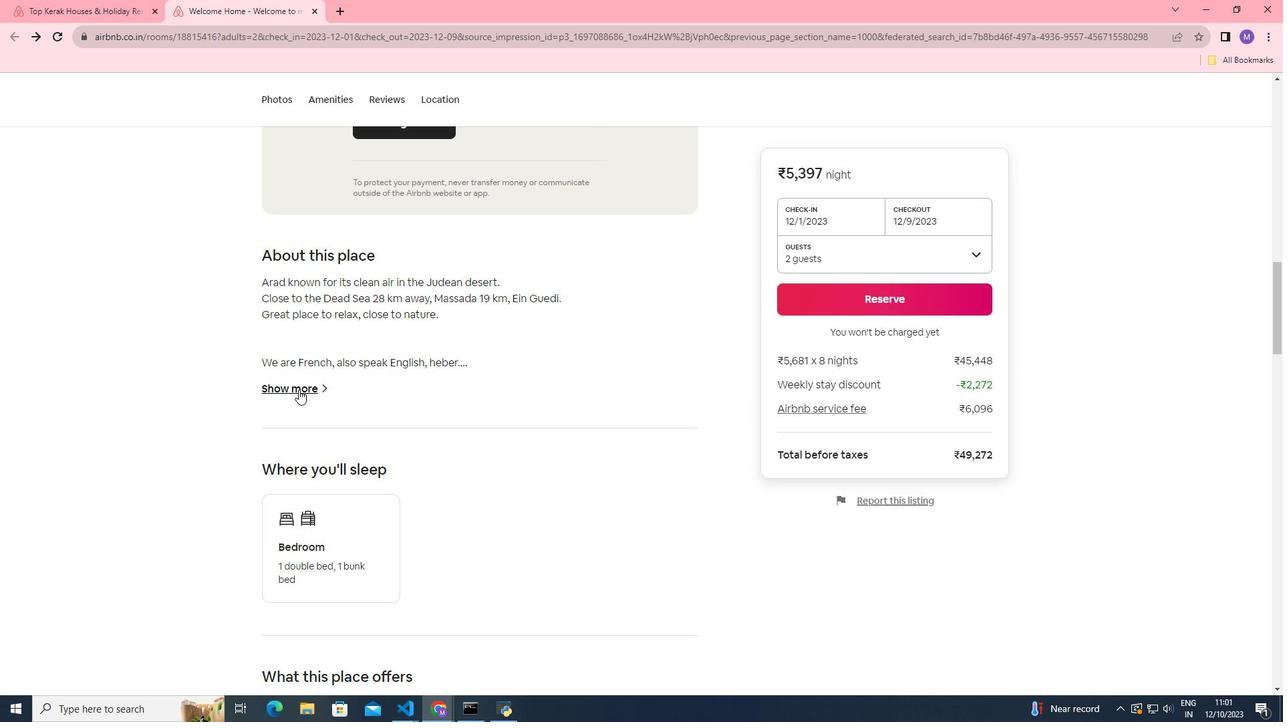 
Action: Mouse pressed left at (298, 389)
Screenshot: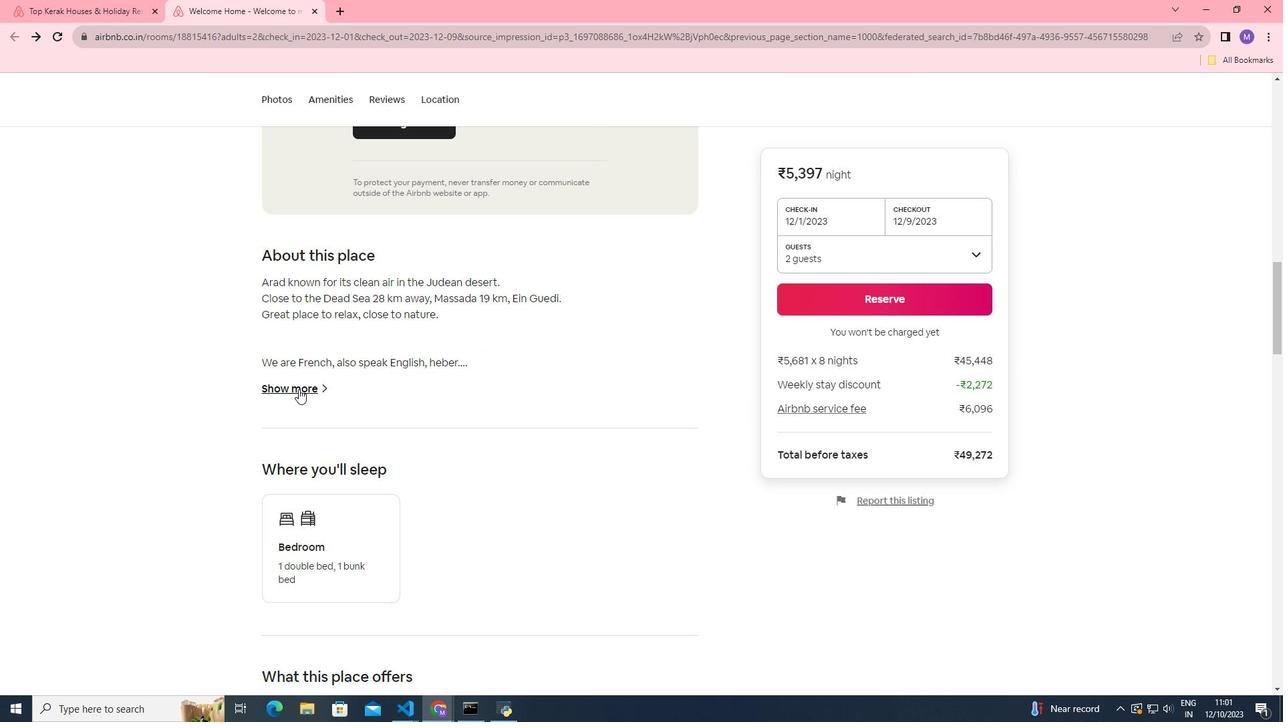 
Action: Mouse moved to (504, 353)
Screenshot: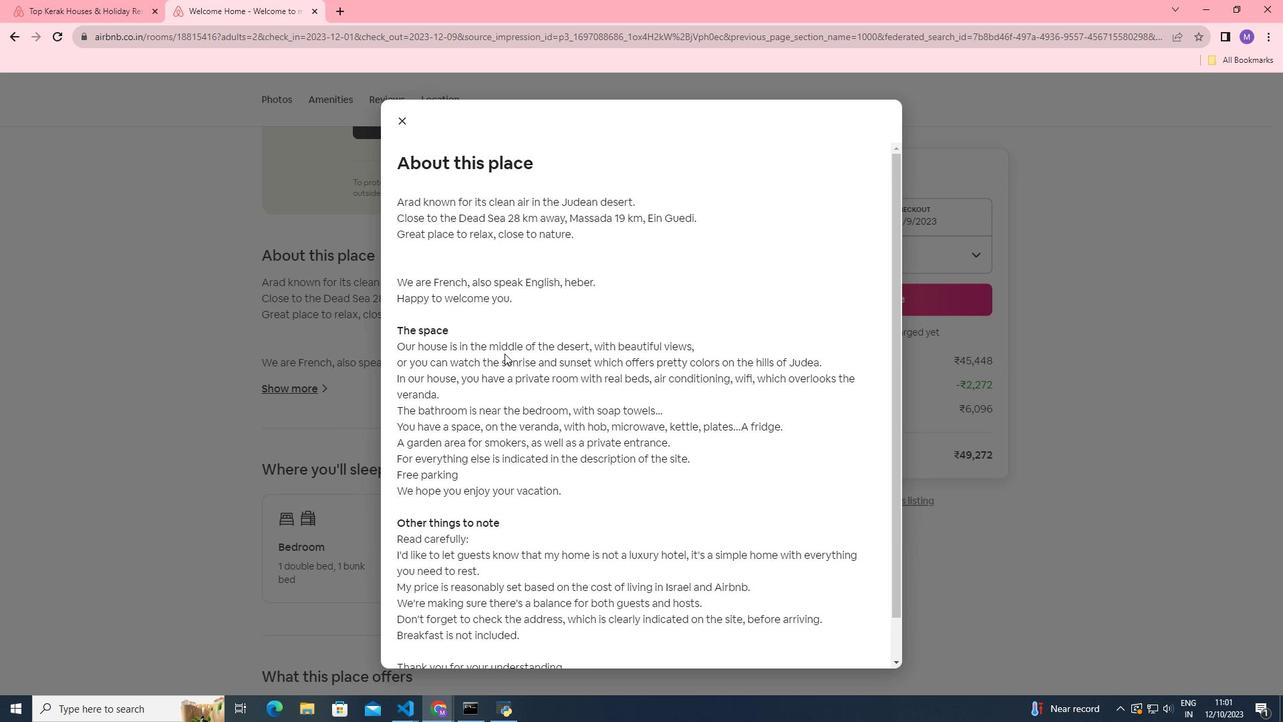 
Action: Mouse scrolled (504, 353) with delta (0, 0)
Screenshot: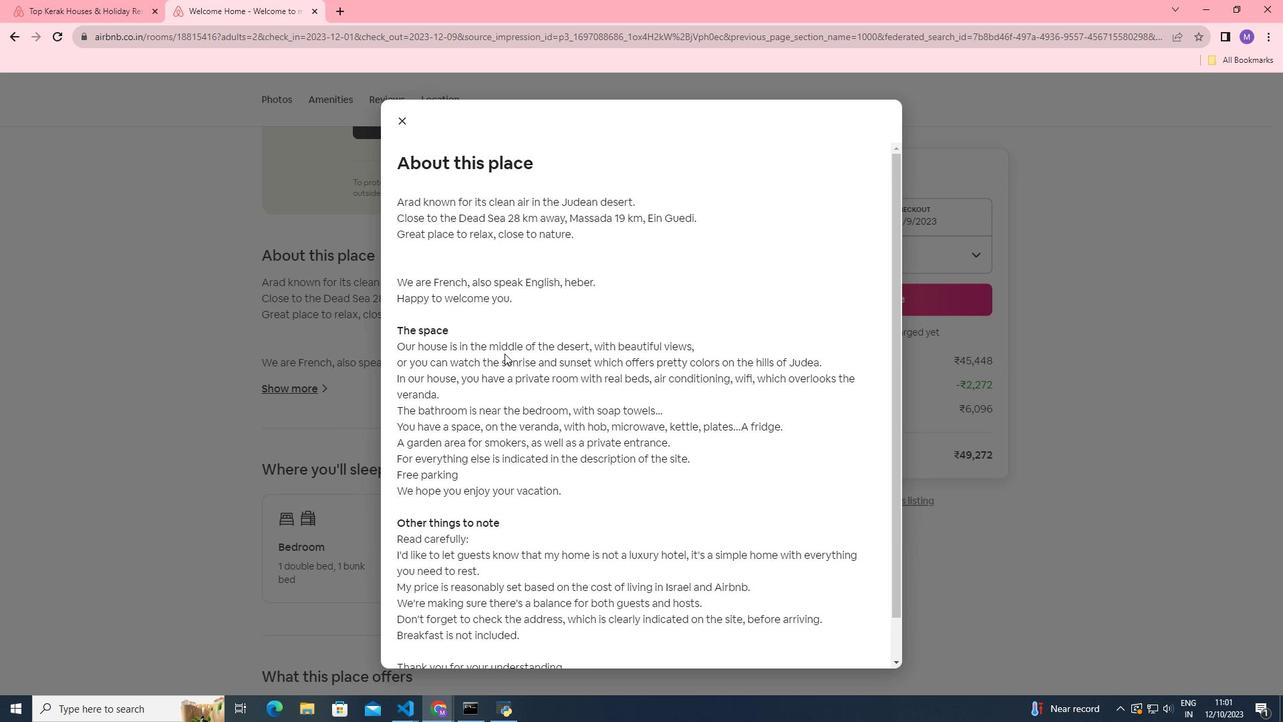 
Action: Mouse scrolled (504, 353) with delta (0, 0)
Screenshot: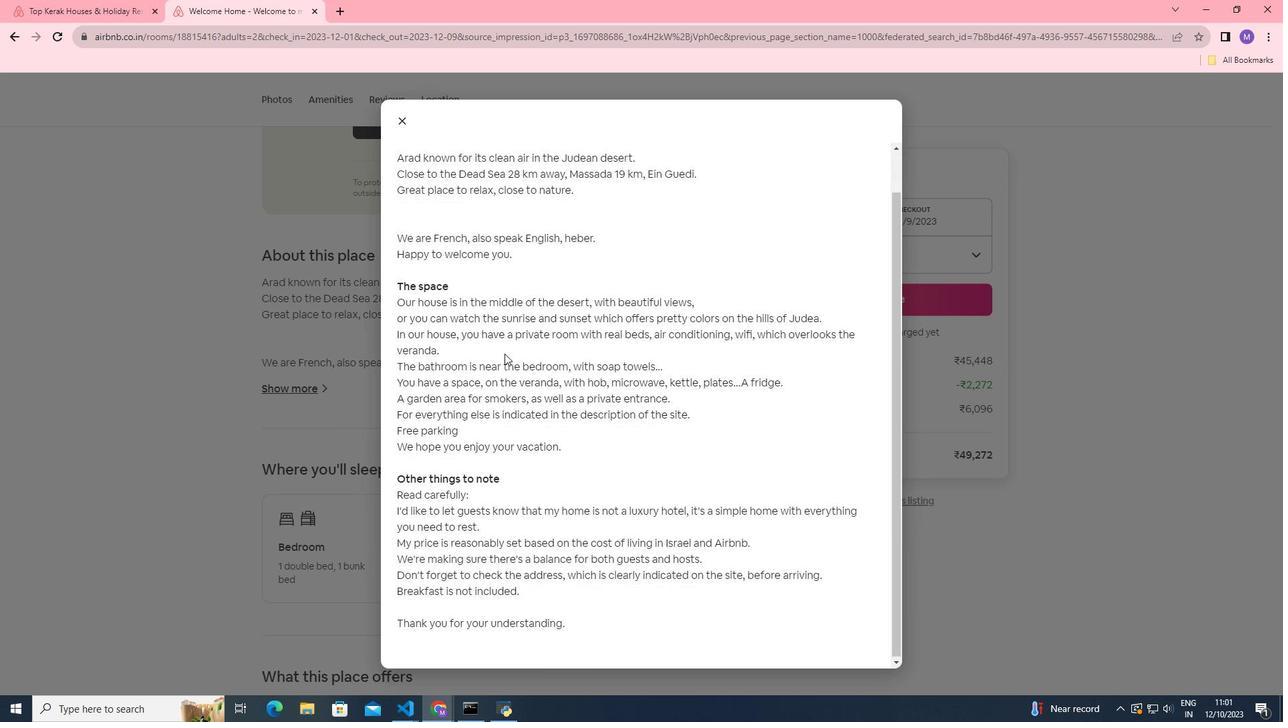 
Action: Mouse scrolled (504, 353) with delta (0, 0)
Screenshot: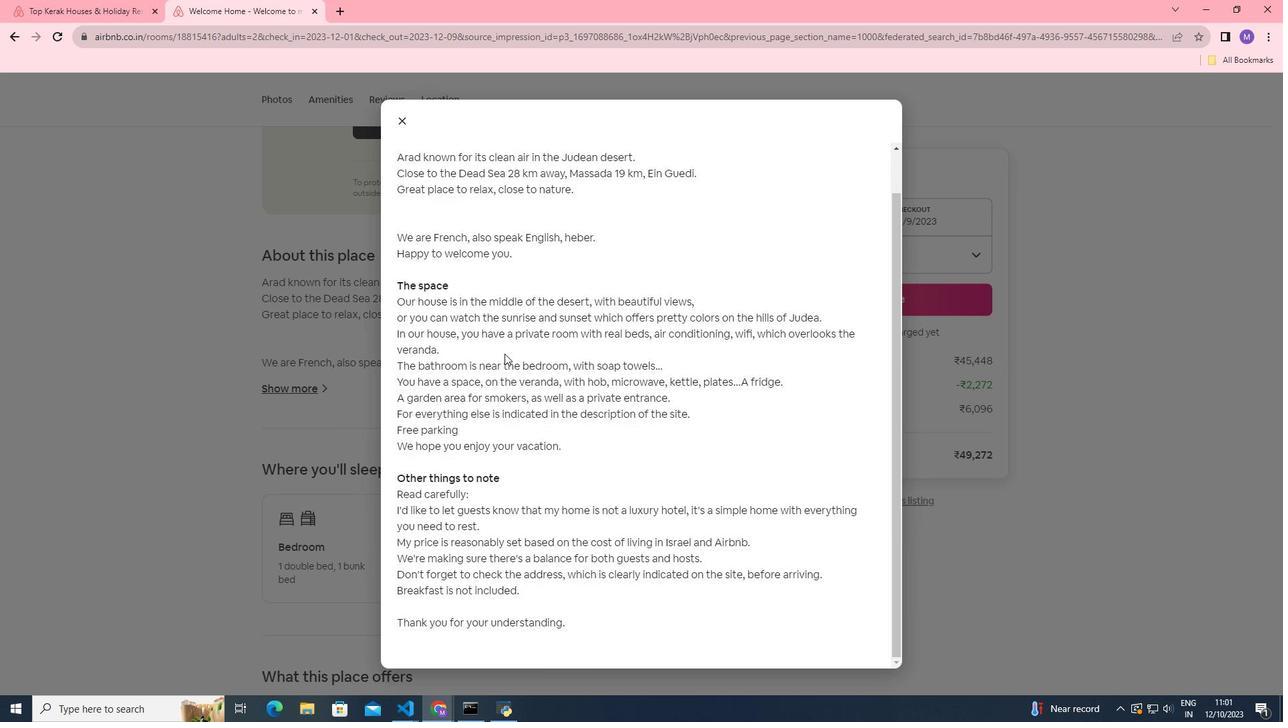 
Action: Mouse scrolled (504, 354) with delta (0, 0)
Screenshot: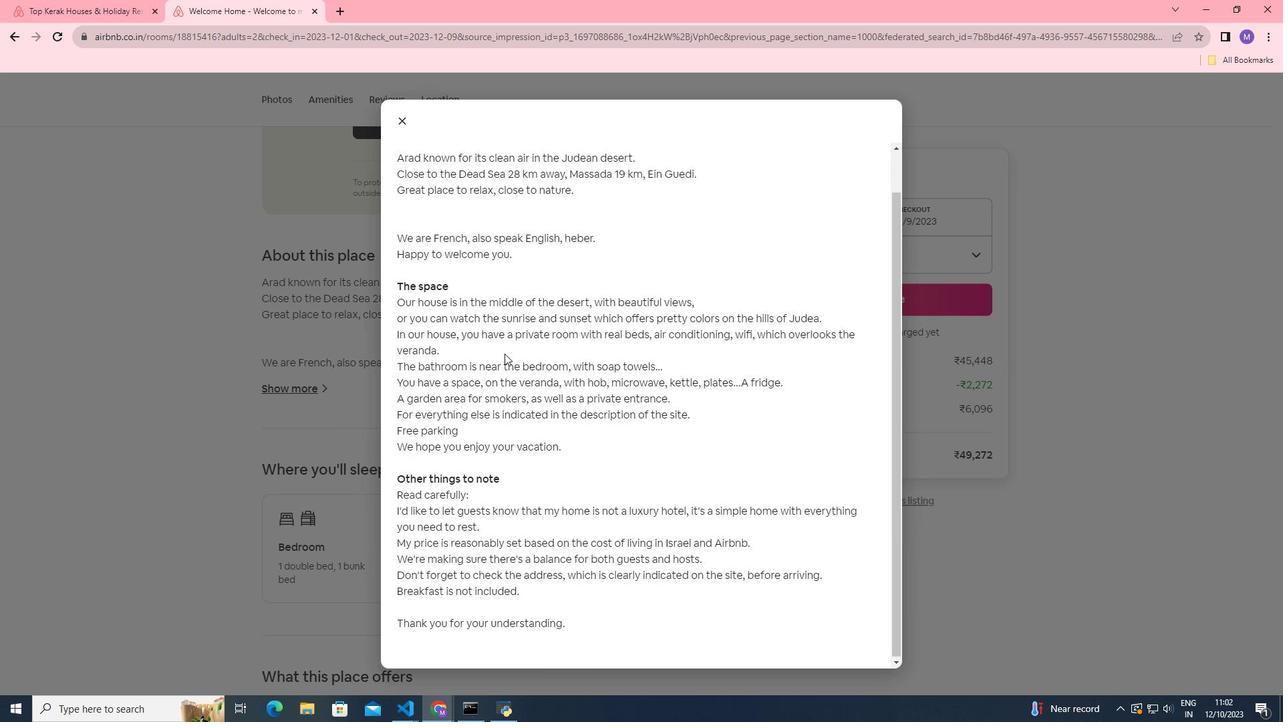 
Action: Mouse scrolled (504, 354) with delta (0, 0)
Screenshot: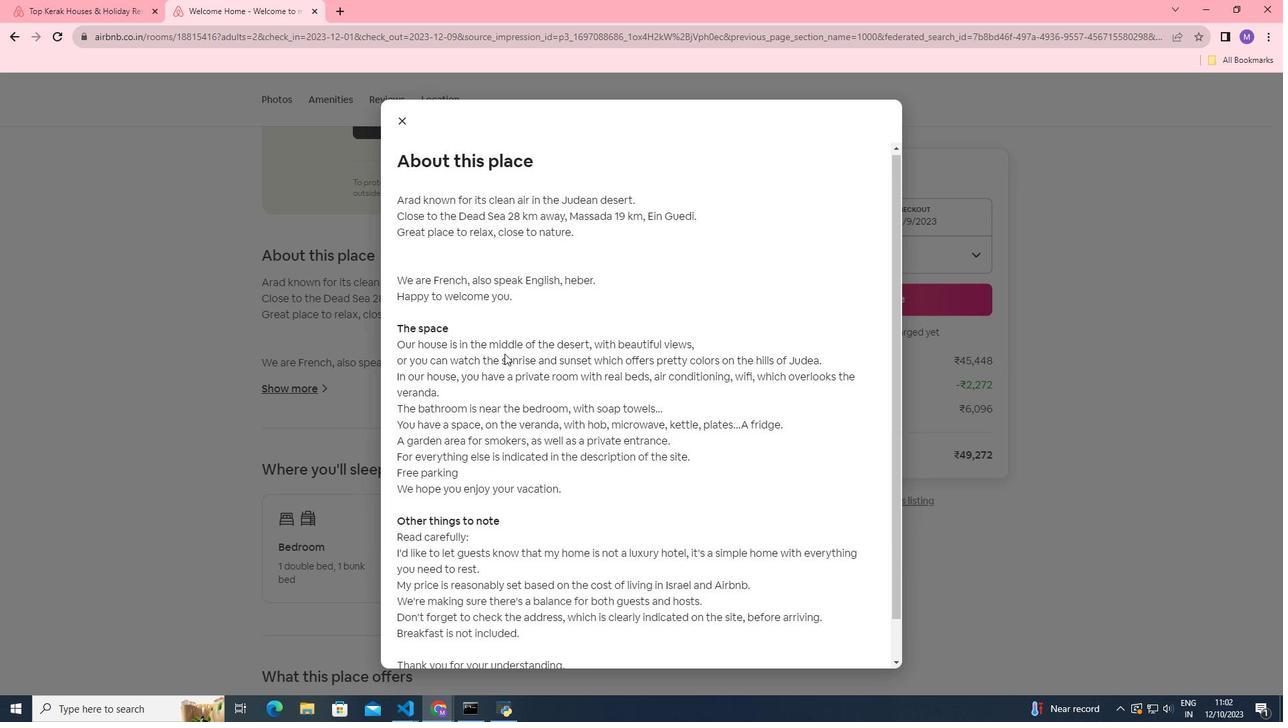 
Action: Mouse moved to (403, 117)
Screenshot: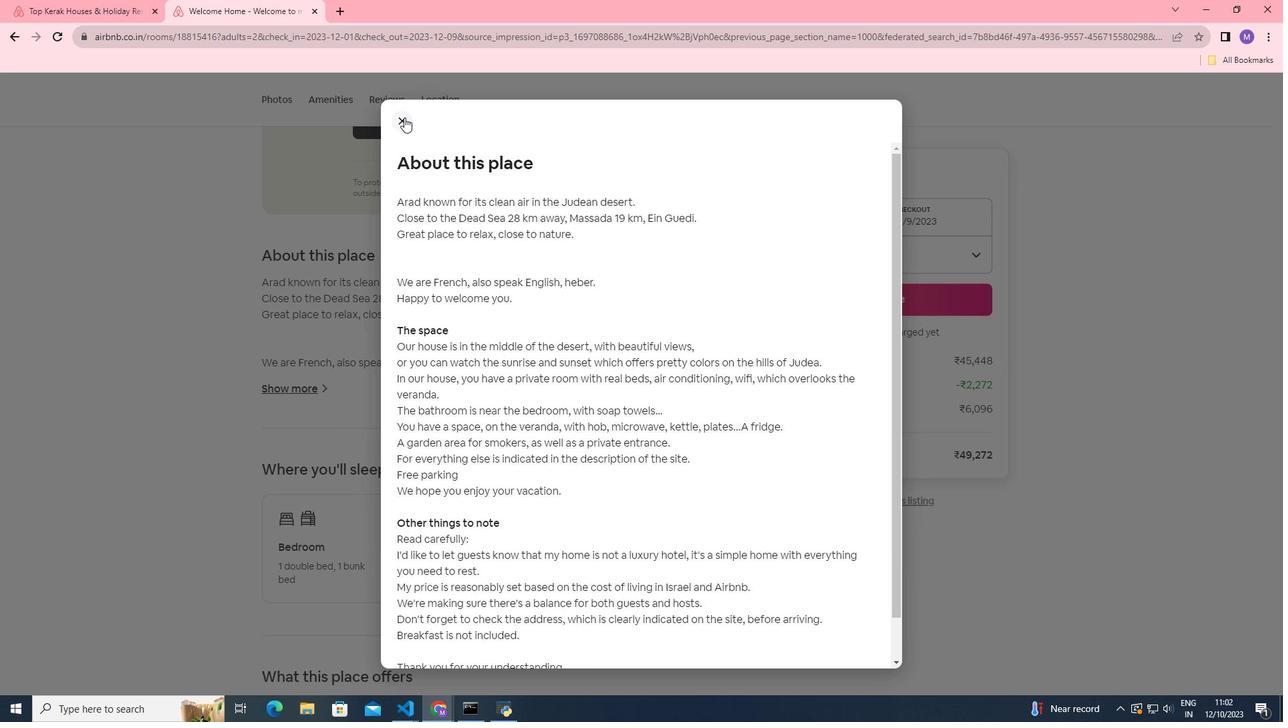 
Action: Mouse pressed left at (403, 117)
Screenshot: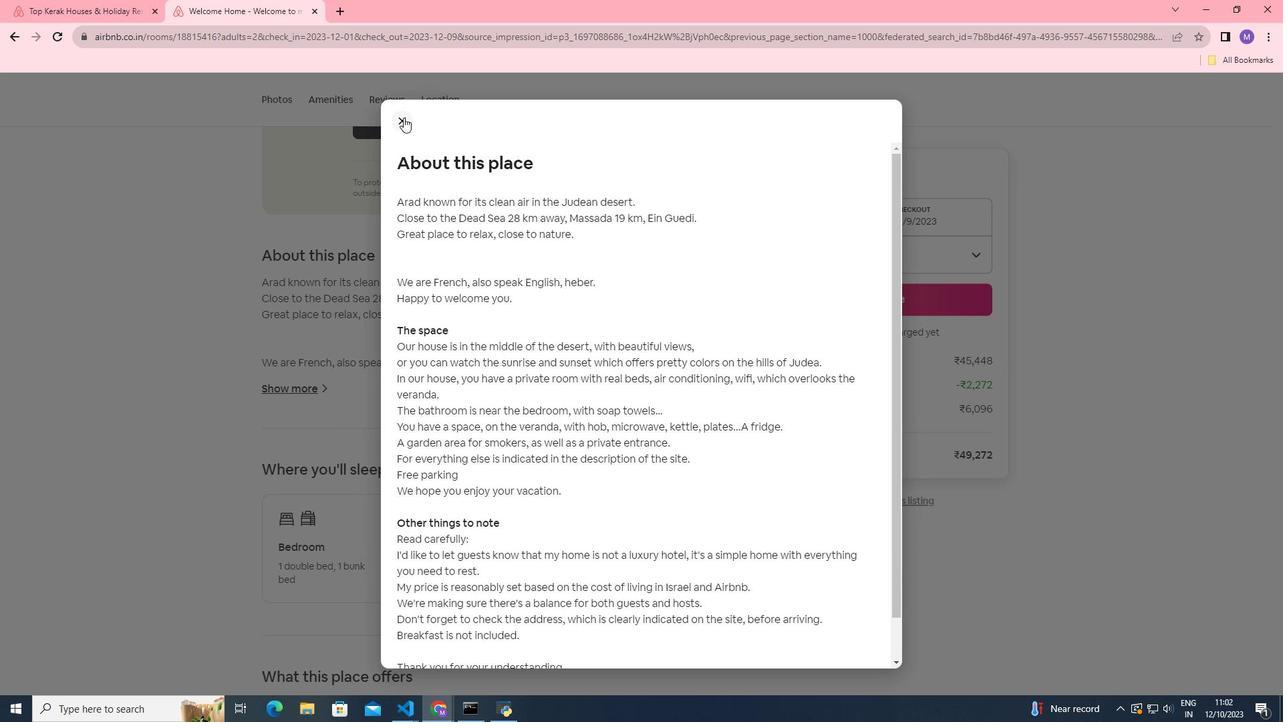 
Action: Mouse moved to (387, 417)
Screenshot: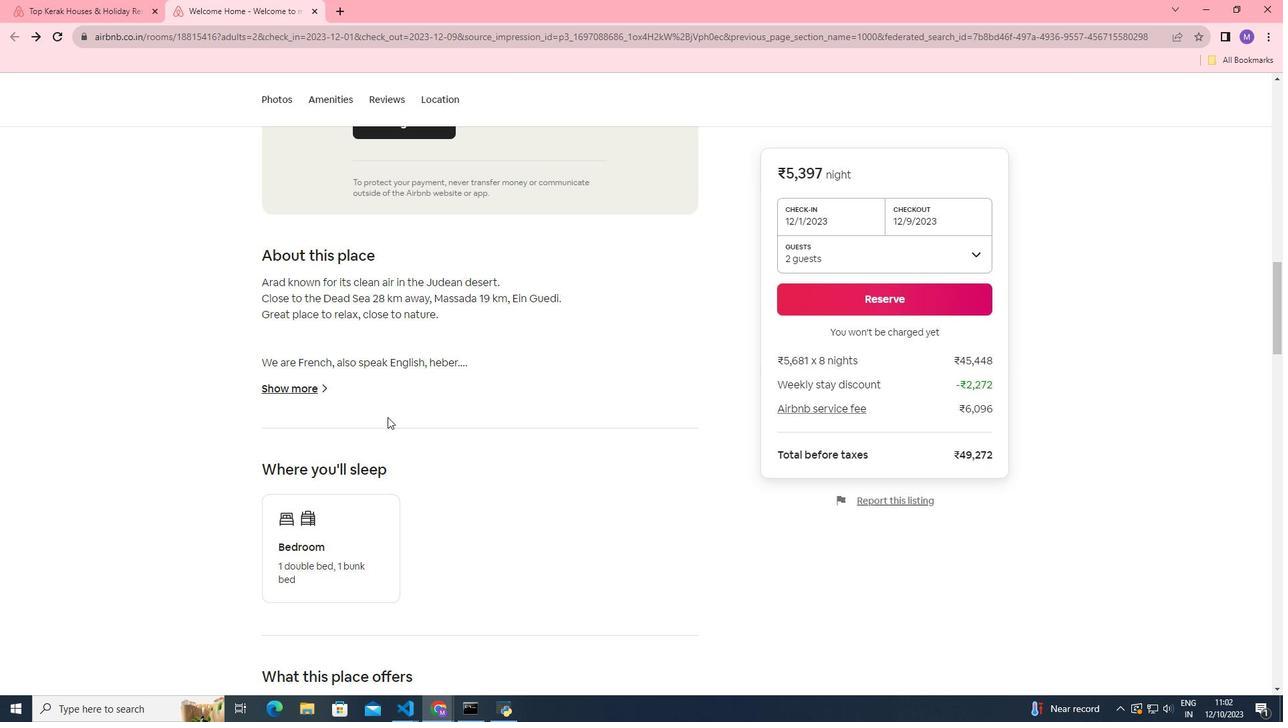
Action: Mouse scrolled (387, 416) with delta (0, 0)
Screenshot: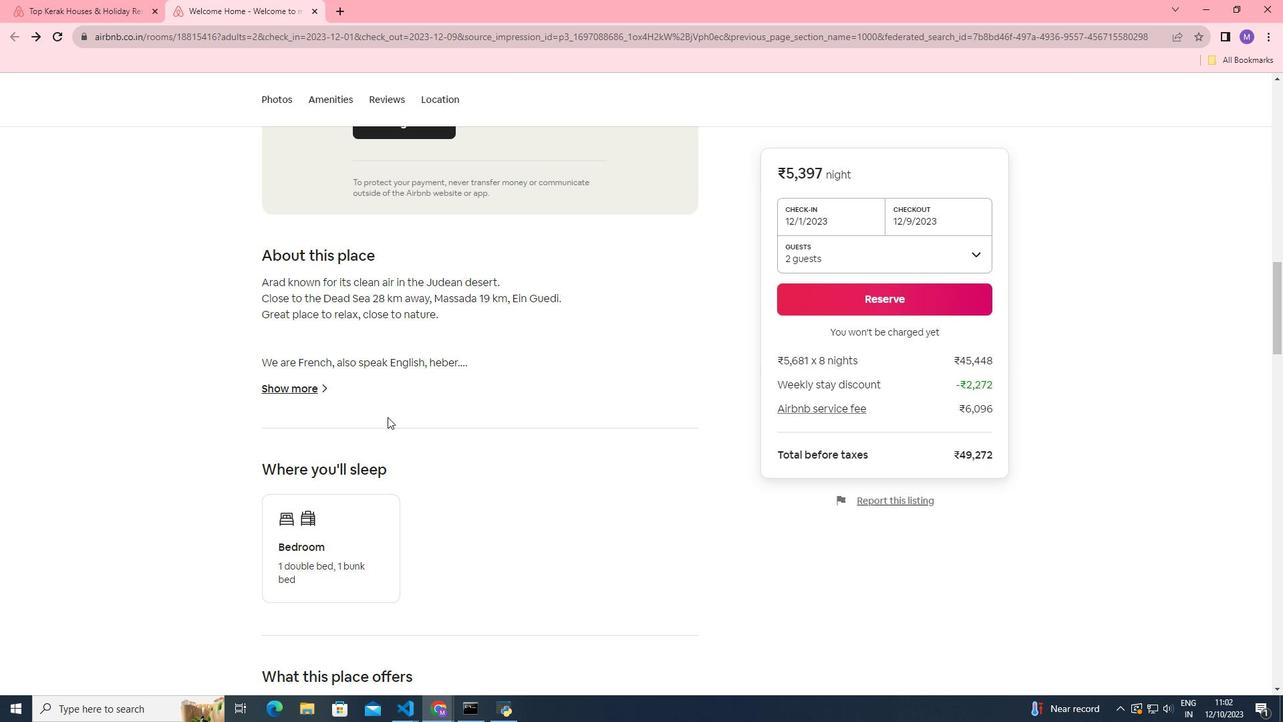 
Action: Mouse scrolled (387, 416) with delta (0, 0)
Screenshot: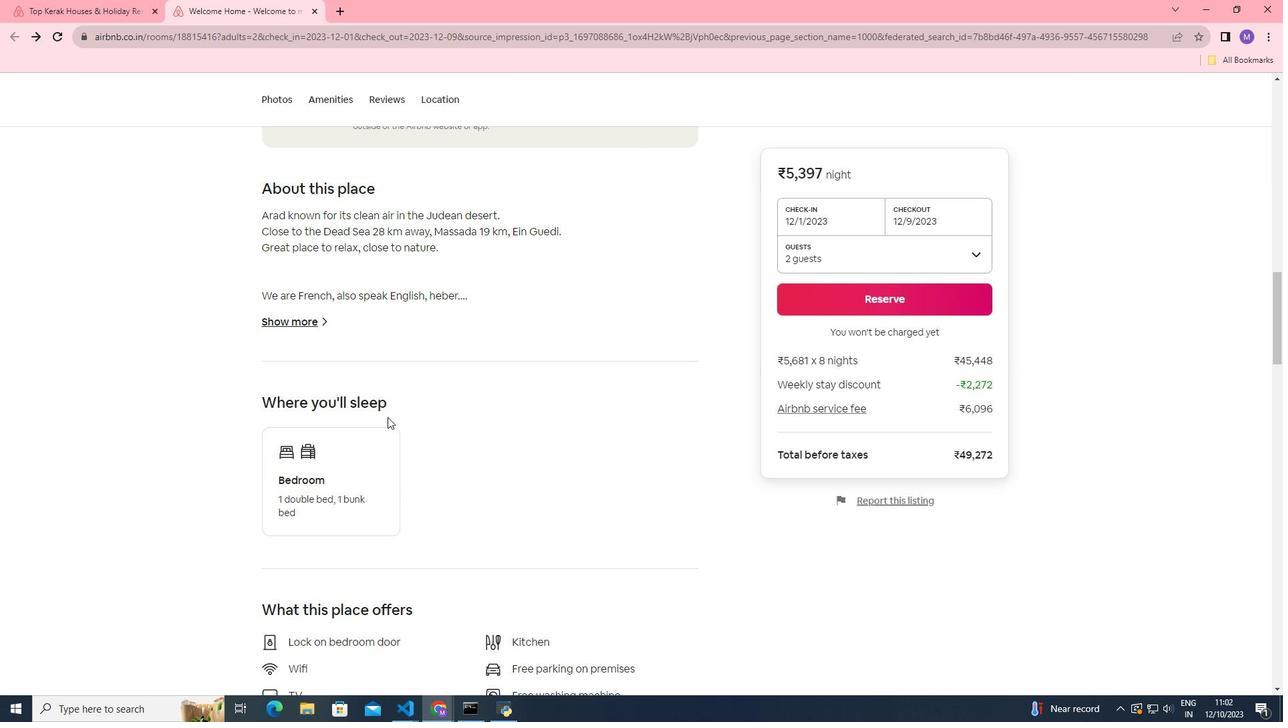 
Action: Mouse moved to (394, 420)
Screenshot: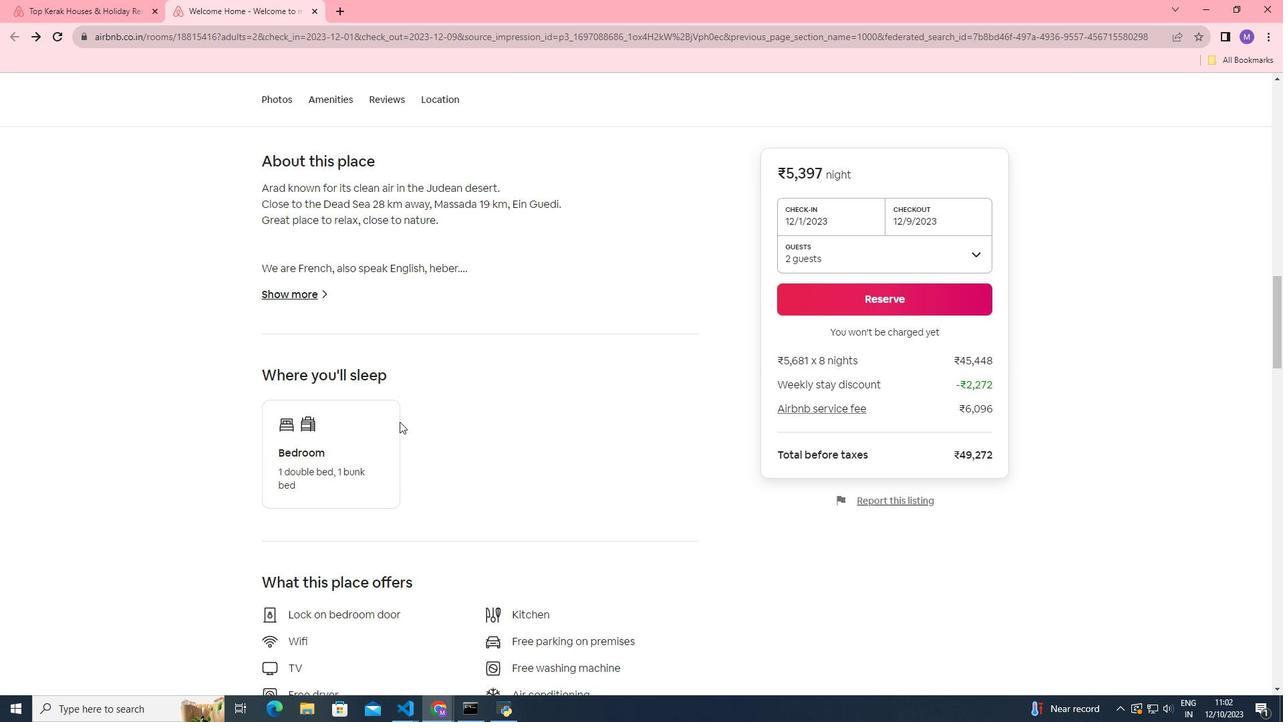 
Action: Mouse scrolled (394, 419) with delta (0, 0)
Screenshot: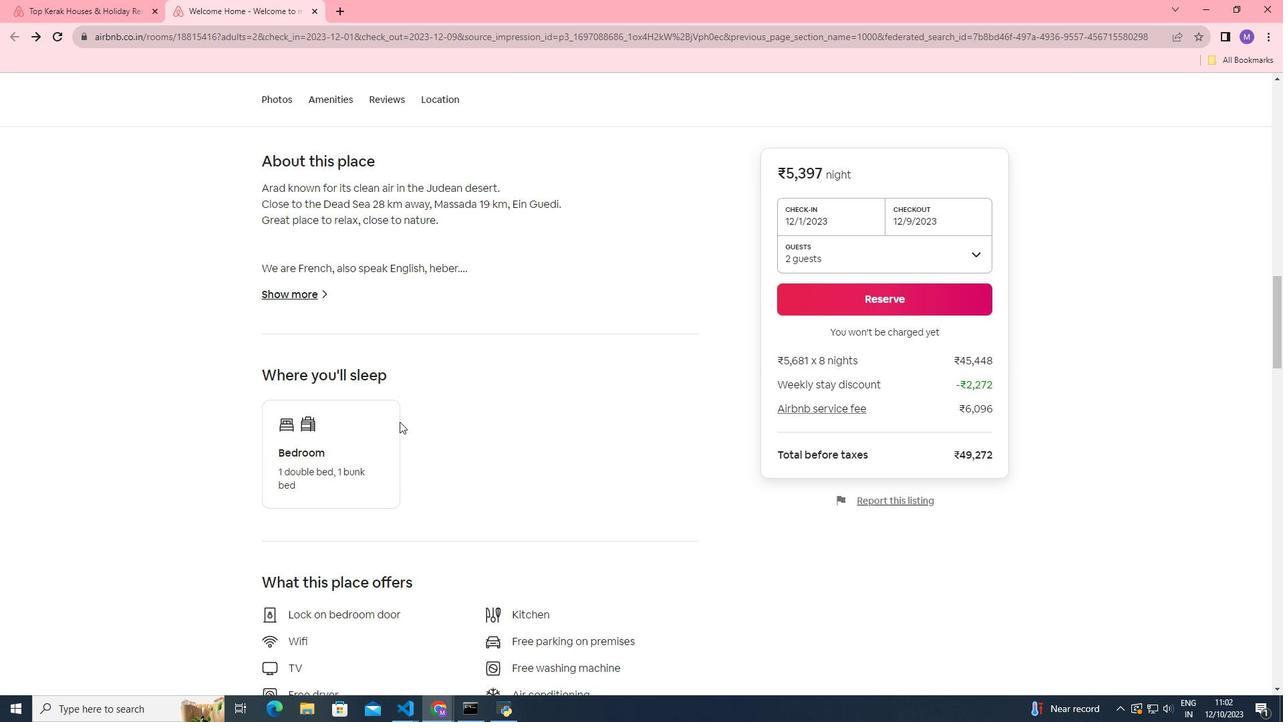 
Action: Mouse moved to (447, 425)
Screenshot: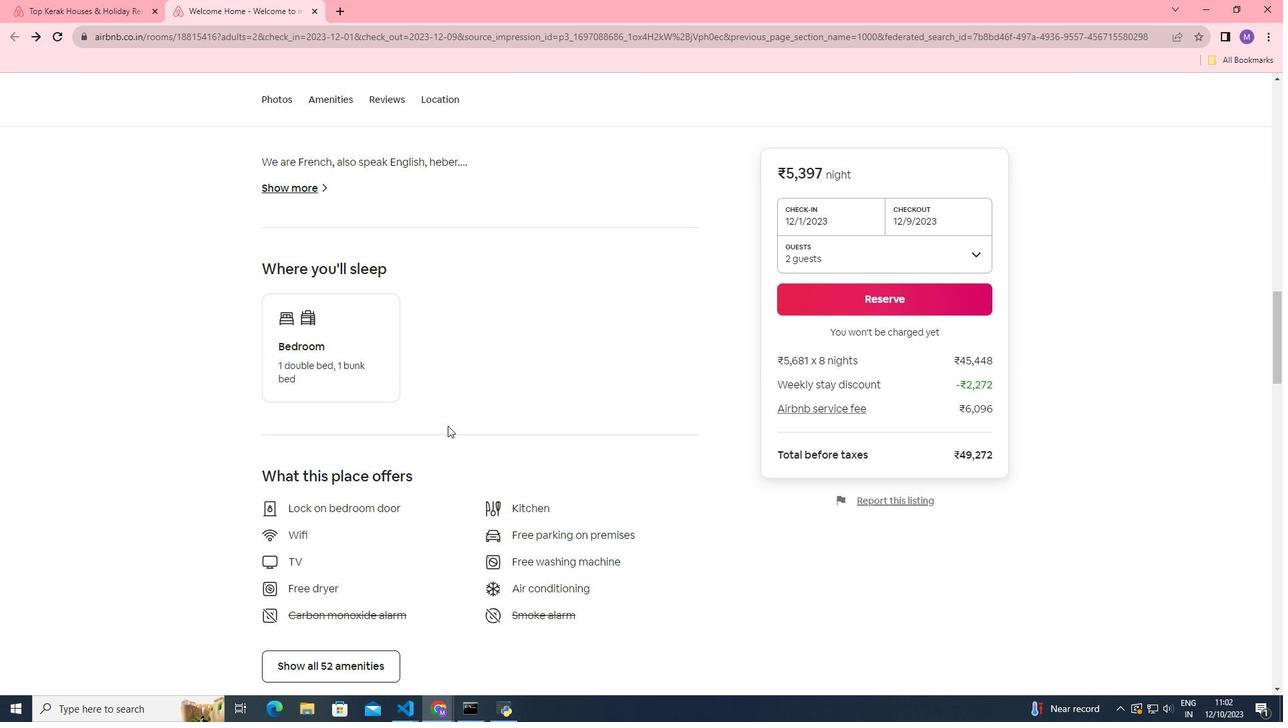 
Action: Mouse scrolled (447, 425) with delta (0, 0)
Screenshot: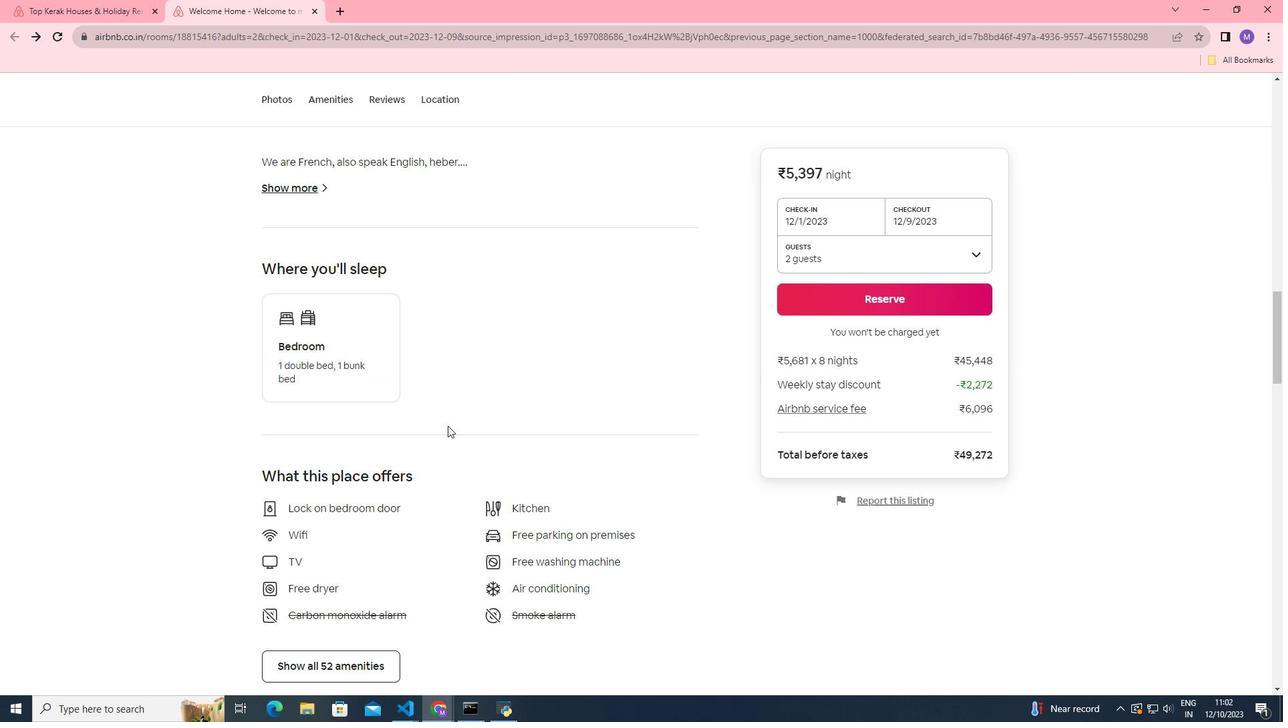 
Action: Mouse scrolled (447, 425) with delta (0, 0)
Screenshot: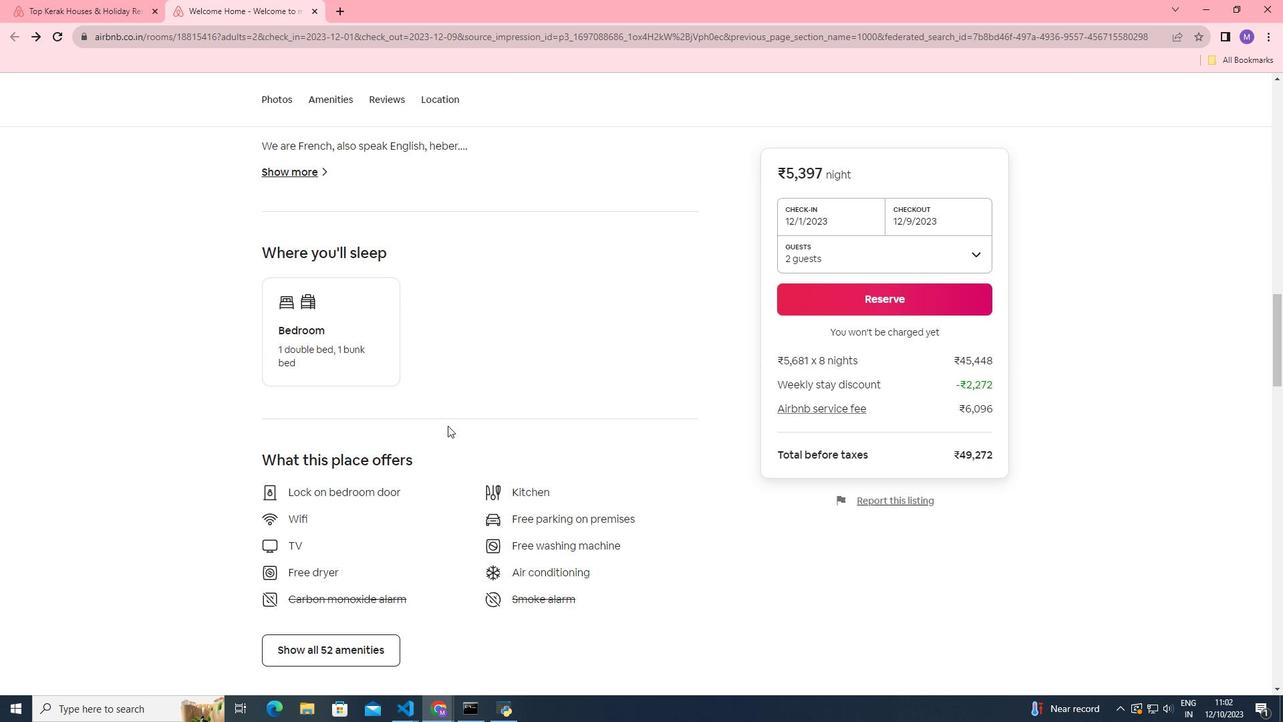 
Action: Mouse moved to (366, 534)
Screenshot: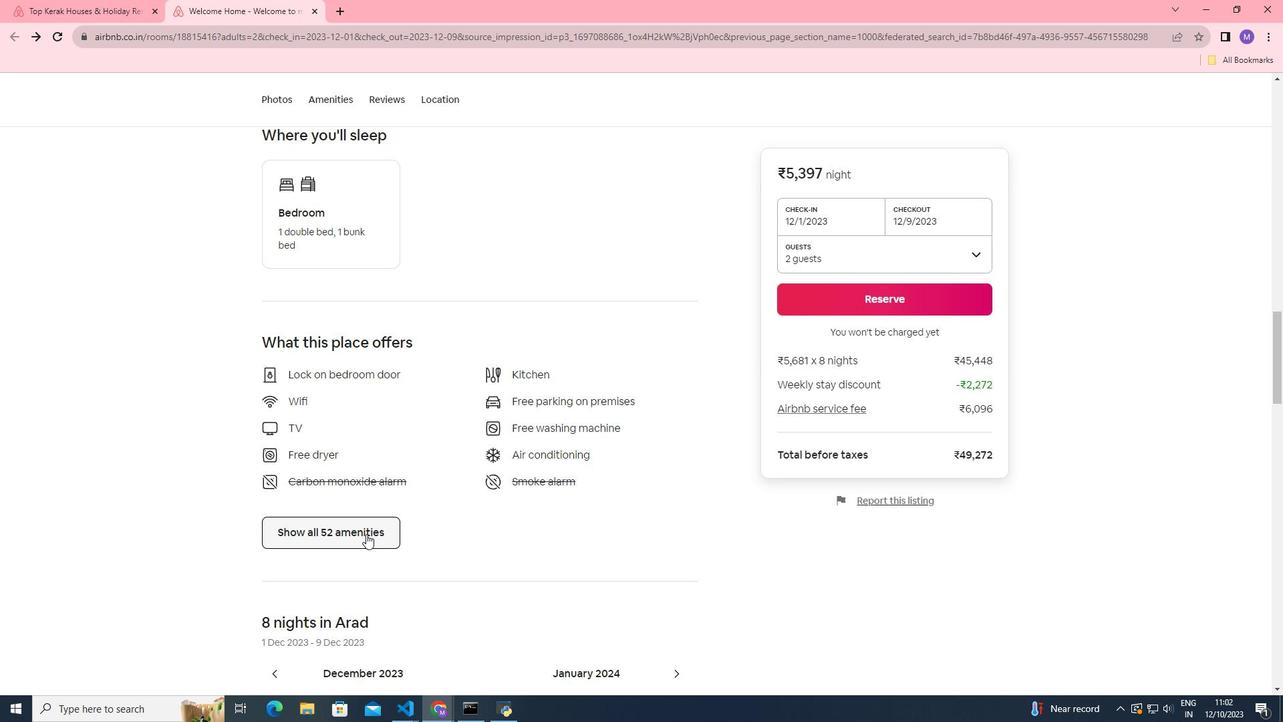 
Action: Mouse pressed left at (366, 534)
Screenshot: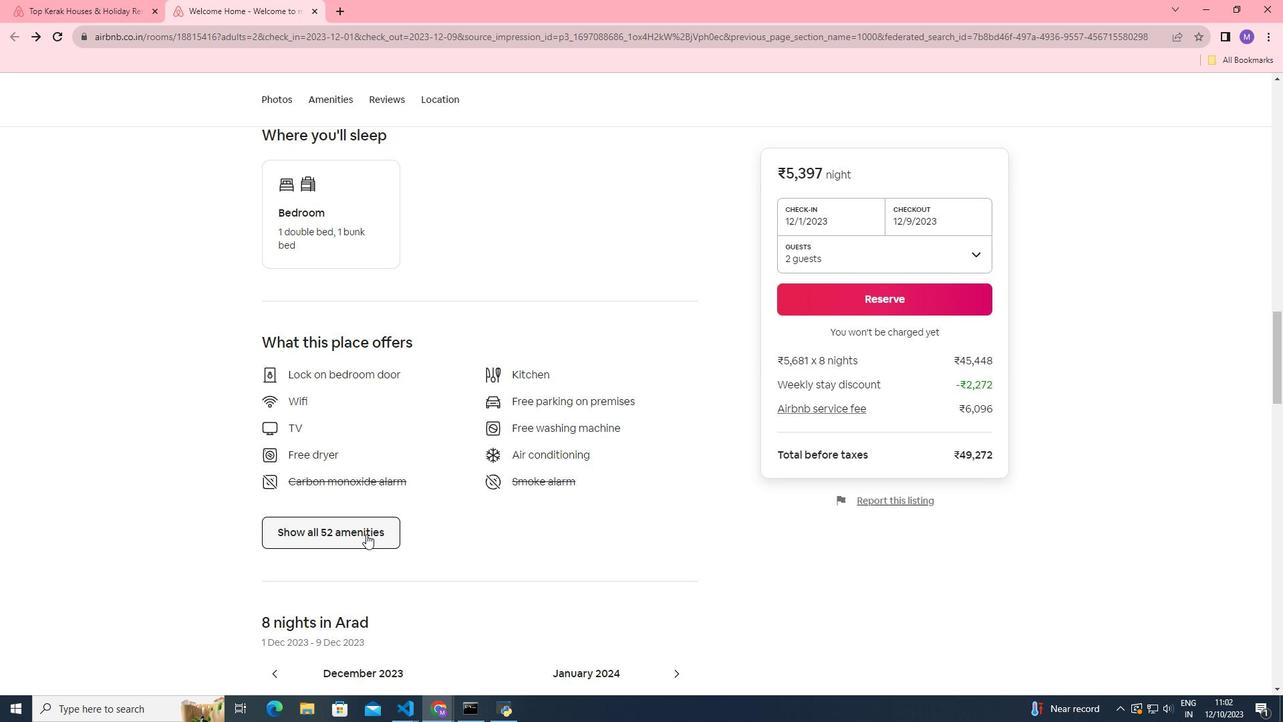 
Action: Mouse moved to (511, 423)
Screenshot: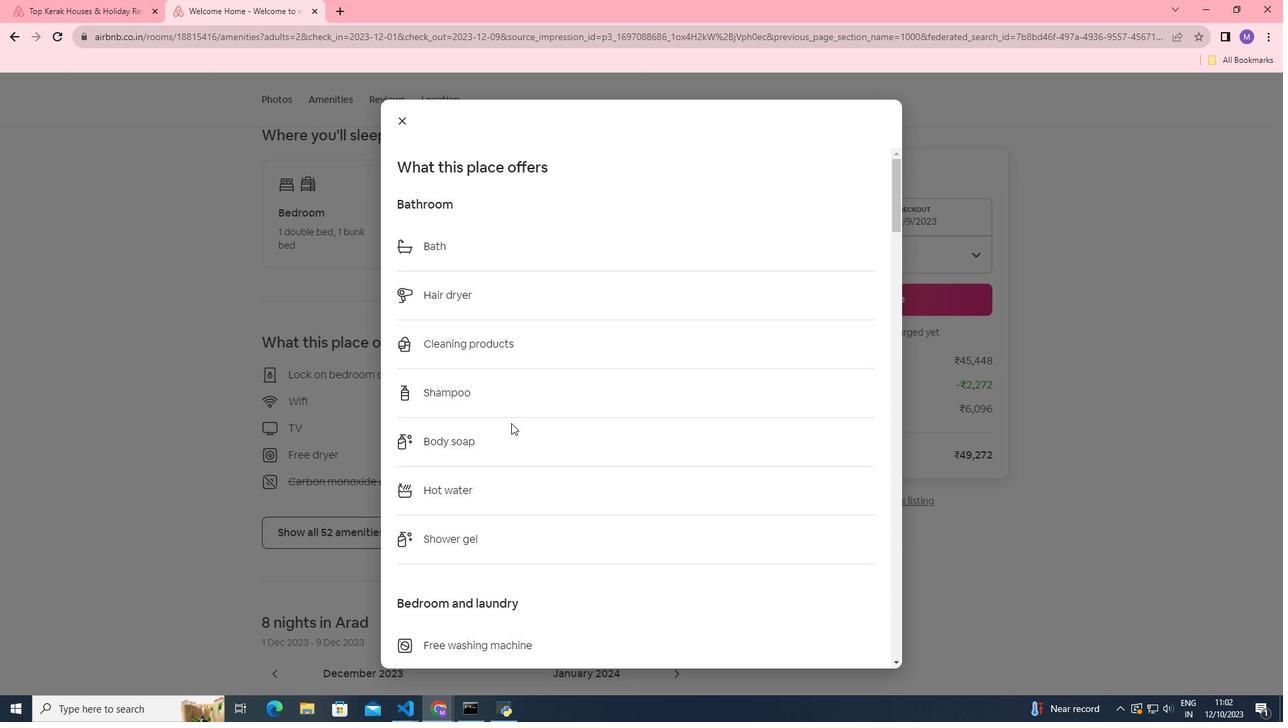 
Action: Mouse scrolled (511, 422) with delta (0, 0)
Screenshot: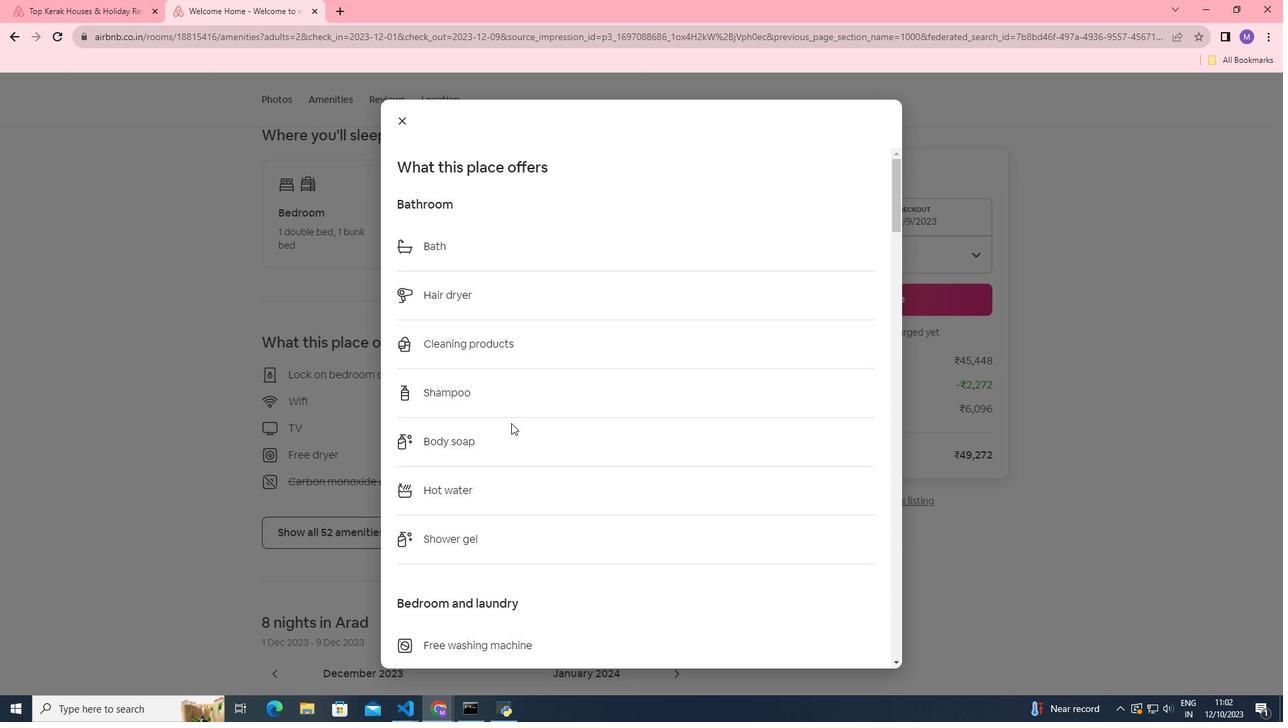 
Action: Mouse scrolled (511, 422) with delta (0, 0)
Screenshot: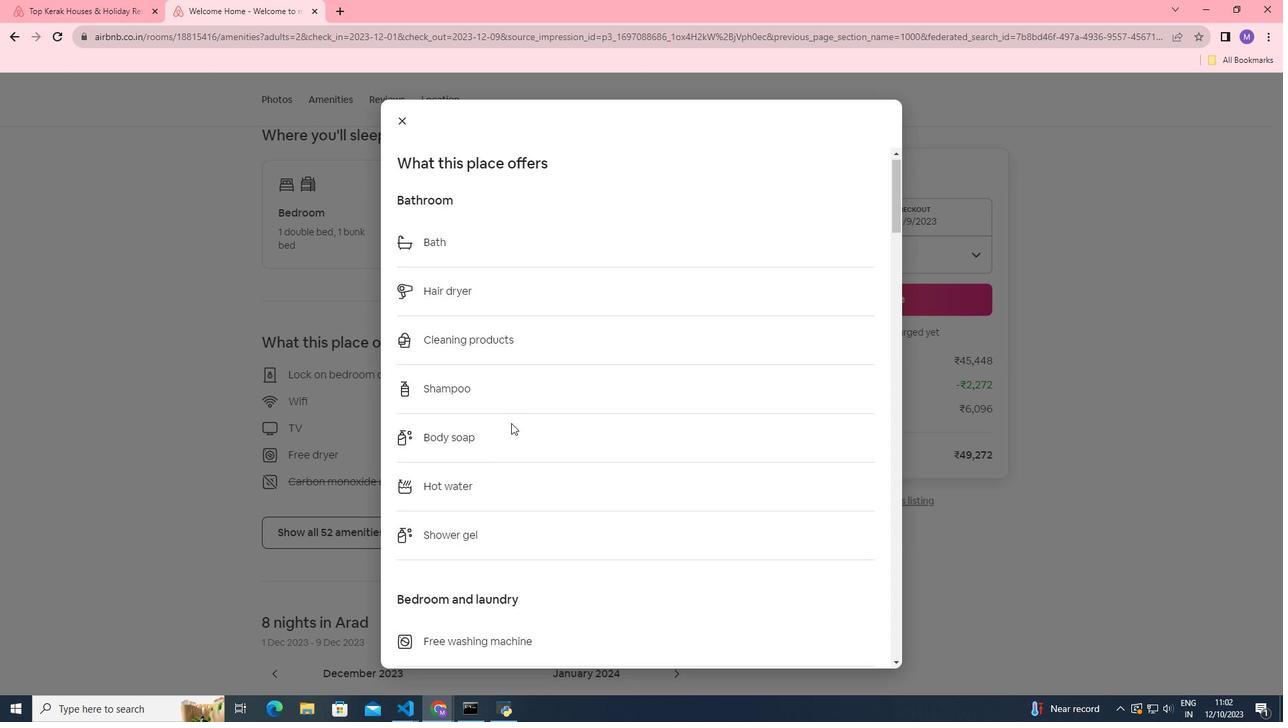 
Action: Mouse scrolled (511, 422) with delta (0, 0)
Screenshot: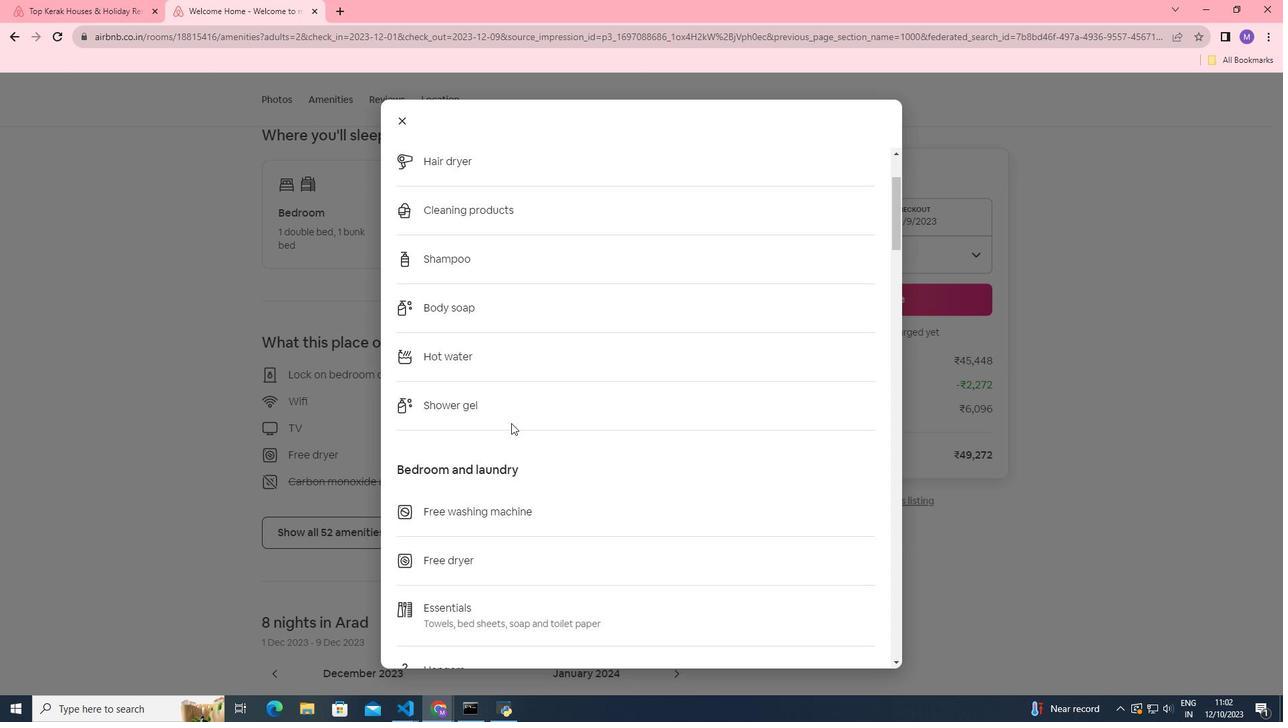 
Action: Mouse scrolled (511, 422) with delta (0, 0)
Screenshot: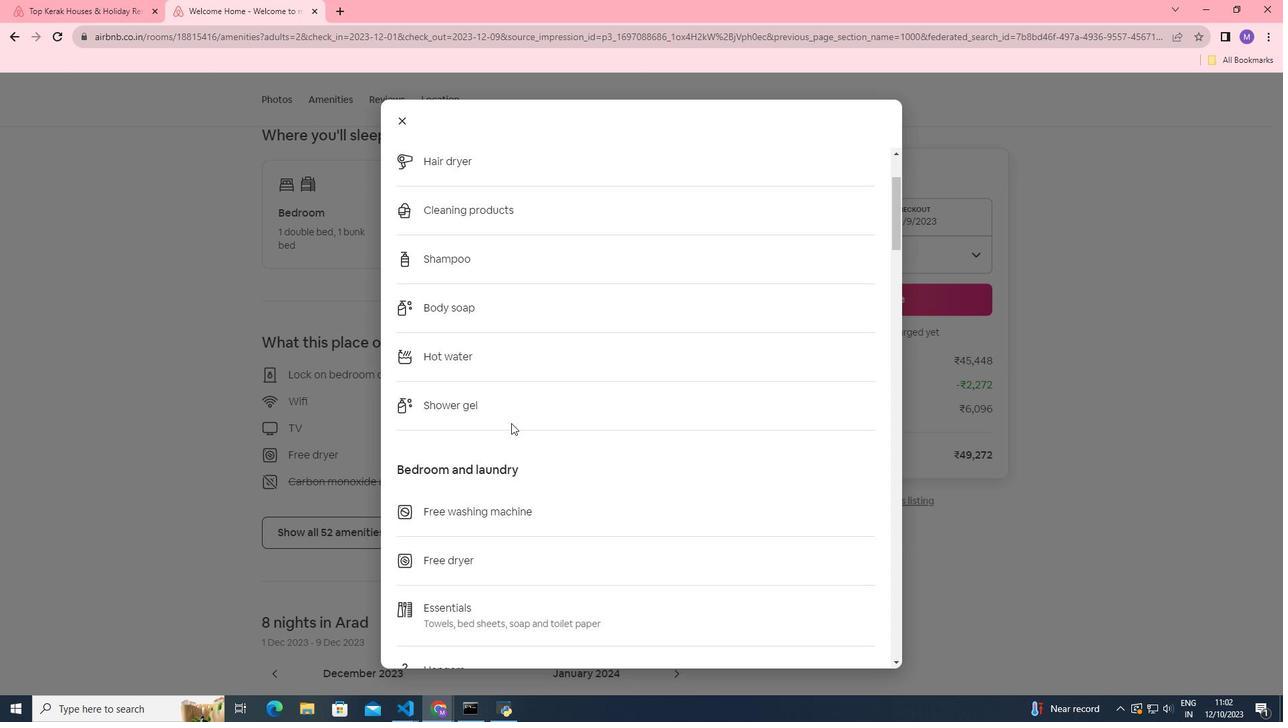 
Action: Mouse scrolled (511, 422) with delta (0, 0)
Screenshot: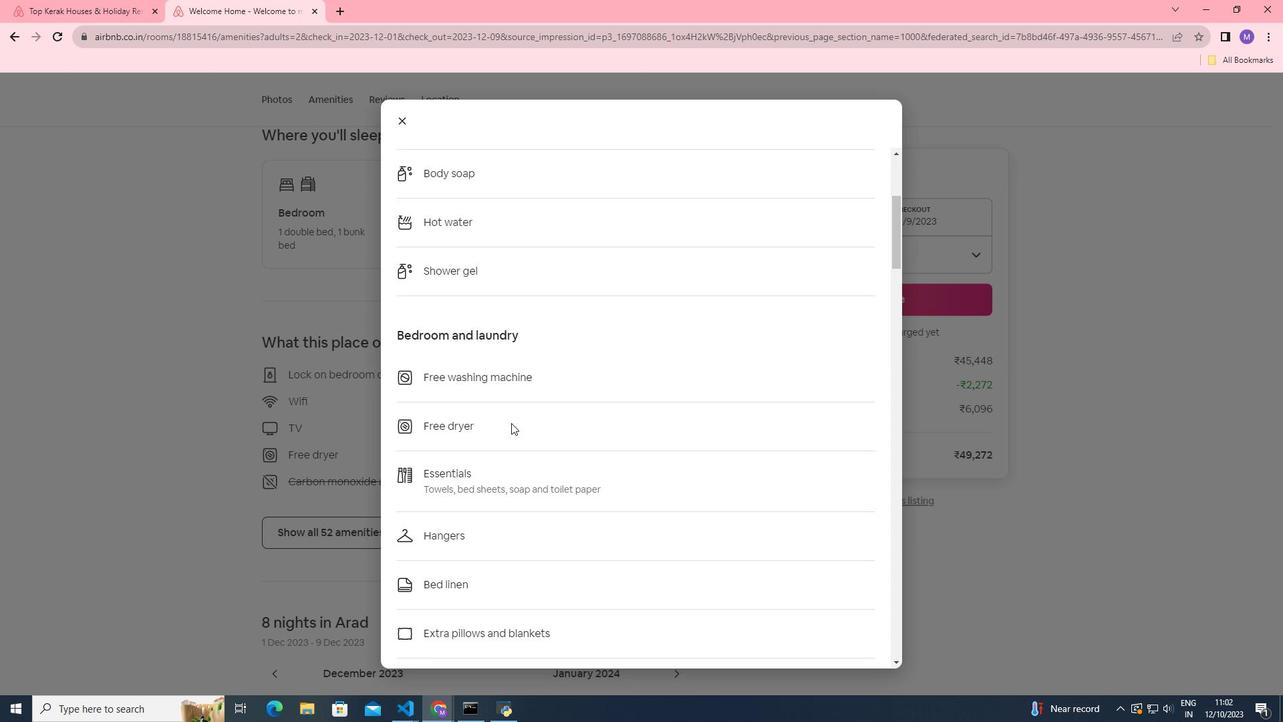 
Action: Mouse scrolled (511, 422) with delta (0, 0)
Screenshot: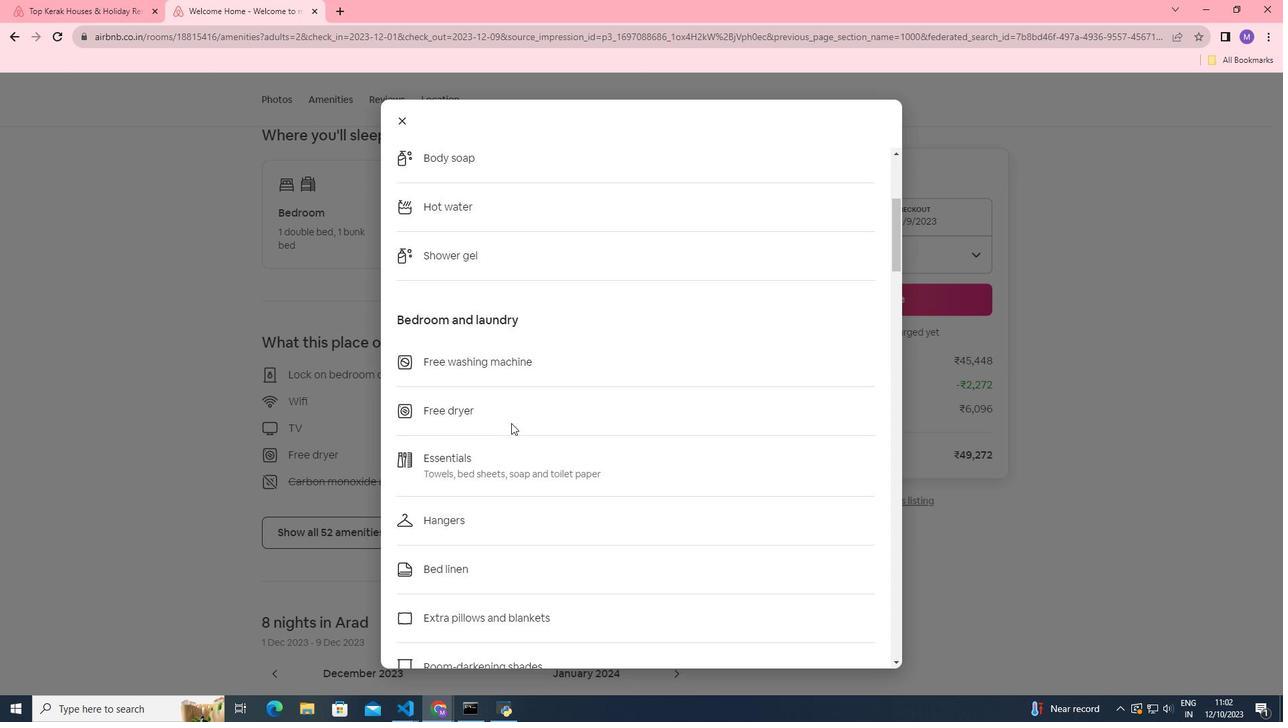 
Action: Mouse scrolled (511, 422) with delta (0, 0)
Screenshot: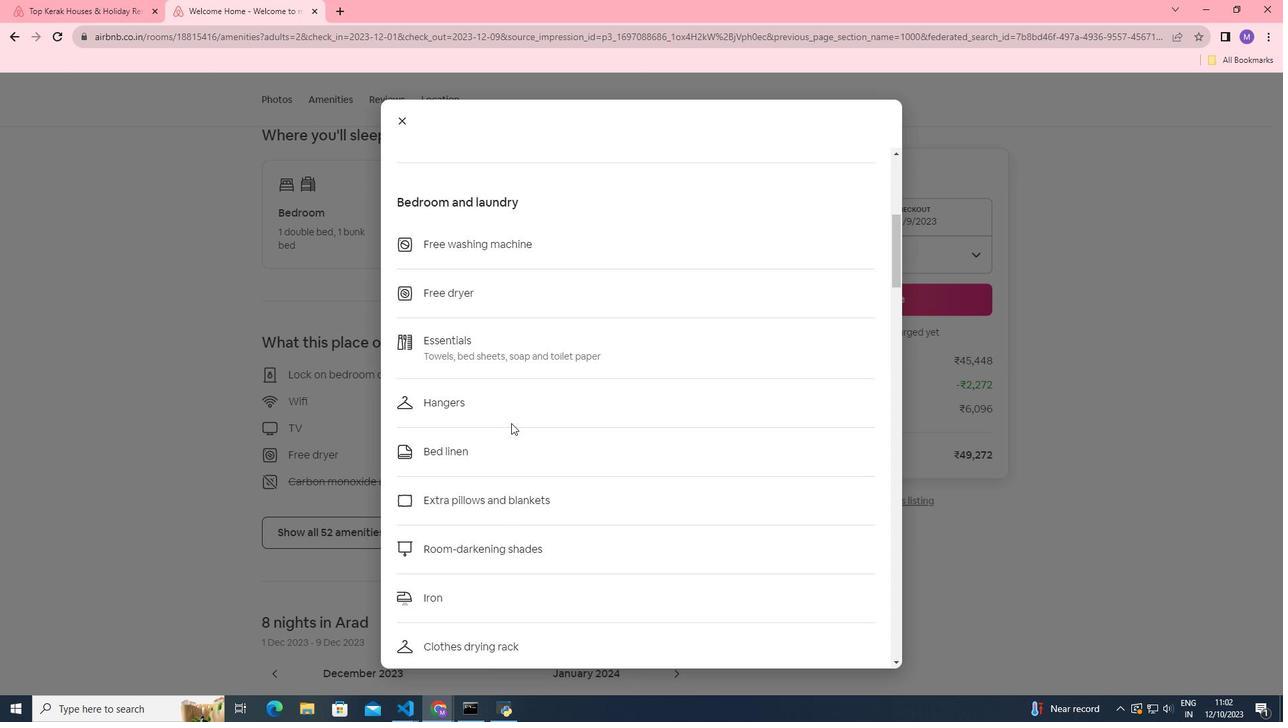 
Action: Mouse scrolled (511, 422) with delta (0, 0)
Screenshot: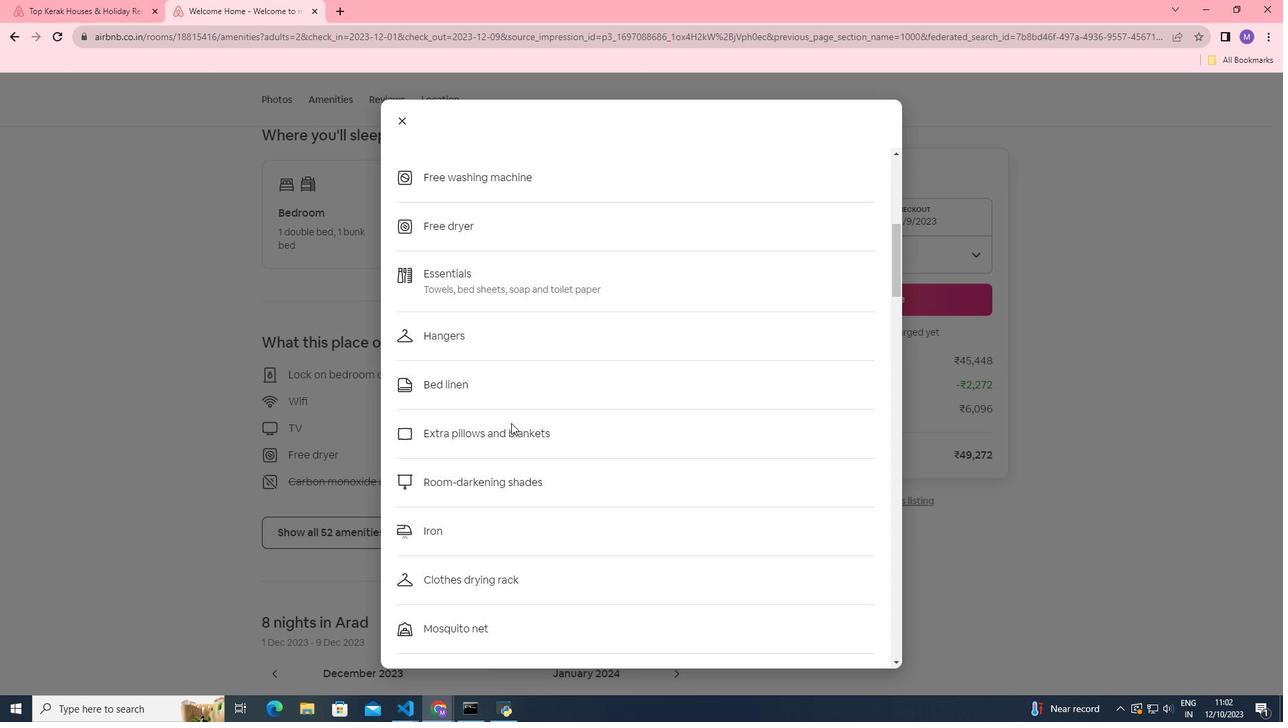 
Action: Mouse scrolled (511, 422) with delta (0, 0)
Screenshot: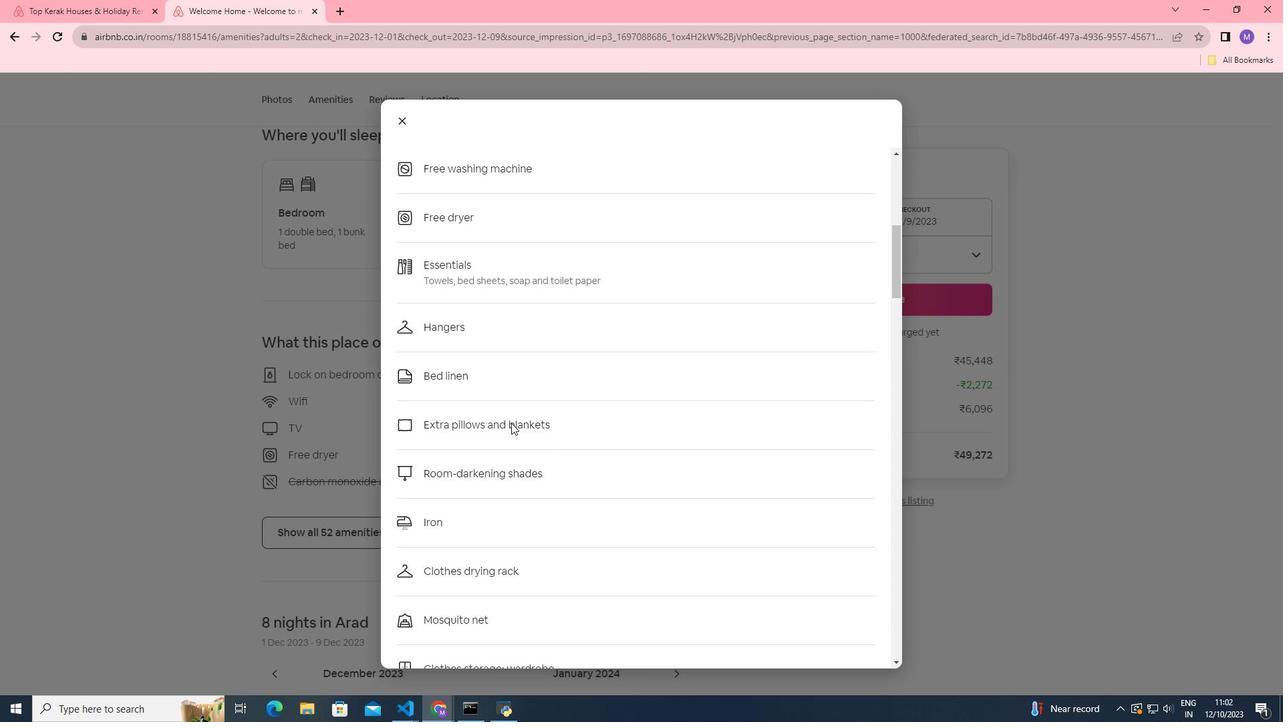 
Action: Mouse scrolled (511, 422) with delta (0, 0)
Screenshot: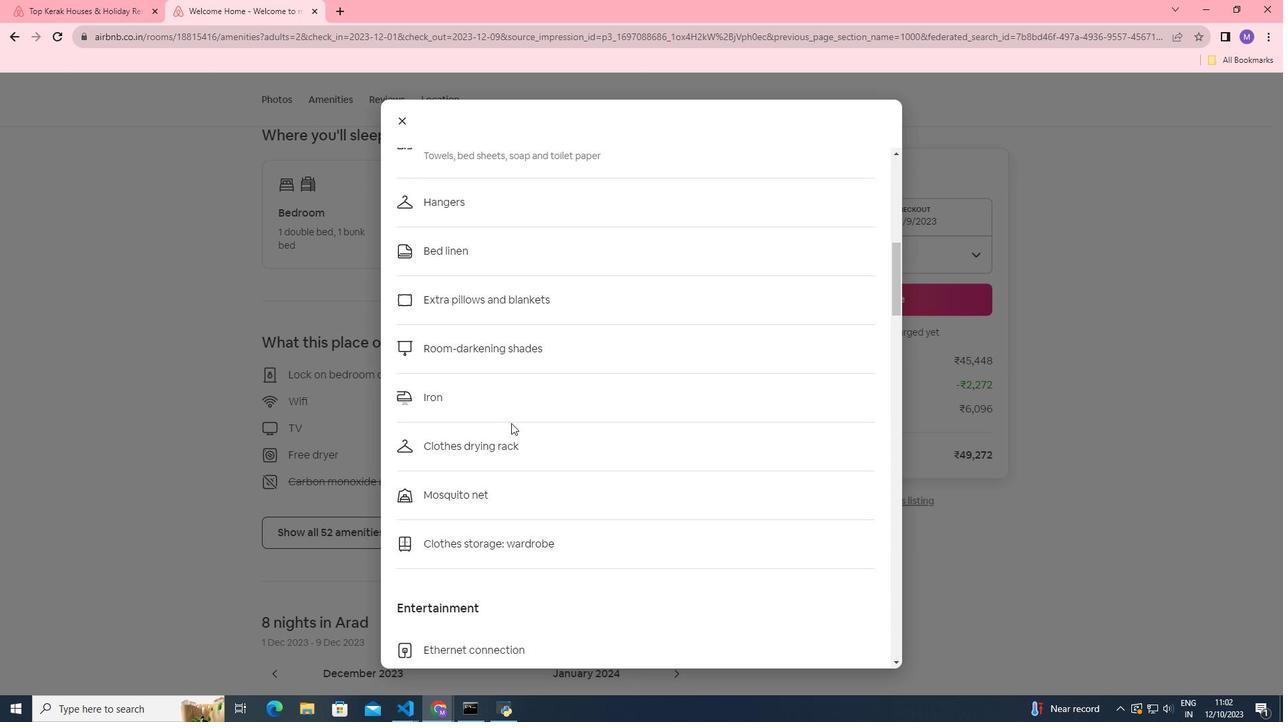 
Action: Mouse scrolled (511, 422) with delta (0, 0)
Screenshot: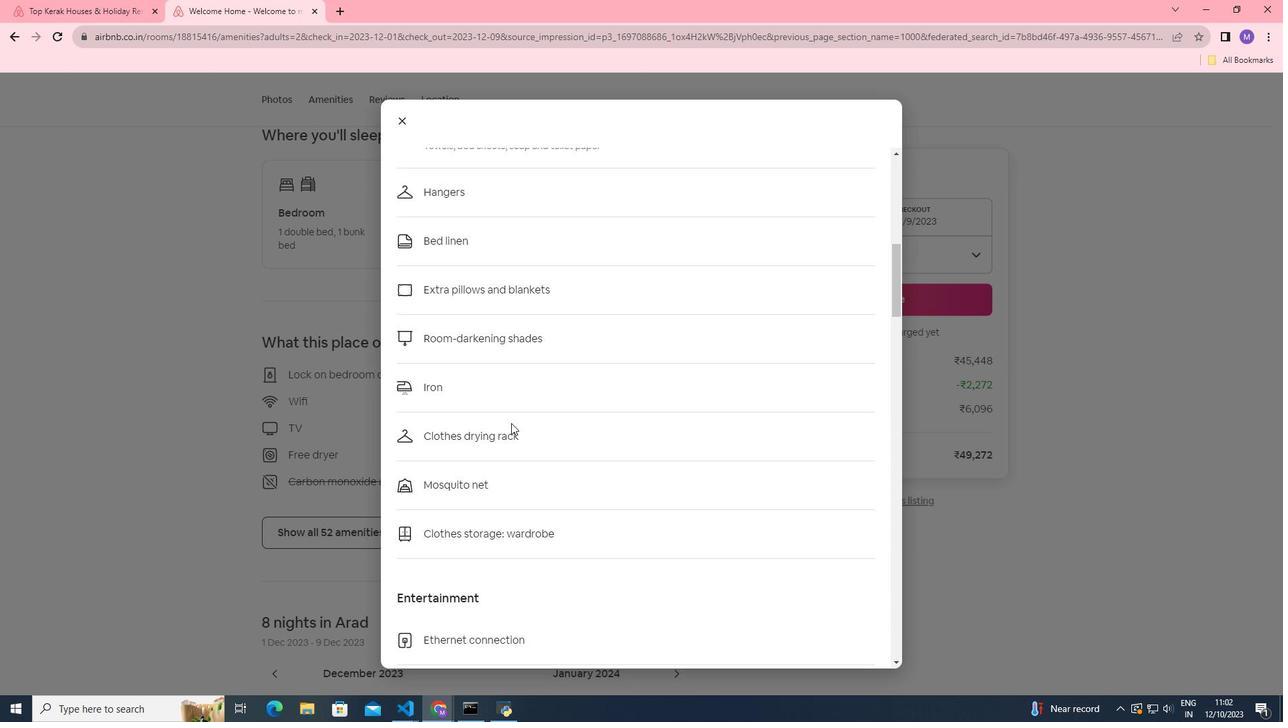 
Action: Mouse scrolled (511, 422) with delta (0, 0)
Screenshot: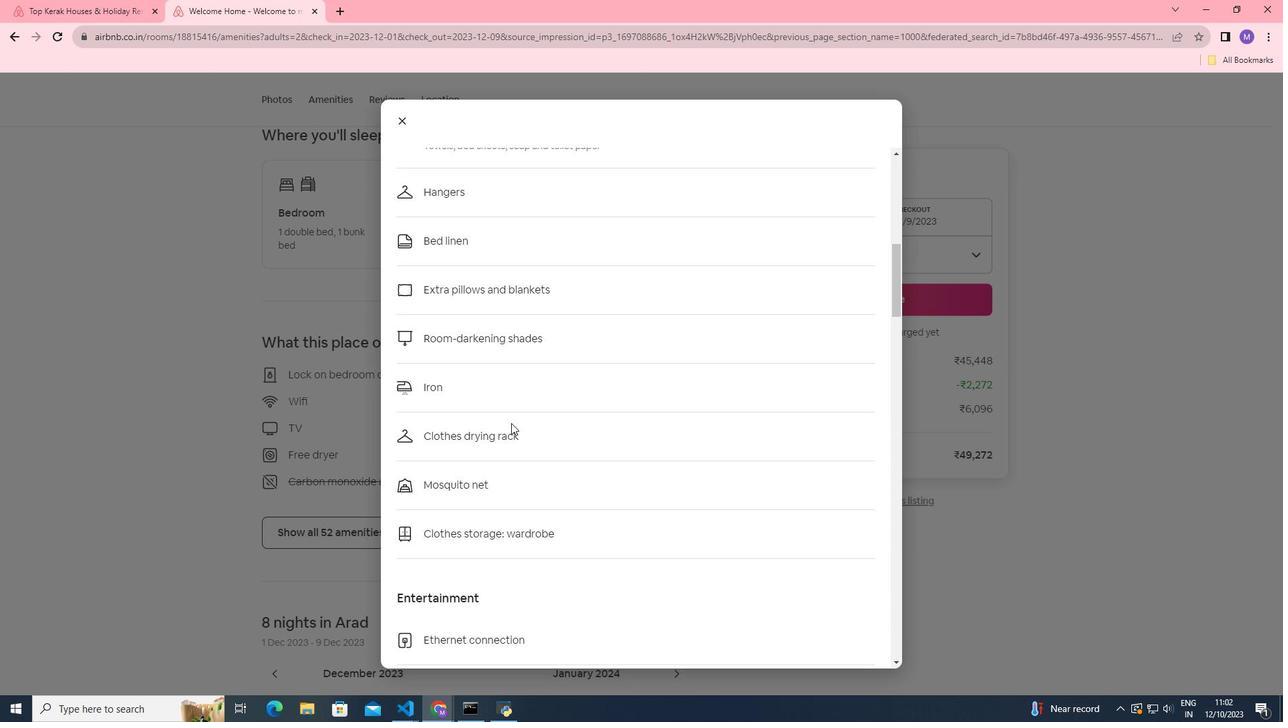 
Action: Mouse scrolled (511, 422) with delta (0, 0)
Screenshot: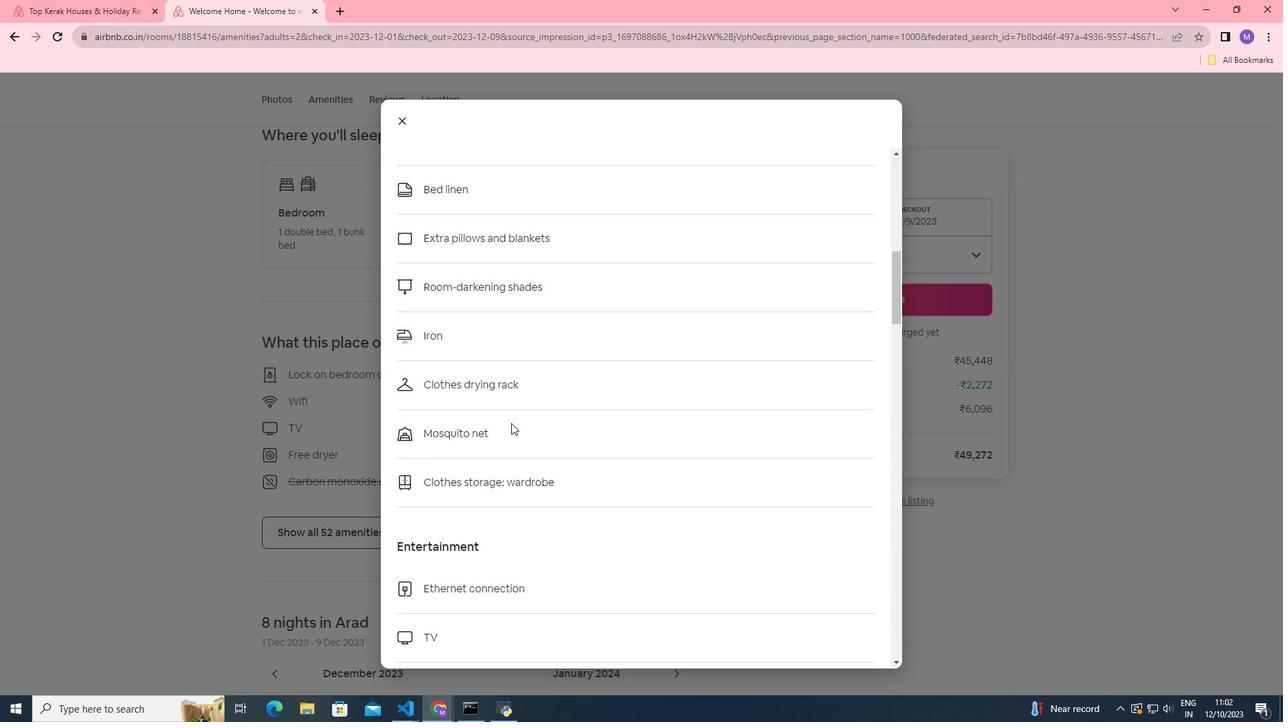
Action: Mouse scrolled (511, 422) with delta (0, 0)
Screenshot: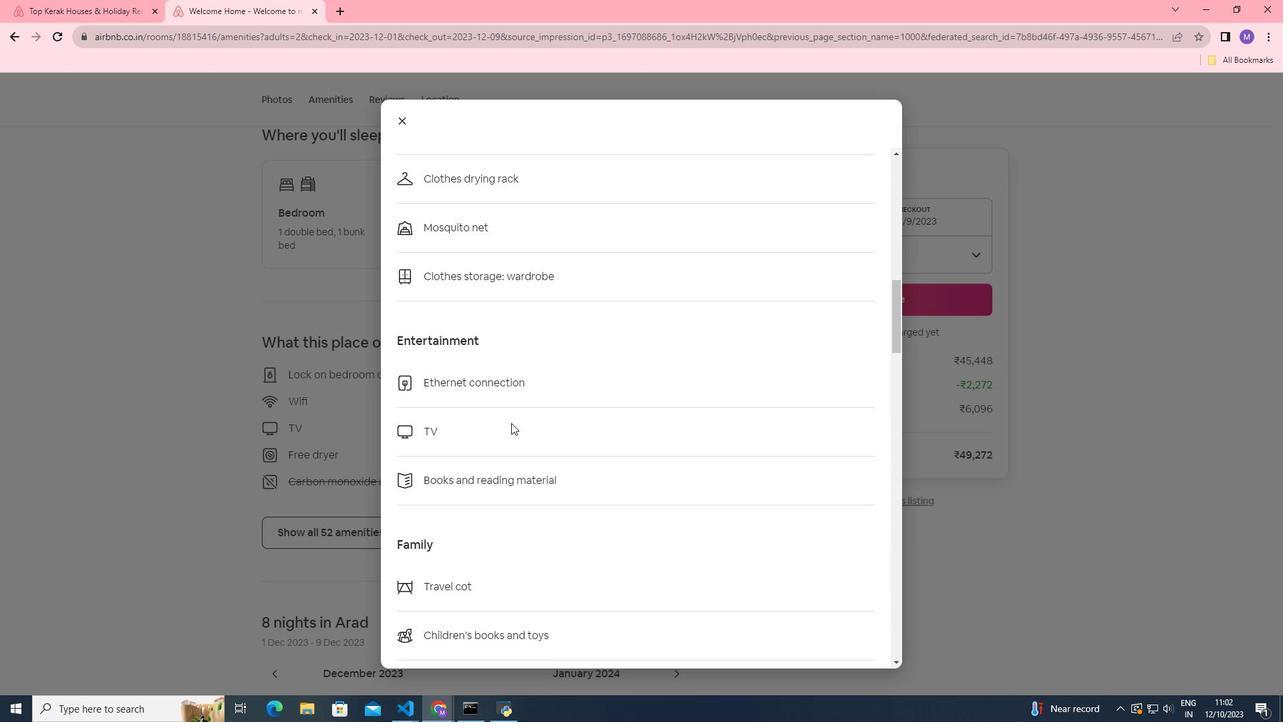 
Action: Mouse scrolled (511, 422) with delta (0, 0)
Screenshot: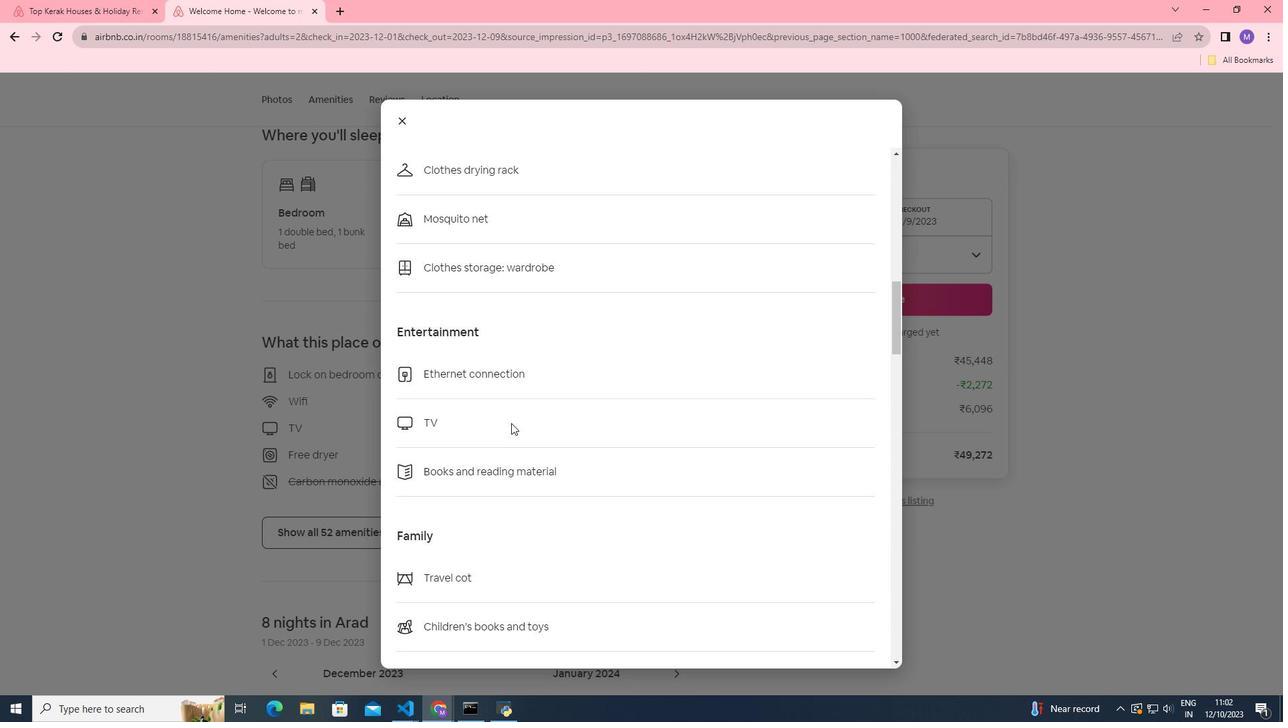 
Action: Mouse scrolled (511, 422) with delta (0, 0)
Screenshot: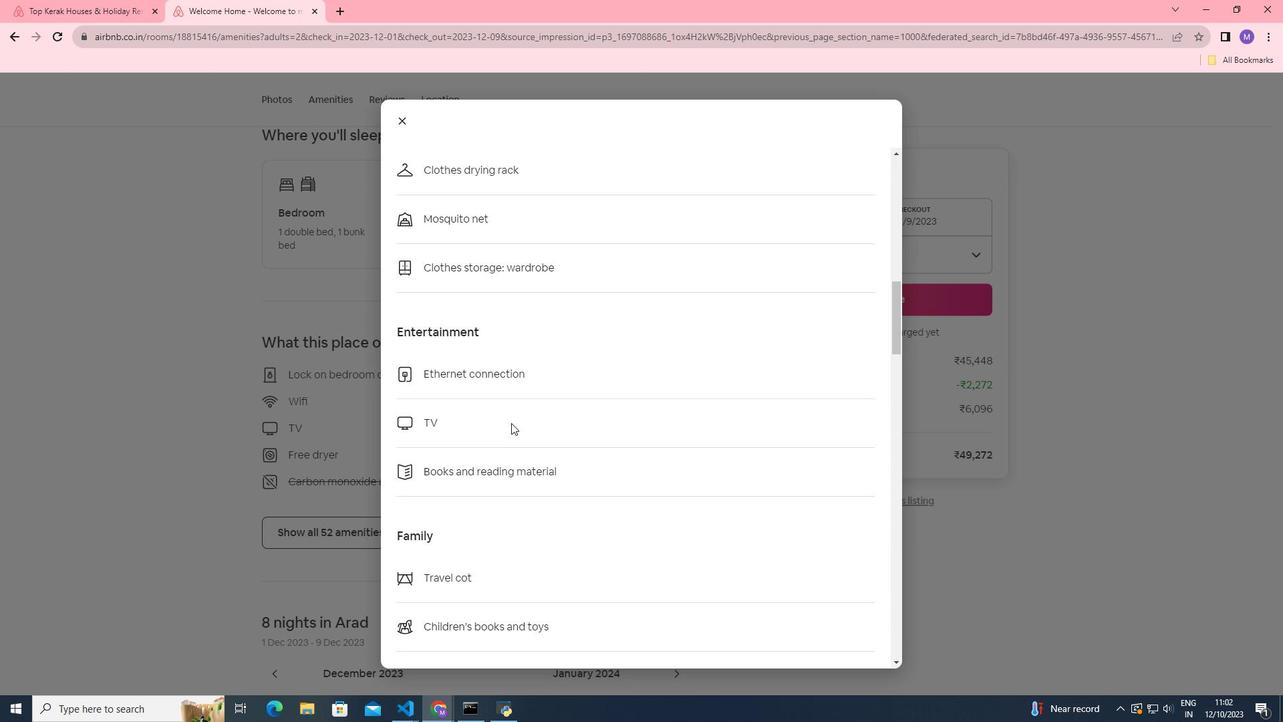 
Action: Mouse scrolled (511, 422) with delta (0, 0)
Screenshot: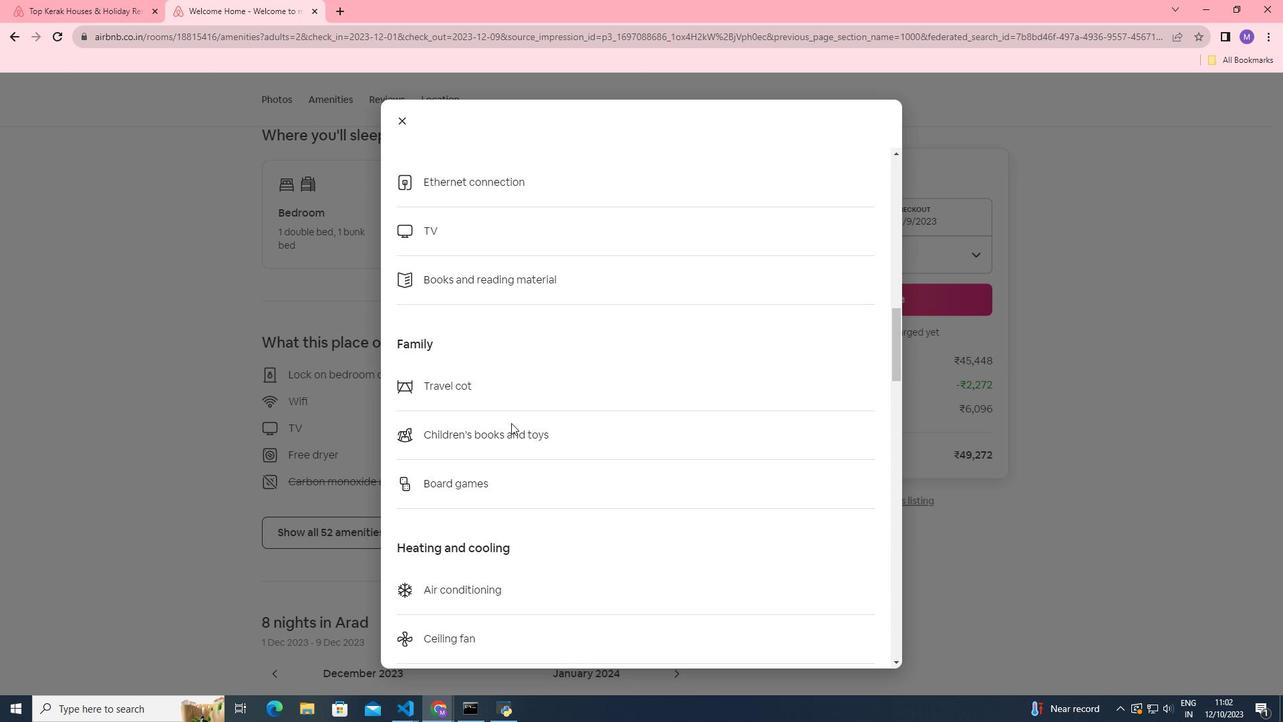 
Action: Mouse scrolled (511, 422) with delta (0, 0)
Screenshot: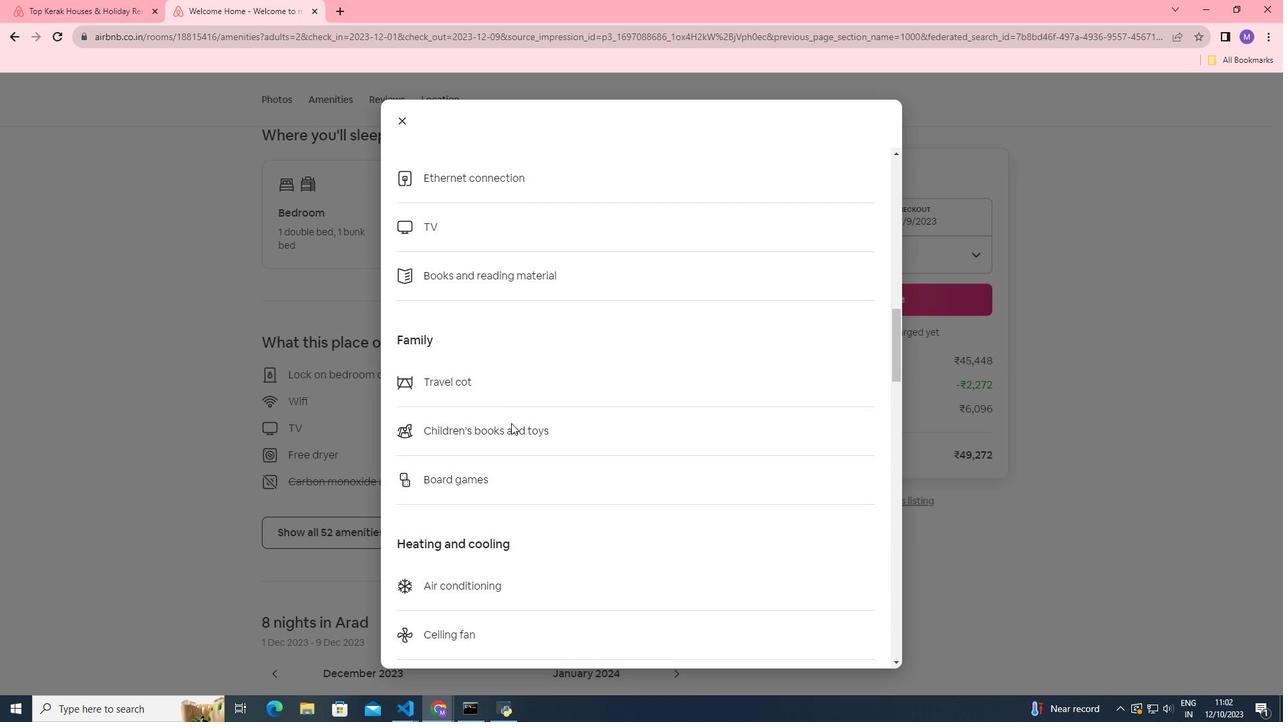 
Action: Mouse scrolled (511, 422) with delta (0, 0)
Screenshot: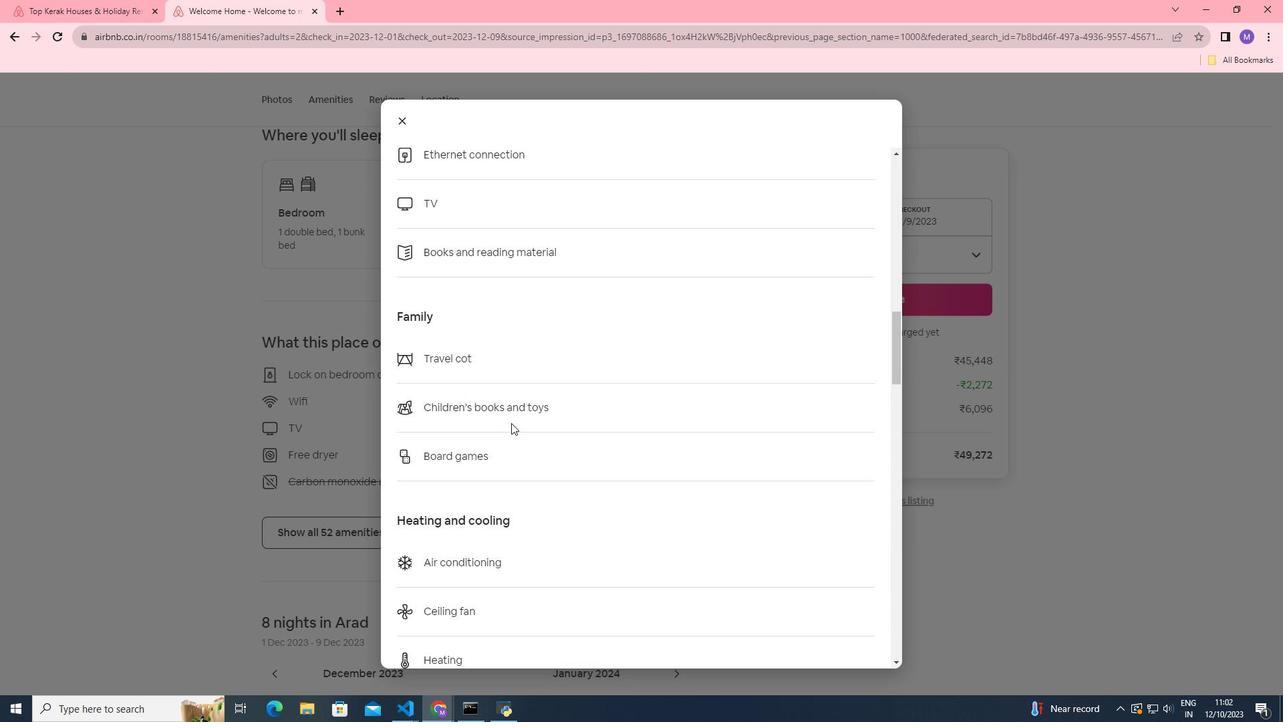 
Action: Mouse scrolled (511, 422) with delta (0, 0)
Screenshot: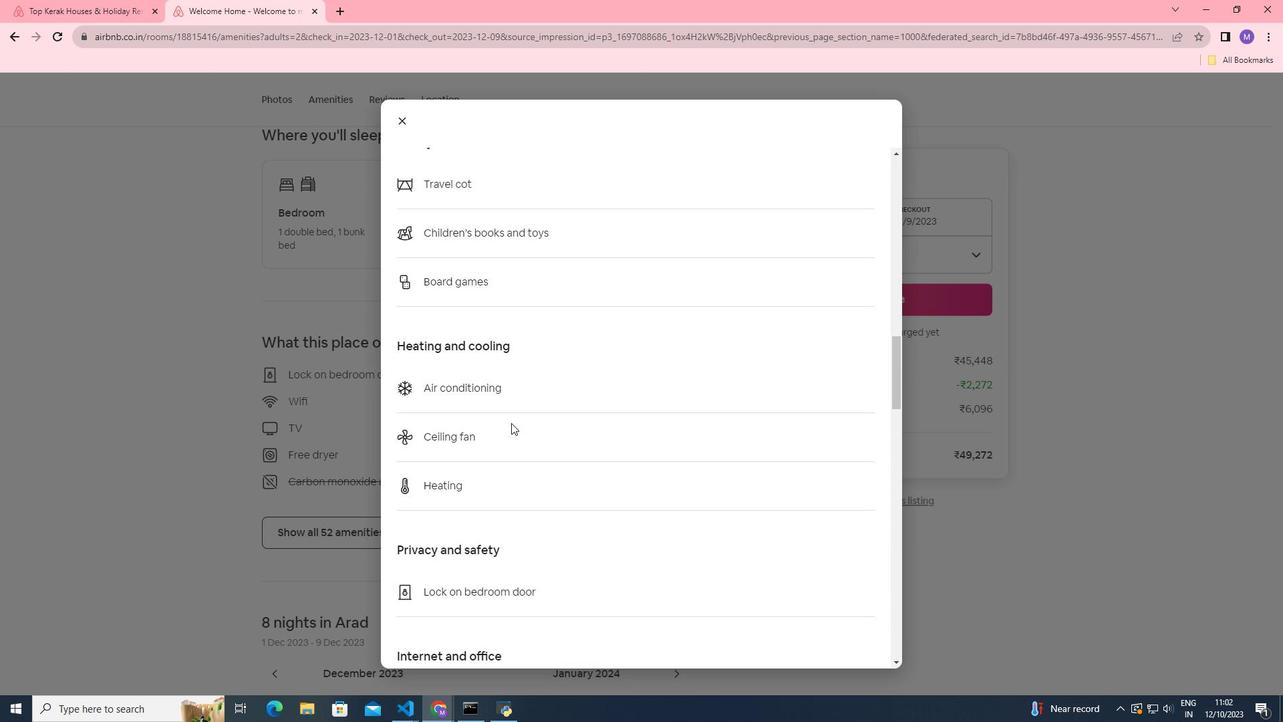 
Action: Mouse scrolled (511, 422) with delta (0, 0)
Screenshot: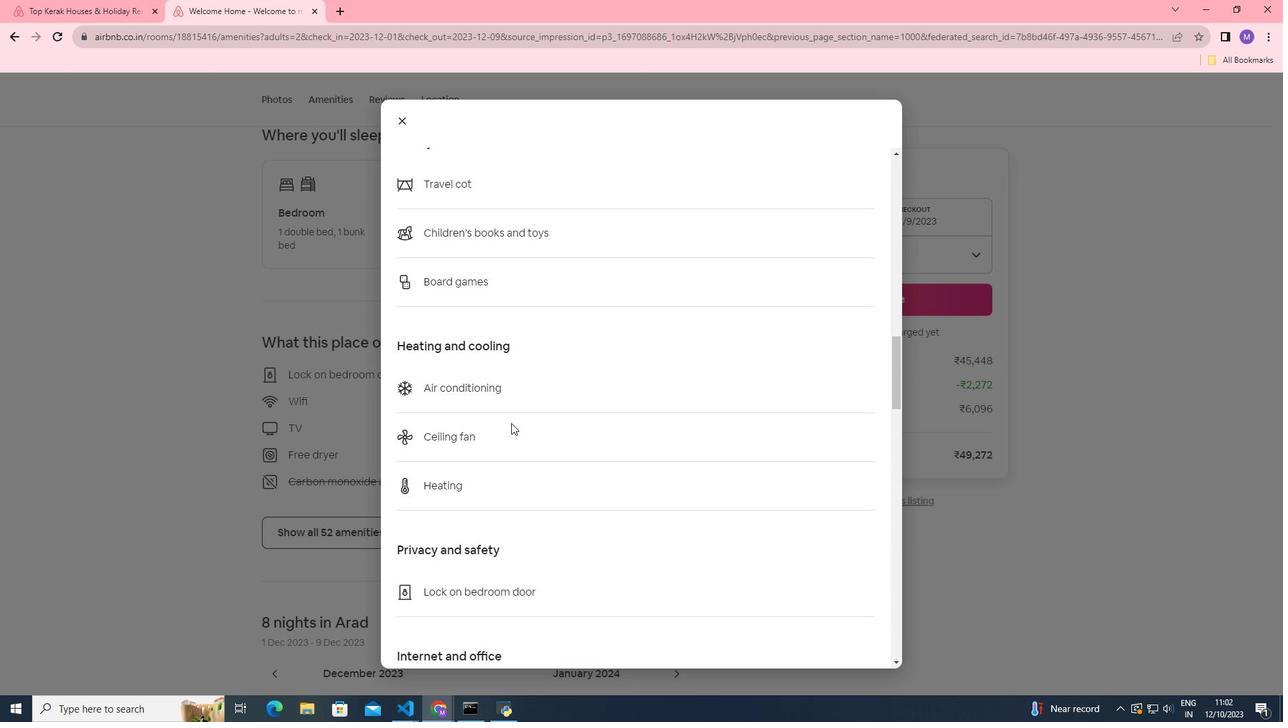 
Action: Mouse scrolled (511, 422) with delta (0, 0)
Screenshot: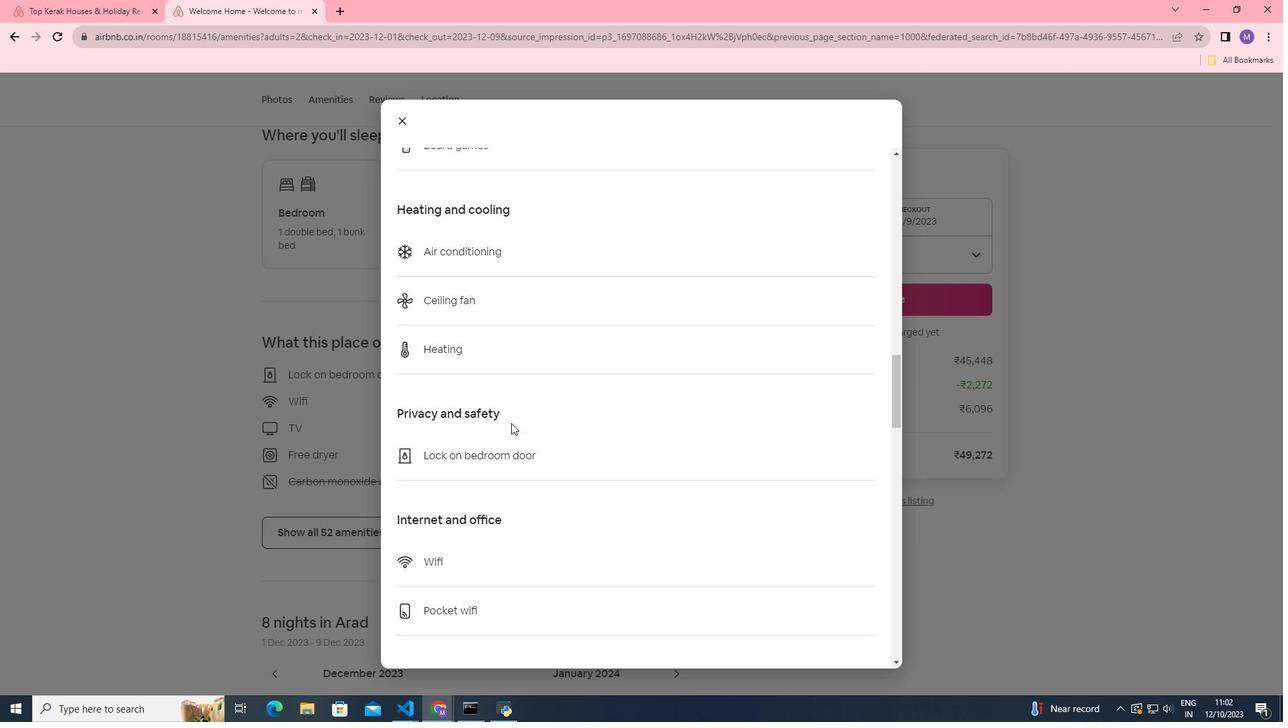 
Action: Mouse scrolled (511, 422) with delta (0, 0)
Screenshot: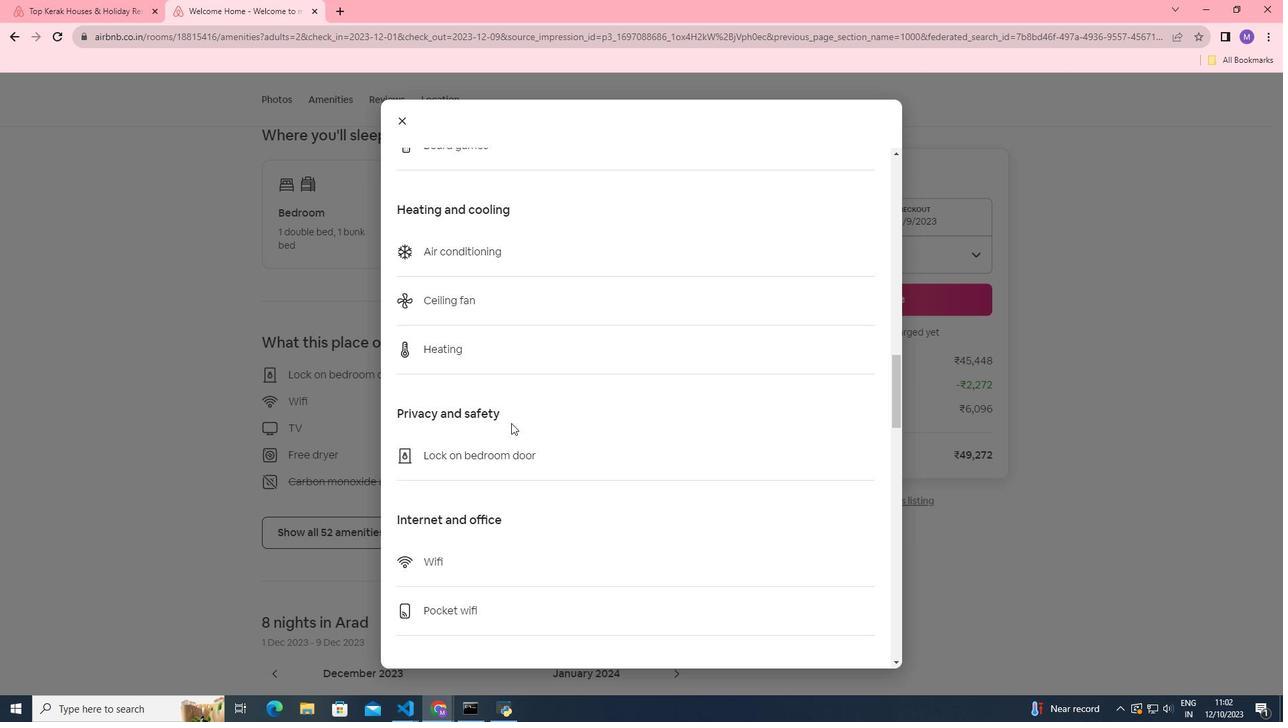 
Action: Mouse scrolled (511, 422) with delta (0, 0)
Screenshot: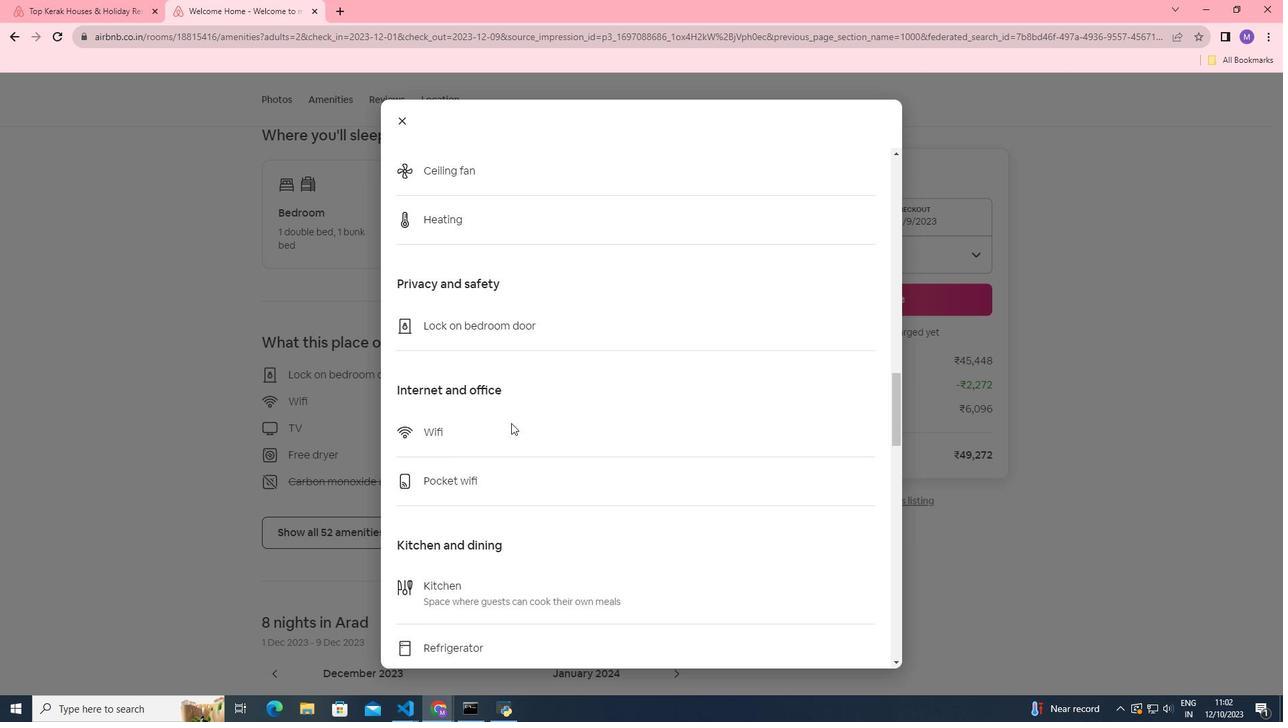 
Action: Mouse scrolled (511, 422) with delta (0, 0)
Screenshot: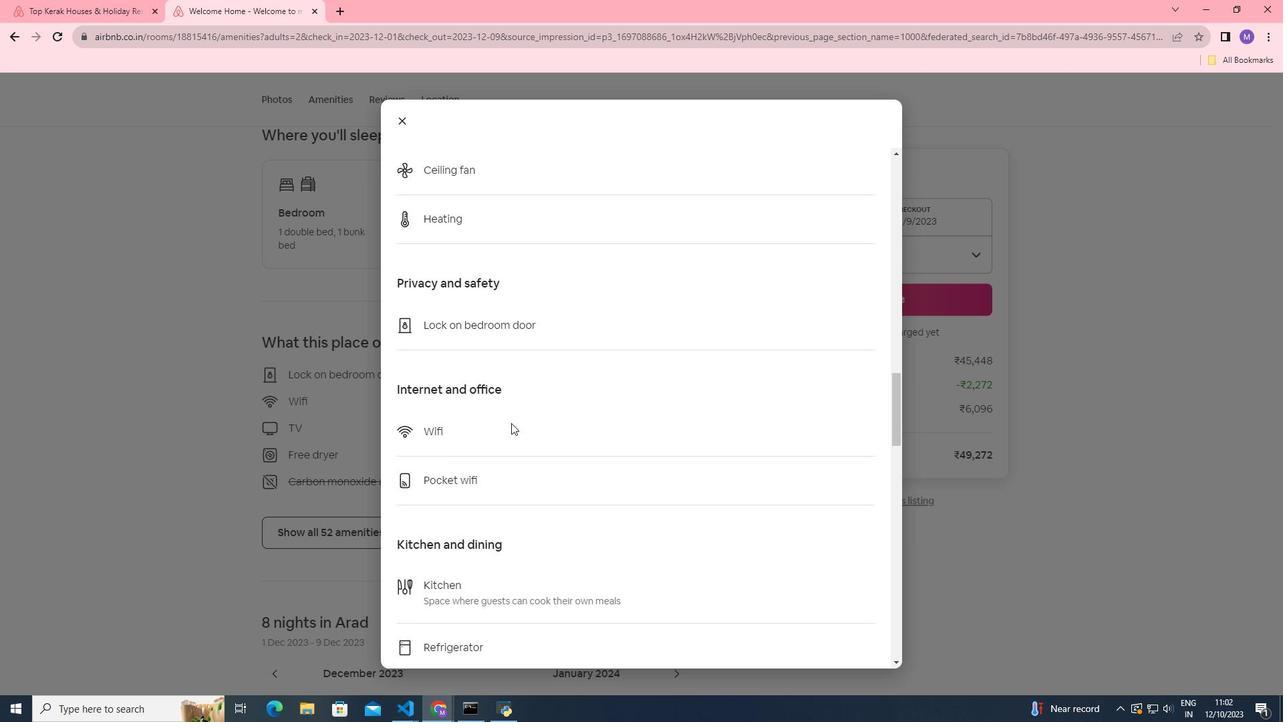
Action: Mouse scrolled (511, 422) with delta (0, 0)
Screenshot: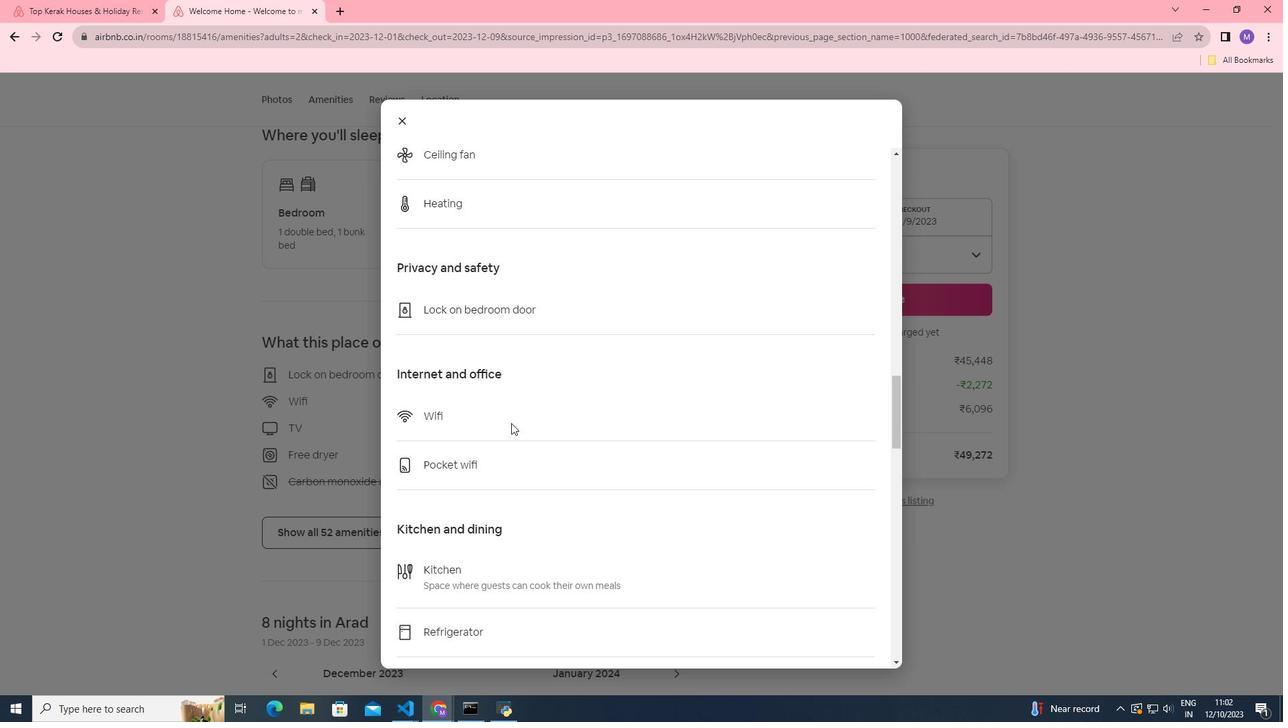 
Action: Mouse scrolled (511, 422) with delta (0, 0)
Screenshot: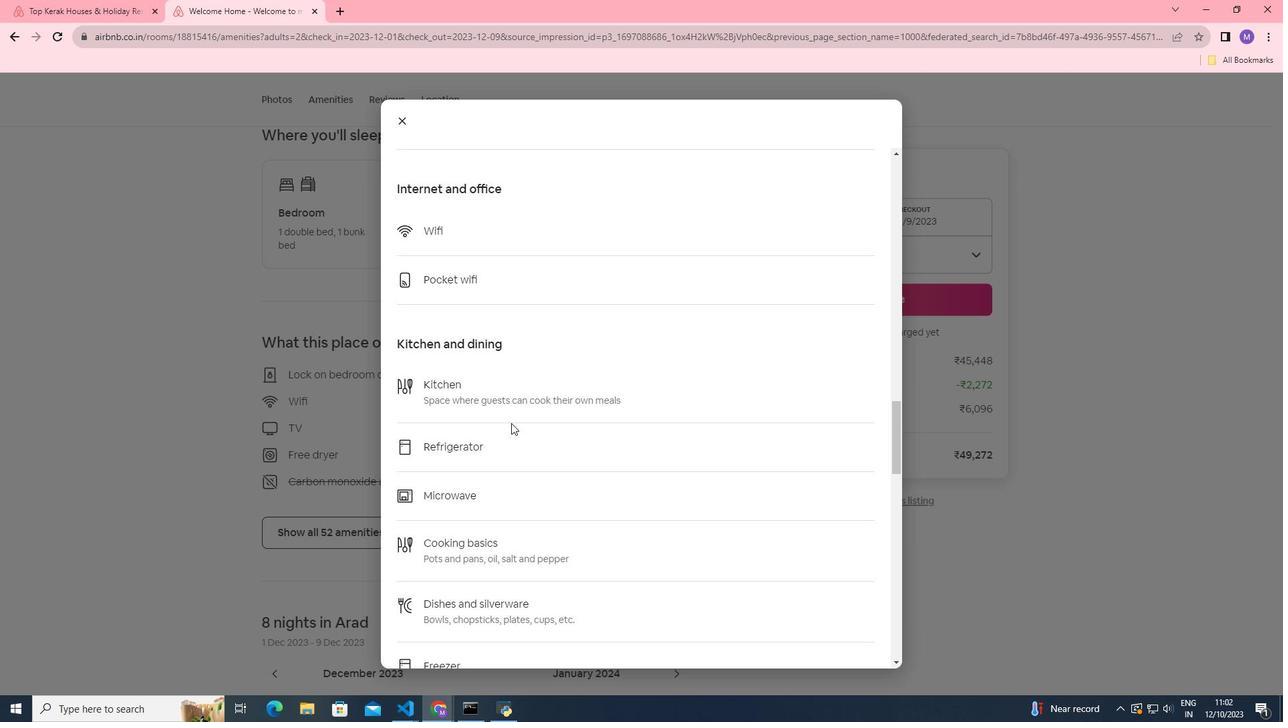 
Action: Mouse scrolled (511, 422) with delta (0, 0)
Screenshot: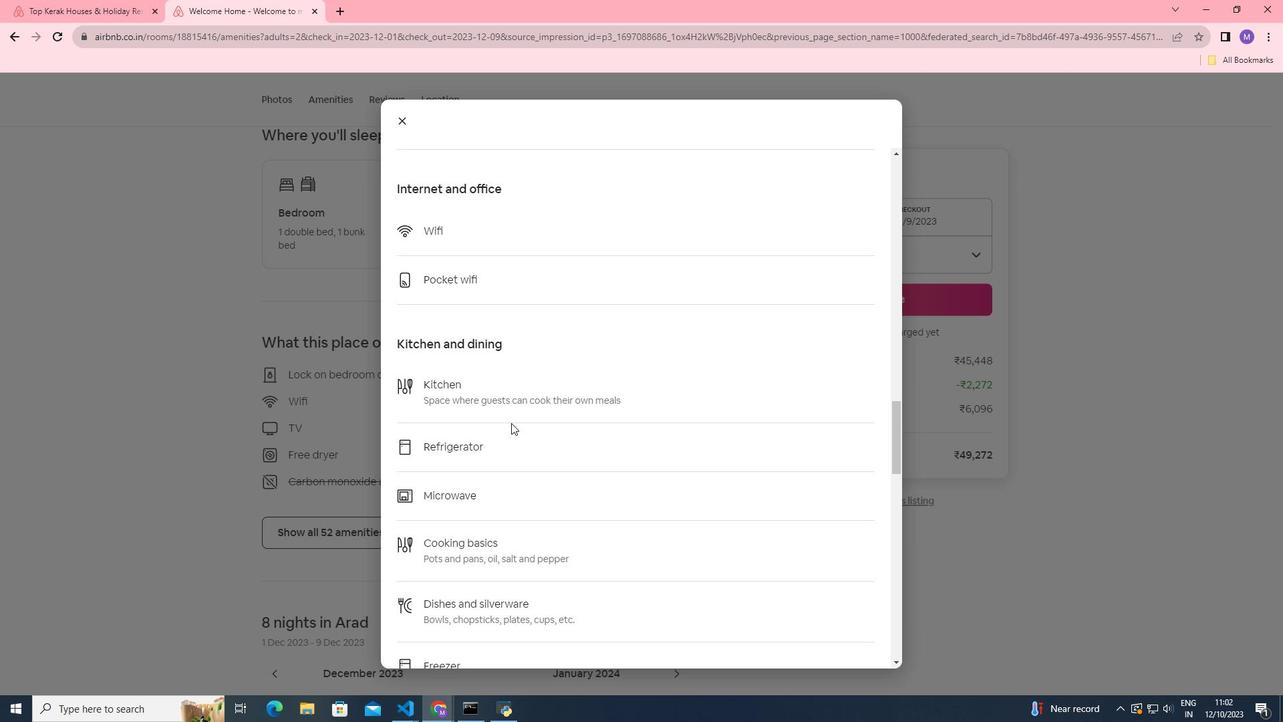 
Action: Mouse scrolled (511, 422) with delta (0, 0)
Screenshot: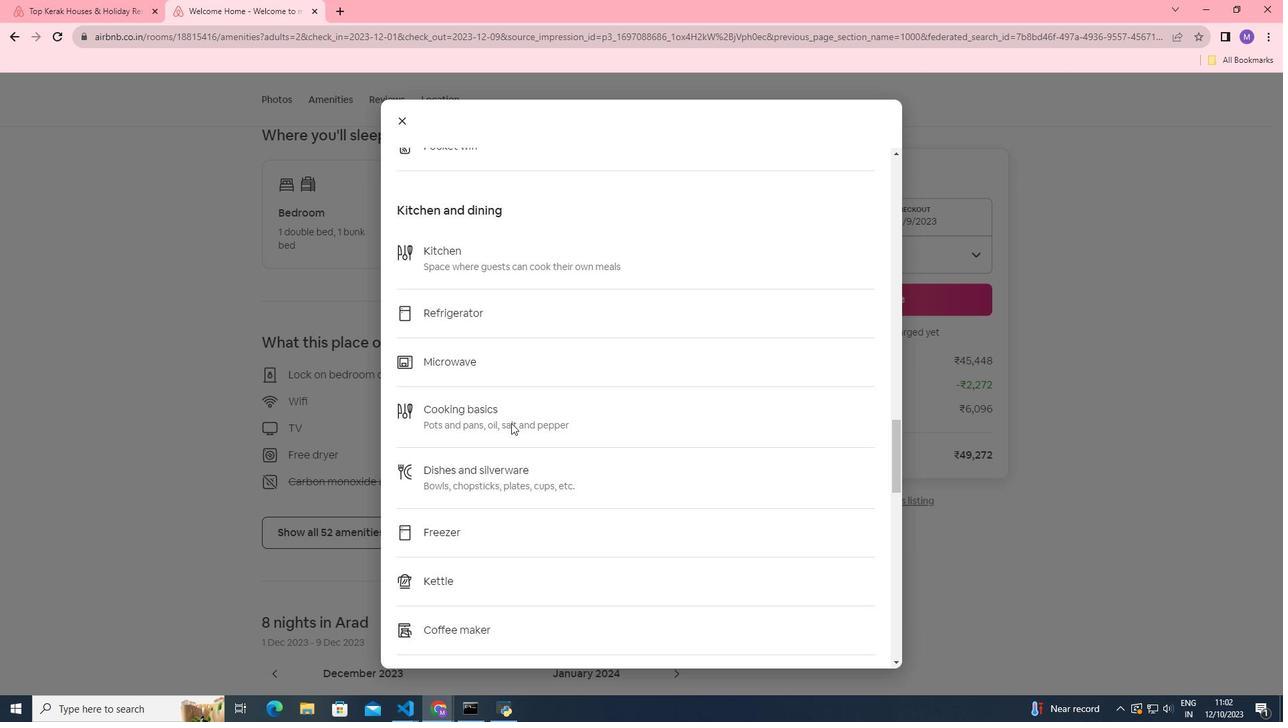 
Action: Mouse scrolled (511, 422) with delta (0, 0)
Screenshot: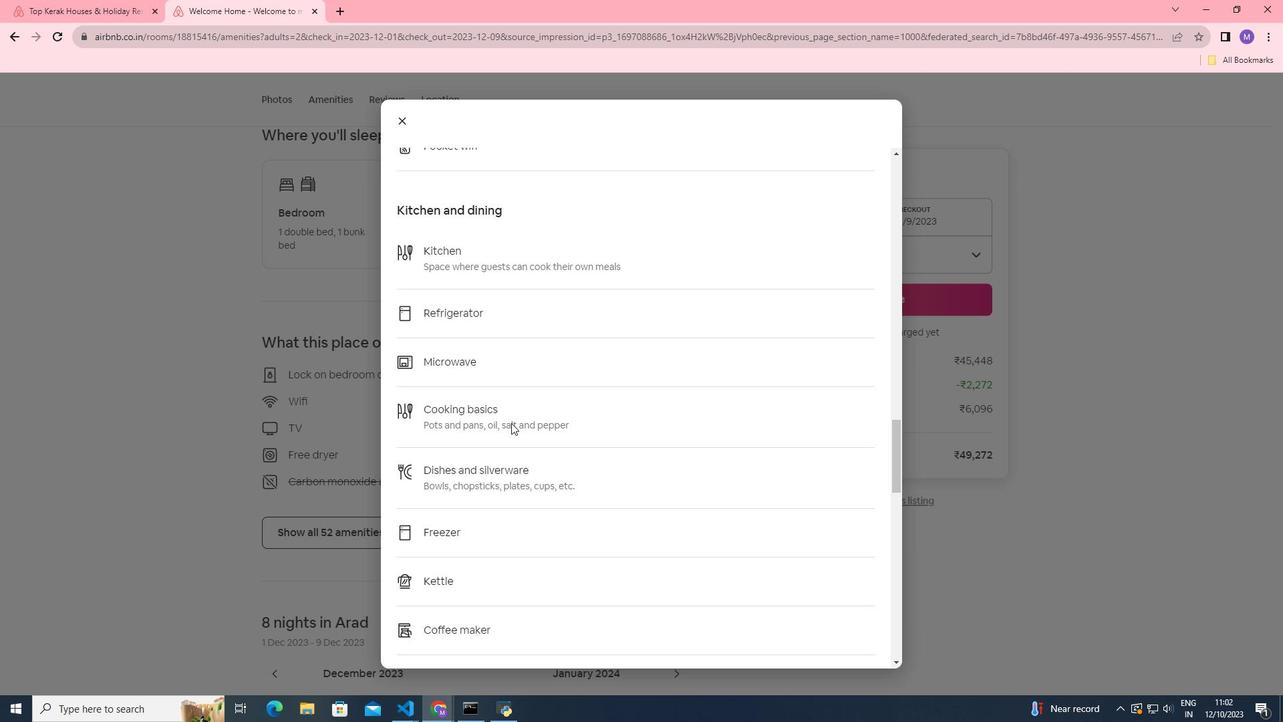 
Action: Mouse scrolled (511, 422) with delta (0, 0)
Screenshot: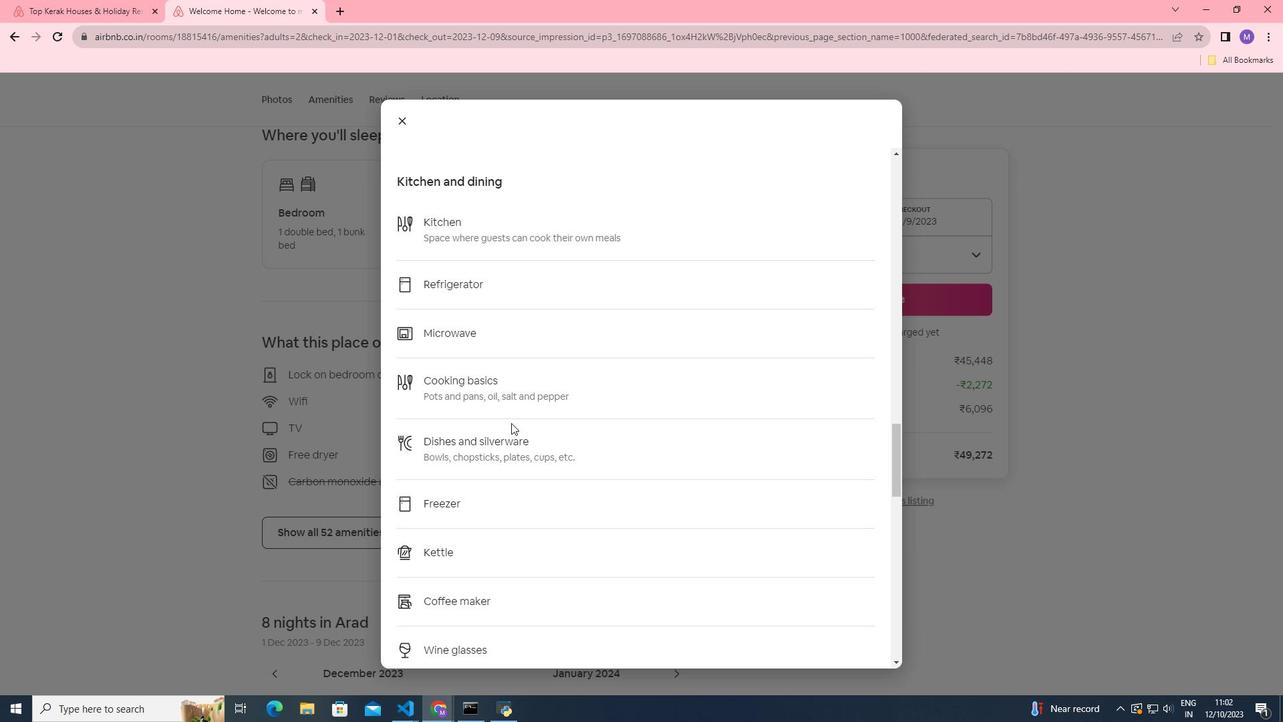 
Action: Mouse scrolled (511, 422) with delta (0, 0)
Screenshot: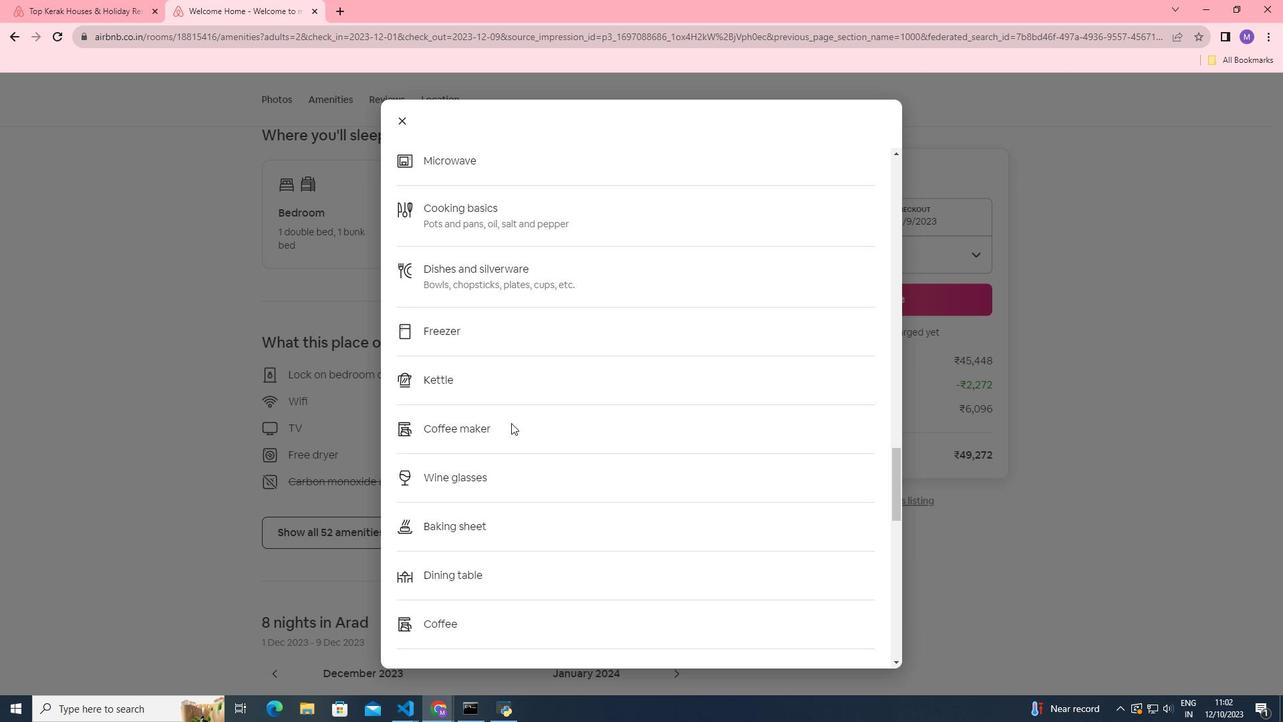 
Action: Mouse scrolled (511, 422) with delta (0, 0)
Screenshot: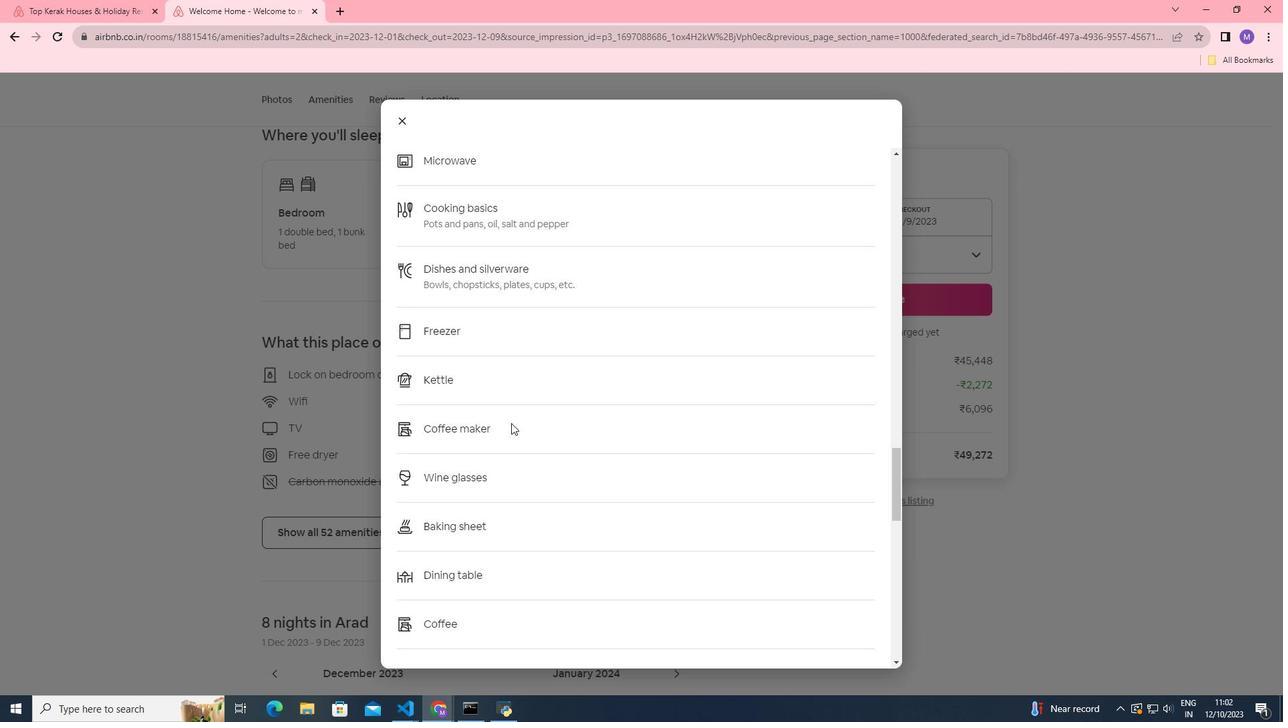 
Action: Mouse scrolled (511, 422) with delta (0, 0)
Screenshot: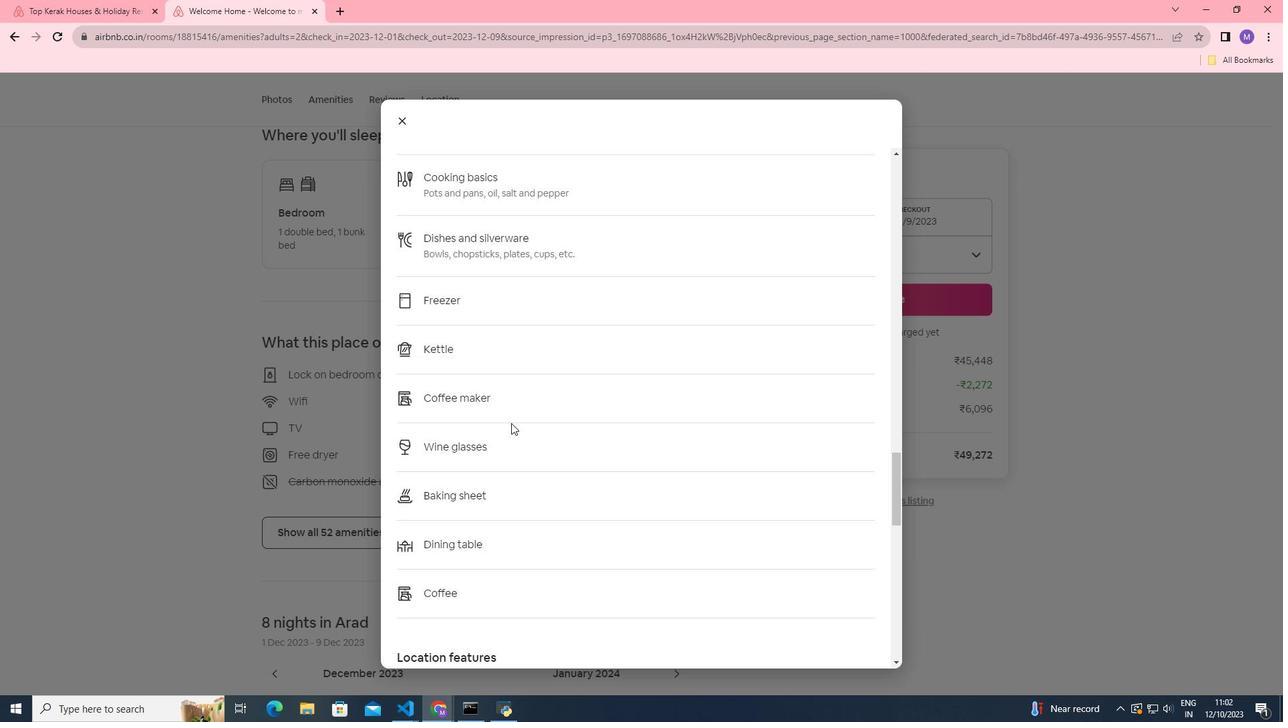 
Action: Mouse scrolled (511, 422) with delta (0, 0)
Screenshot: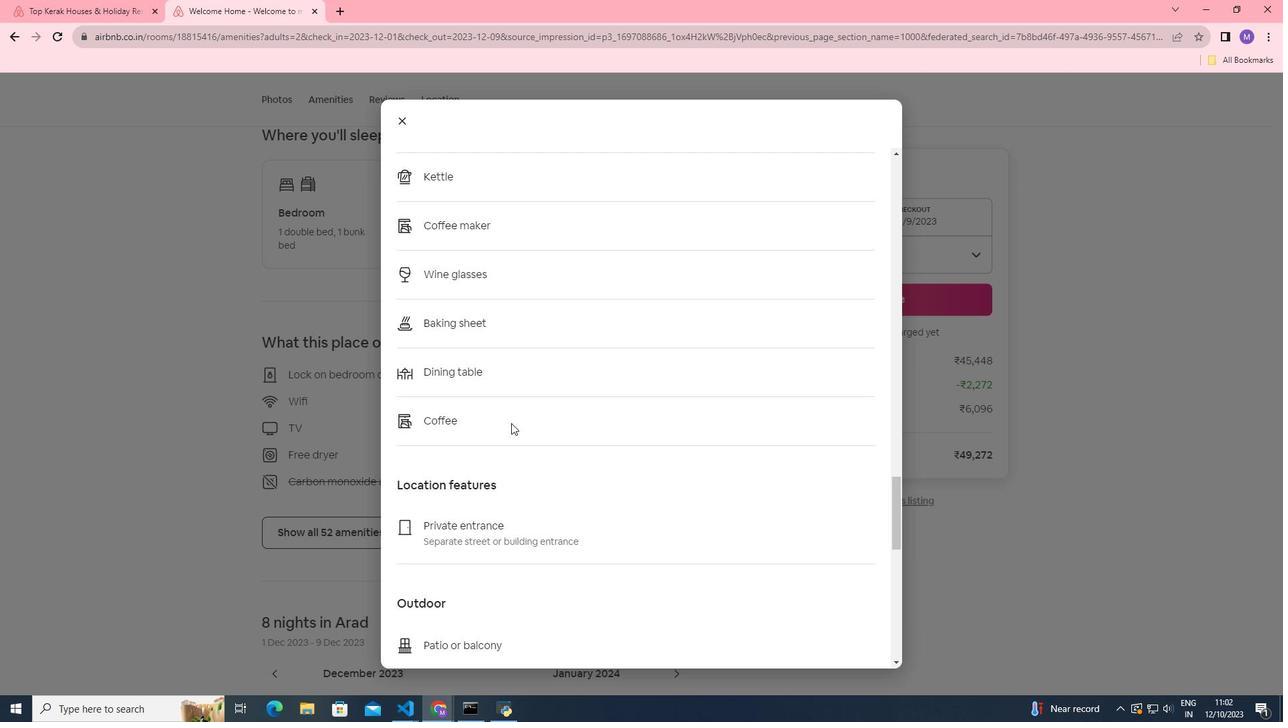 
Action: Mouse scrolled (511, 422) with delta (0, 0)
Screenshot: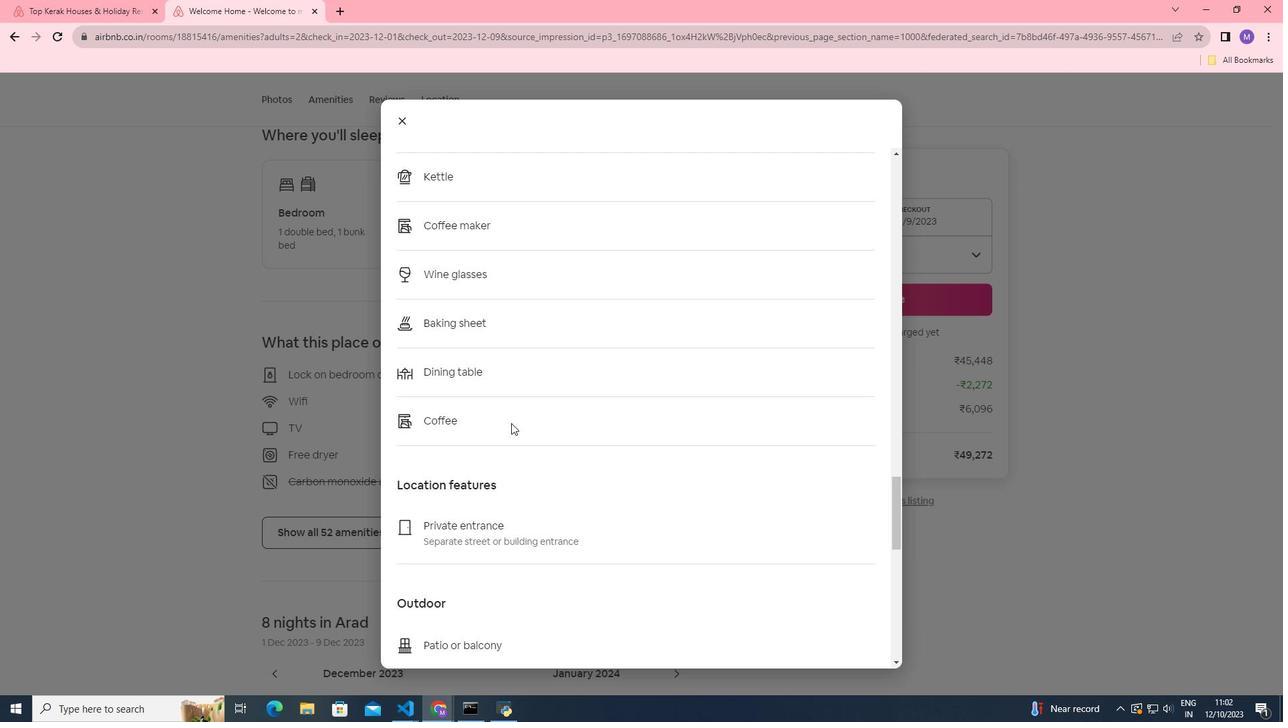 
Action: Mouse scrolled (511, 422) with delta (0, 0)
Screenshot: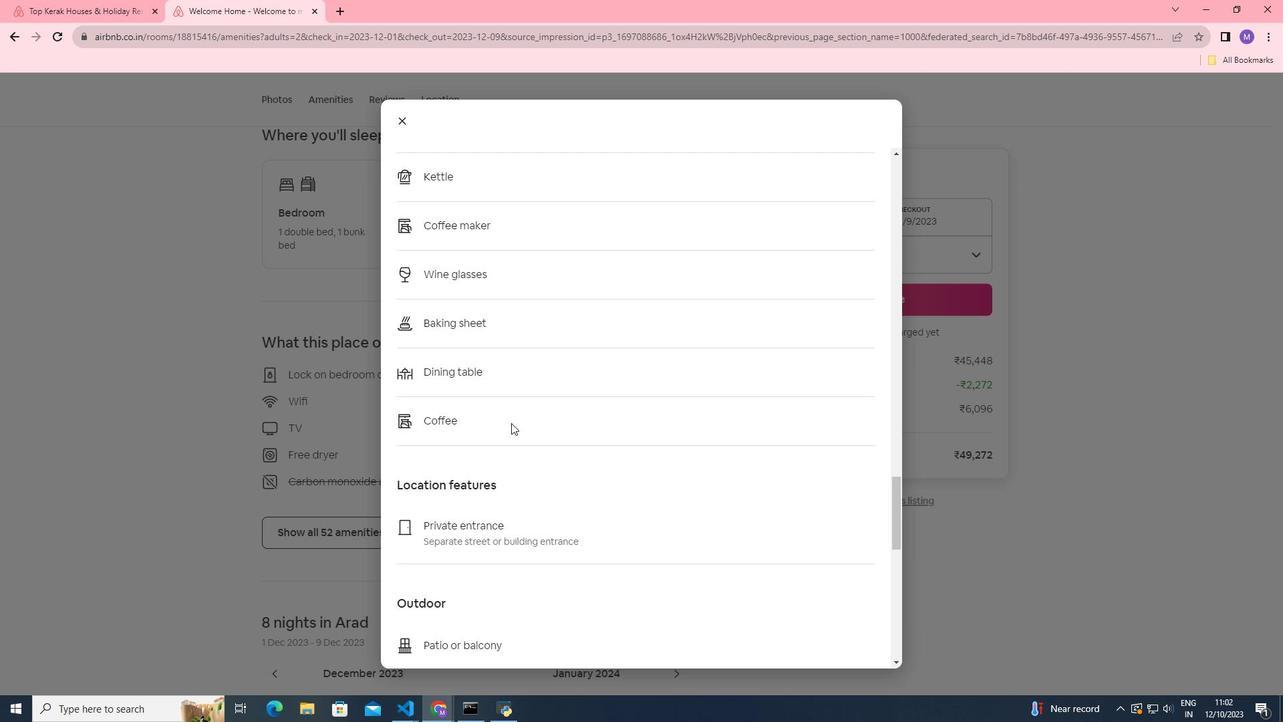 
Action: Mouse scrolled (511, 422) with delta (0, 0)
Screenshot: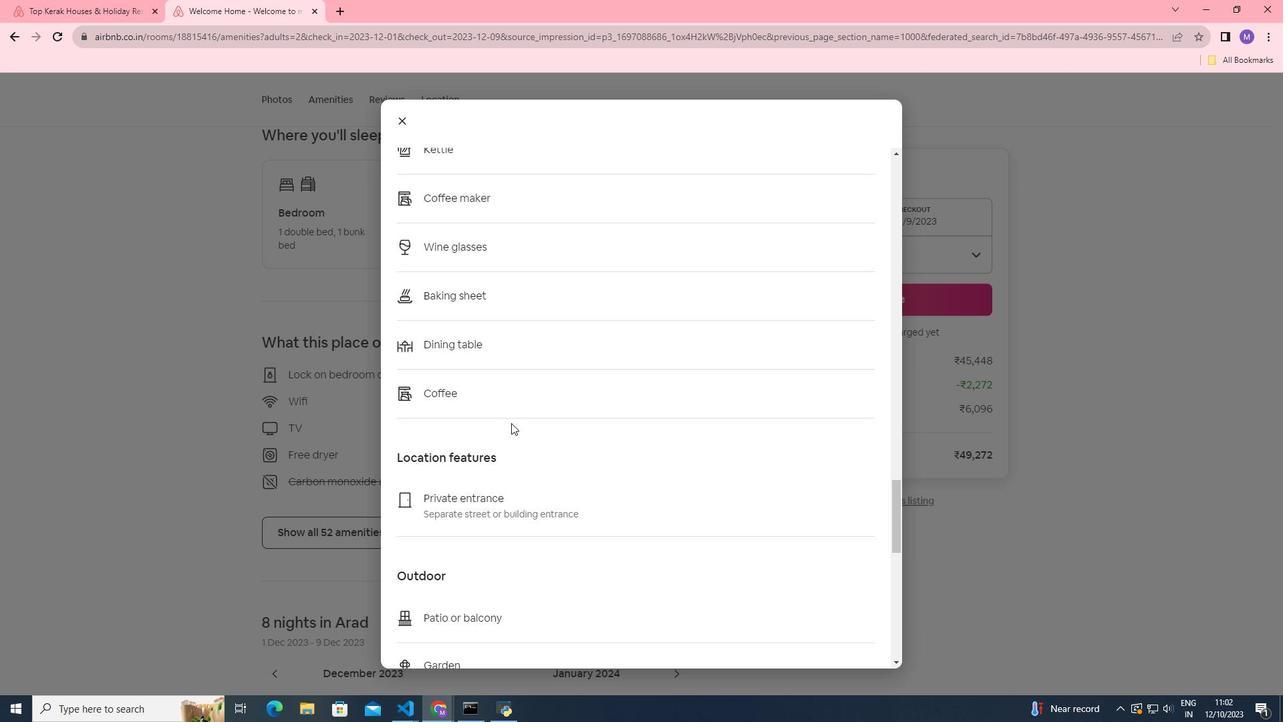 
Action: Mouse scrolled (511, 422) with delta (0, 0)
Screenshot: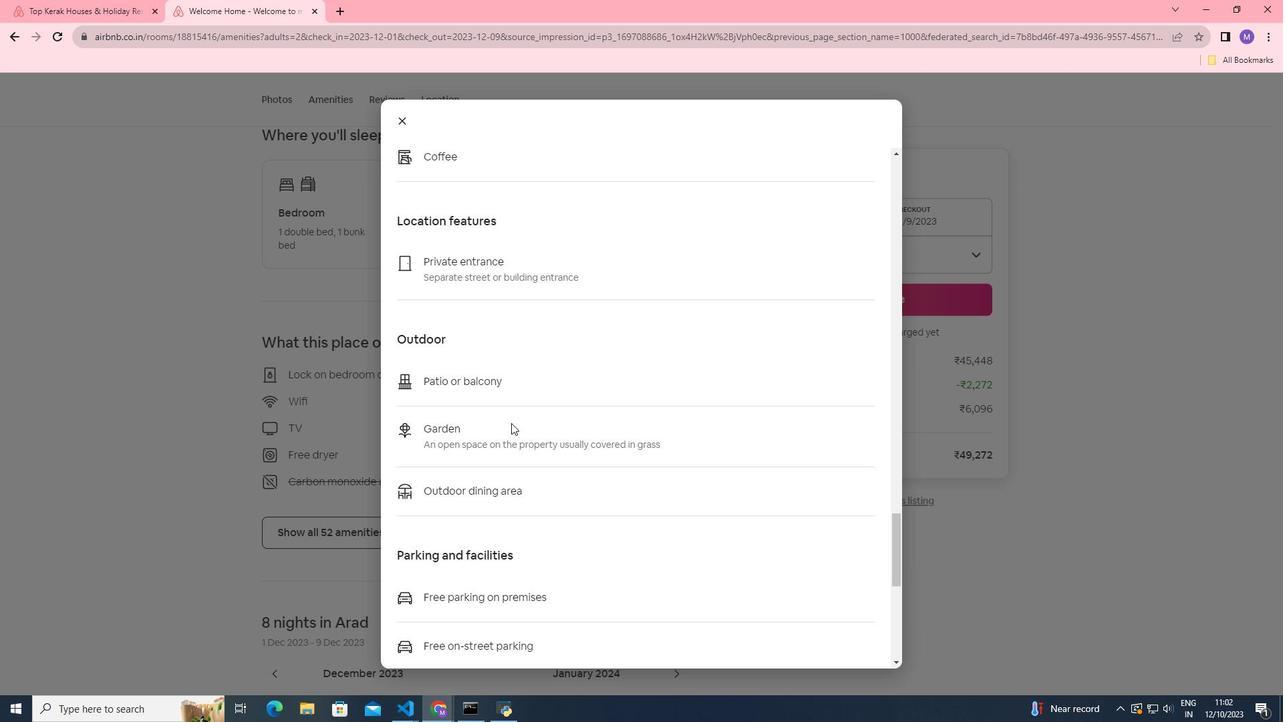 
Action: Mouse scrolled (511, 422) with delta (0, 0)
Screenshot: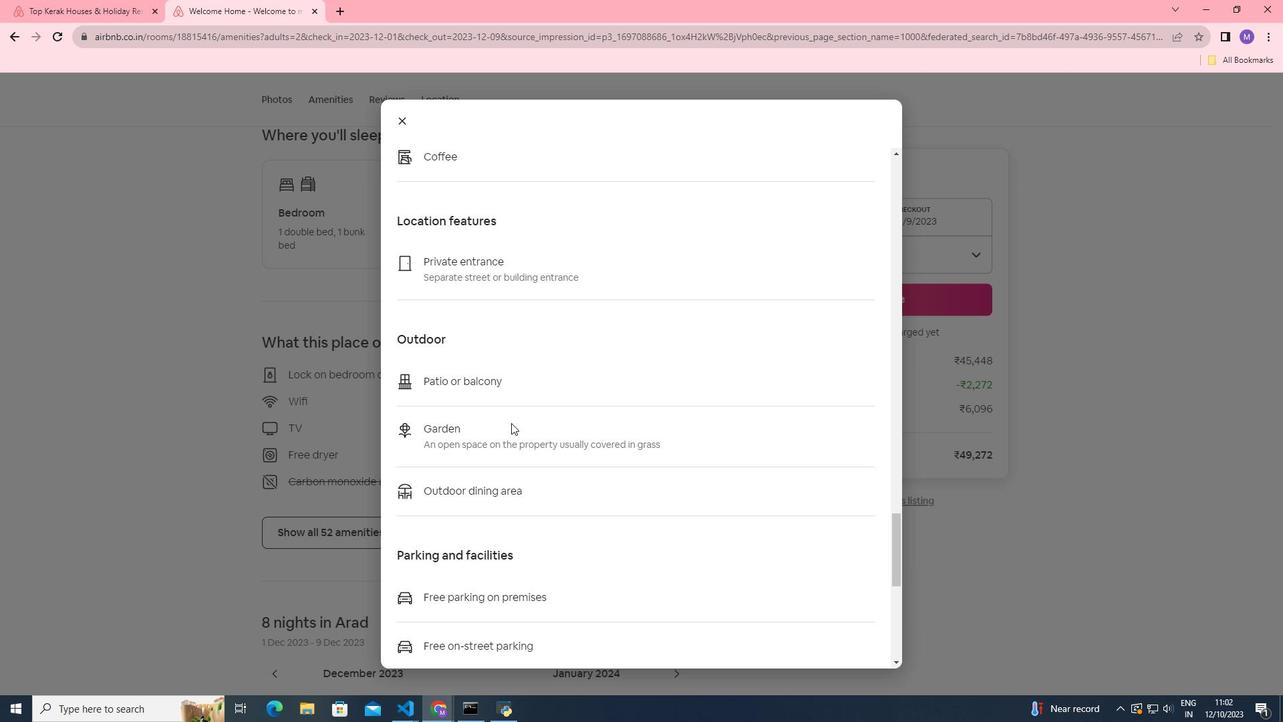 
Action: Mouse scrolled (511, 422) with delta (0, 0)
Screenshot: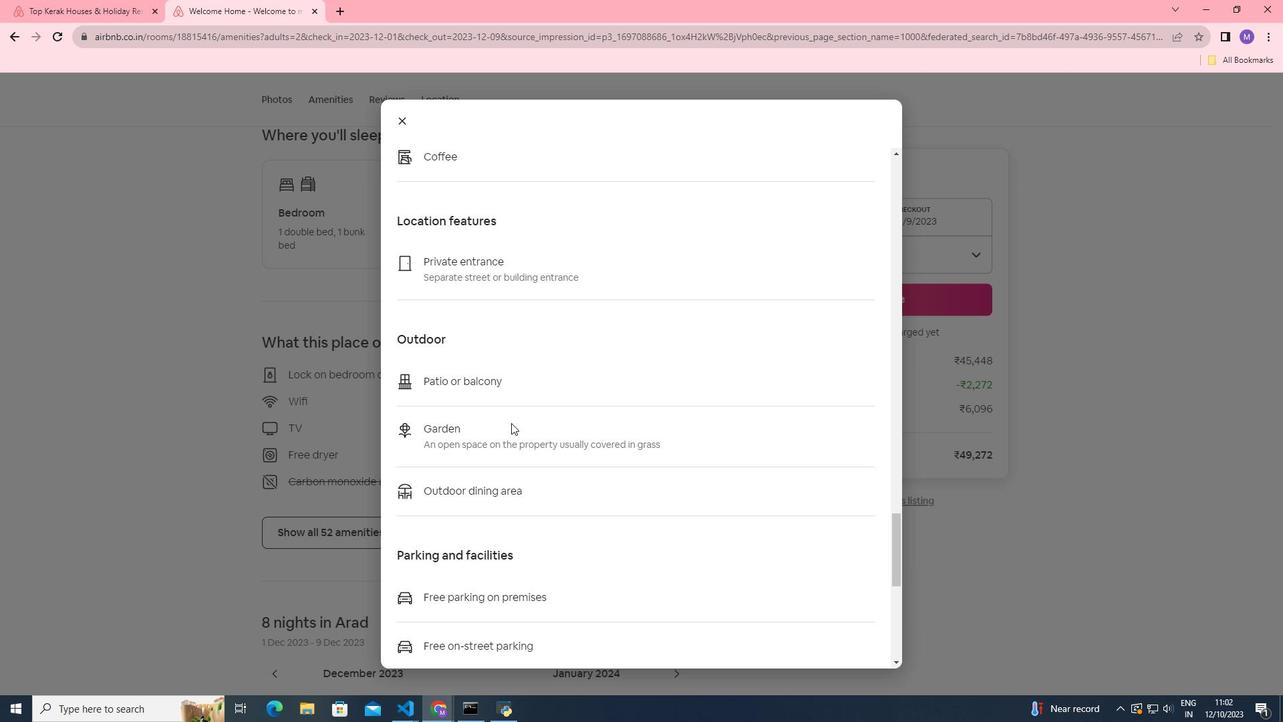 
Action: Mouse scrolled (511, 422) with delta (0, 0)
Screenshot: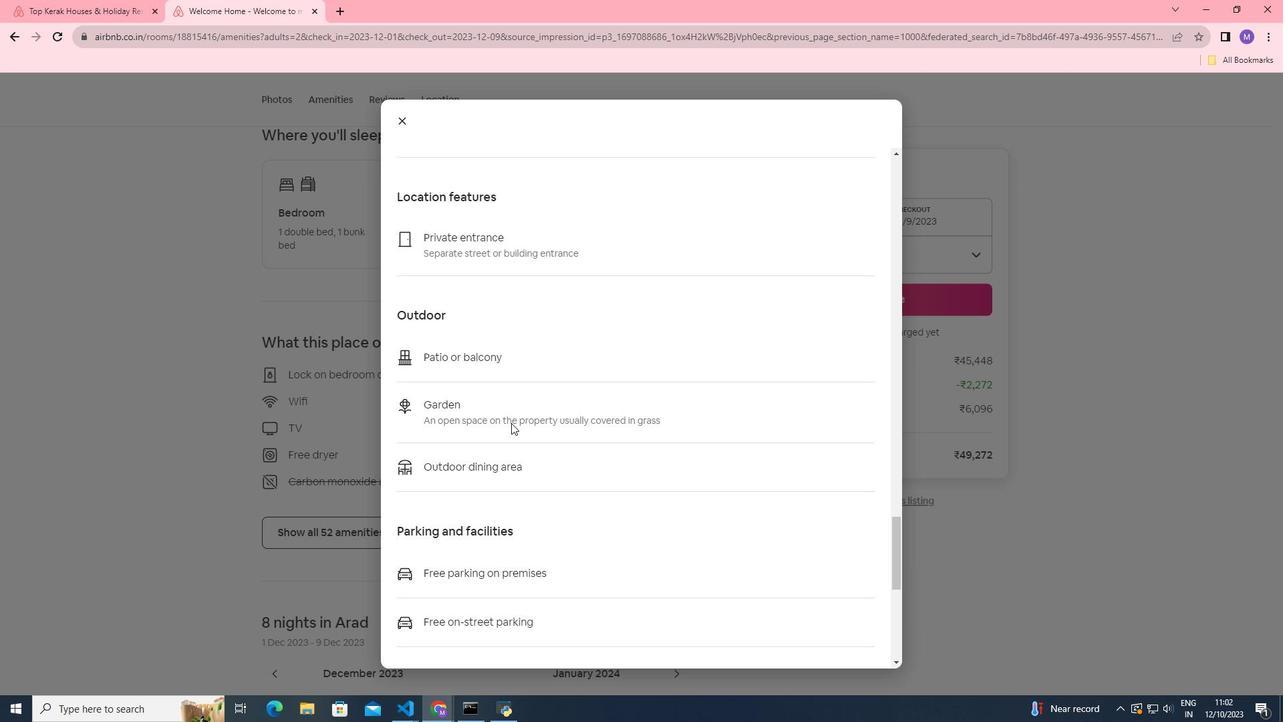 
Action: Mouse scrolled (511, 422) with delta (0, 0)
Screenshot: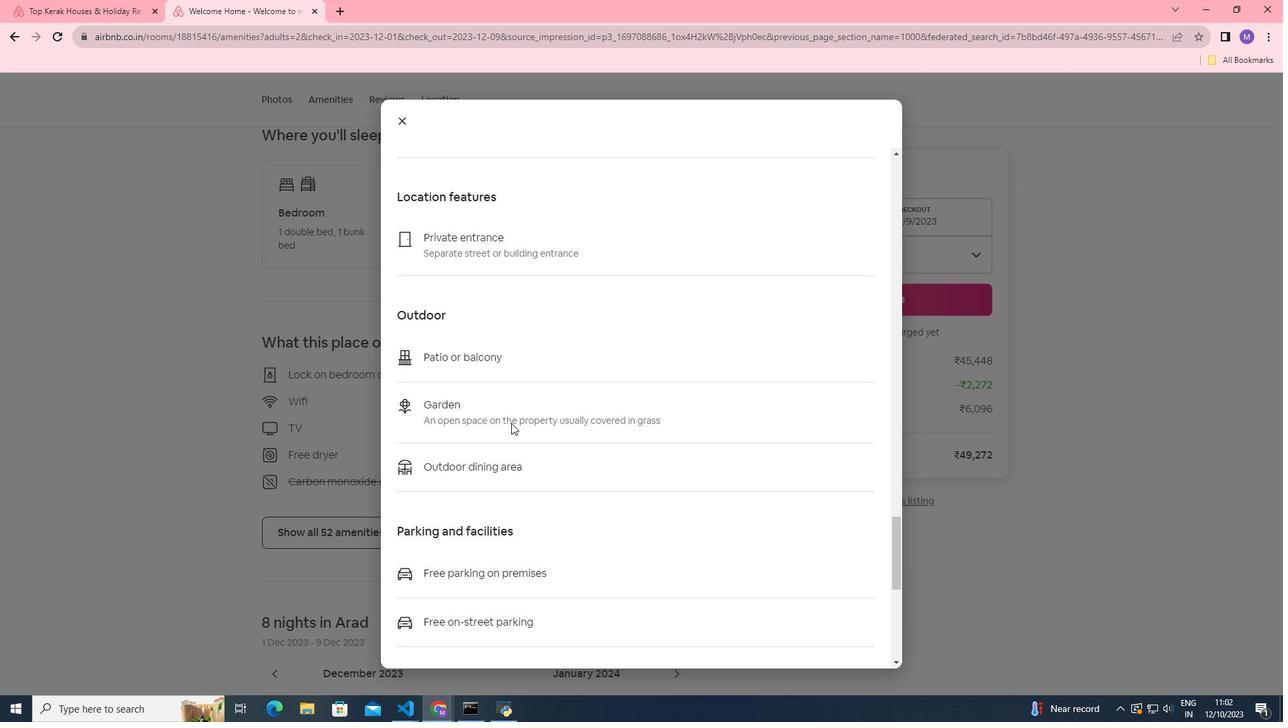 
Action: Mouse scrolled (511, 422) with delta (0, 0)
Screenshot: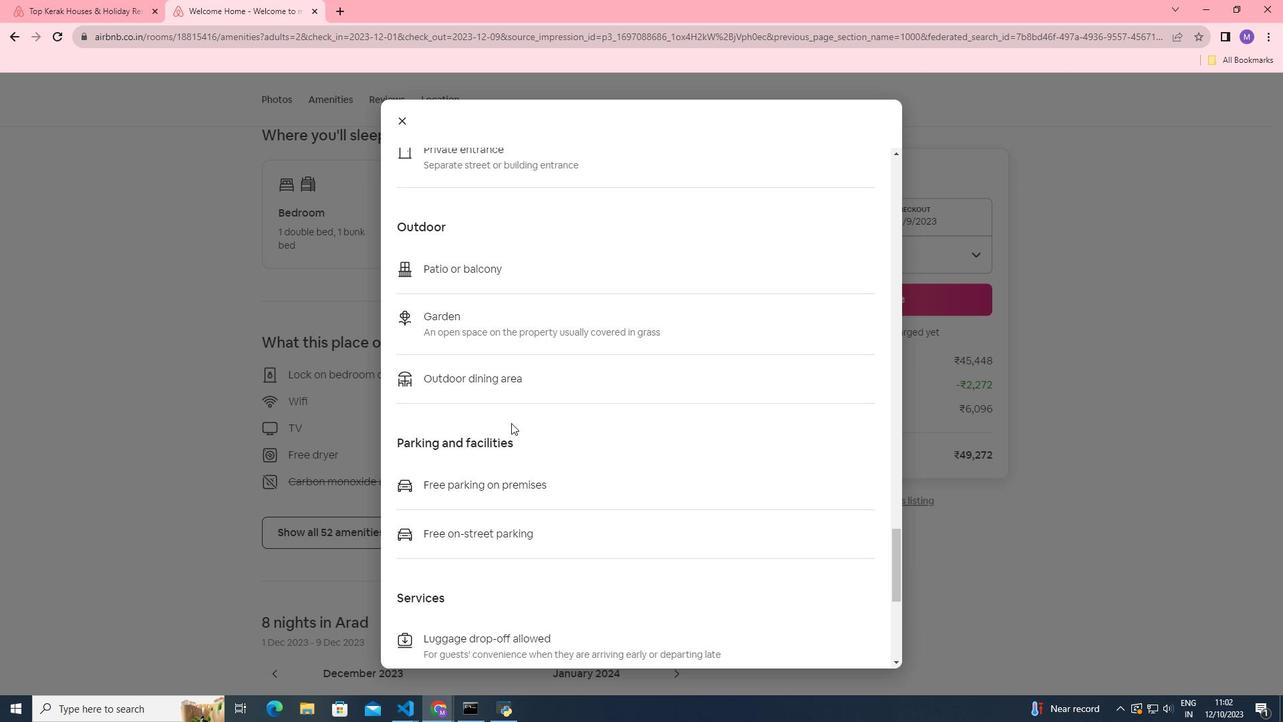
Action: Mouse scrolled (511, 422) with delta (0, 0)
Screenshot: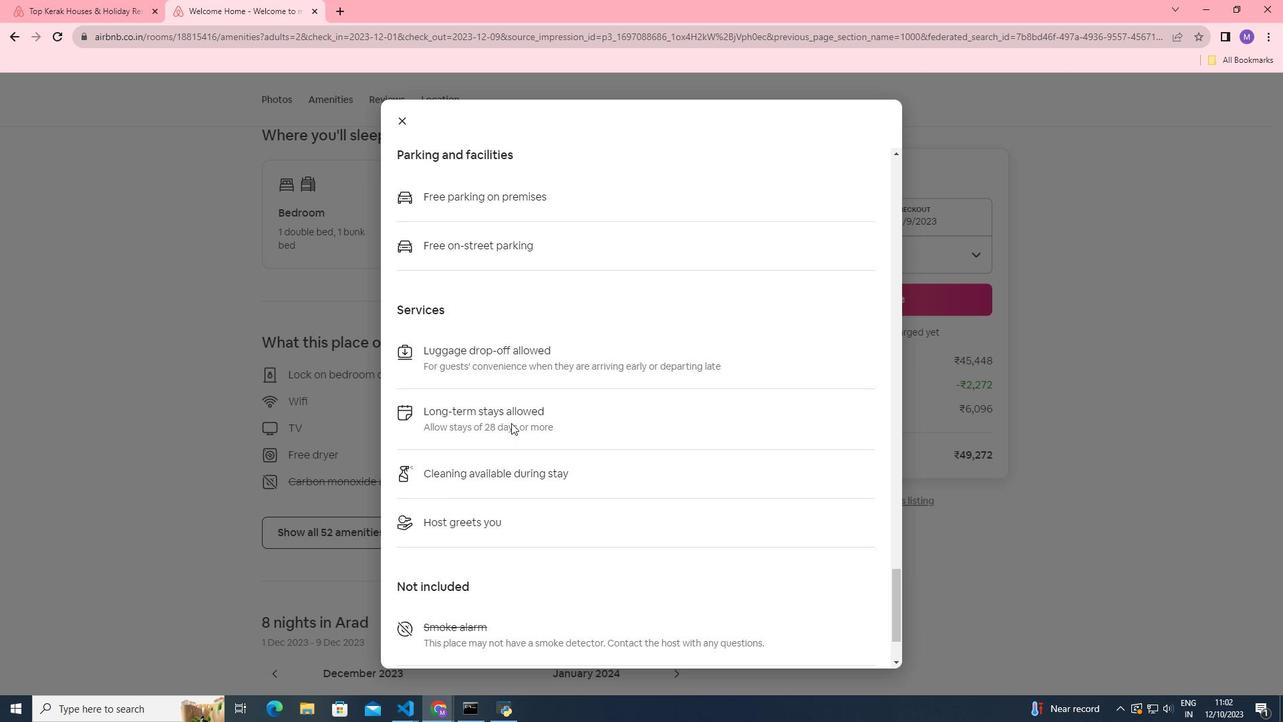 
Action: Mouse scrolled (511, 422) with delta (0, 0)
Screenshot: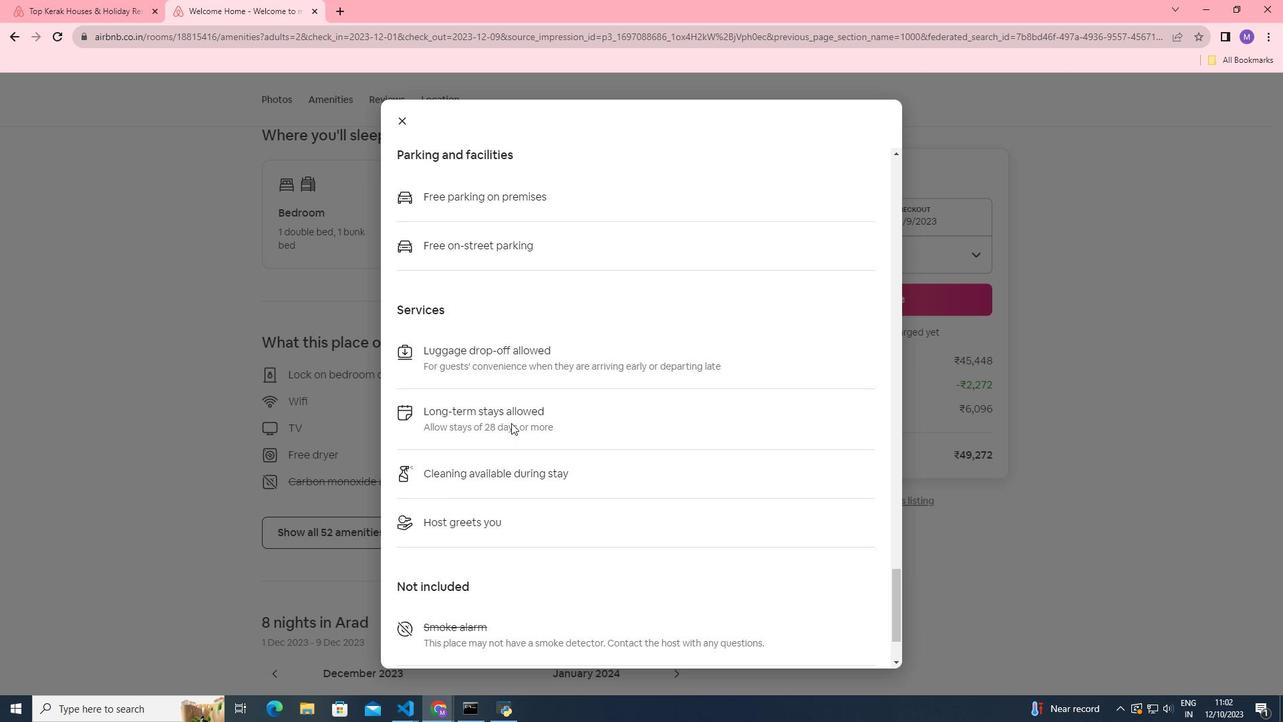 
Action: Mouse scrolled (511, 422) with delta (0, 0)
Screenshot: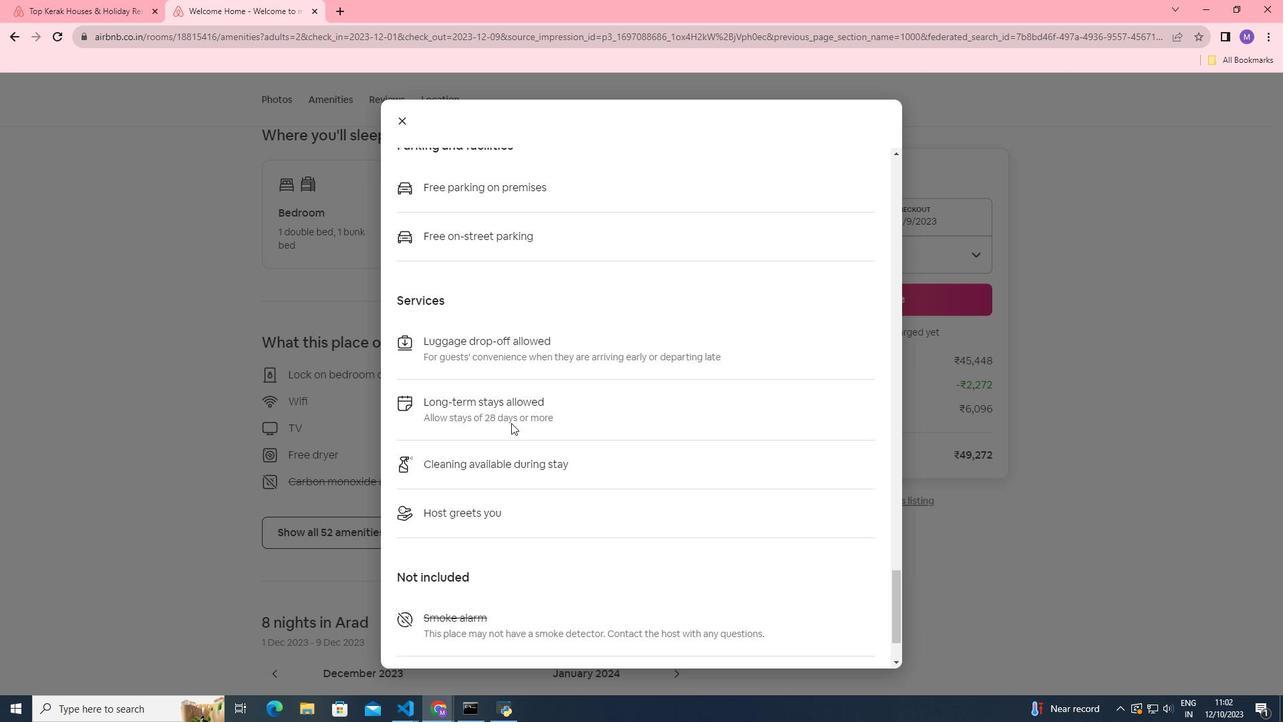
Action: Mouse scrolled (511, 422) with delta (0, 0)
Screenshot: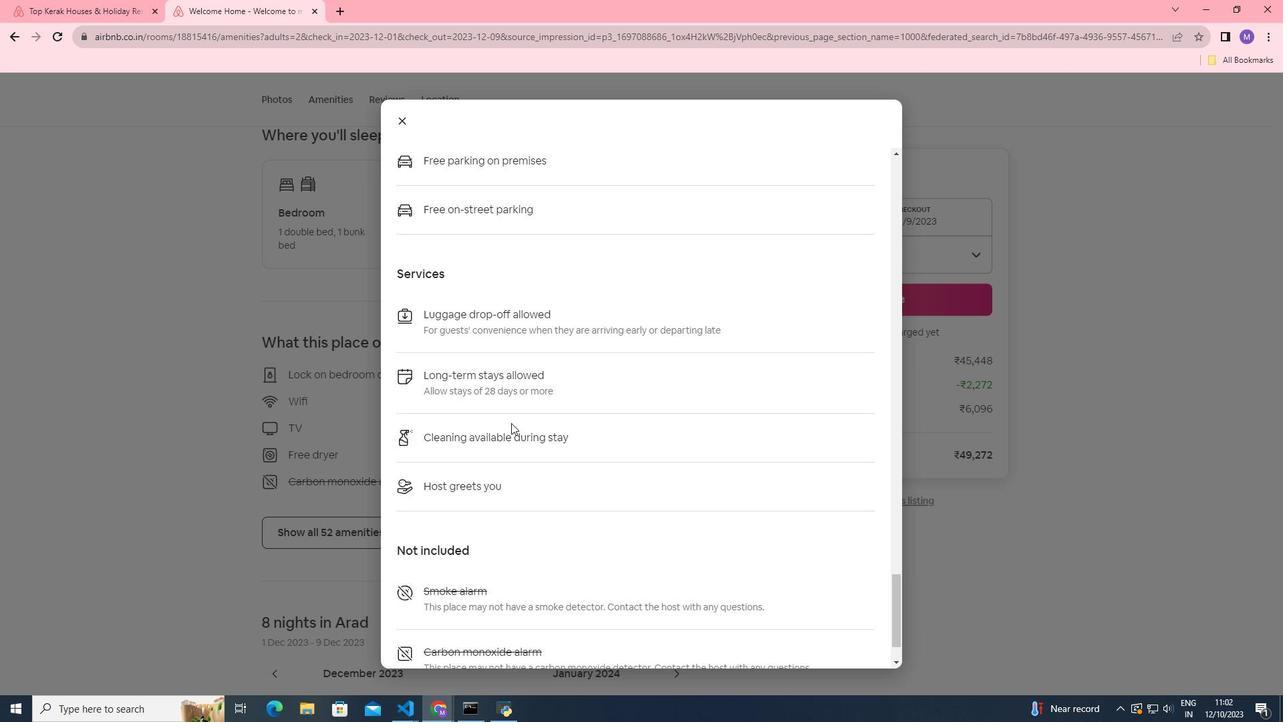 
Action: Mouse scrolled (511, 422) with delta (0, 0)
Screenshot: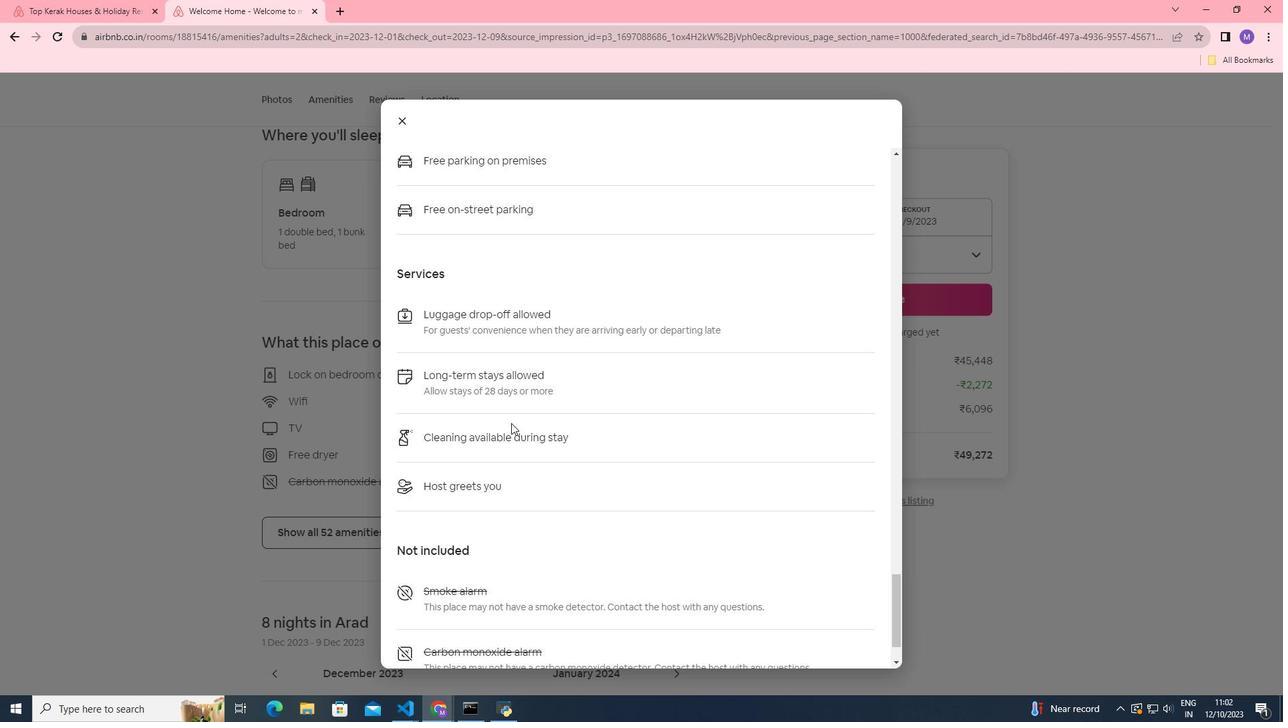 
Action: Mouse moved to (400, 121)
Screenshot: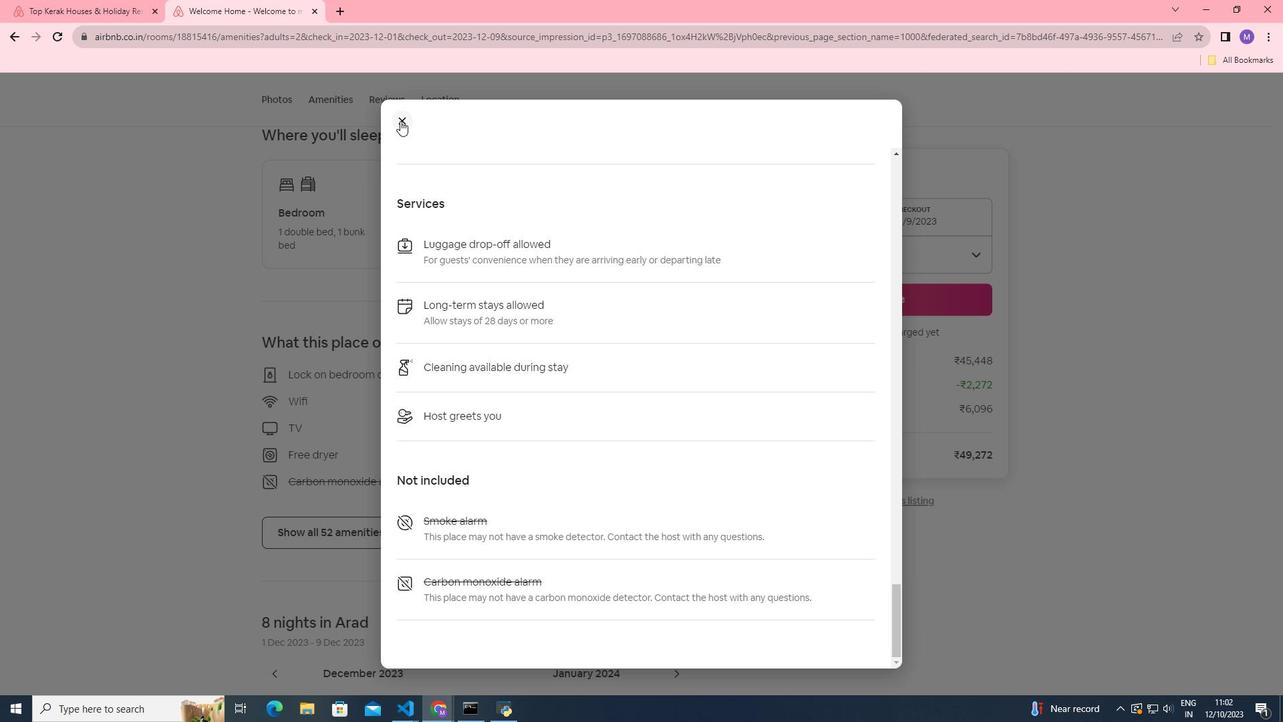 
Action: Mouse pressed left at (400, 121)
Screenshot: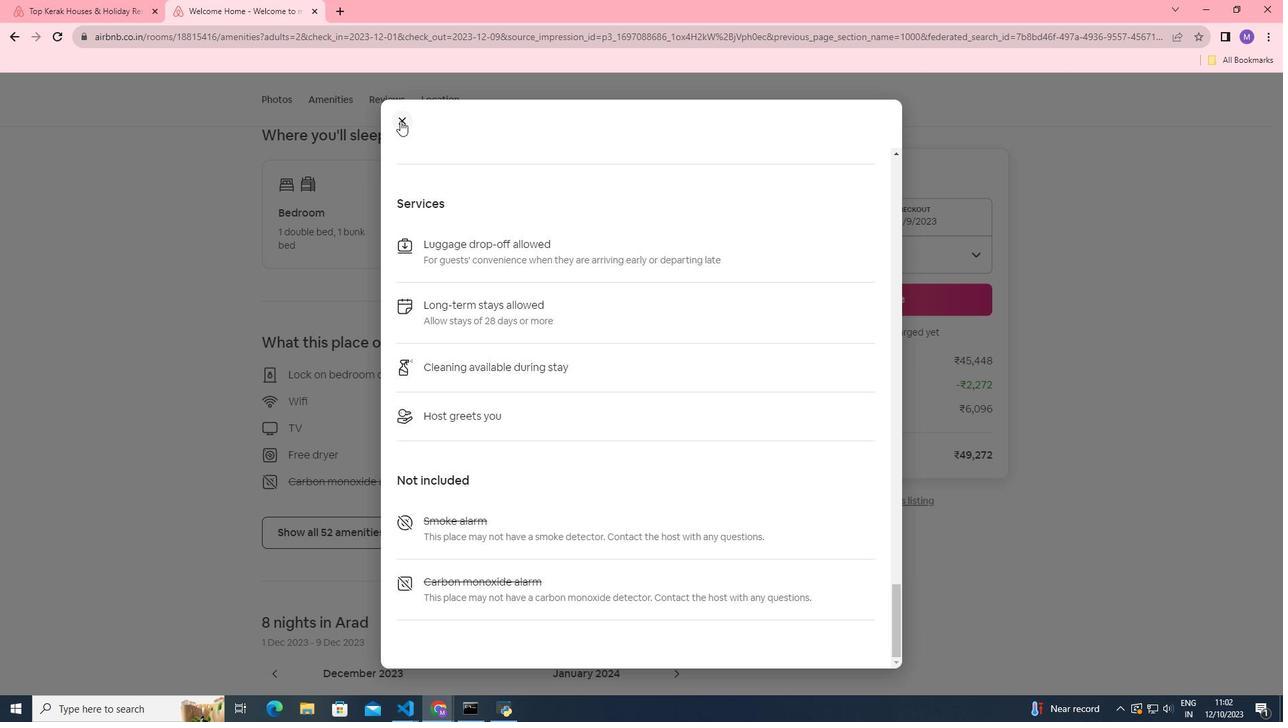 
Action: Mouse moved to (393, 302)
Screenshot: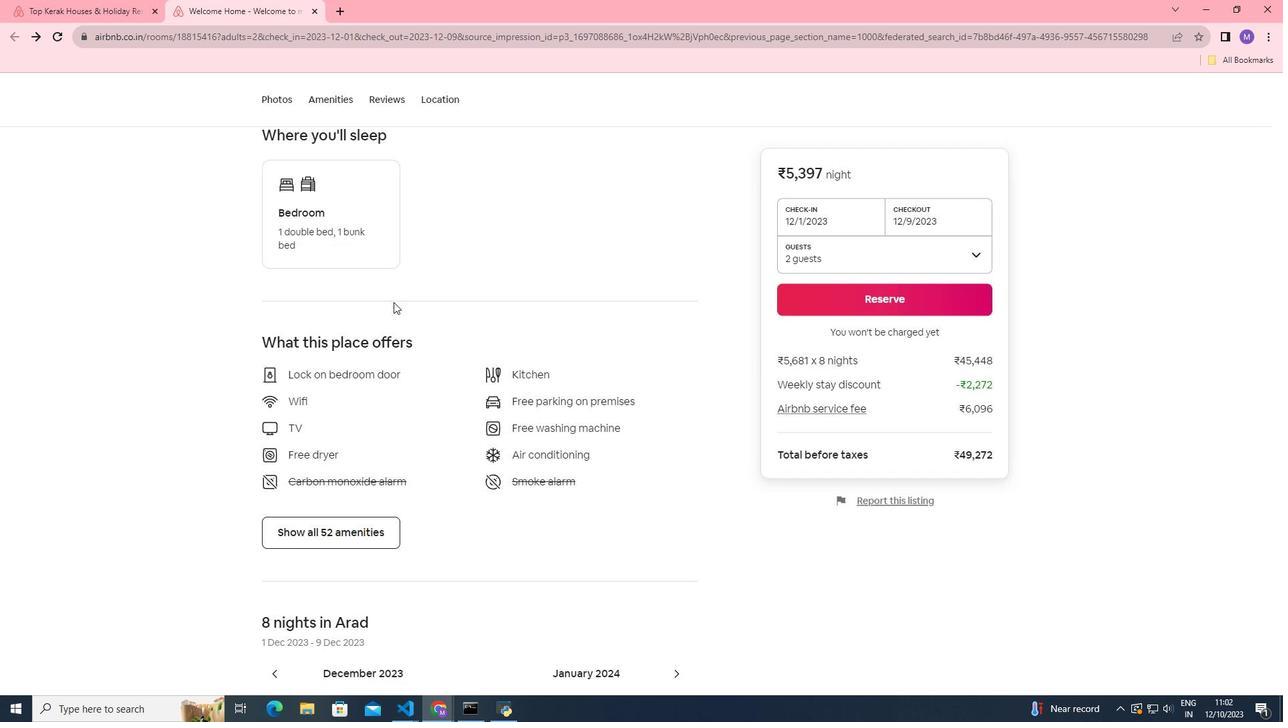 
Action: Mouse scrolled (393, 301) with delta (0, 0)
Screenshot: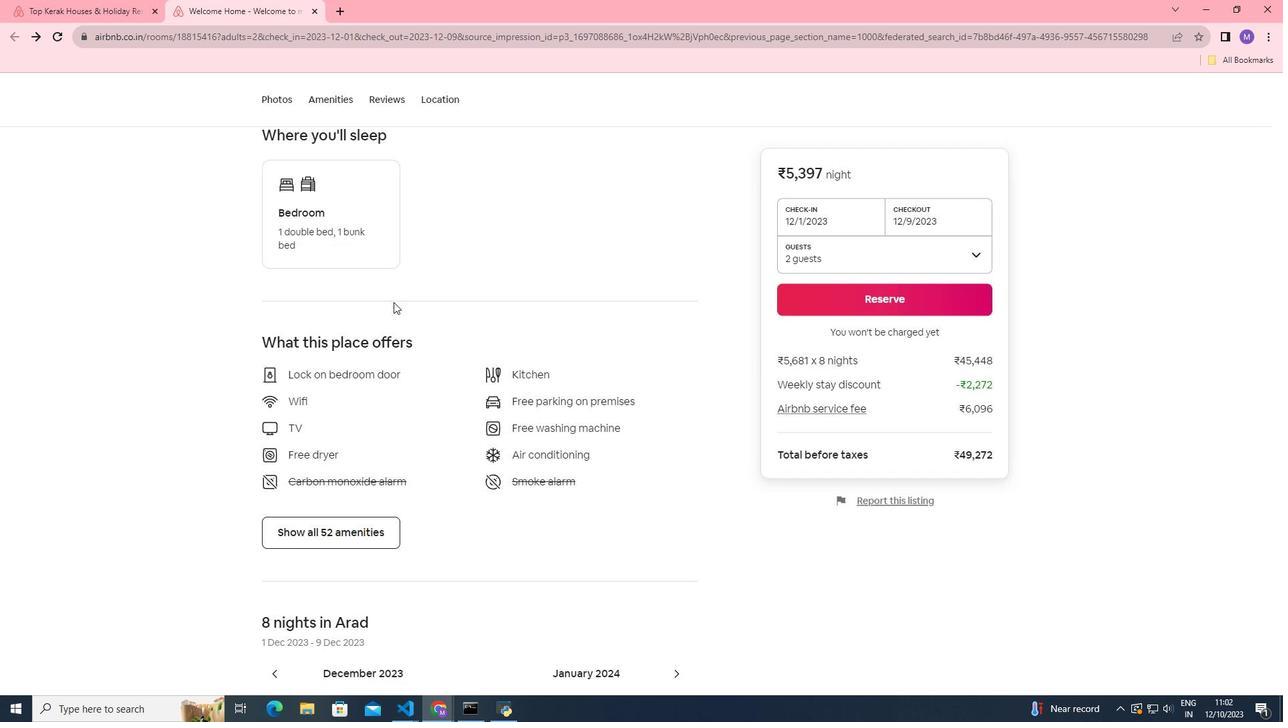 
Action: Mouse moved to (393, 304)
Screenshot: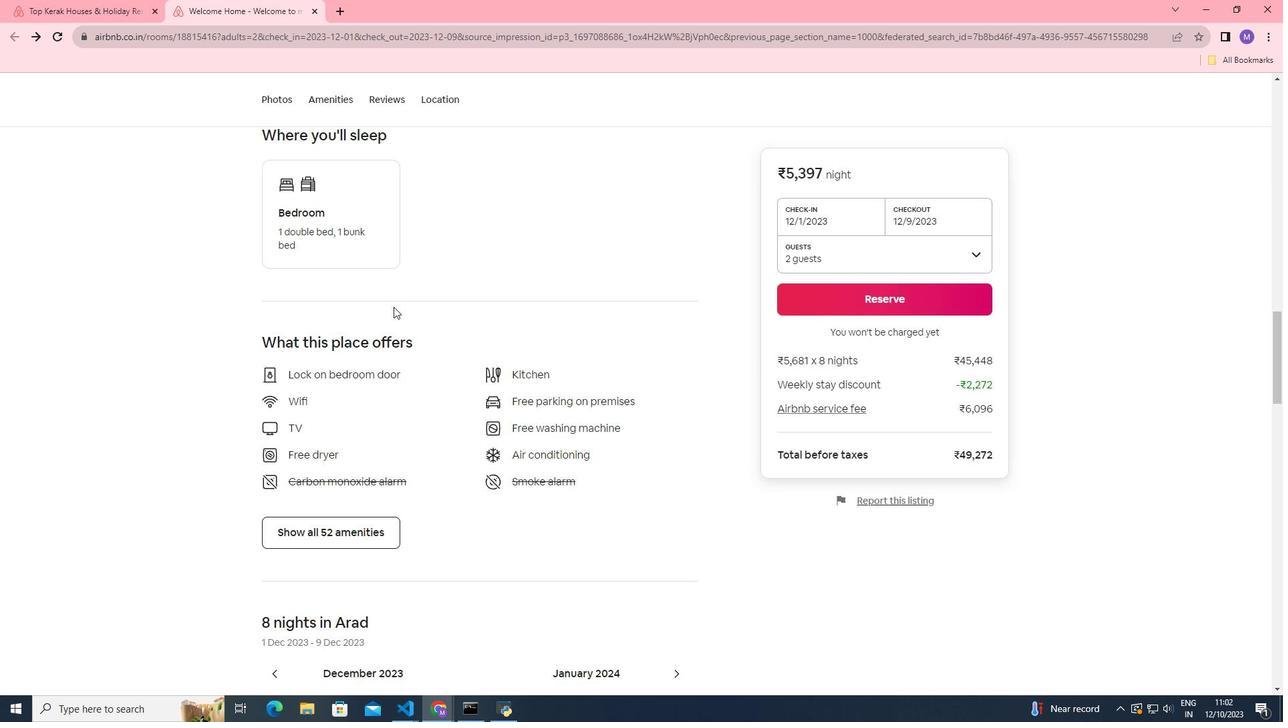 
Action: Mouse scrolled (393, 304) with delta (0, 0)
Screenshot: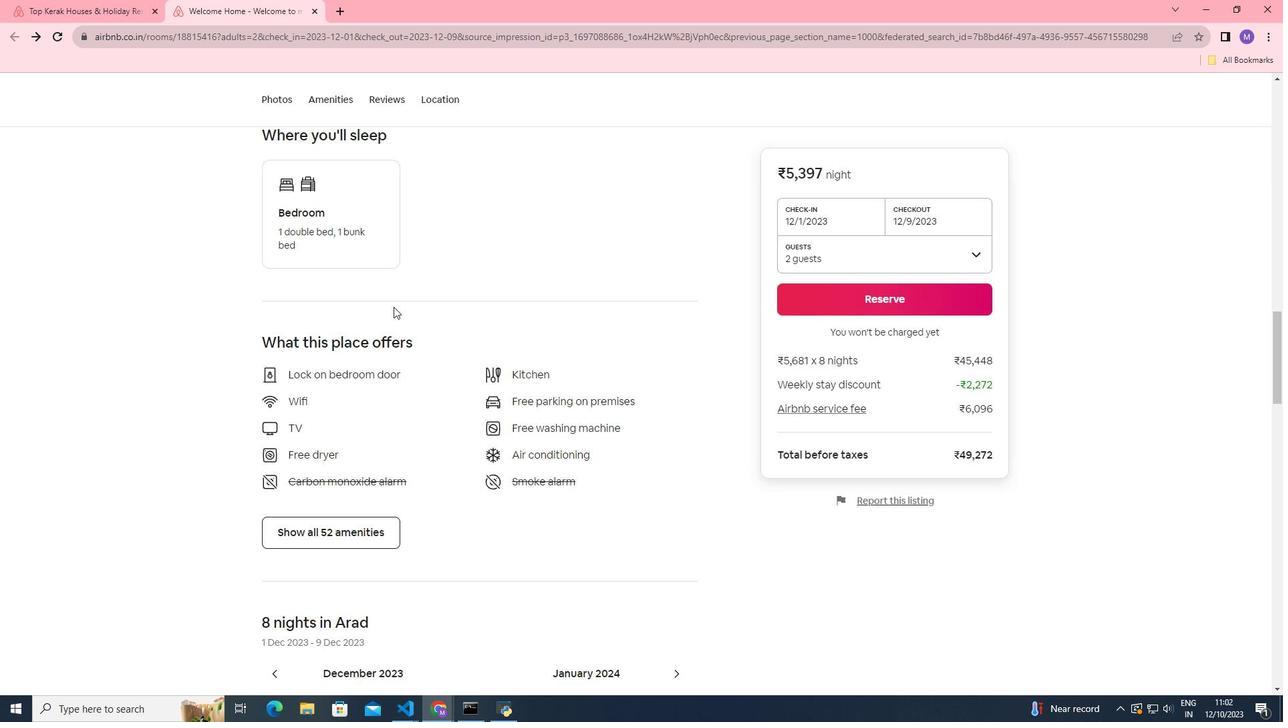 
Action: Mouse moved to (393, 309)
Screenshot: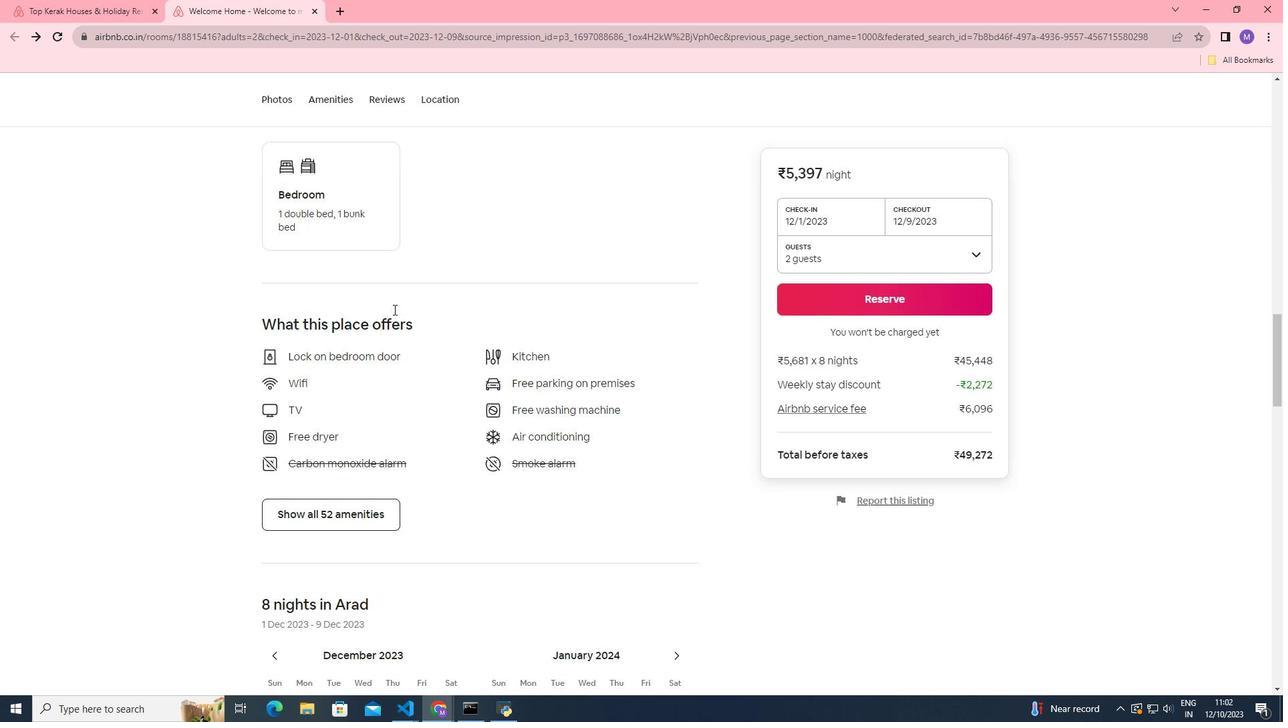 
Action: Mouse scrolled (393, 308) with delta (0, 0)
Screenshot: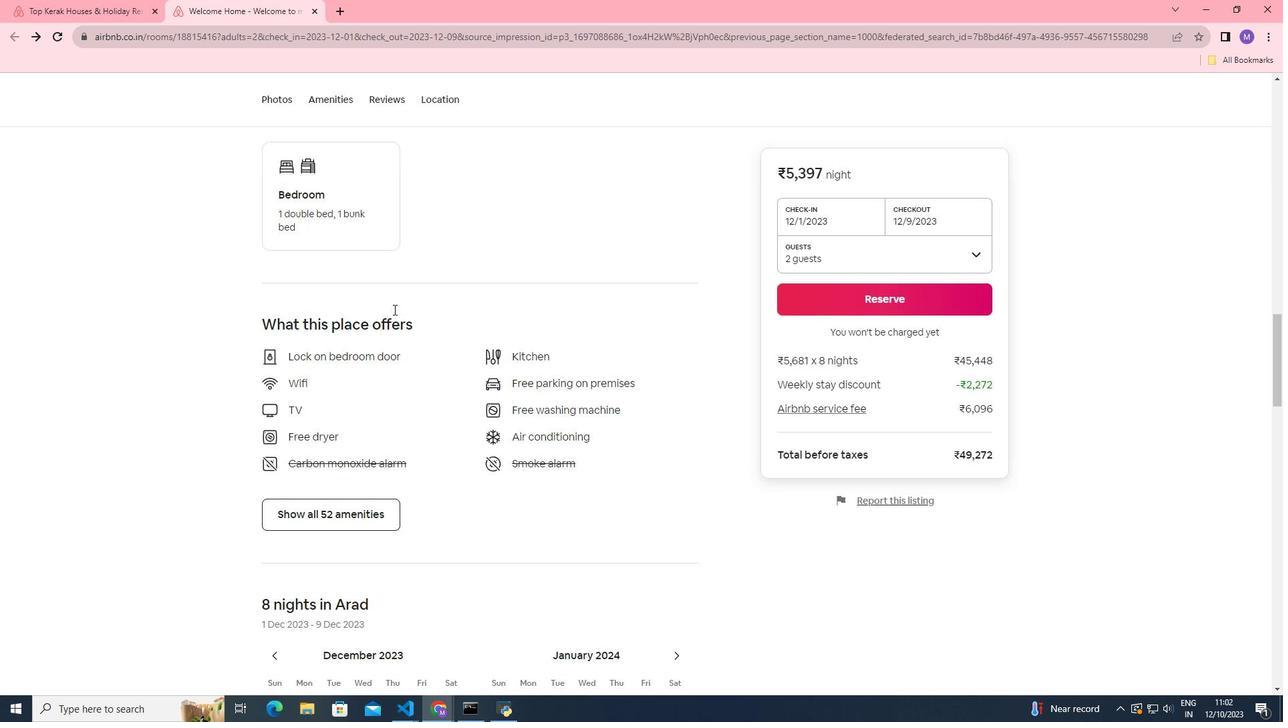 
Action: Mouse moved to (391, 326)
Screenshot: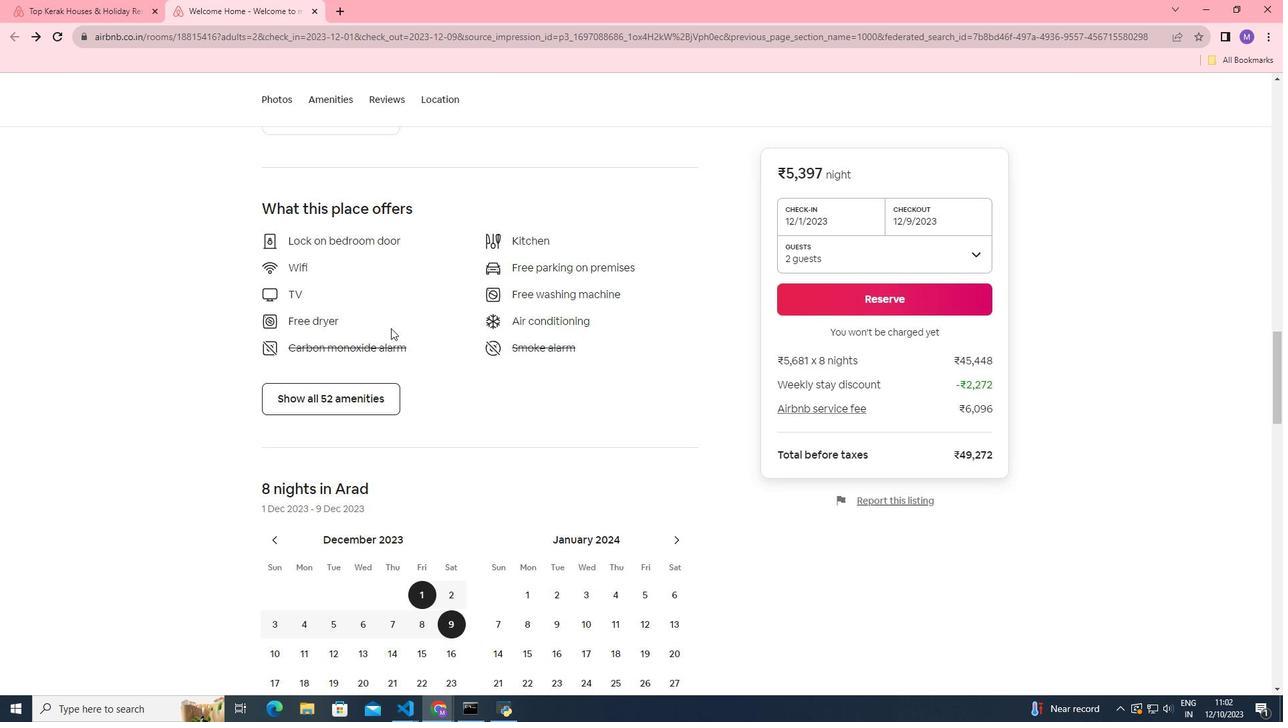 
Action: Mouse scrolled (391, 325) with delta (0, 0)
Screenshot: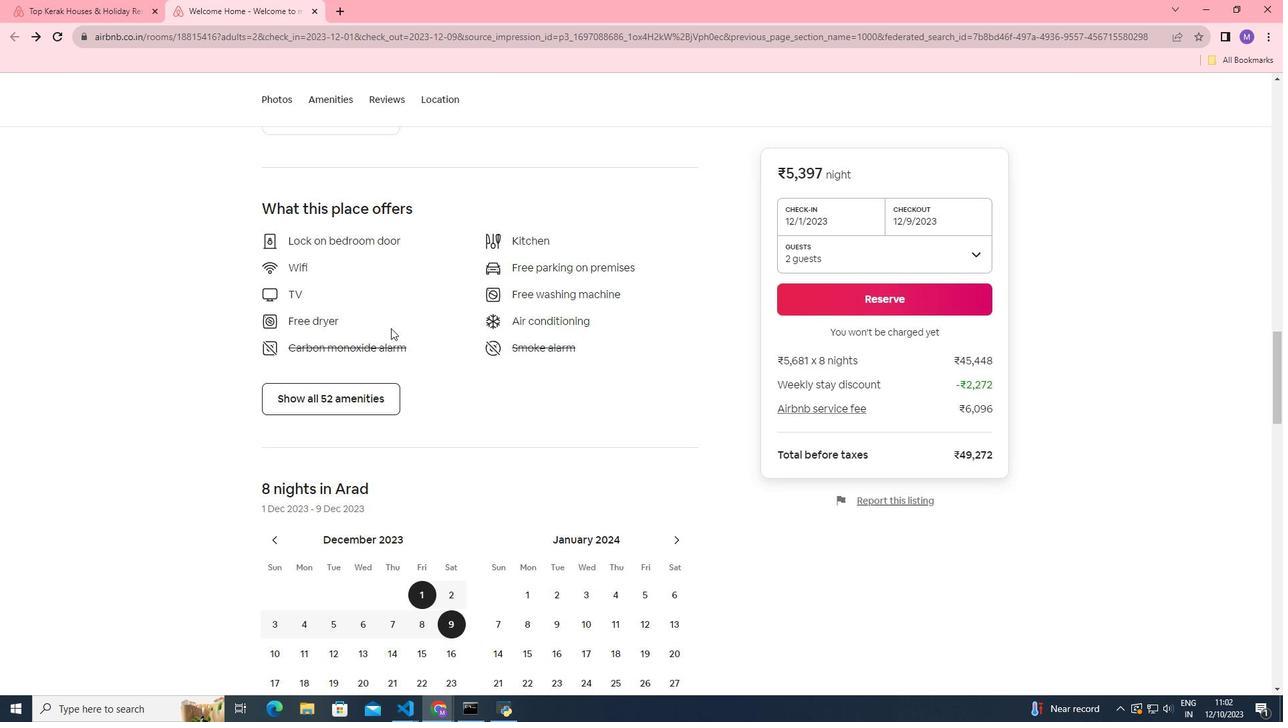 
Action: Mouse moved to (390, 330)
Screenshot: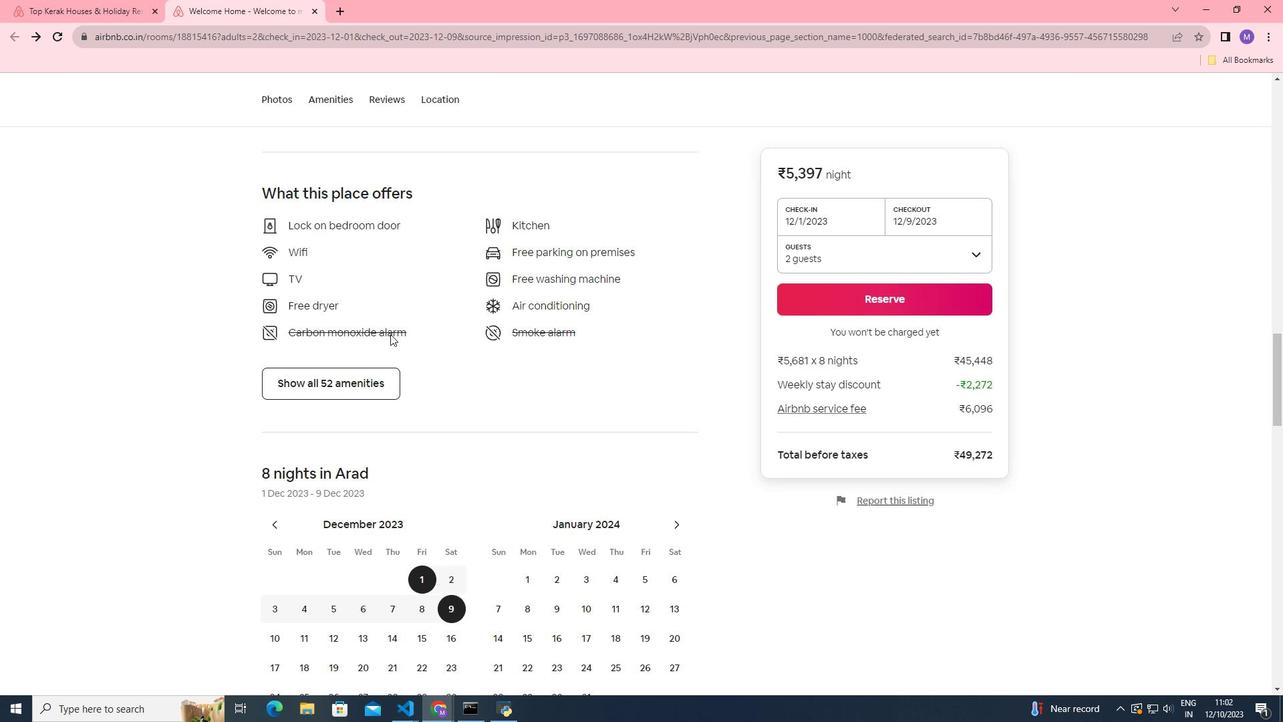 
Action: Mouse scrolled (390, 330) with delta (0, 0)
Screenshot: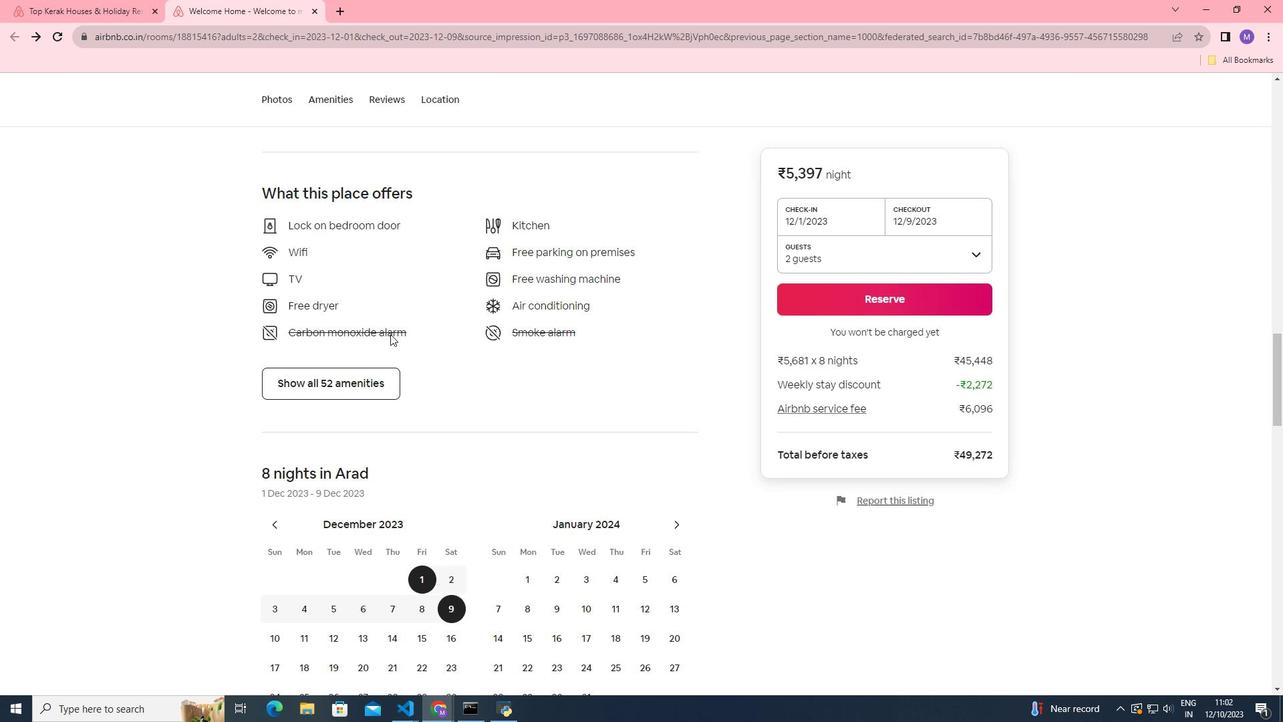 
Action: Mouse moved to (390, 336)
Screenshot: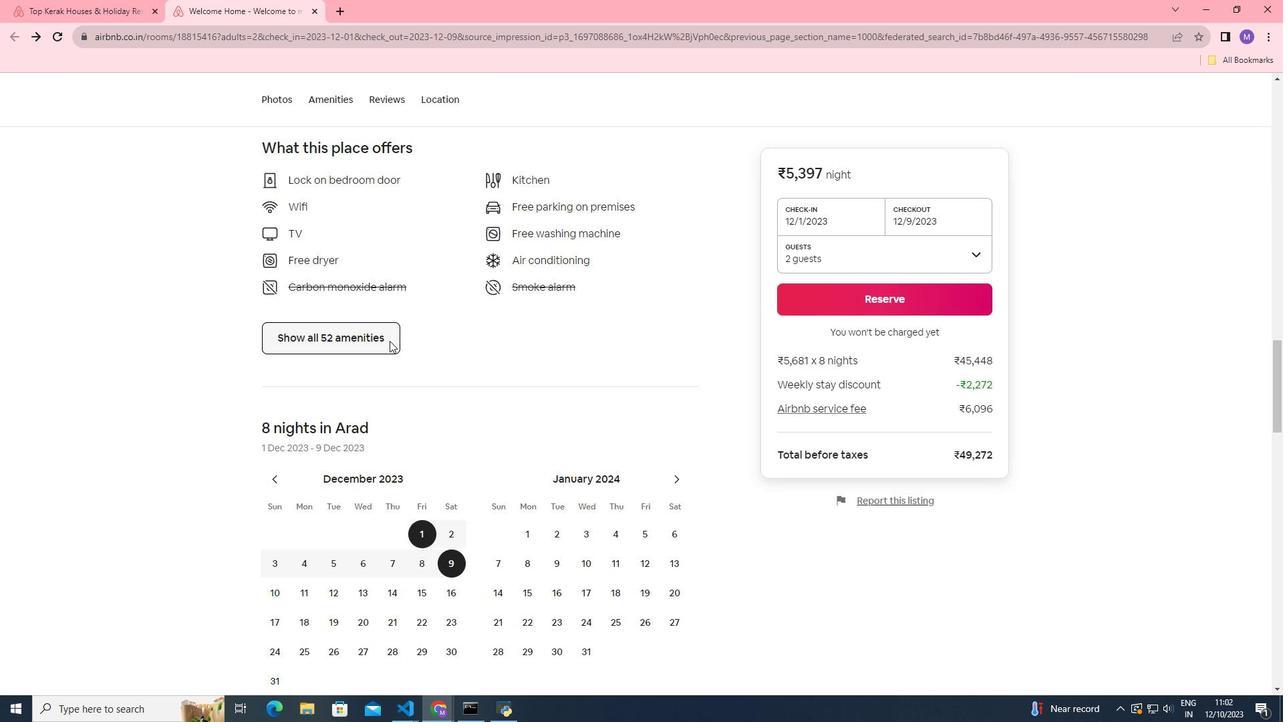 
Action: Mouse scrolled (390, 335) with delta (0, 0)
Screenshot: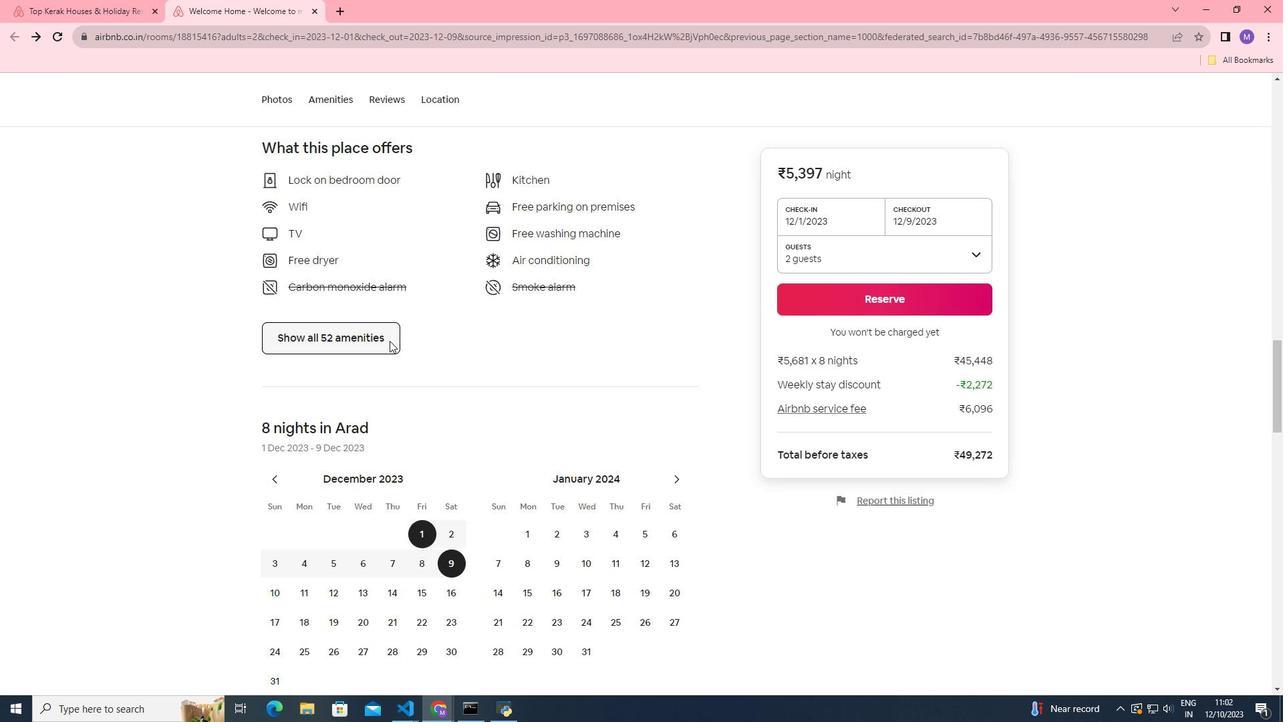 
Action: Mouse moved to (389, 344)
Screenshot: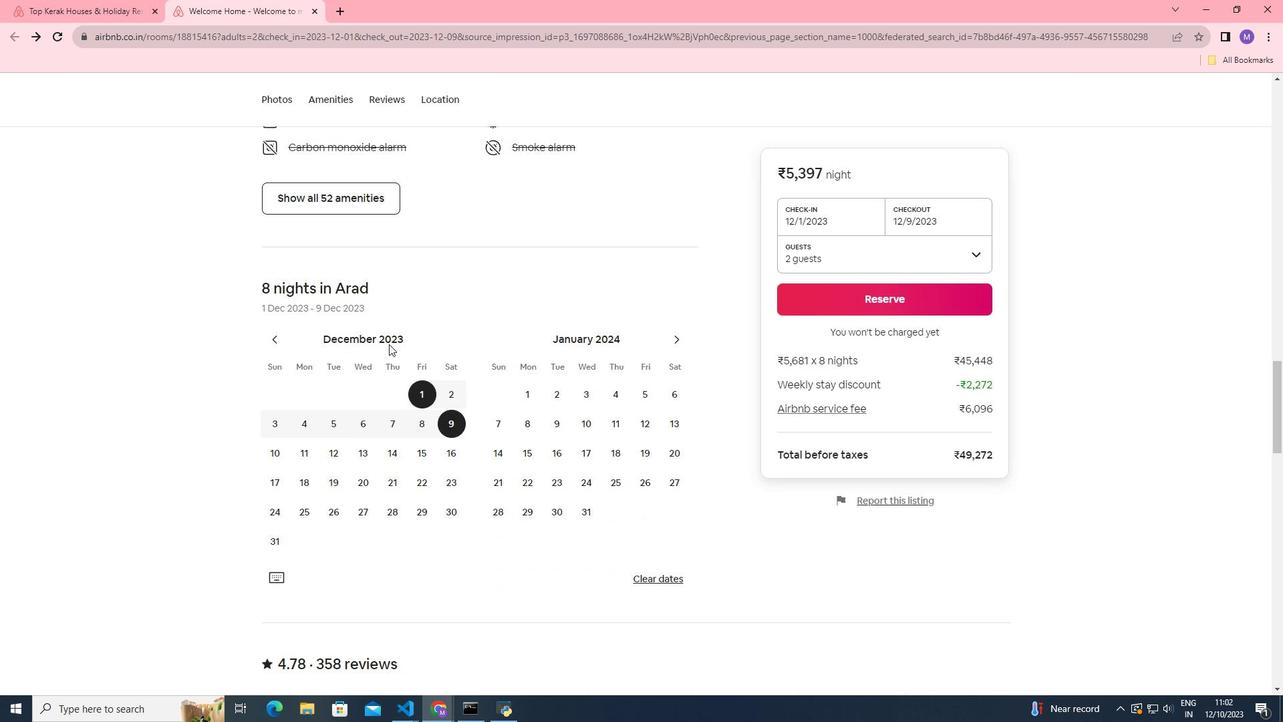 
Action: Mouse scrolled (389, 343) with delta (0, 0)
Screenshot: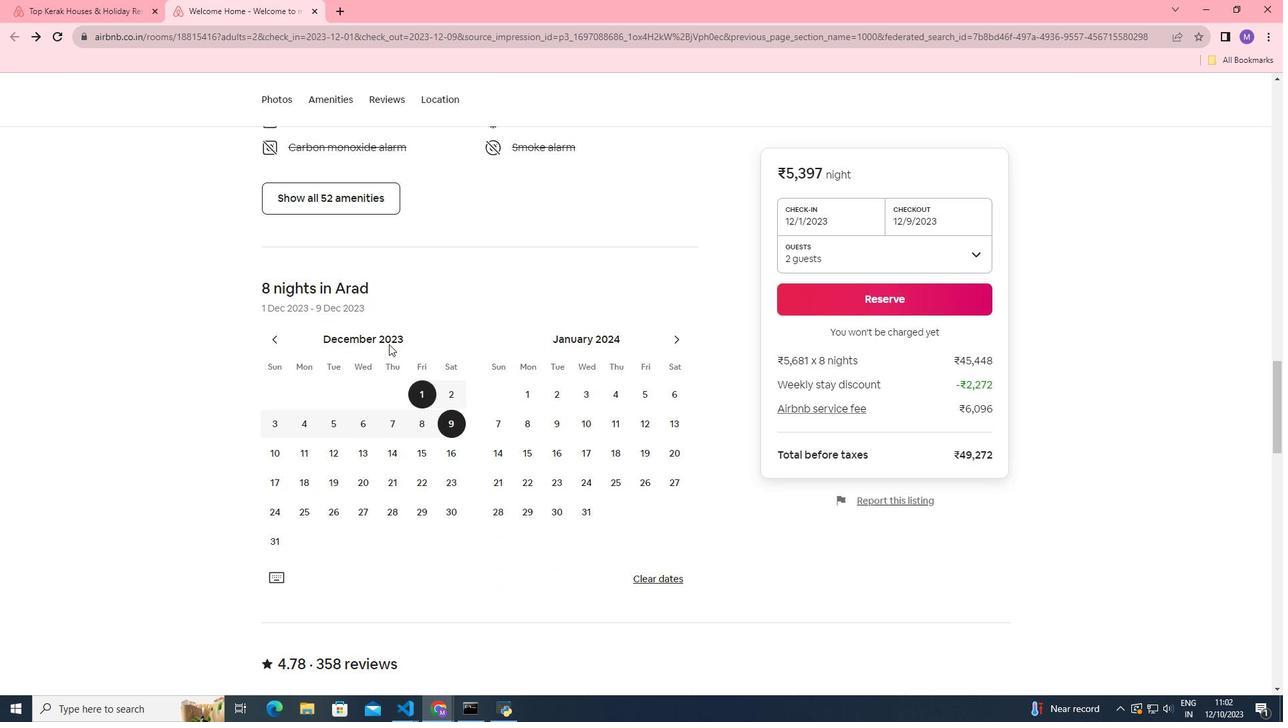 
Action: Mouse scrolled (389, 343) with delta (0, 0)
Screenshot: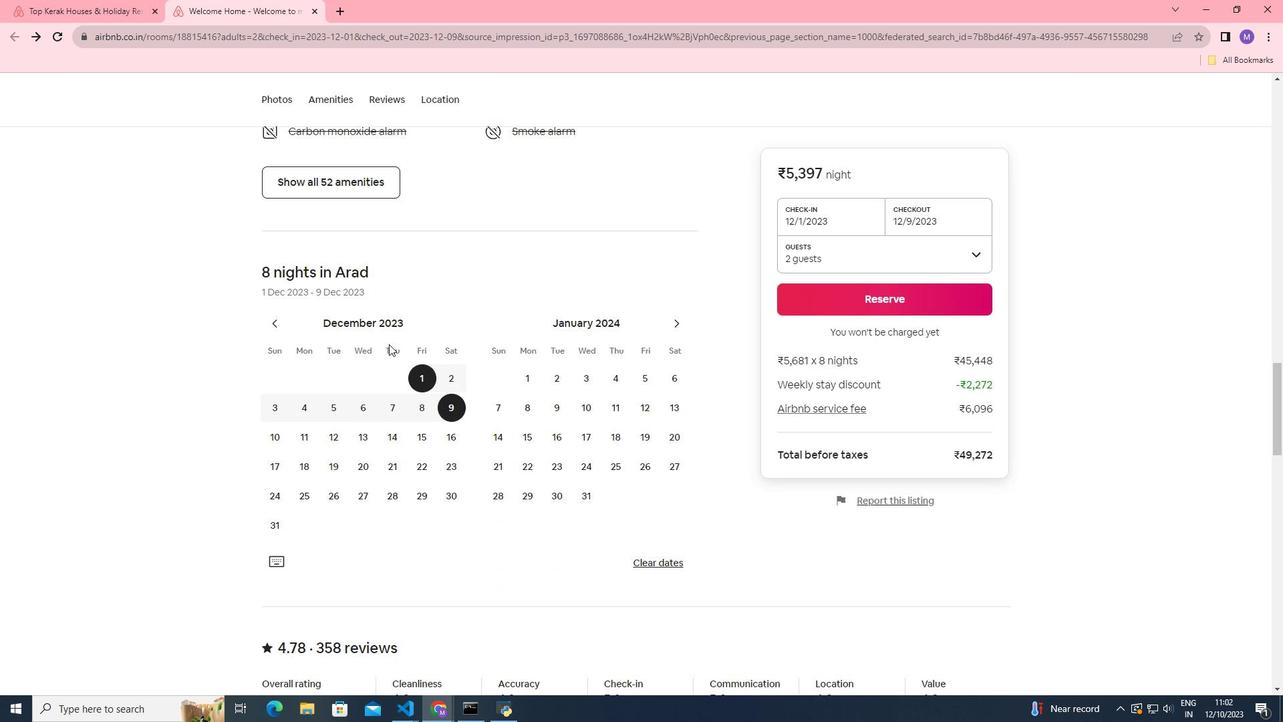 
Action: Mouse moved to (389, 345)
Screenshot: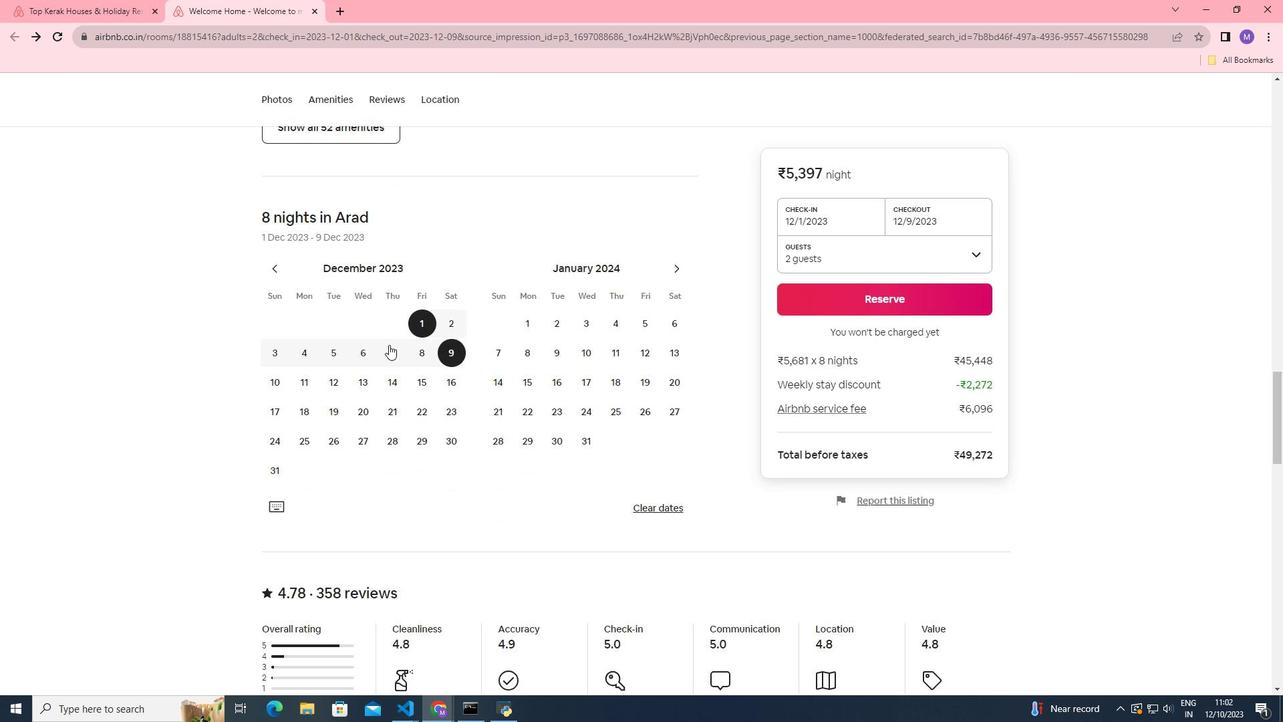 
Action: Mouse scrolled (389, 344) with delta (0, 0)
Screenshot: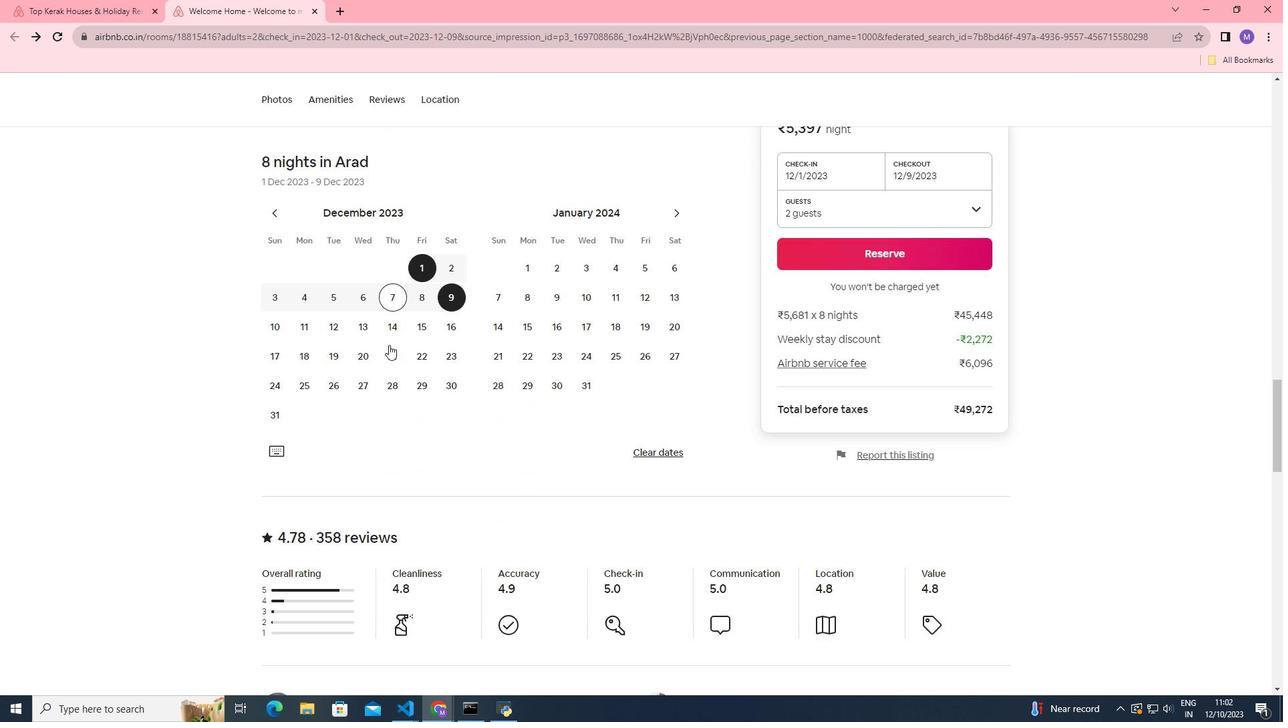 
Action: Mouse scrolled (389, 344) with delta (0, 0)
Screenshot: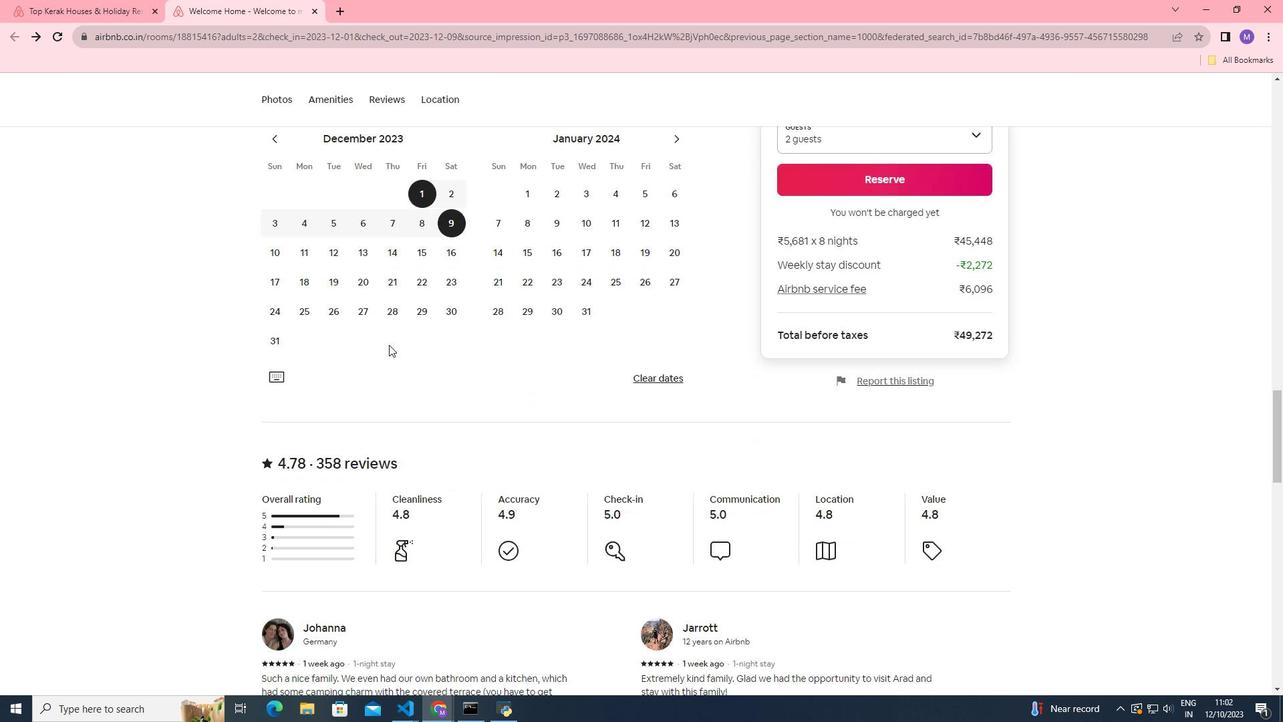 
Action: Mouse scrolled (389, 344) with delta (0, 0)
Screenshot: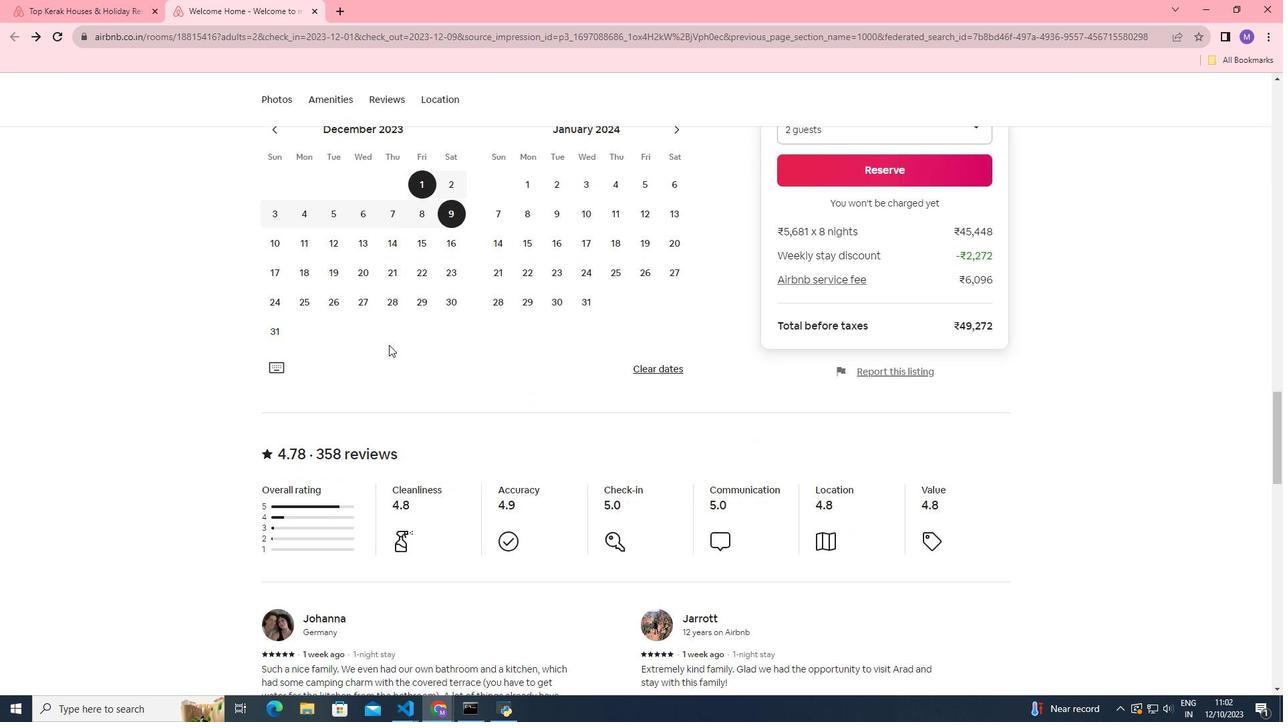 
Action: Mouse scrolled (389, 344) with delta (0, 0)
Screenshot: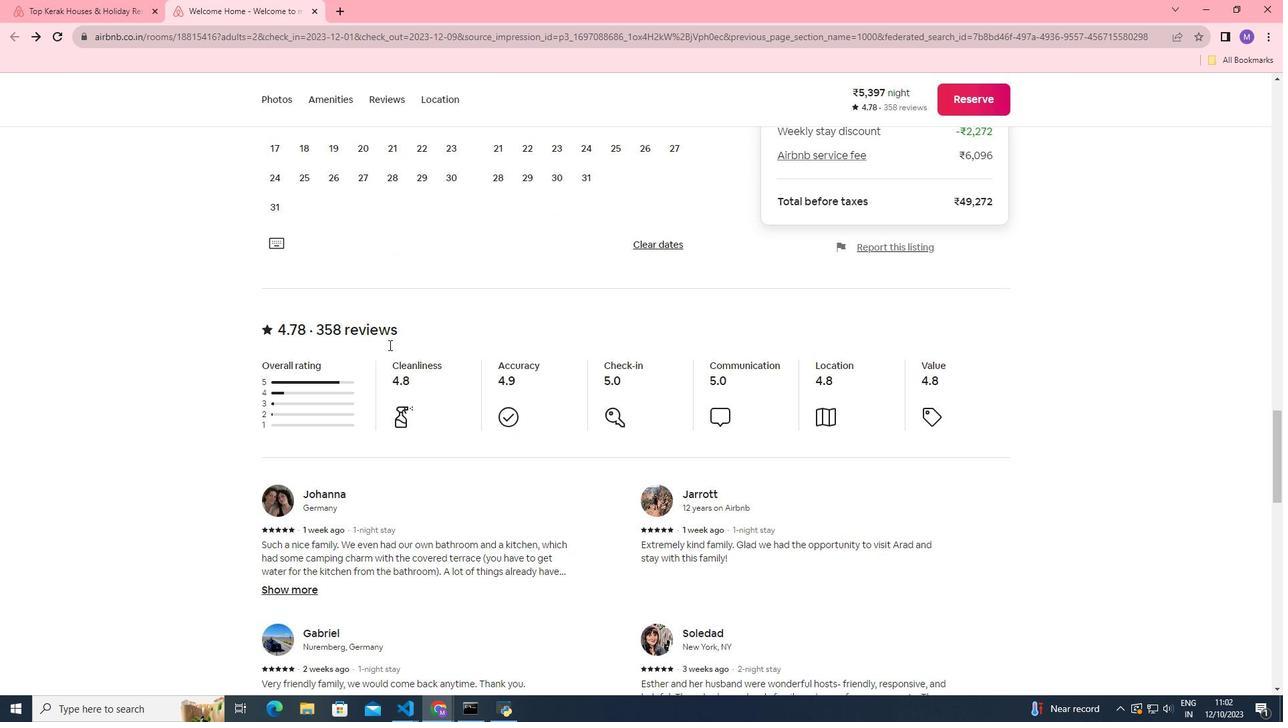 
Action: Mouse scrolled (389, 344) with delta (0, 0)
Screenshot: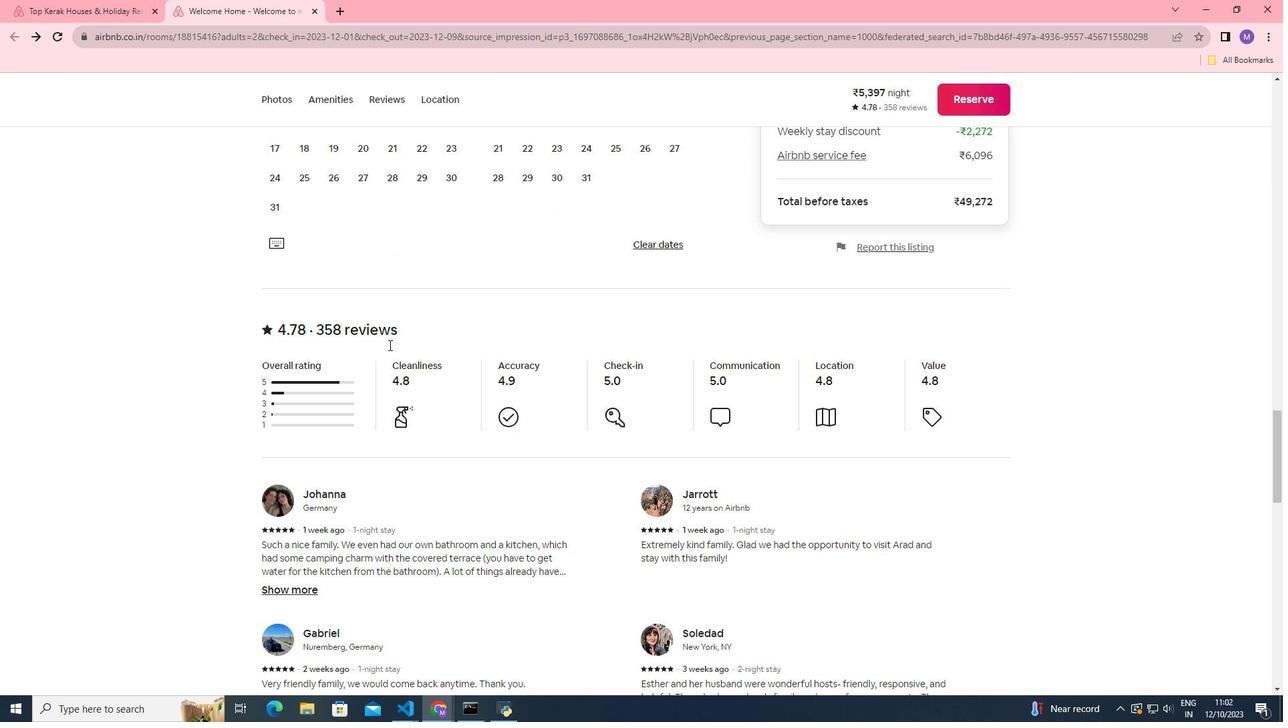 
Action: Mouse moved to (389, 345)
Screenshot: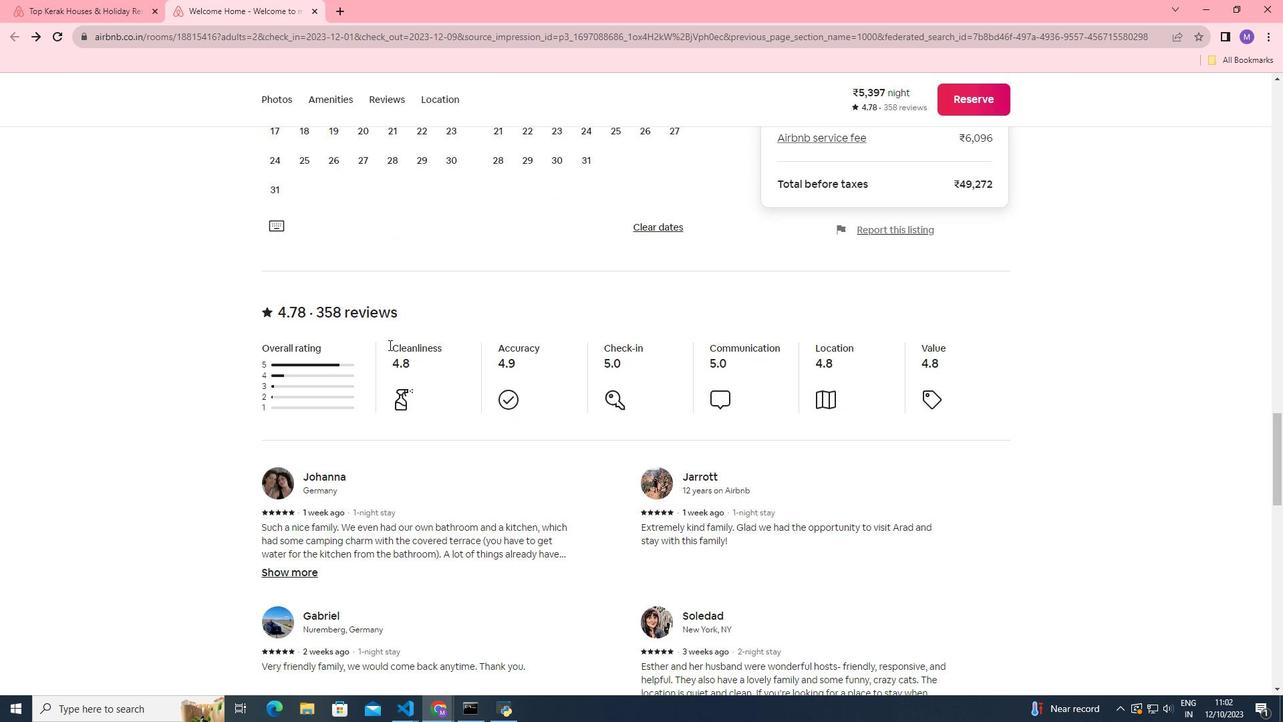 
Action: Mouse scrolled (389, 344) with delta (0, 0)
